 Task: Open a blank google sheet and write heading  Customer order data  Add 10 people name:-  'David White, Emily Green, Andrew Baker, Madison Evans, Logan King, Grace Hill, Gabriel Young, Elizabeth Flores, Samuel Reed, Avery Nelson. ' in January Last week sales are  10020 to 20050. customer order name:-  Nike shoe, Adidas shoe, Gucci T-shirt, Louis Vuitton bag, Zara Shirt, H&M jeans, Chanel perfume, Versace perfume, Ralph Lauren, Prada Shirtcustomer order price in between:-  10000 to 15000. Save page auditingWeeklySales_Report
Action: Mouse moved to (15, 53)
Screenshot: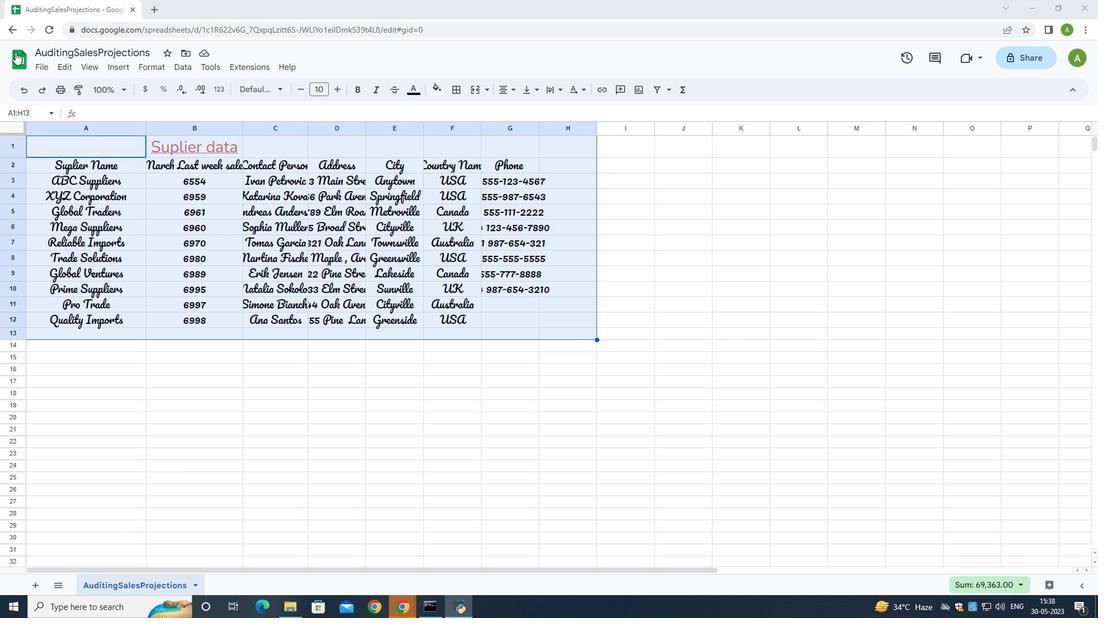 
Action: Mouse pressed left at (15, 53)
Screenshot: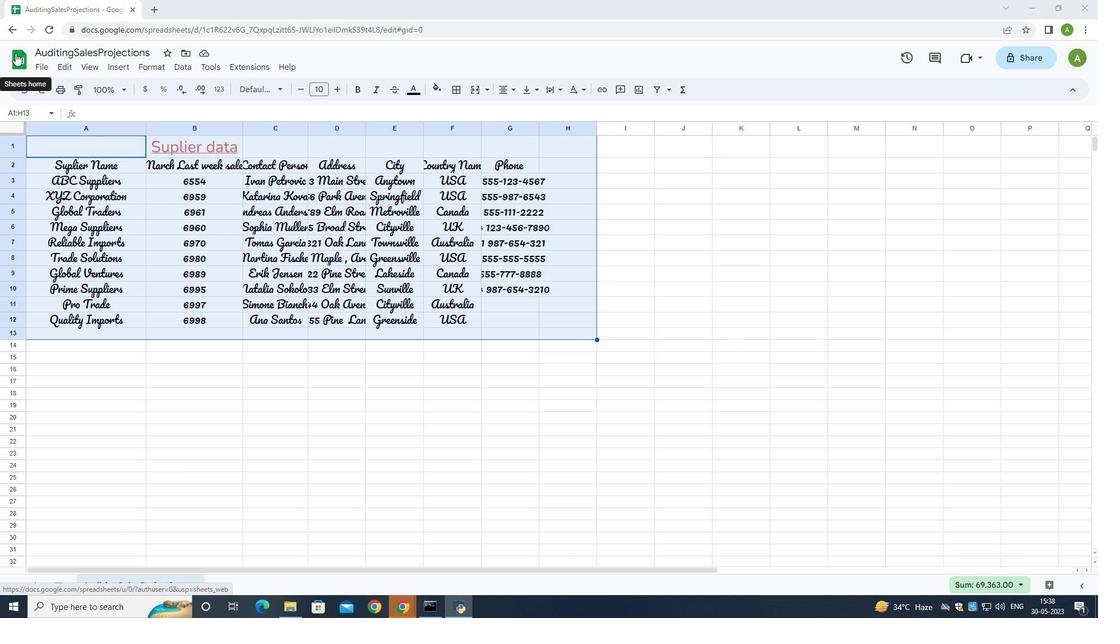 
Action: Mouse moved to (286, 152)
Screenshot: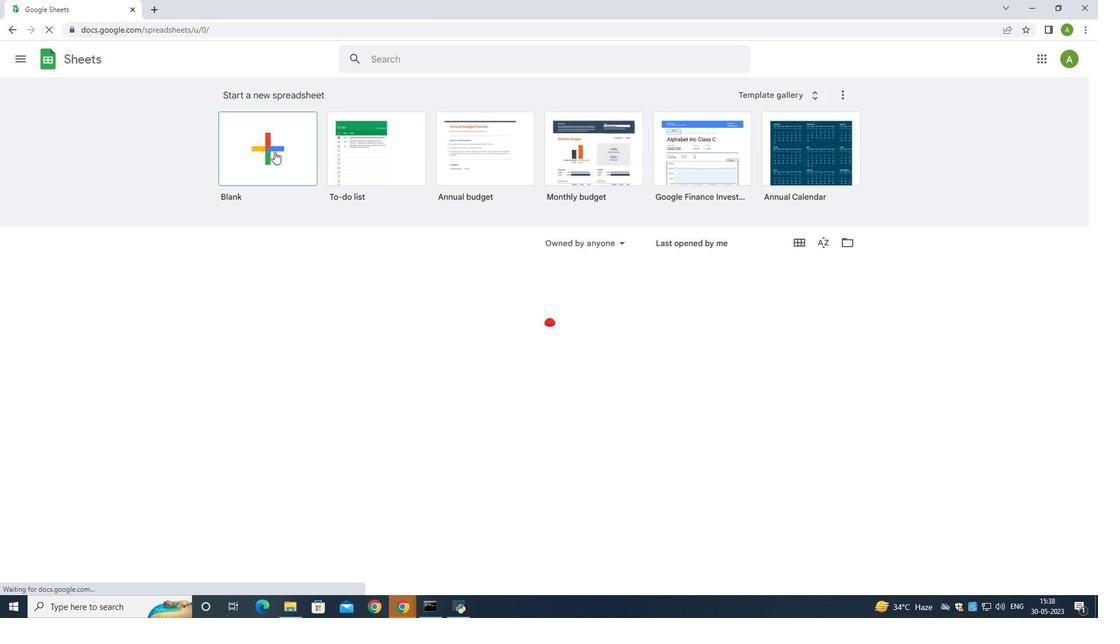 
Action: Mouse pressed left at (286, 152)
Screenshot: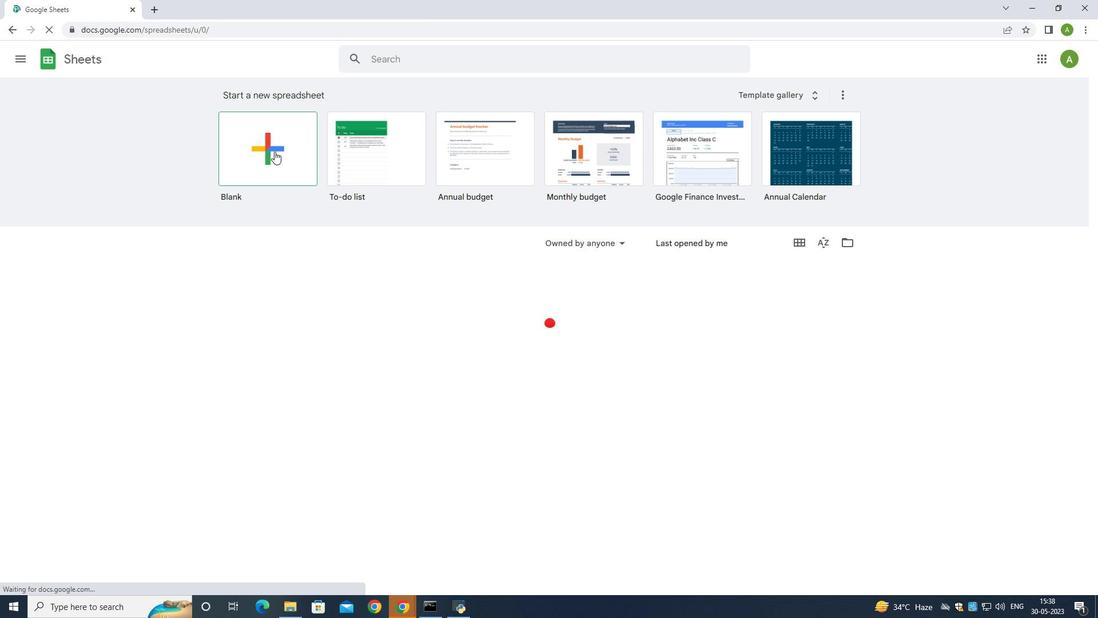 
Action: Mouse moved to (121, 141)
Screenshot: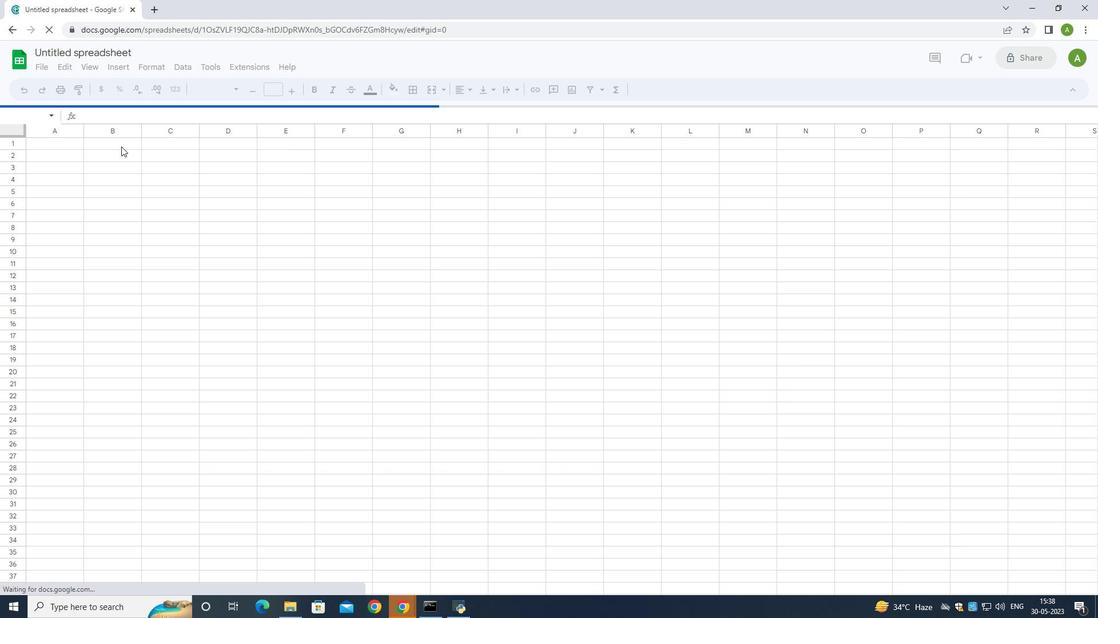 
Action: Mouse pressed left at (121, 141)
Screenshot: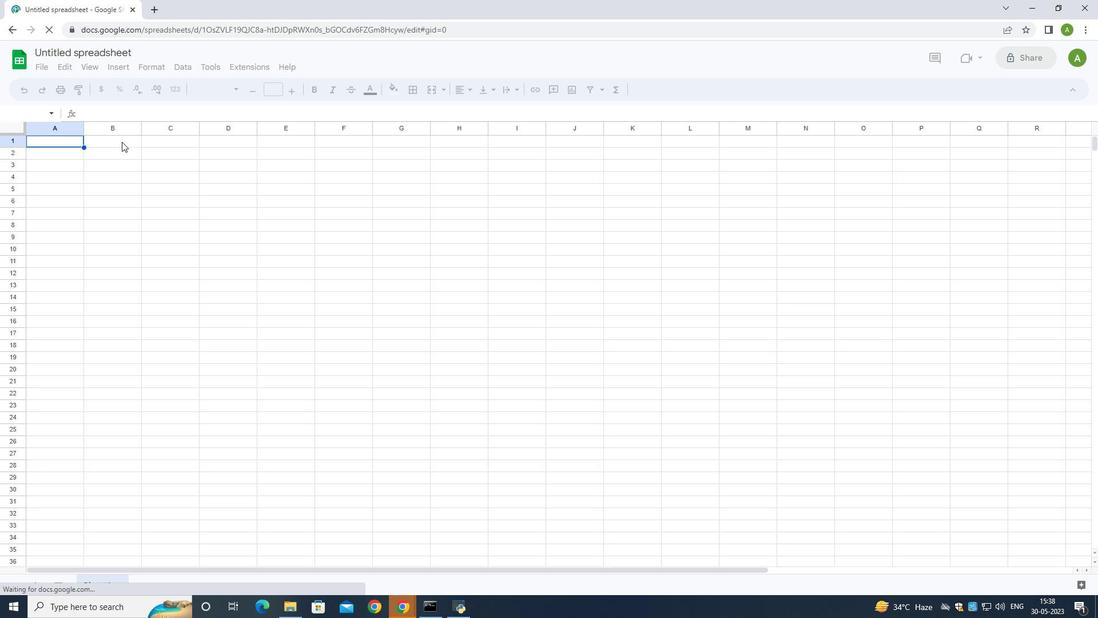 
Action: Key pressed <Key.shift>Customer<Key.space>order<Key.space>dar<Key.backspace>ta
Screenshot: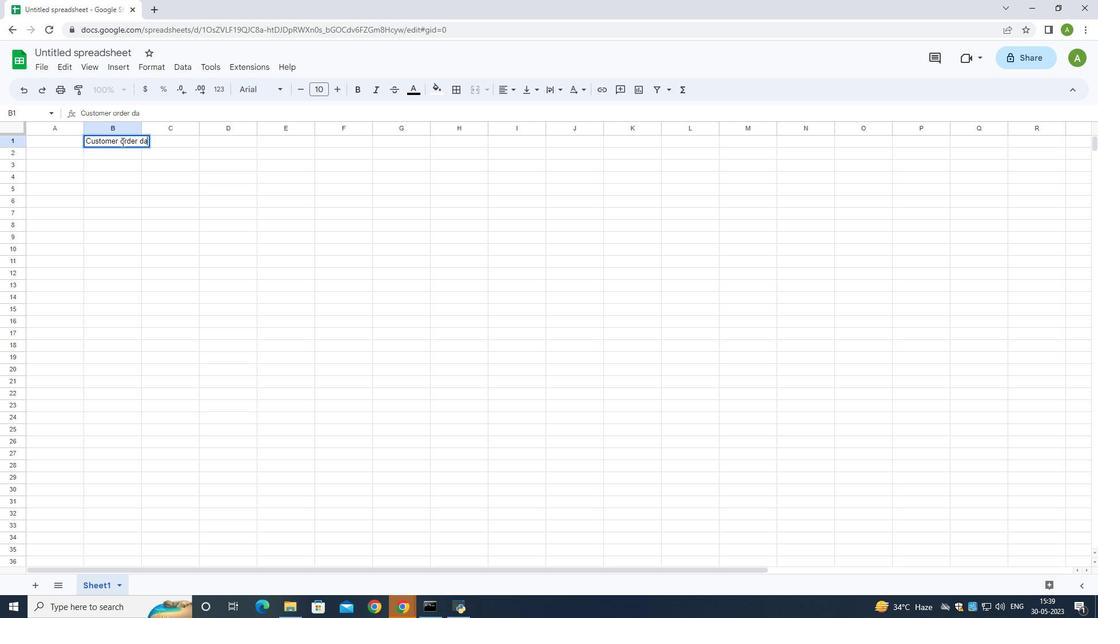 
Action: Mouse moved to (74, 155)
Screenshot: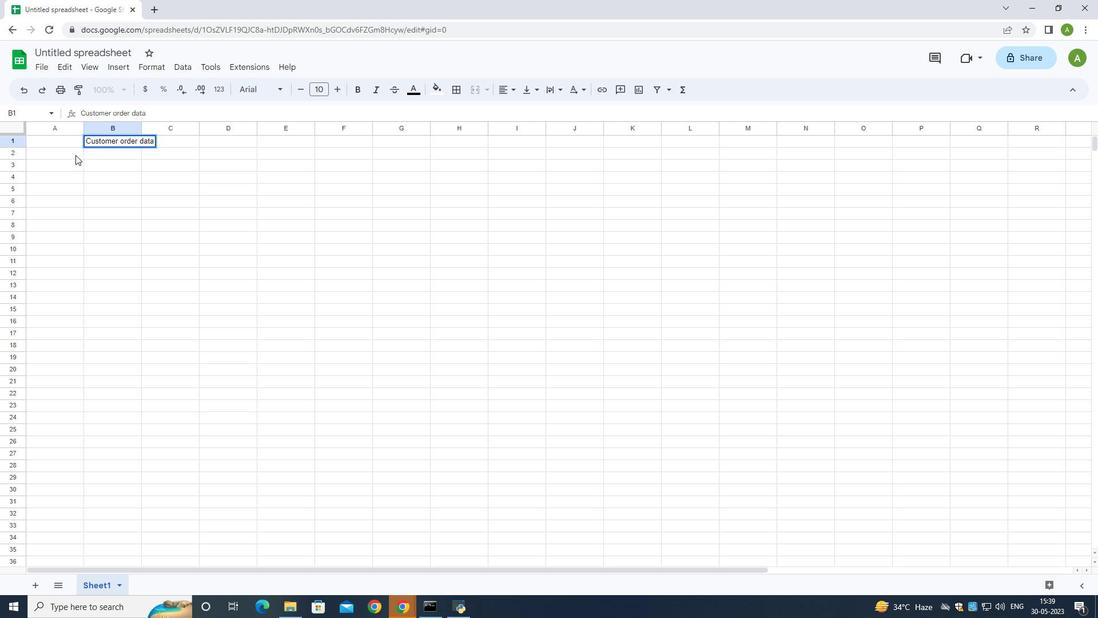 
Action: Mouse pressed left at (74, 155)
Screenshot: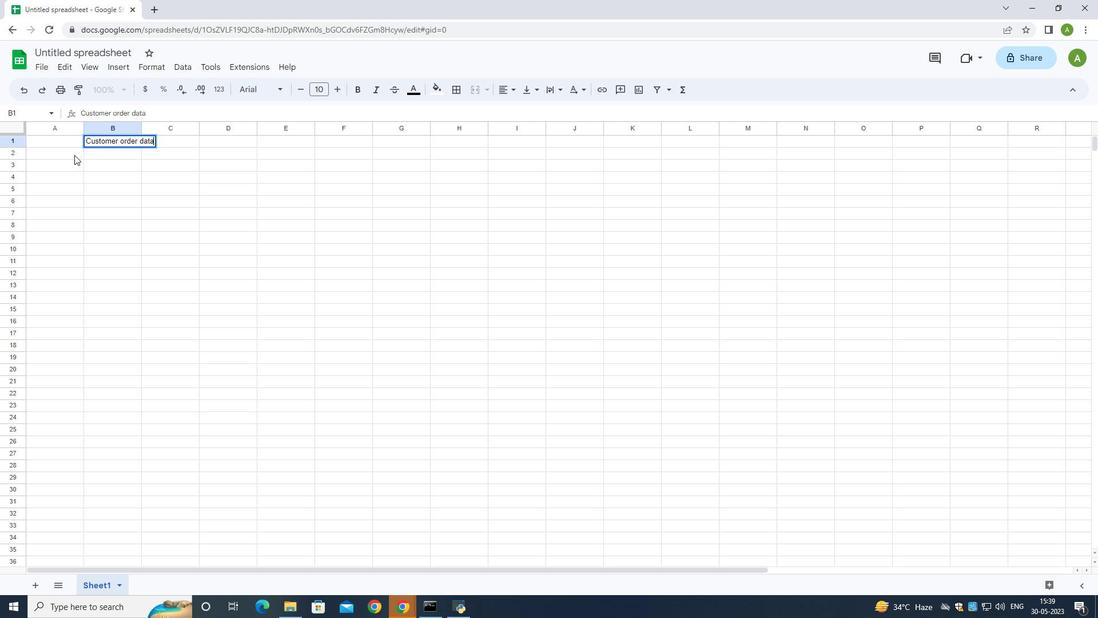
Action: Key pressed <Key.shift>Name
Screenshot: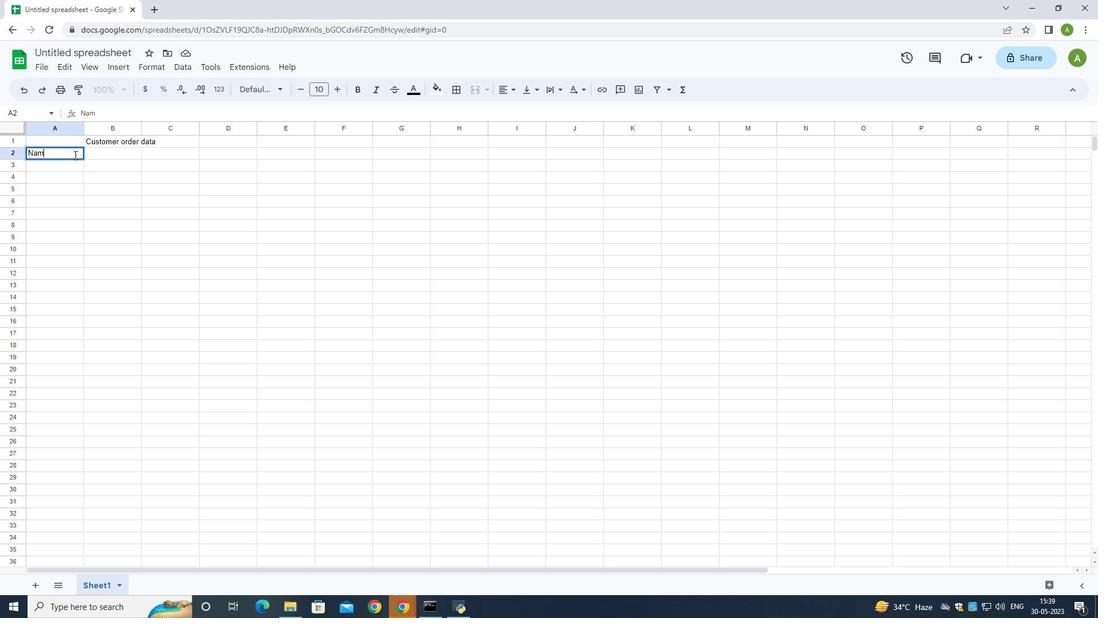 
Action: Mouse moved to (74, 155)
Screenshot: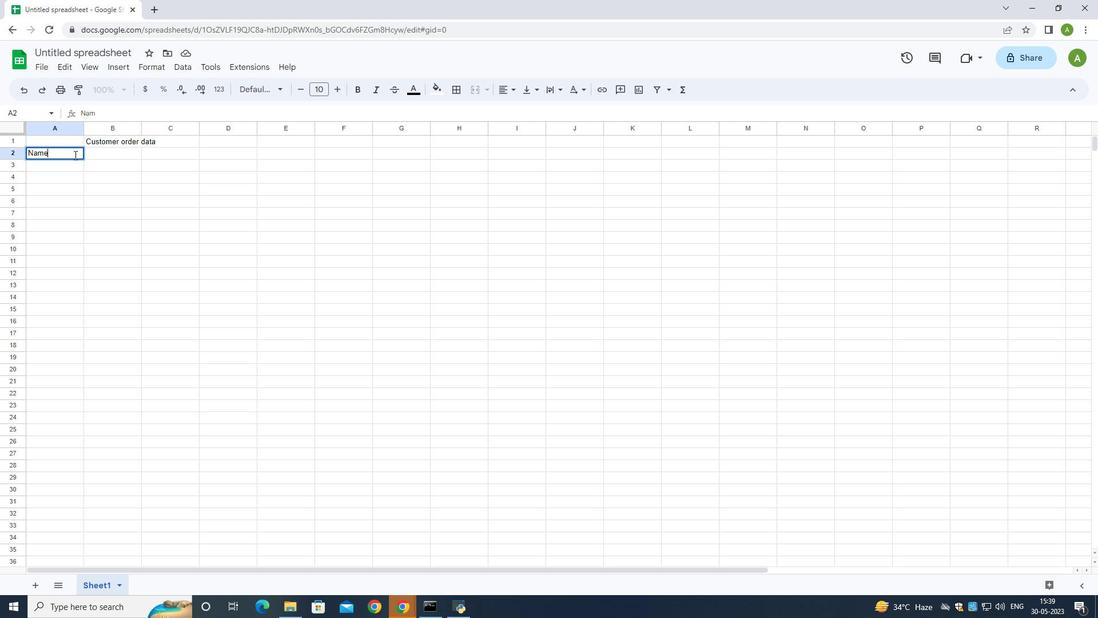 
Action: Key pressed <Key.down><Key.shift><Key.shift><Key.shift><Key.shift><Key.shift><Key.shift><Key.shift><Key.shift>David<Key.space><Key.shift>White<Key.down><Key.shift>Emily<Key.down><Key.up>
Screenshot: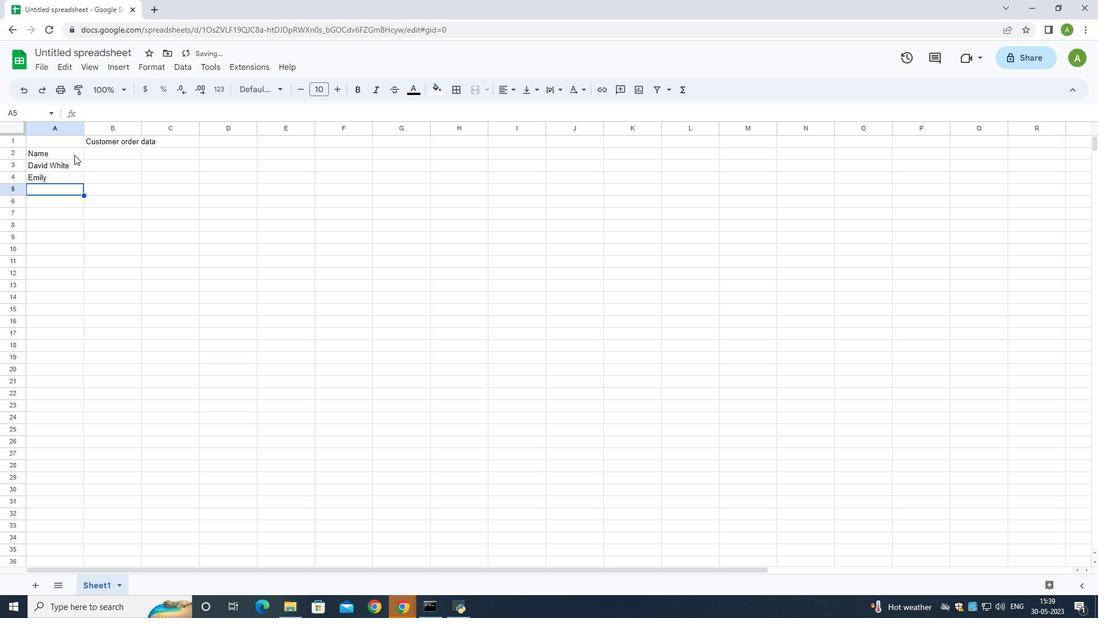 
Action: Mouse moved to (57, 176)
Screenshot: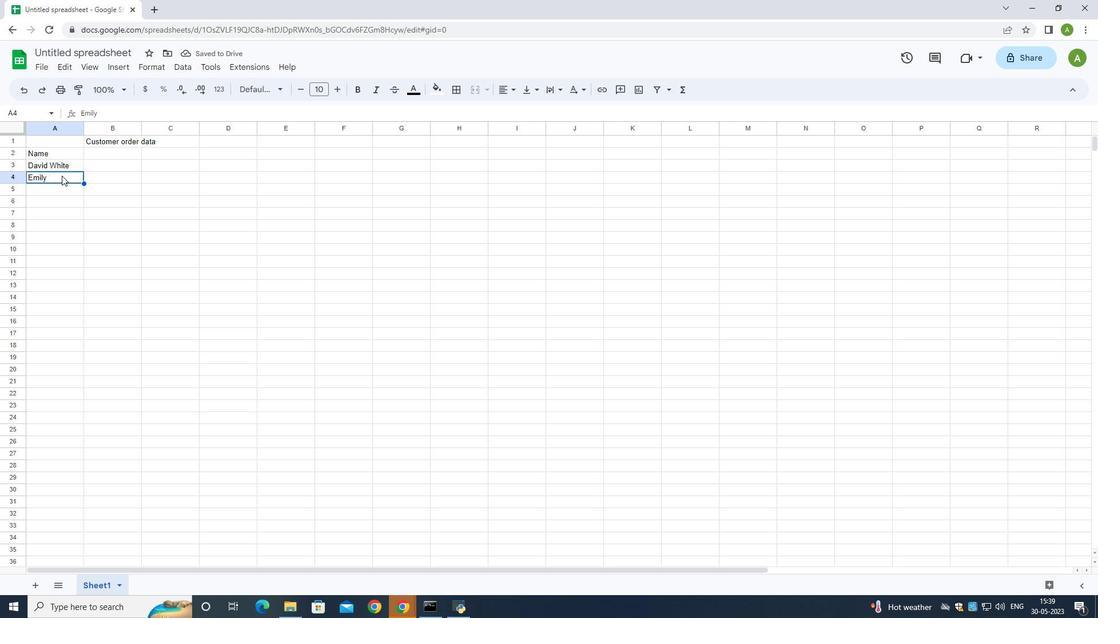 
Action: Mouse pressed left at (57, 176)
Screenshot: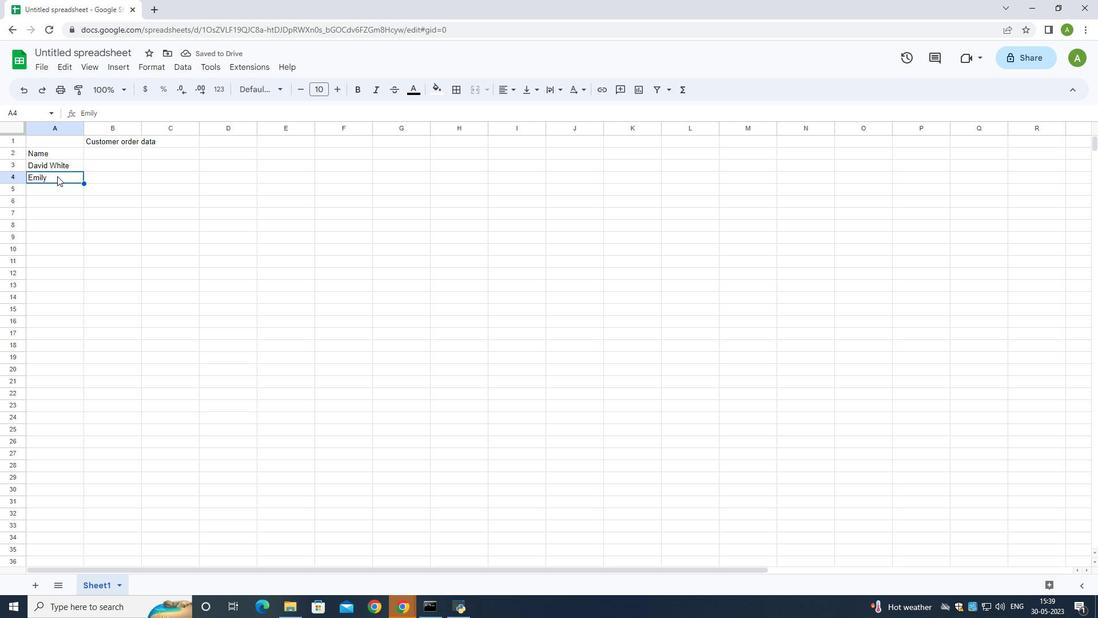 
Action: Mouse pressed left at (57, 176)
Screenshot: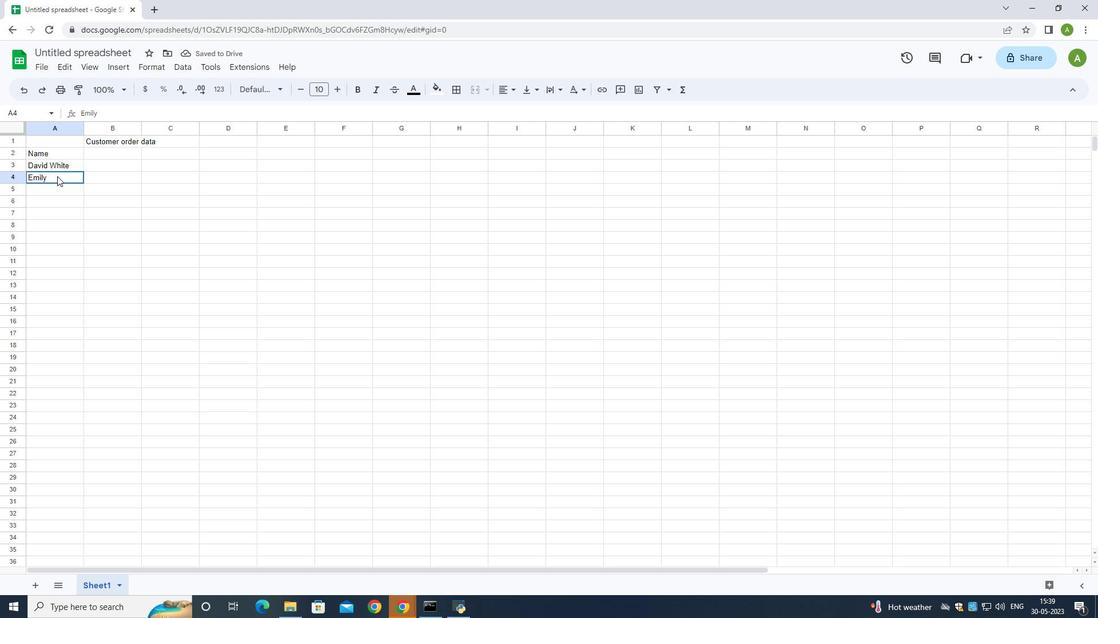
Action: Key pressed <Key.space><Key.shift>Green<Key.down><Key.down><Key.down>
Screenshot: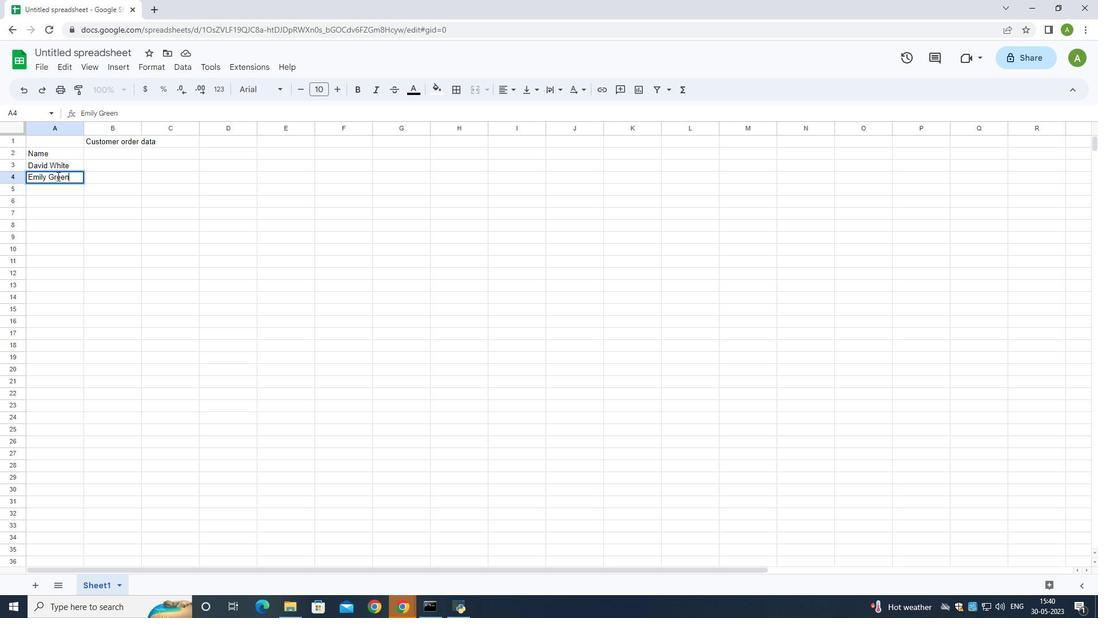
Action: Mouse moved to (60, 186)
Screenshot: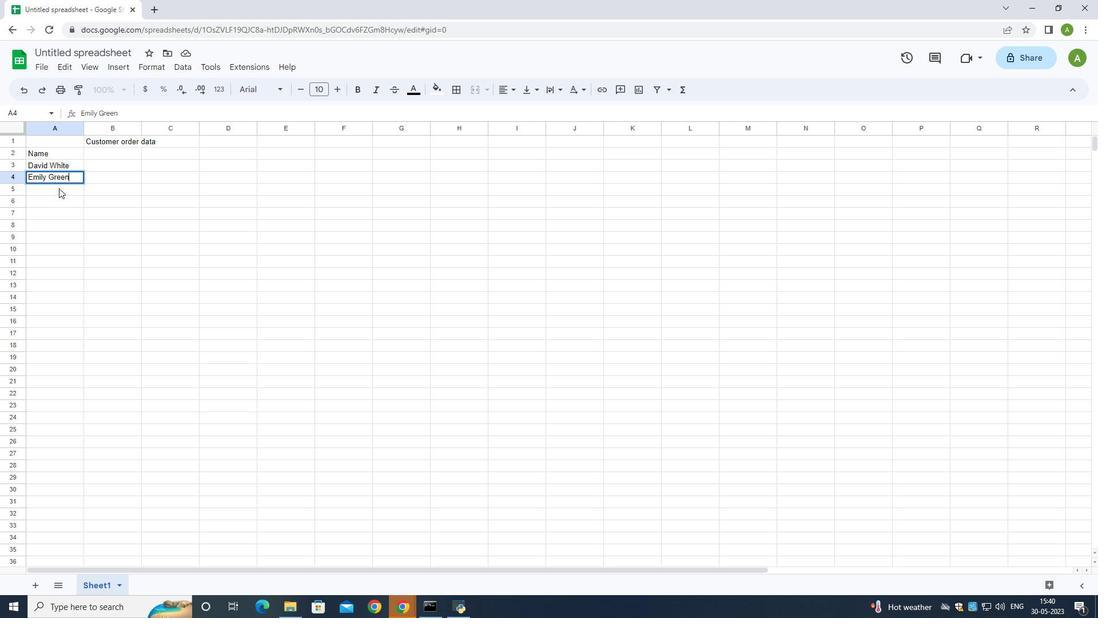 
Action: Mouse pressed left at (60, 186)
Screenshot: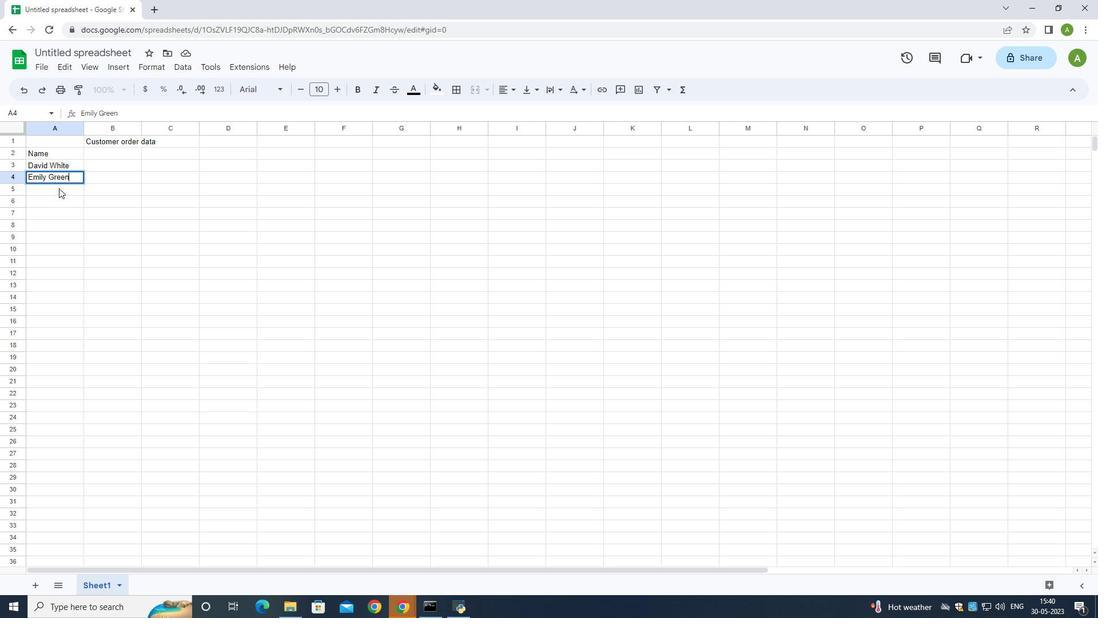 
Action: Key pressed <Key.shift>Andrew<Key.space><Key.shift>Baker<Key.down><Key.shift><Key.shift><Key.shift><Key.shift><Key.shift><Key.shift><Key.shift><Key.shift><Key.shift><Key.shift><Key.shift><Key.shift><Key.shift><Key.shift>Madison<Key.space><Key.shift>Evans<Key.down><Key.shift>Logan<Key.space><Key.shift>king<Key.space><Key.down><Key.shift>Grace<Key.space><Key.shift>Hill<Key.down><Key.shift>Gabrial<Key.backspace><Key.backspace>el<Key.space><Key.shift>Young<Key.down><Key.shift>Elizabeth<Key.down><Key.shift>Flores
Screenshot: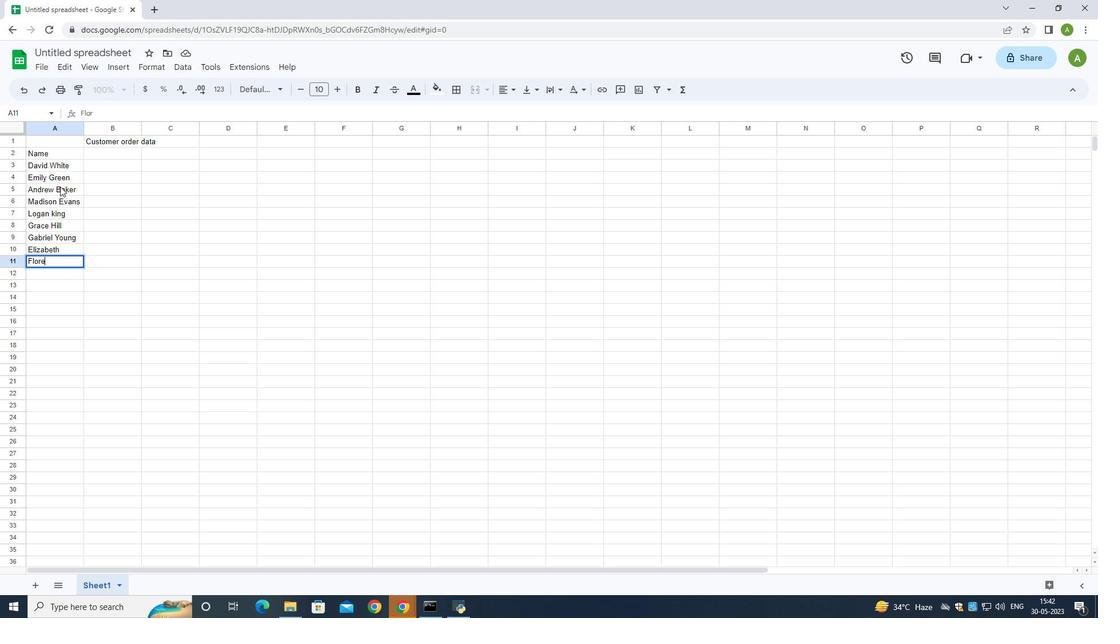 
Action: Mouse moved to (60, 186)
Screenshot: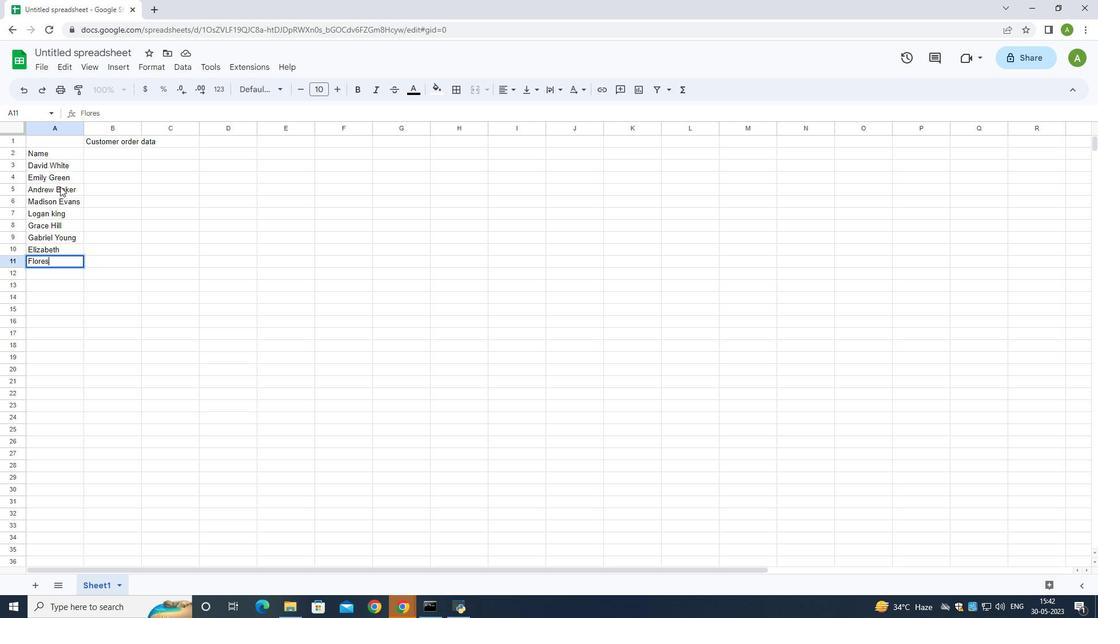 
Action: Key pressed <Key.backspace>
Screenshot: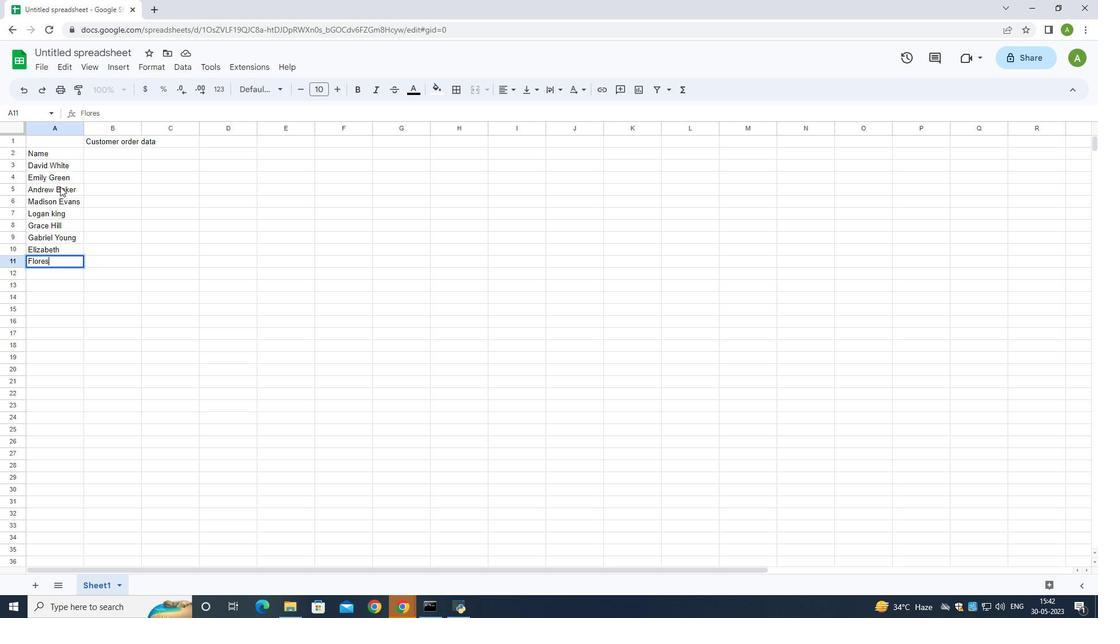 
Action: Mouse moved to (52, 253)
Screenshot: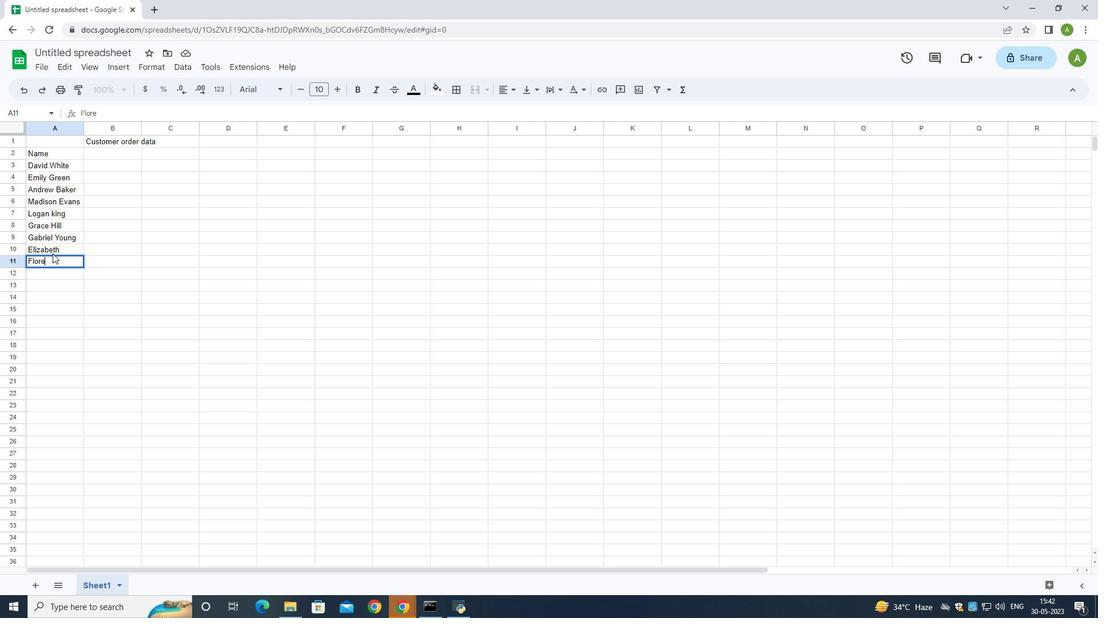 
Action: Key pressed <Key.backspace>
Screenshot: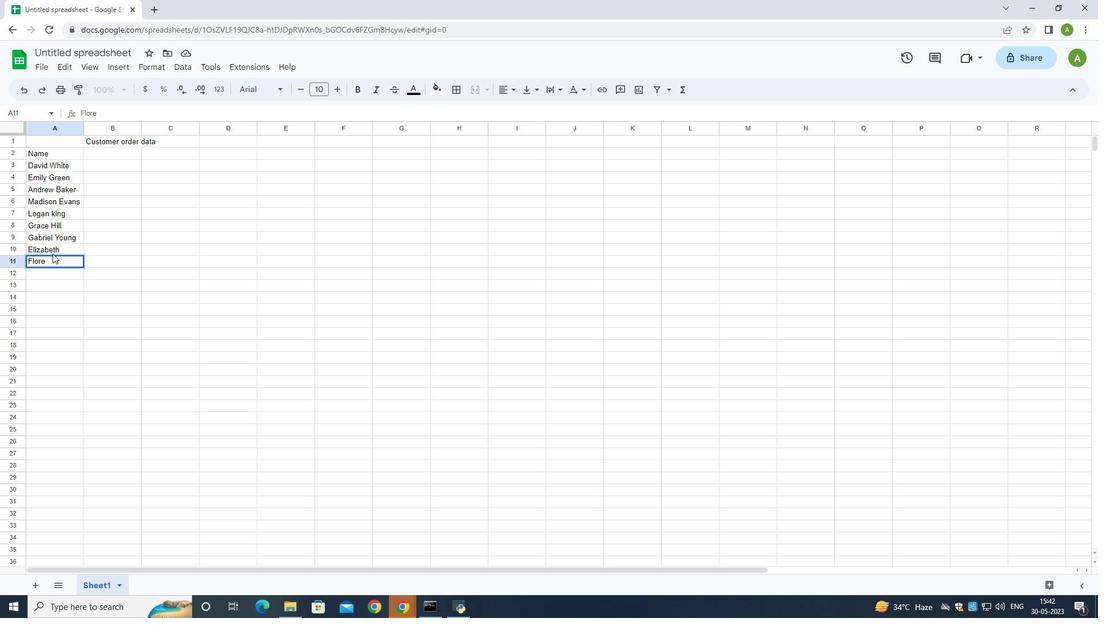 
Action: Mouse moved to (58, 241)
Screenshot: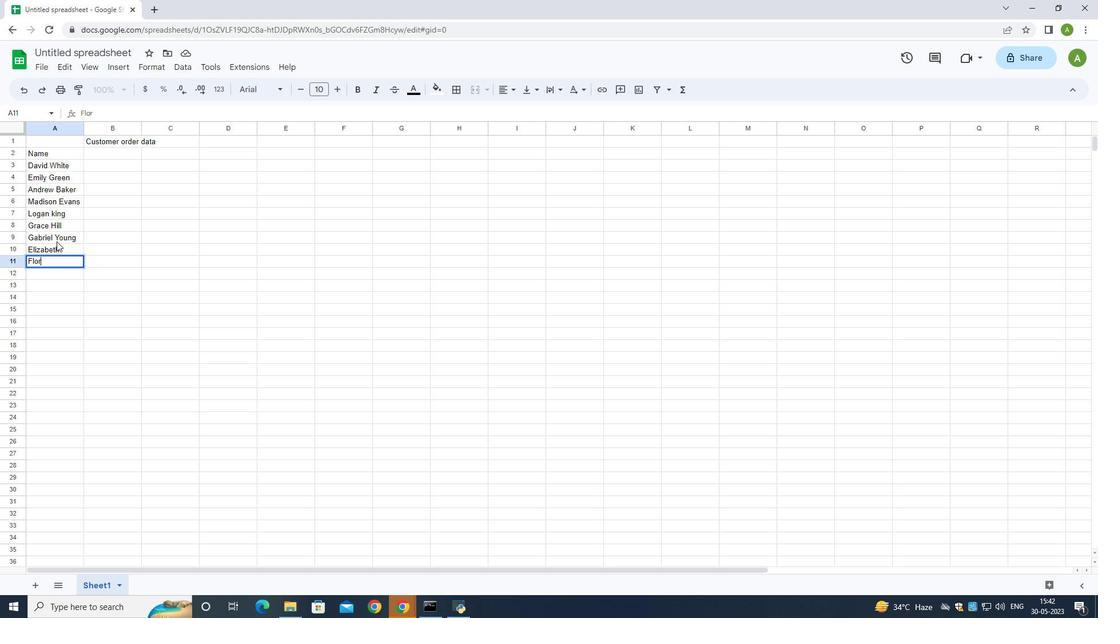 
Action: Key pressed <Key.backspace>
Screenshot: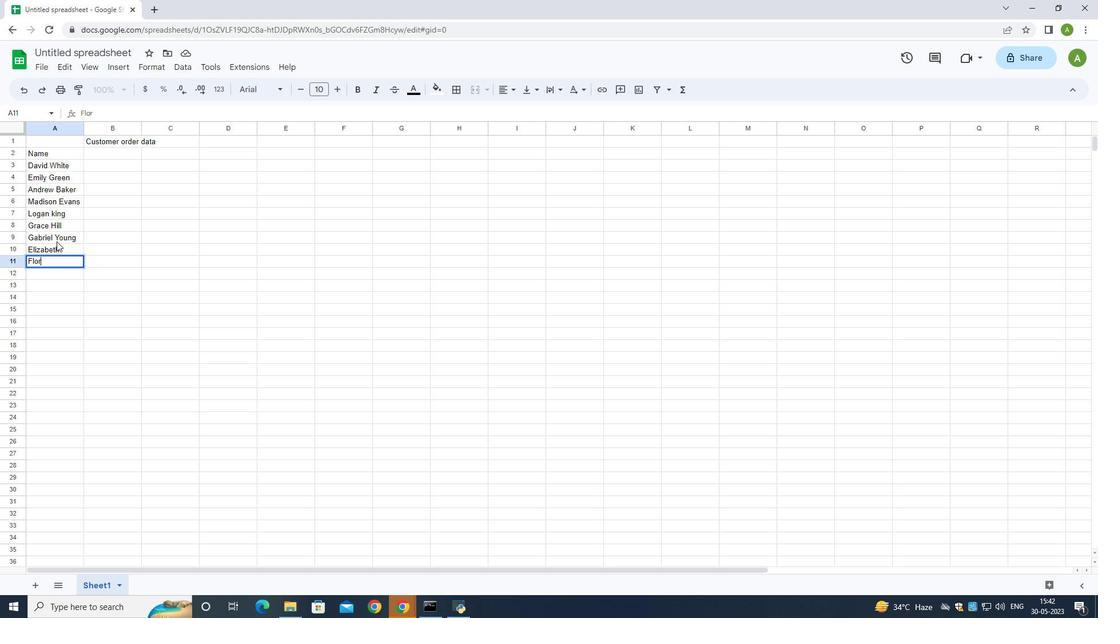 
Action: Mouse moved to (58, 243)
Screenshot: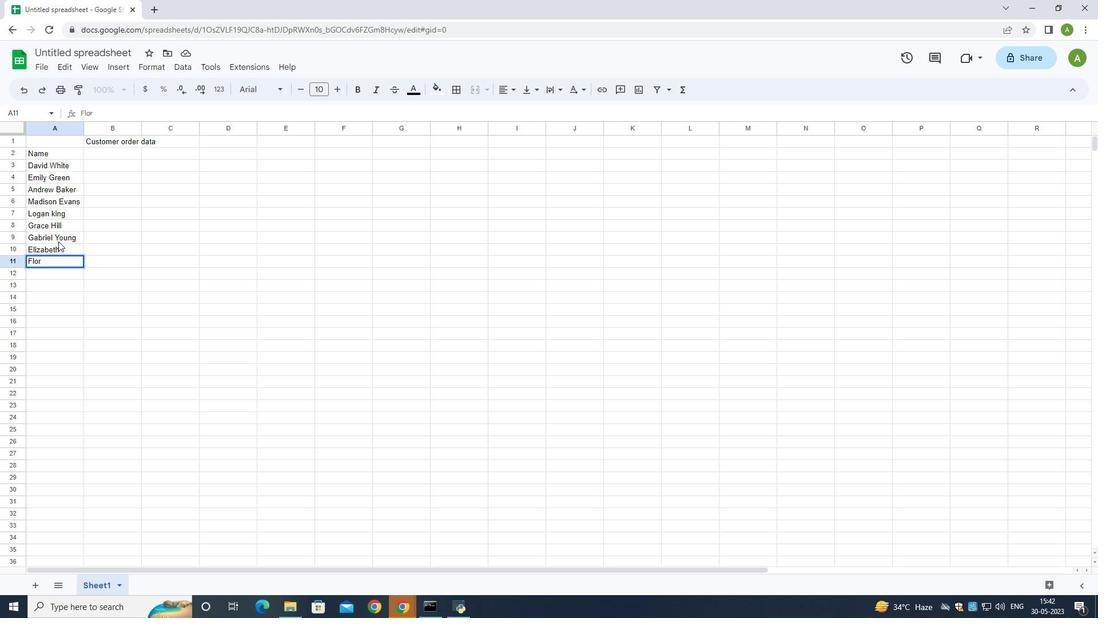 
Action: Key pressed <Key.backspace>
Screenshot: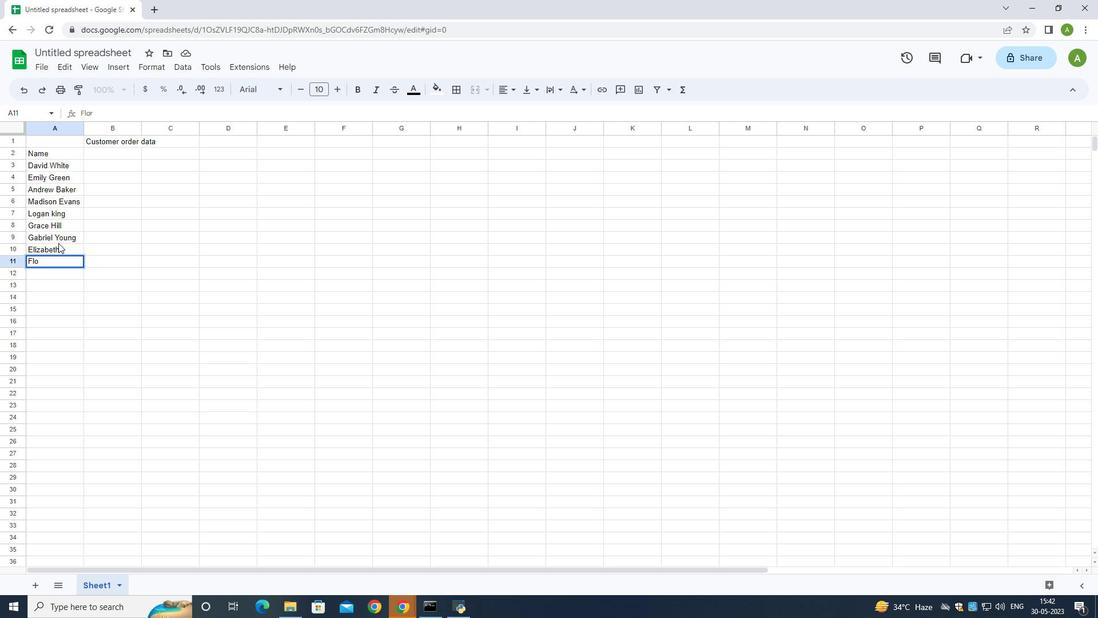 
Action: Mouse moved to (58, 244)
Screenshot: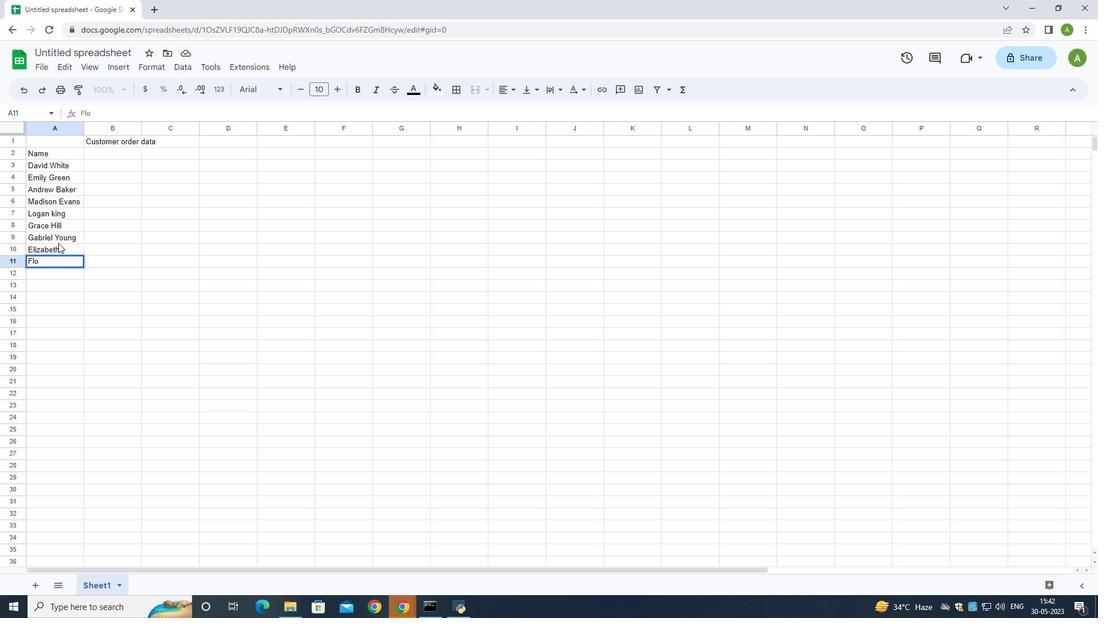
Action: Key pressed <Key.backspace>
Screenshot: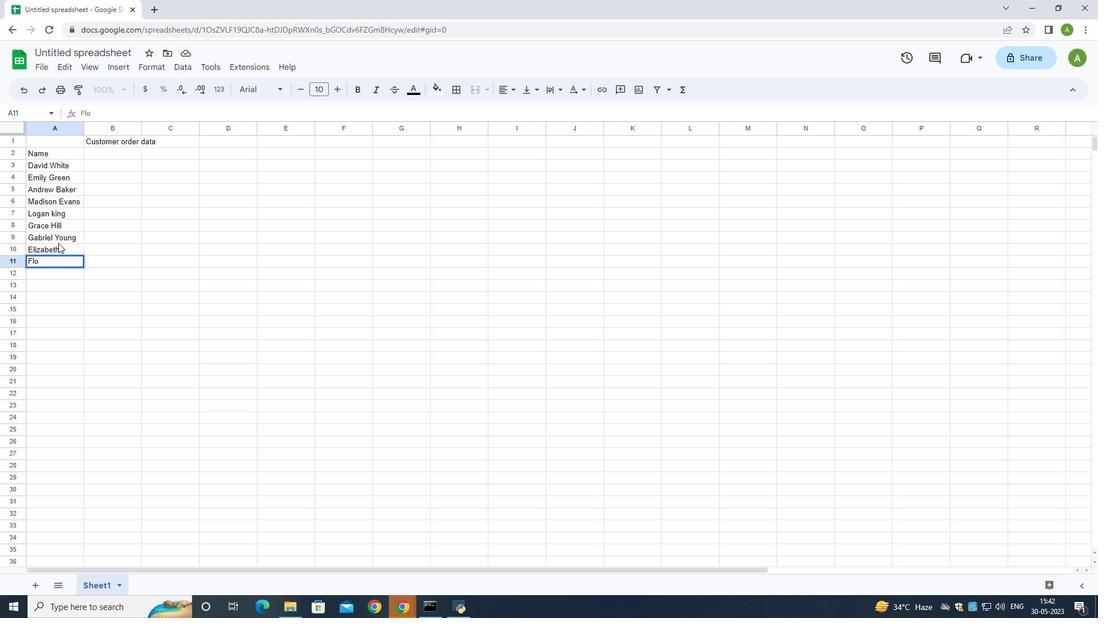 
Action: Mouse moved to (58, 247)
Screenshot: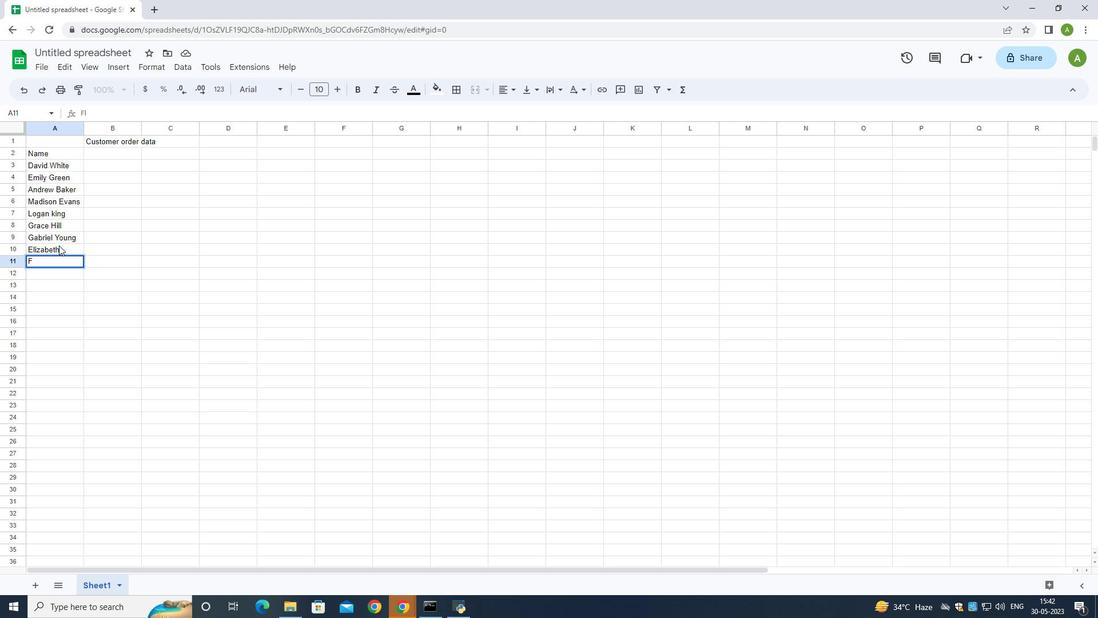 
Action: Key pressed <Key.backspace>
Screenshot: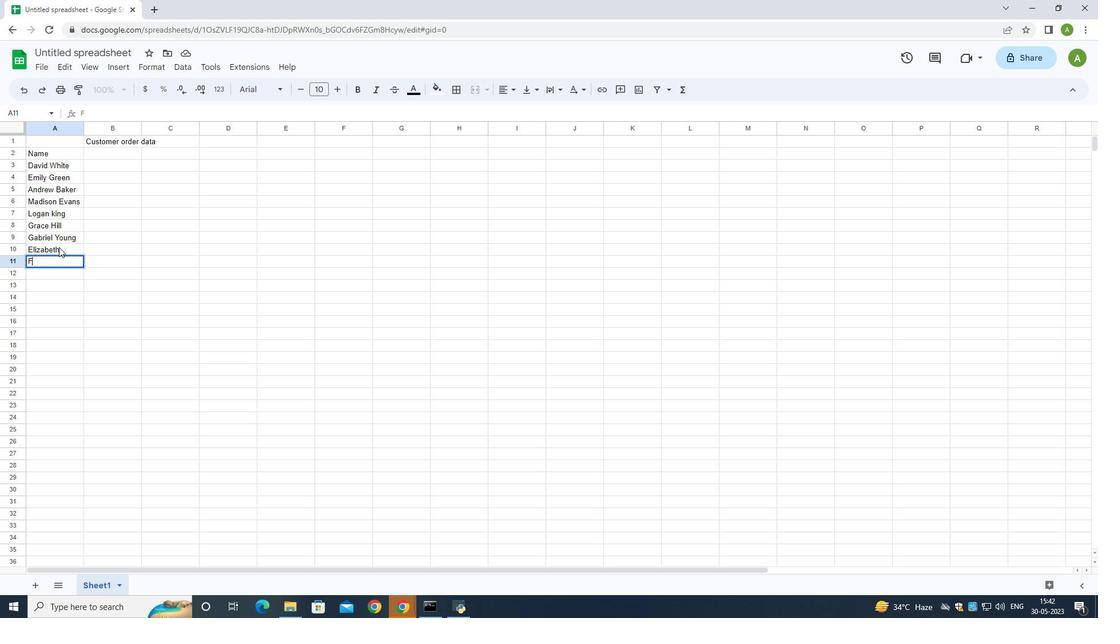 
Action: Mouse moved to (59, 247)
Screenshot: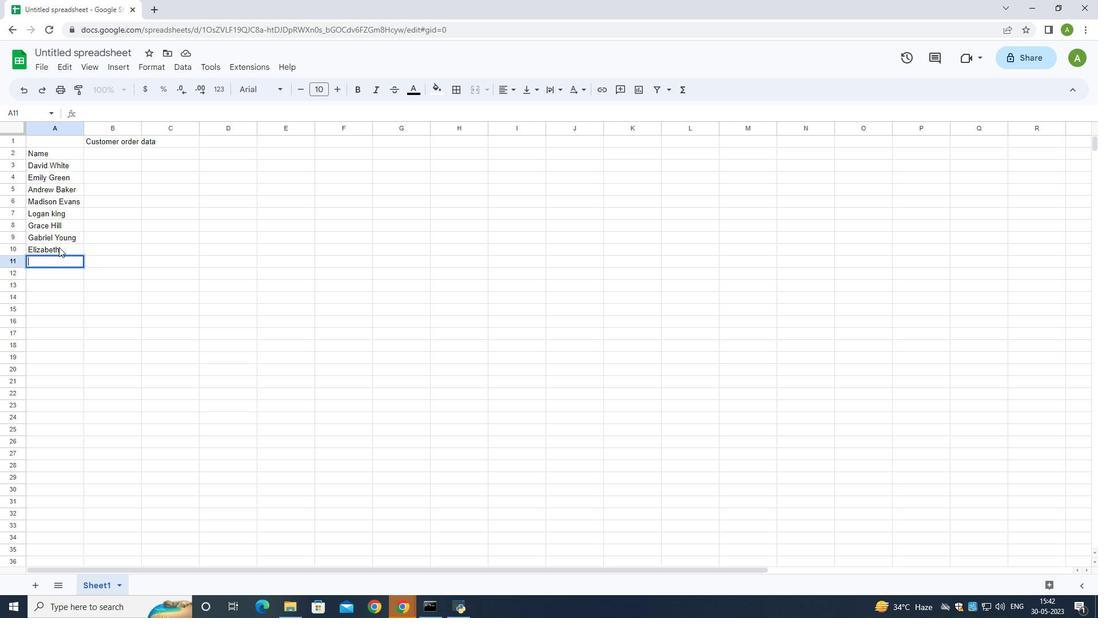 
Action: Key pressed <Key.backspace>
Screenshot: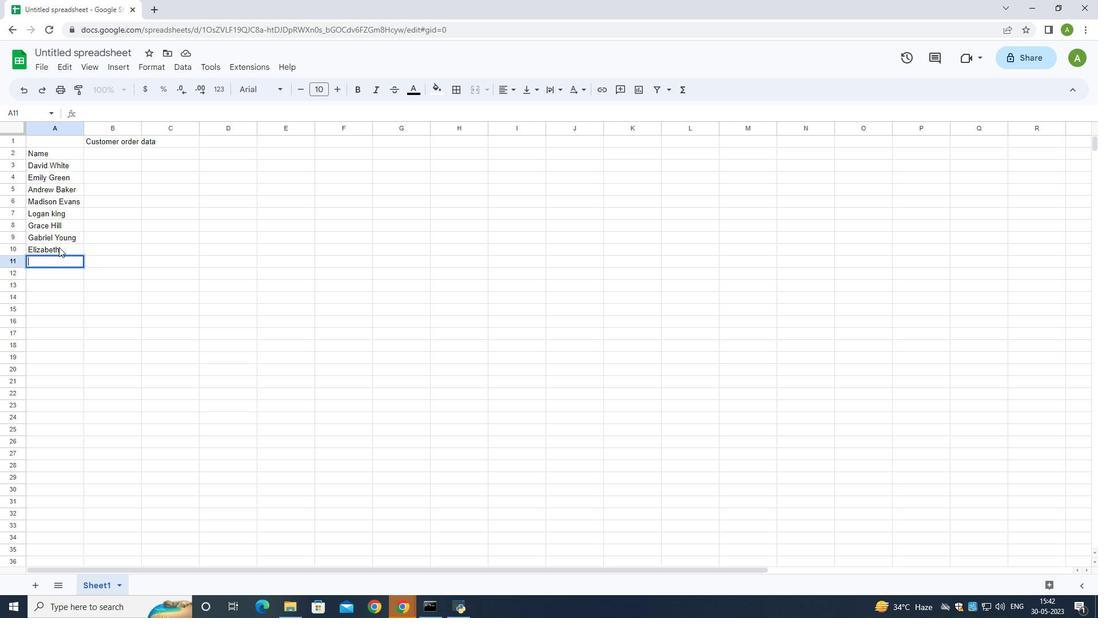 
Action: Mouse moved to (64, 246)
Screenshot: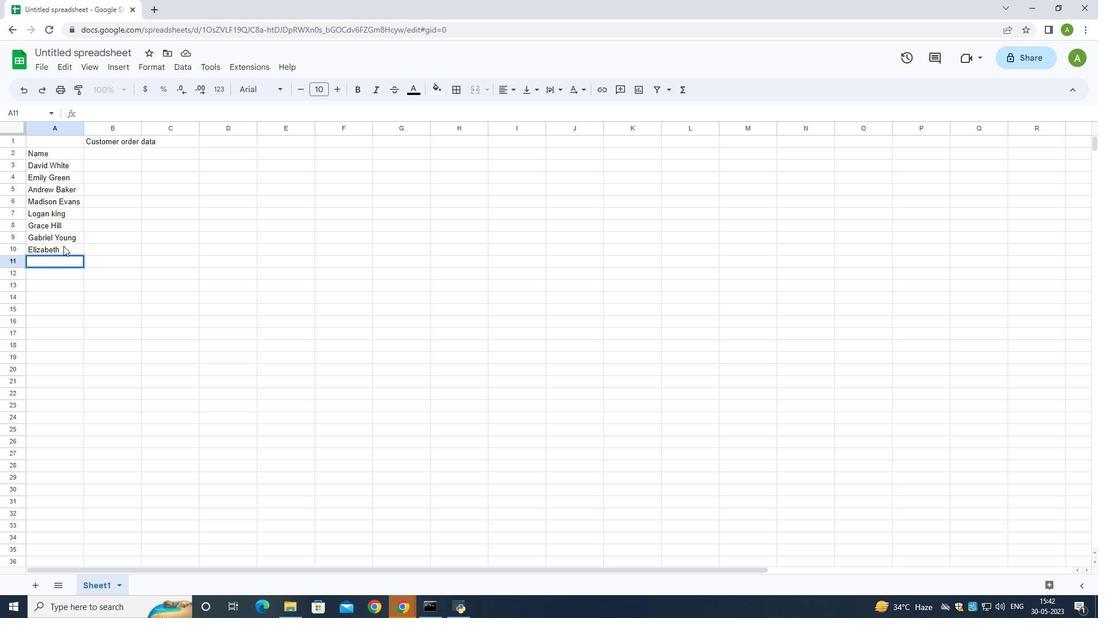 
Action: Key pressed <Key.backspace>
Screenshot: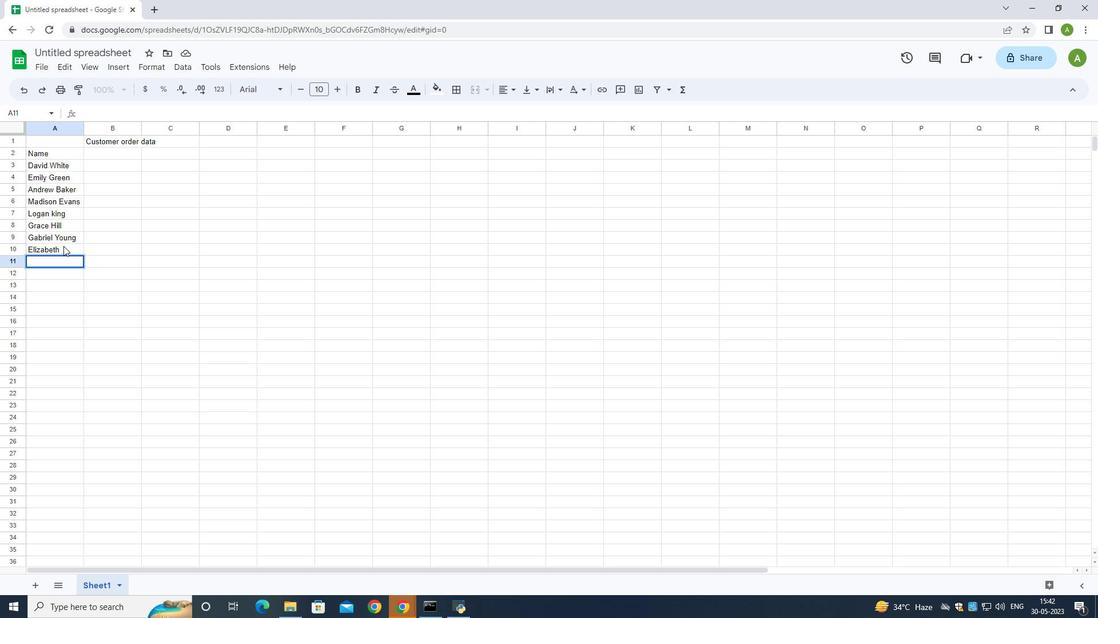 
Action: Mouse moved to (64, 246)
Screenshot: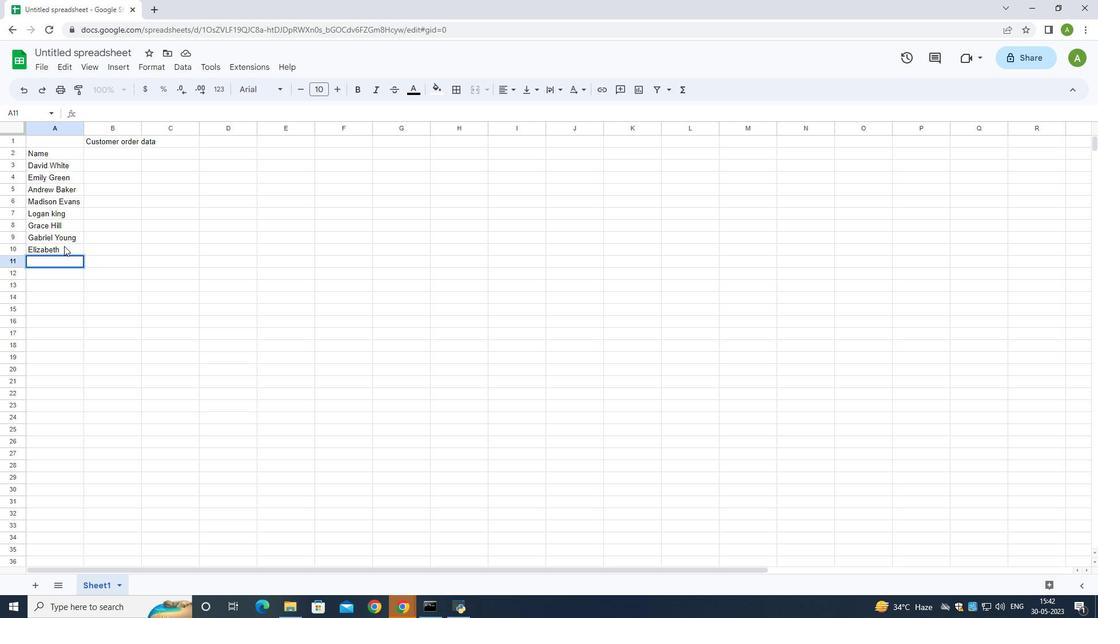 
Action: Mouse pressed left at (64, 246)
Screenshot: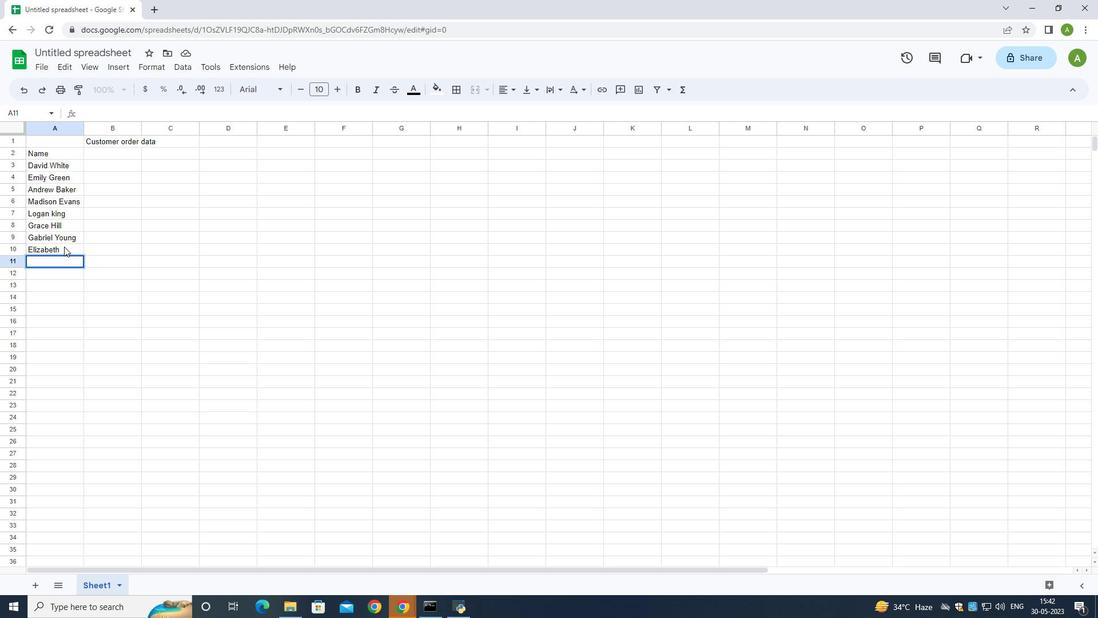 
Action: Mouse moved to (64, 247)
Screenshot: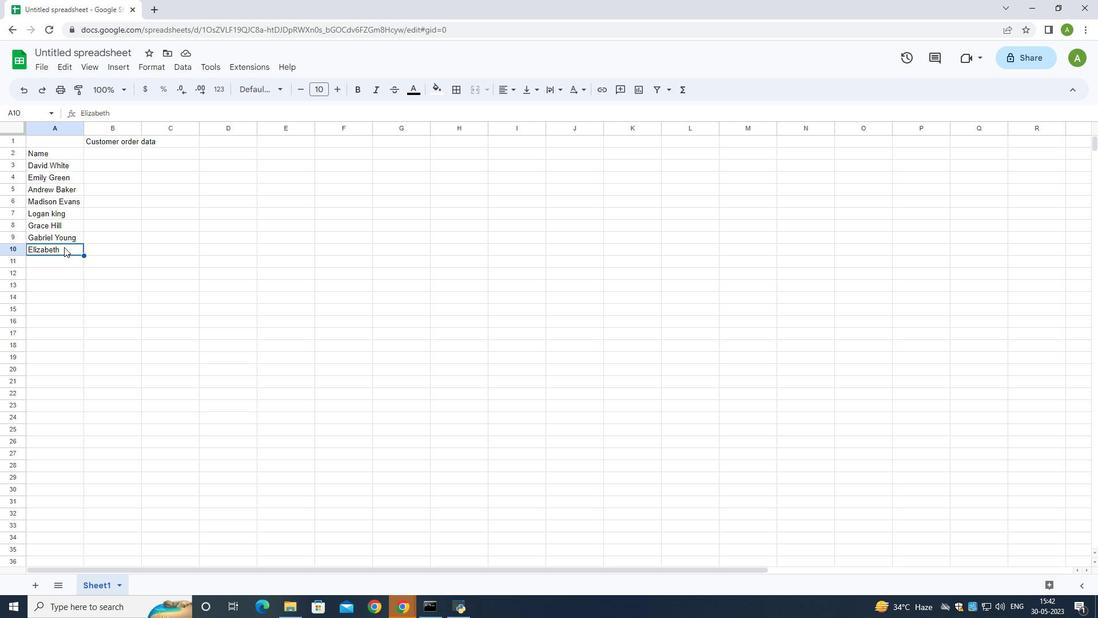
Action: Mouse pressed left at (64, 247)
Screenshot: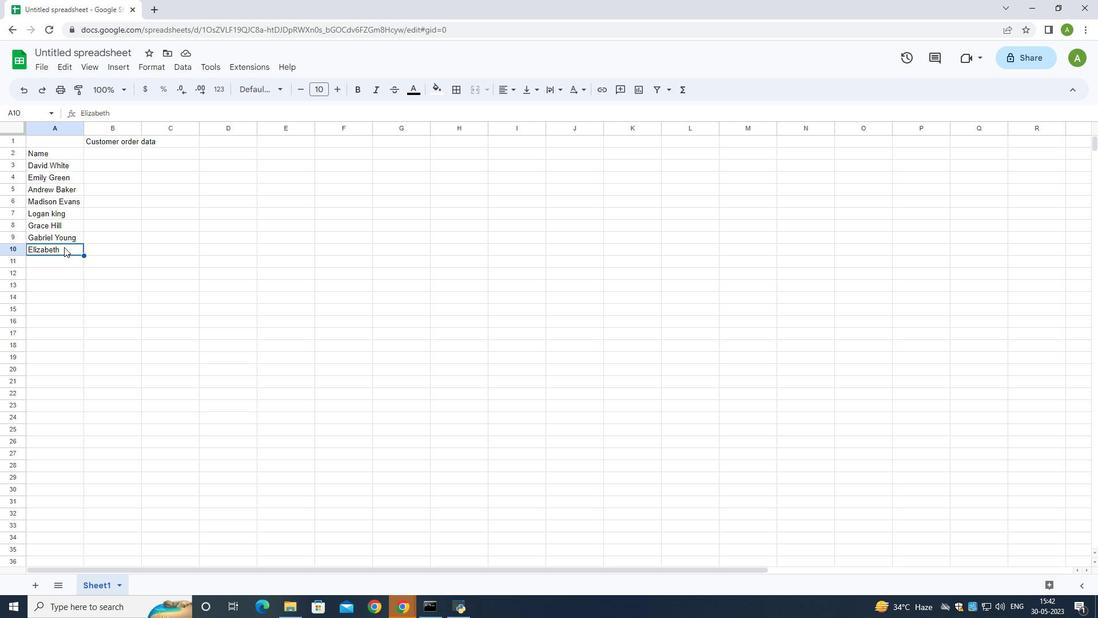 
Action: Mouse pressed left at (64, 247)
Screenshot: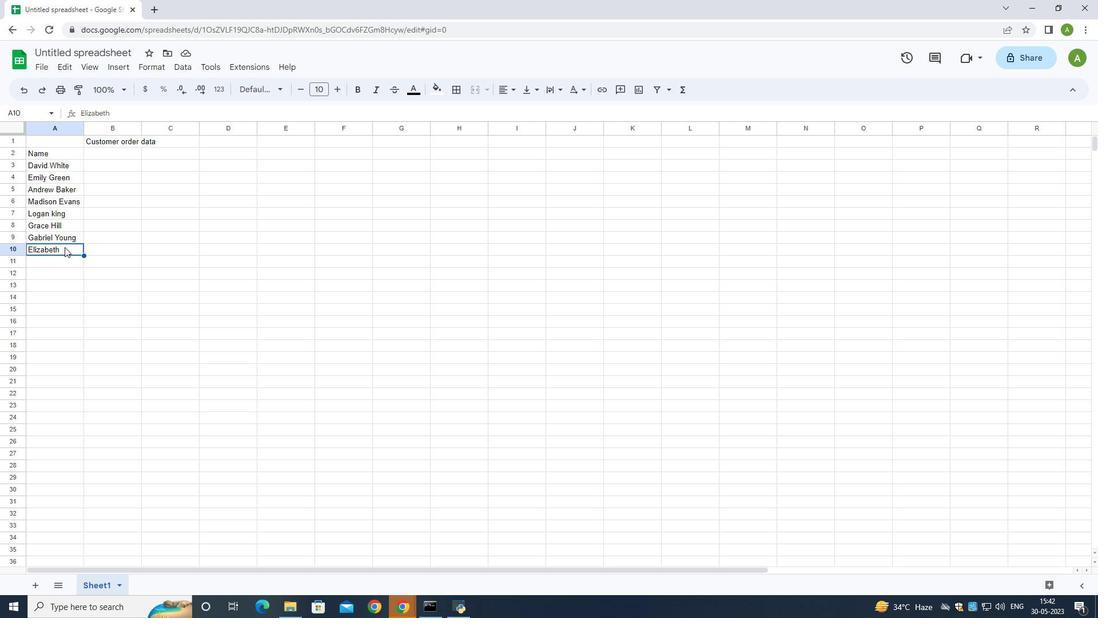 
Action: Key pressed <Key.space>
Screenshot: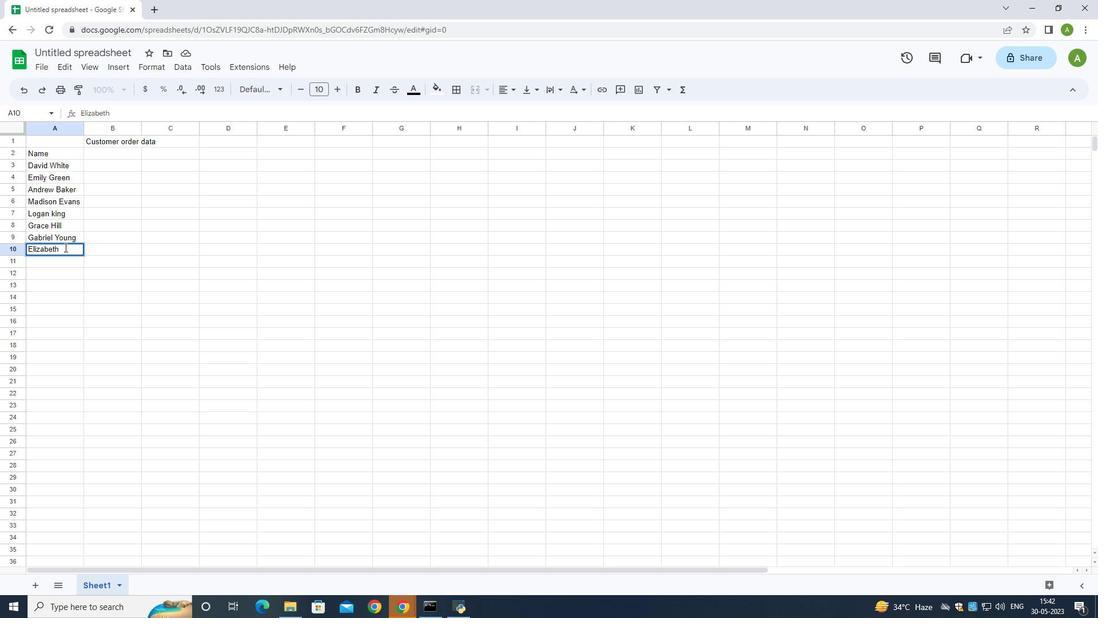 
Action: Mouse moved to (64, 247)
Screenshot: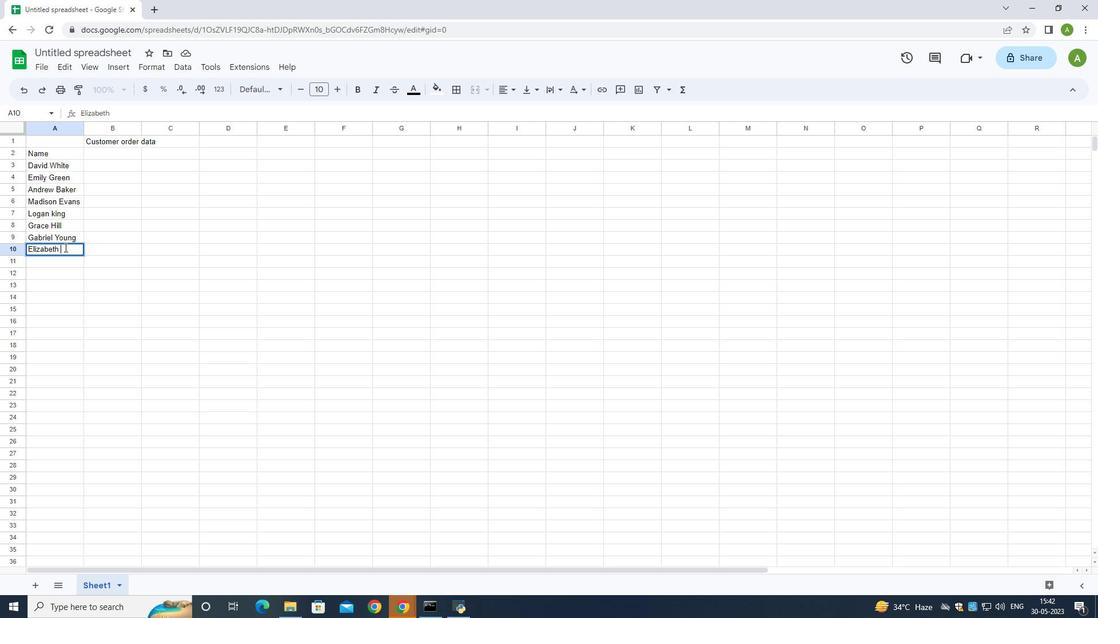 
Action: Key pressed <Key.shift>Flores
Screenshot: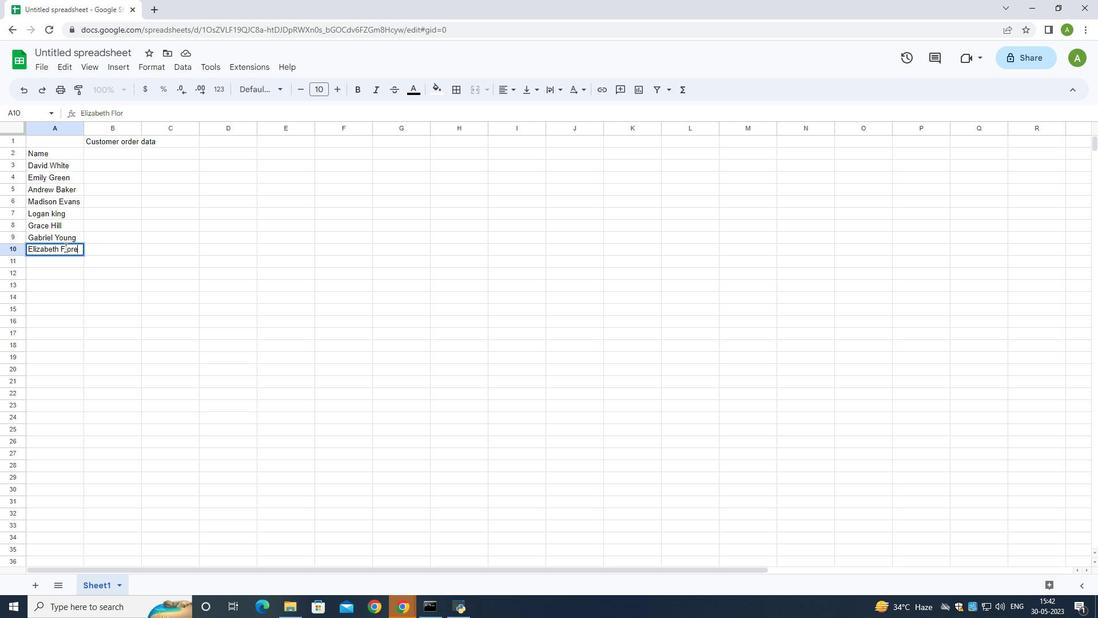 
Action: Mouse moved to (50, 259)
Screenshot: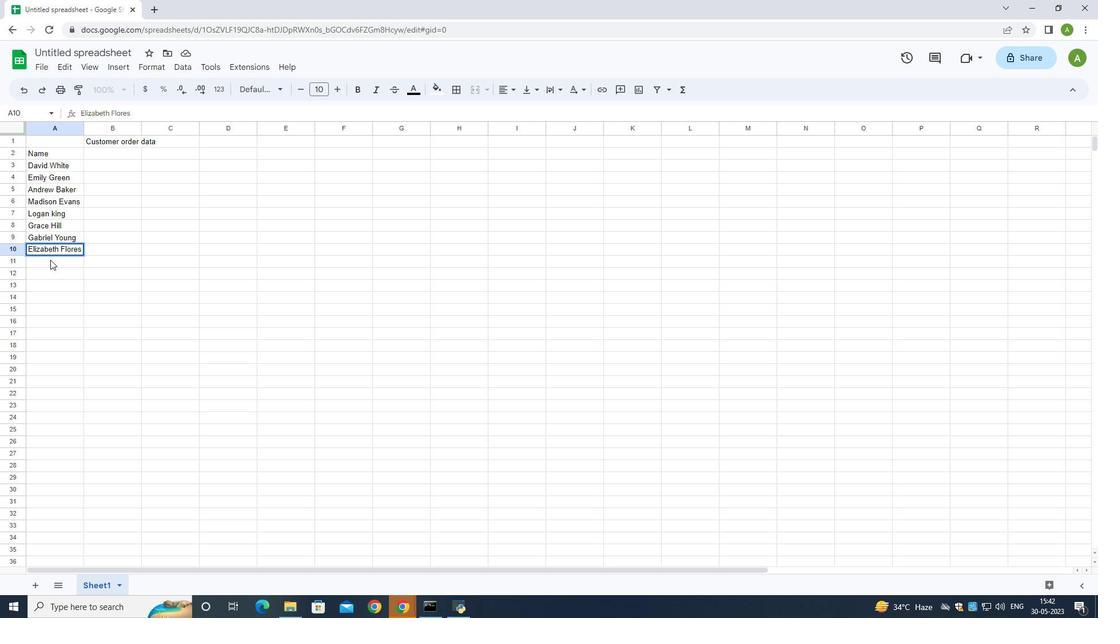 
Action: Mouse pressed left at (50, 259)
Screenshot: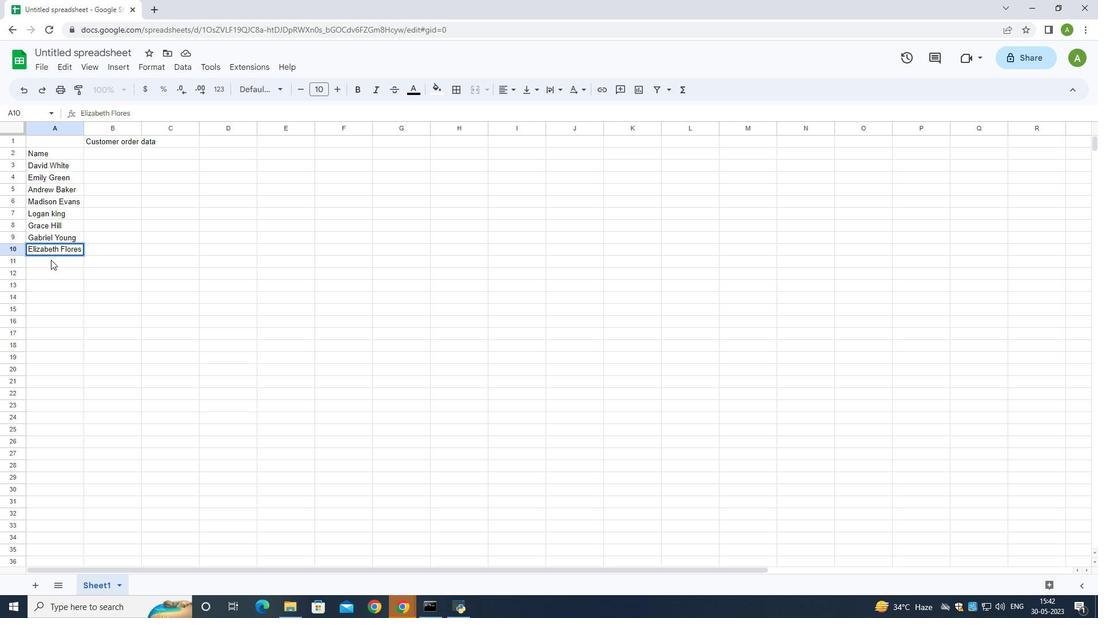 
Action: Key pressed <Key.shift>Samuel<Key.space><Key.shift>Reed<Key.down><Key.shift>Avery<Key.space><Key.shift>Nelson
Screenshot: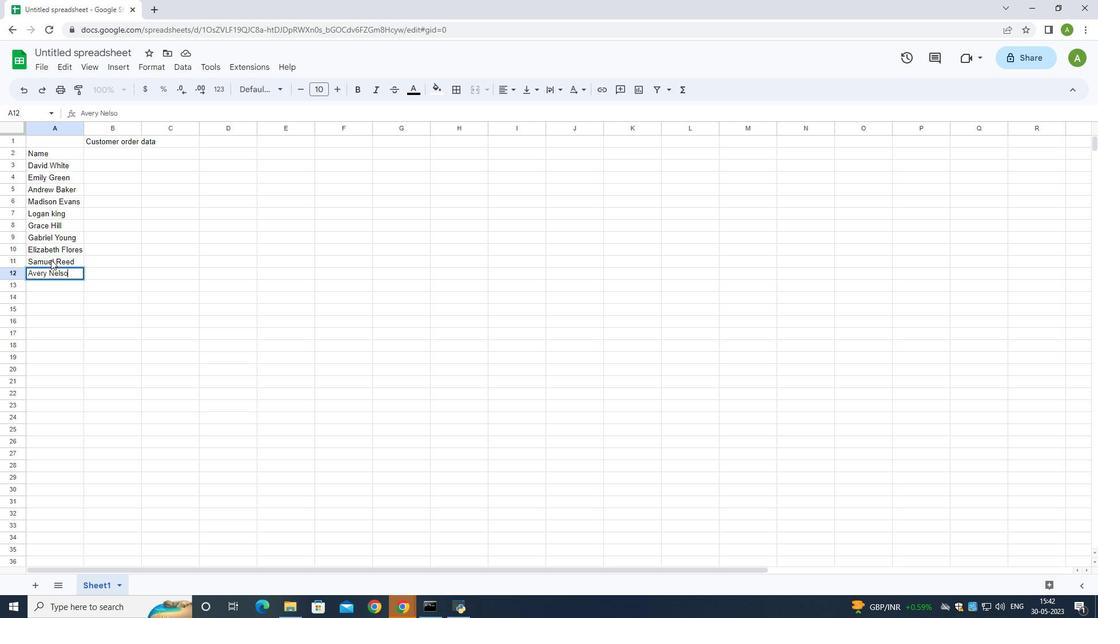 
Action: Mouse moved to (100, 155)
Screenshot: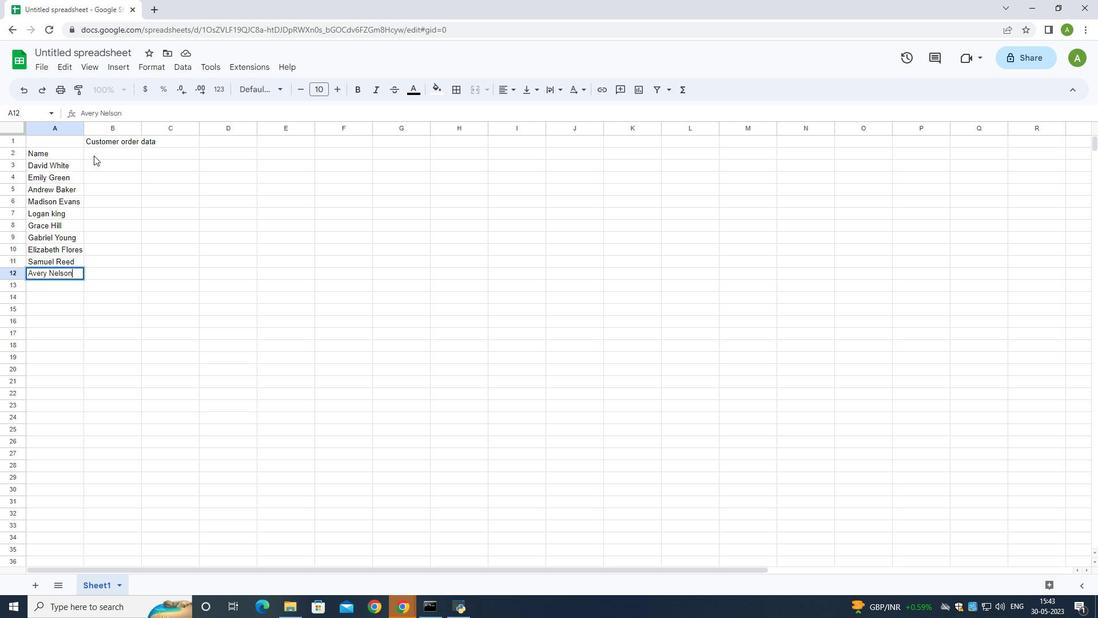 
Action: Mouse pressed left at (100, 155)
Screenshot: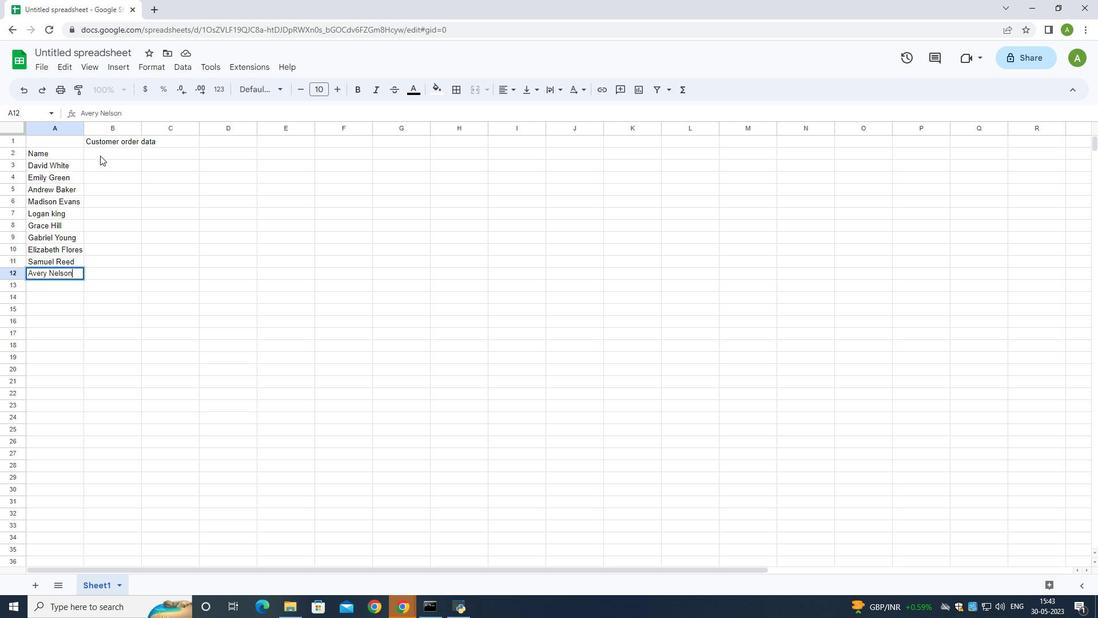 
Action: Mouse moved to (100, 155)
Screenshot: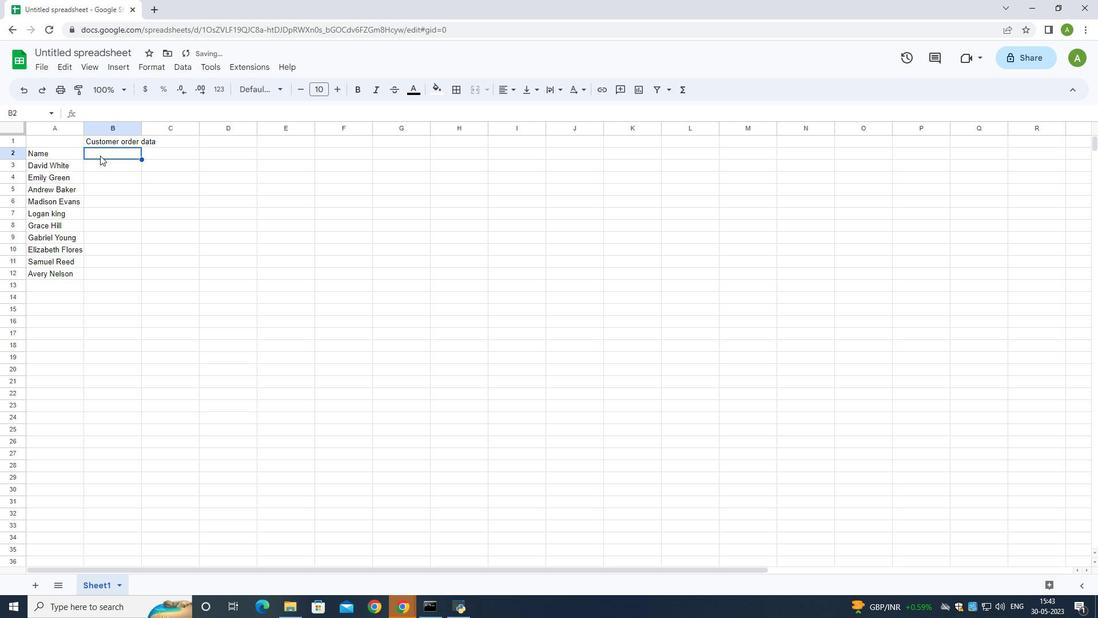
Action: Key pressed <Key.shift>January<Key.space><Key.shift>Last<Key.space>week<Key.space><Key.shift>S<Key.backspace><Key.backspace><Key.space>sales
Screenshot: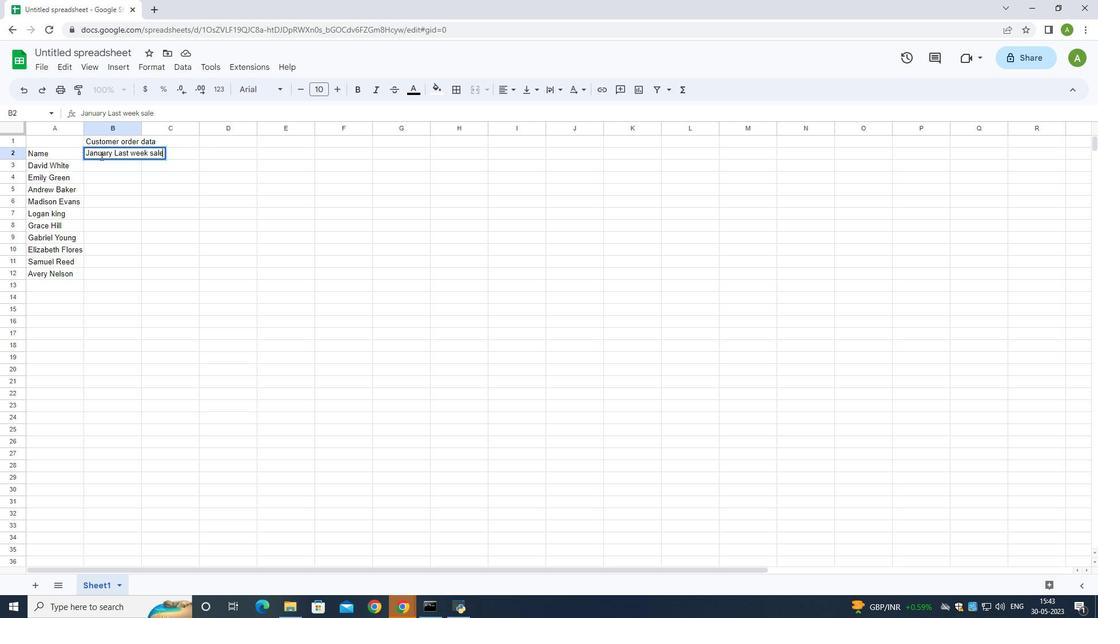 
Action: Mouse moved to (143, 124)
Screenshot: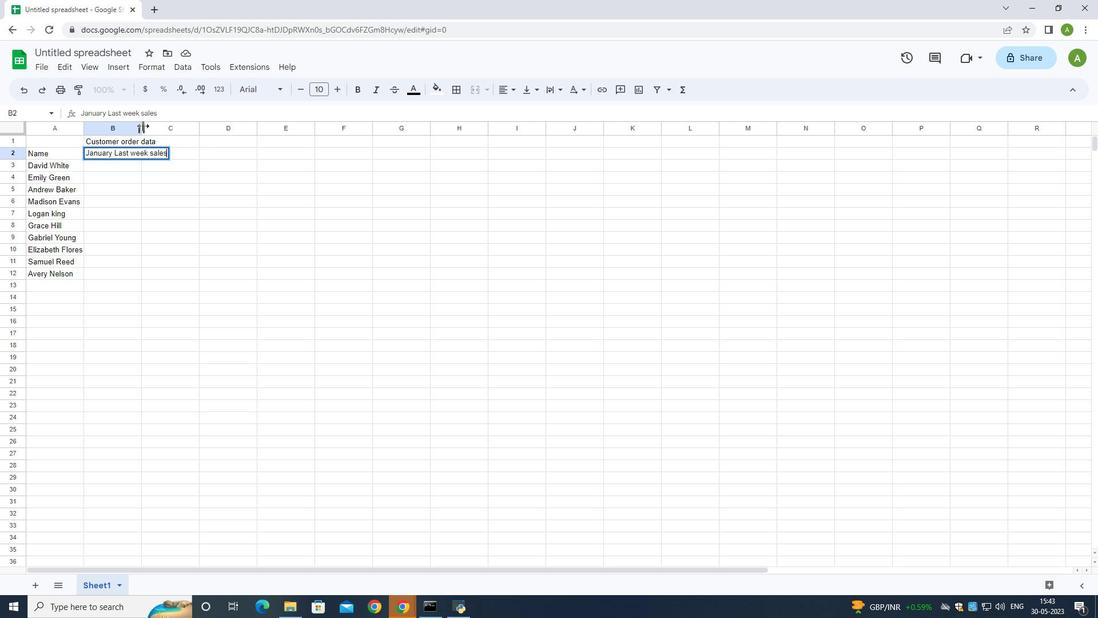 
Action: Mouse pressed left at (143, 124)
Screenshot: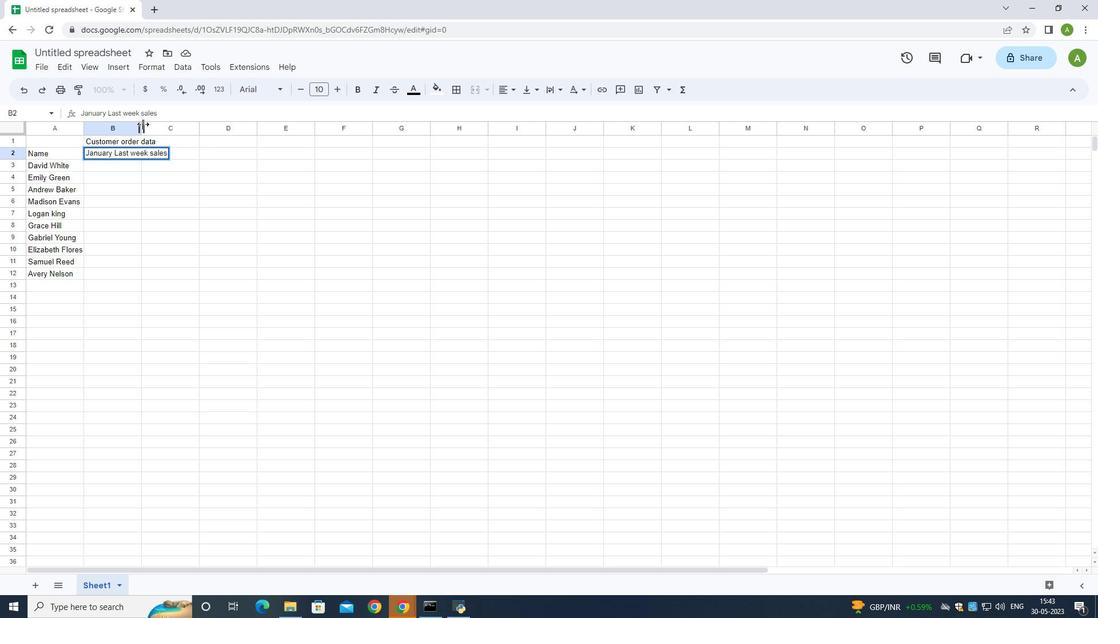 
Action: Mouse moved to (146, 167)
Screenshot: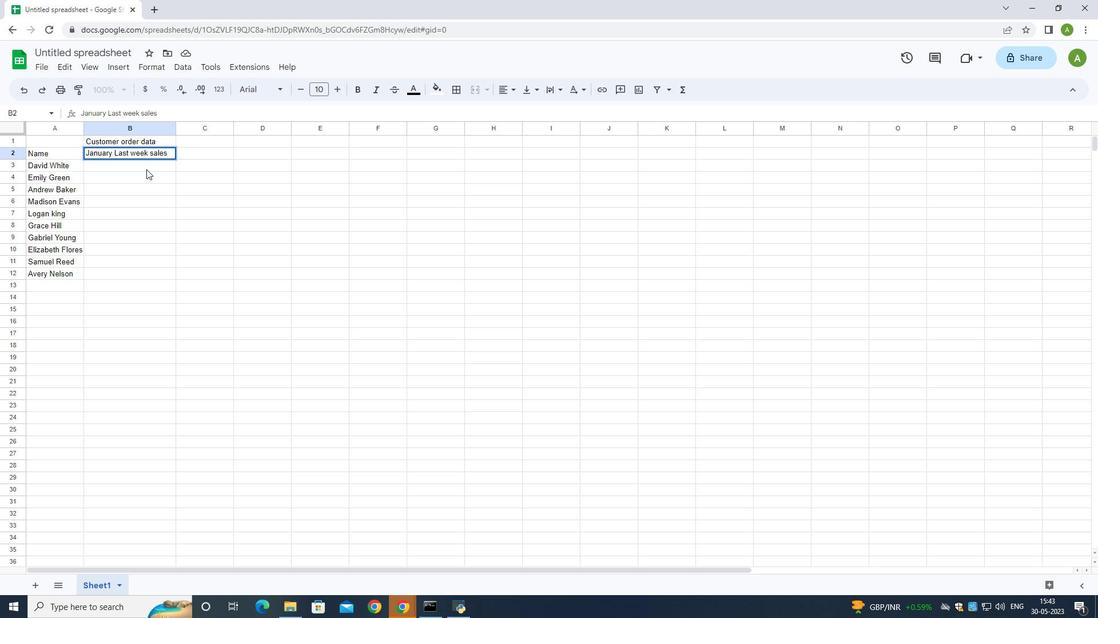 
Action: Mouse pressed left at (146, 167)
Screenshot: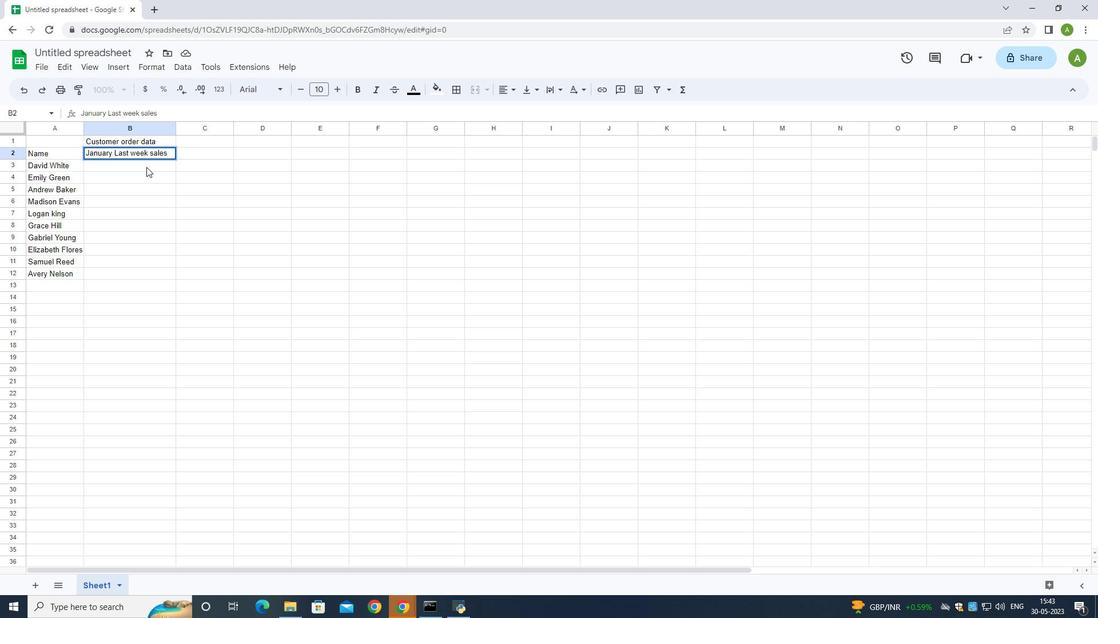 
Action: Mouse moved to (147, 164)
Screenshot: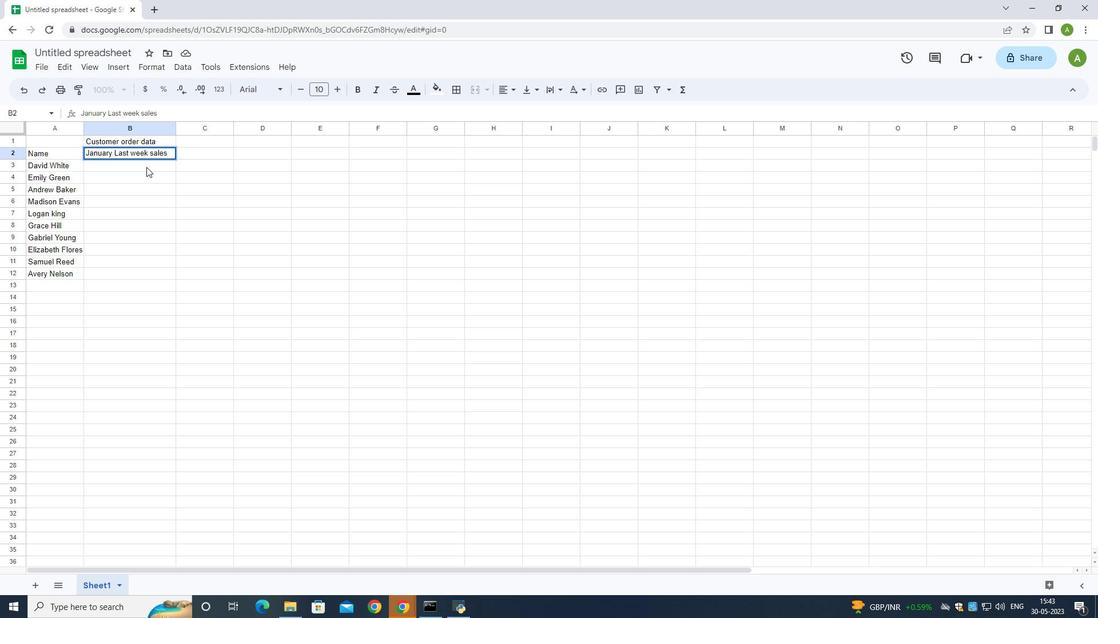 
Action: Mouse pressed left at (147, 164)
Screenshot: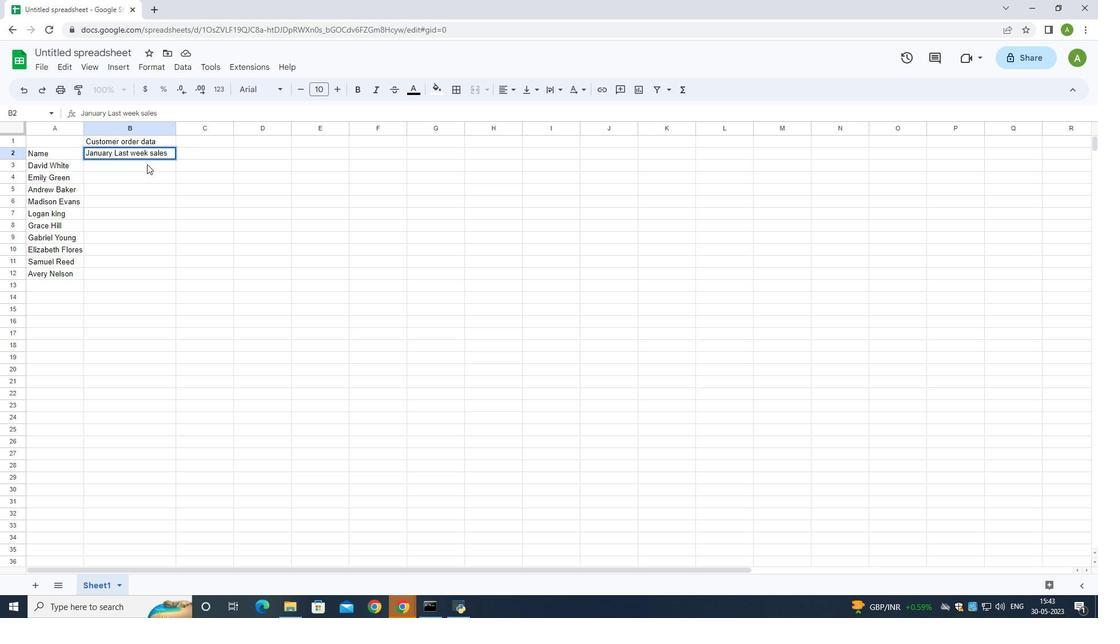 
Action: Mouse moved to (147, 163)
Screenshot: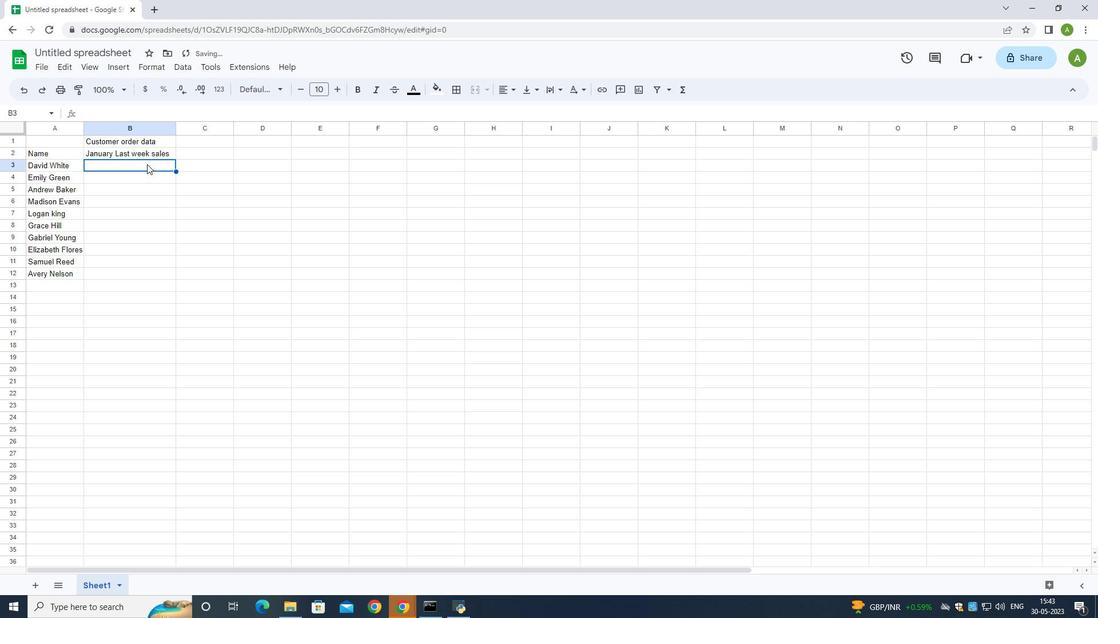 
Action: Mouse pressed left at (147, 163)
Screenshot: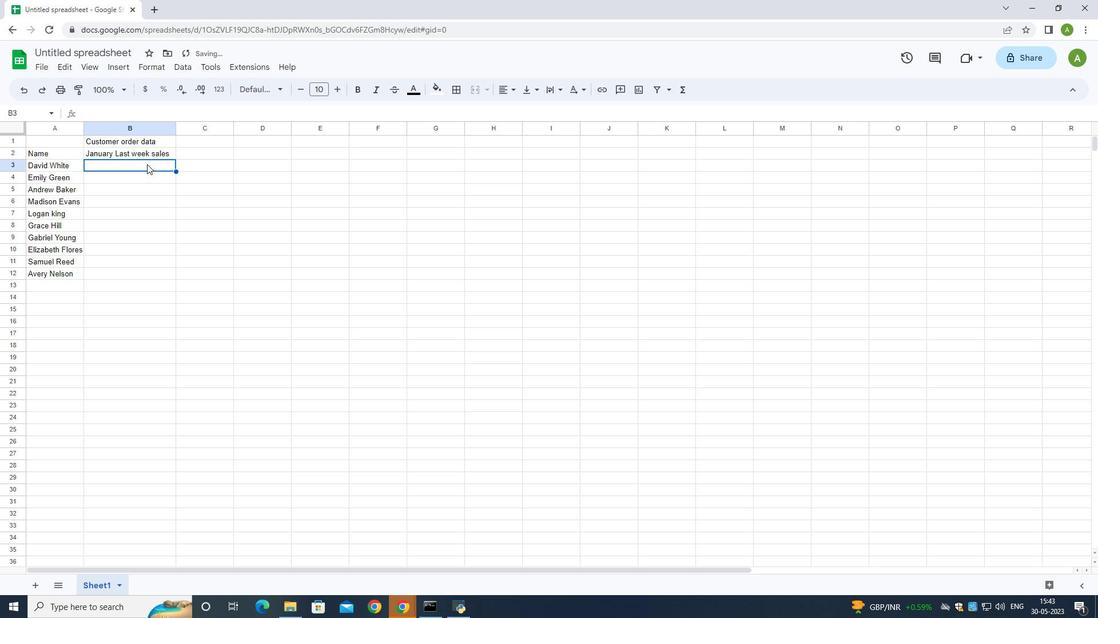 
Action: Mouse pressed left at (147, 163)
Screenshot: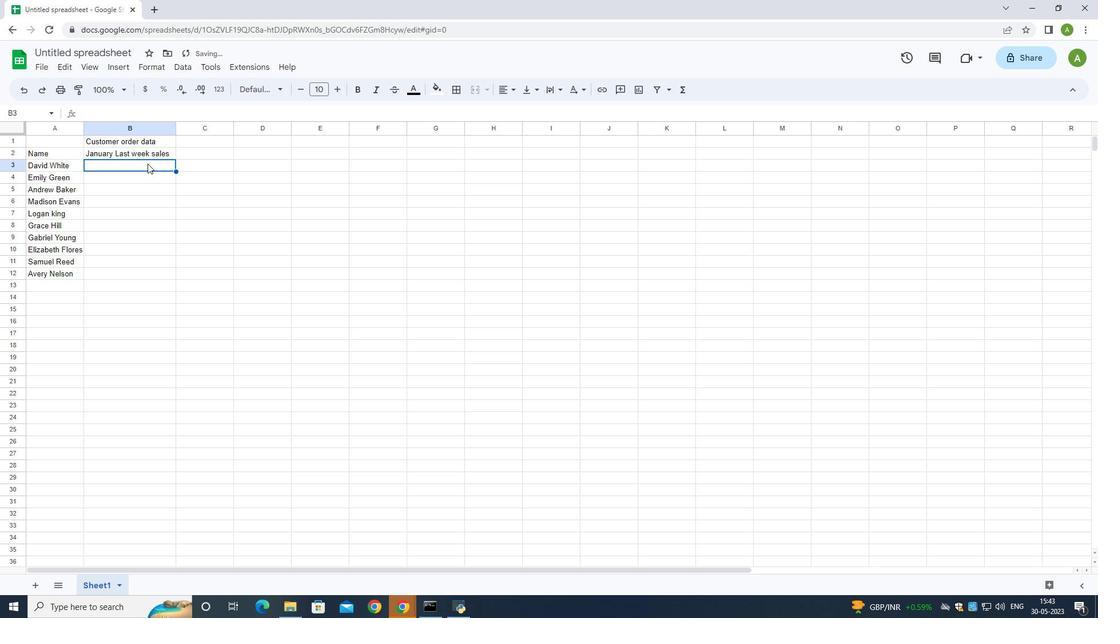 
Action: Key pressed 10020
Screenshot: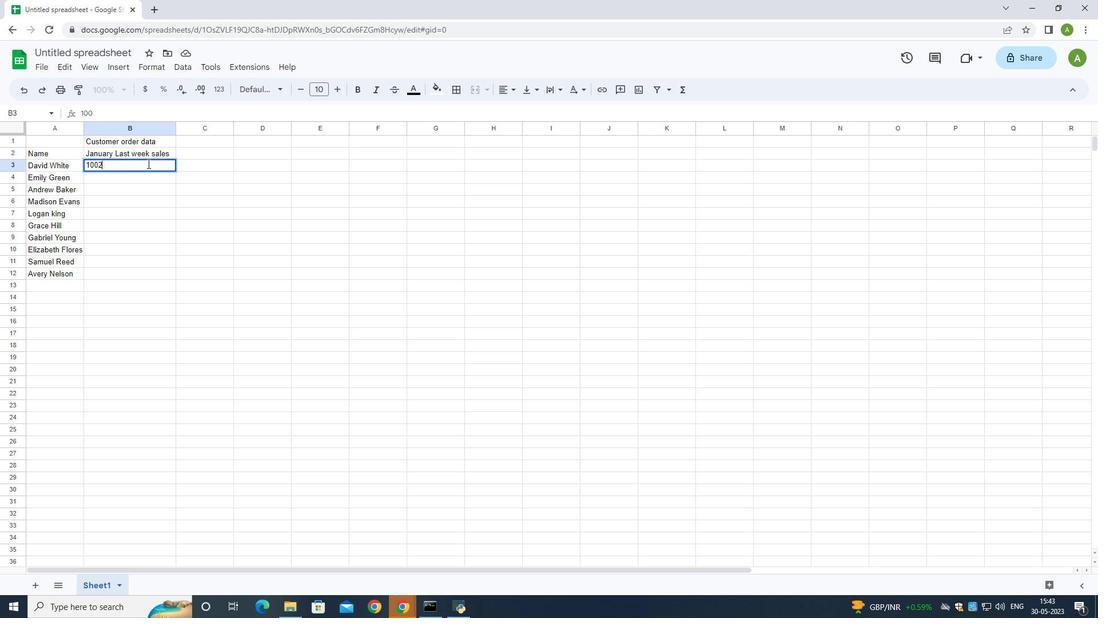 
Action: Mouse moved to (93, 268)
Screenshot: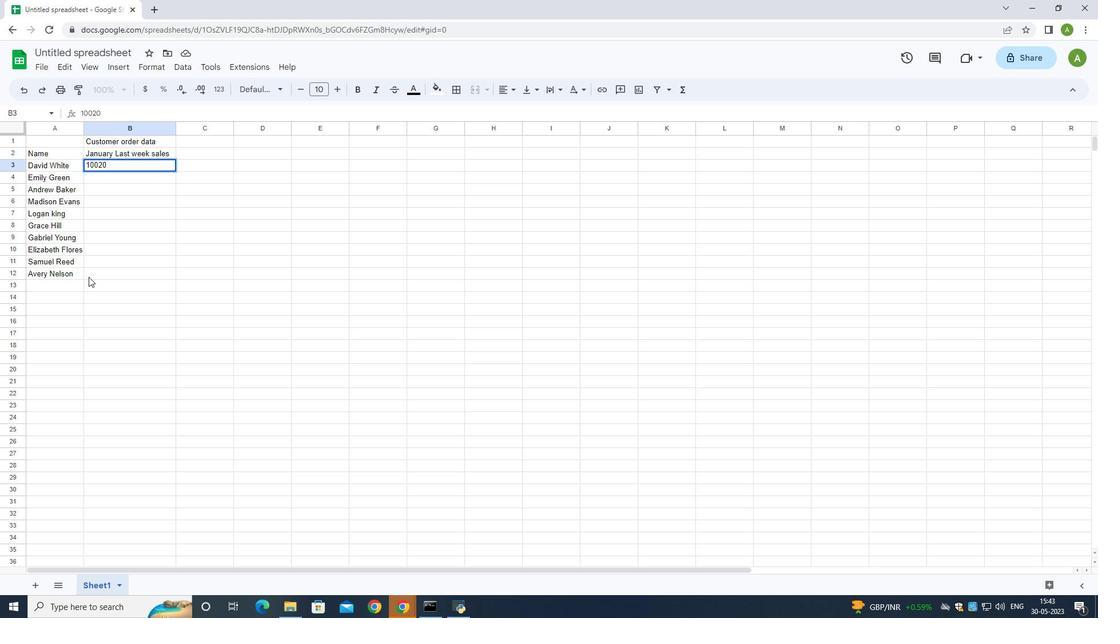 
Action: Mouse pressed left at (93, 268)
Screenshot: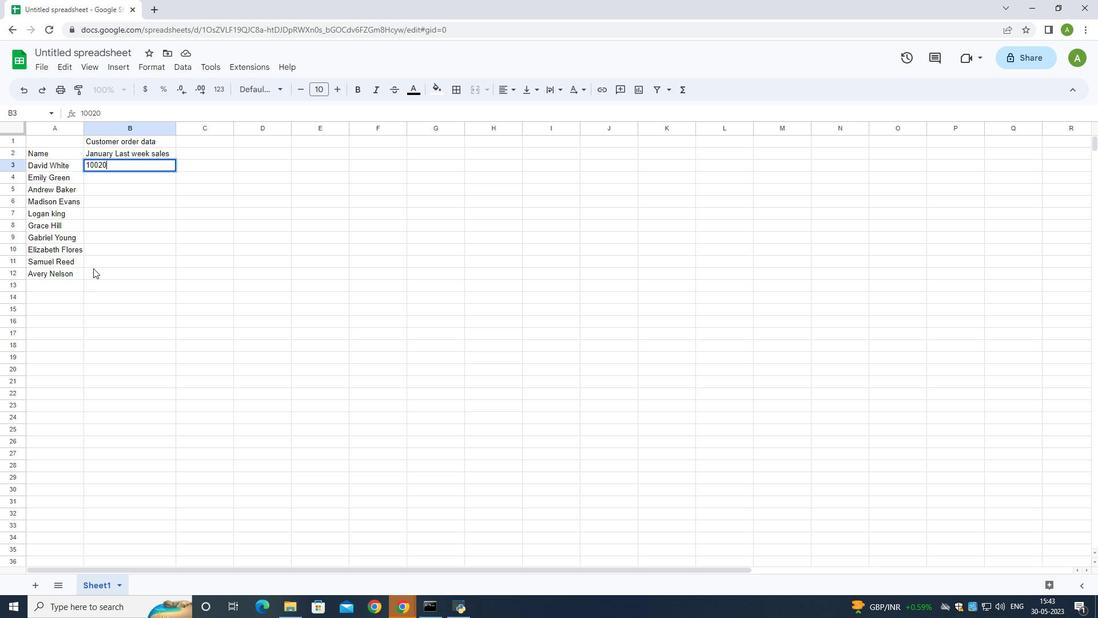 
Action: Mouse moved to (93, 270)
Screenshot: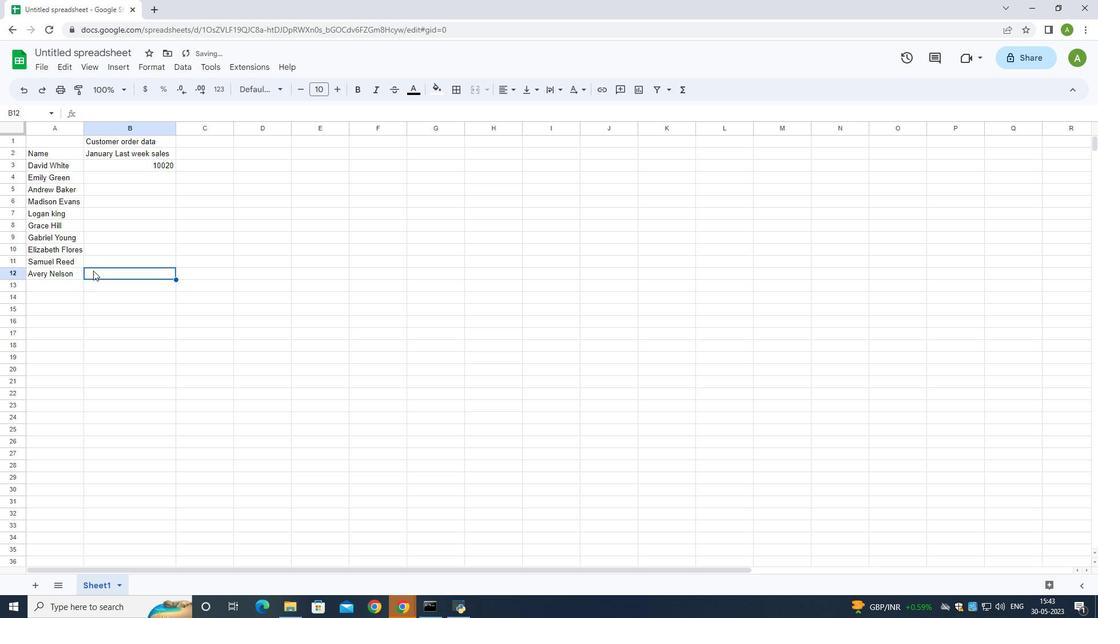 
Action: Mouse pressed left at (93, 270)
Screenshot: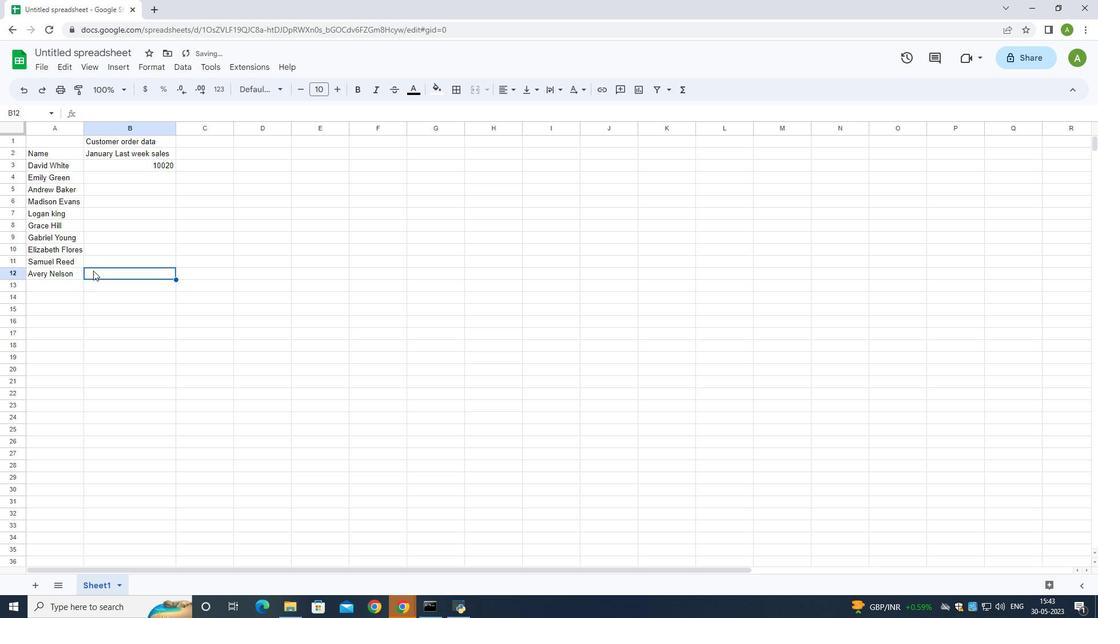 
Action: Mouse pressed left at (93, 270)
Screenshot: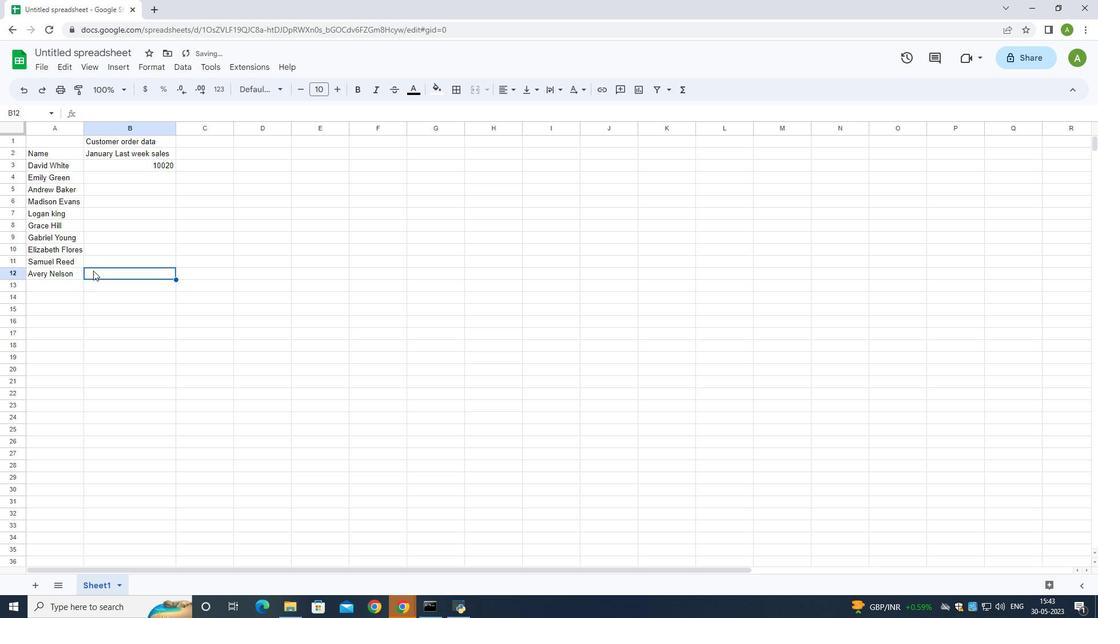 
Action: Key pressed 20050
Screenshot: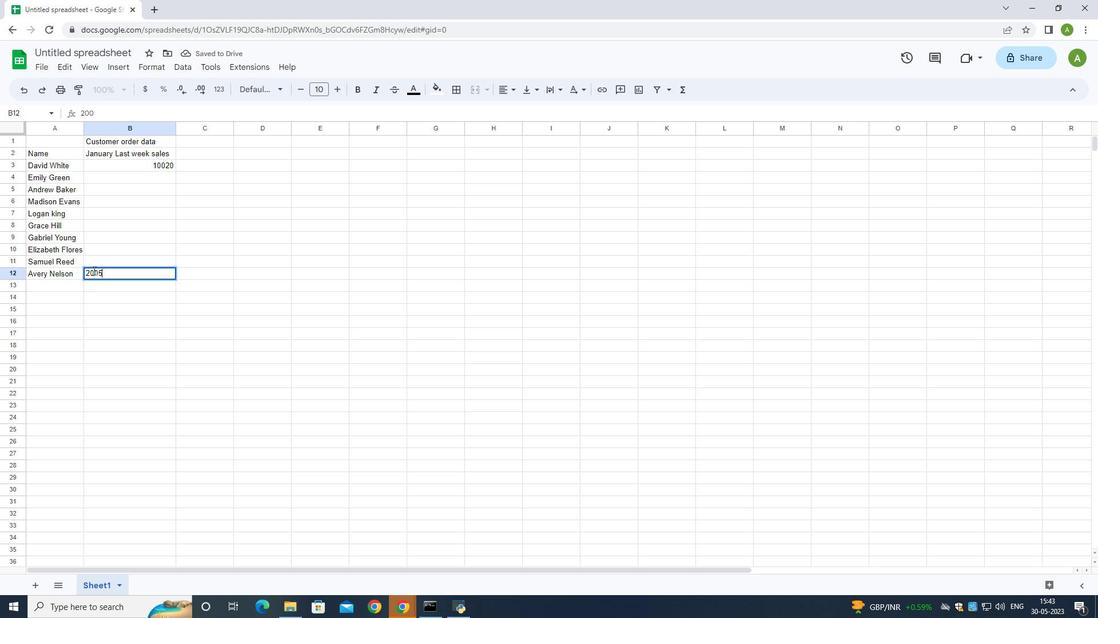 
Action: Mouse moved to (139, 177)
Screenshot: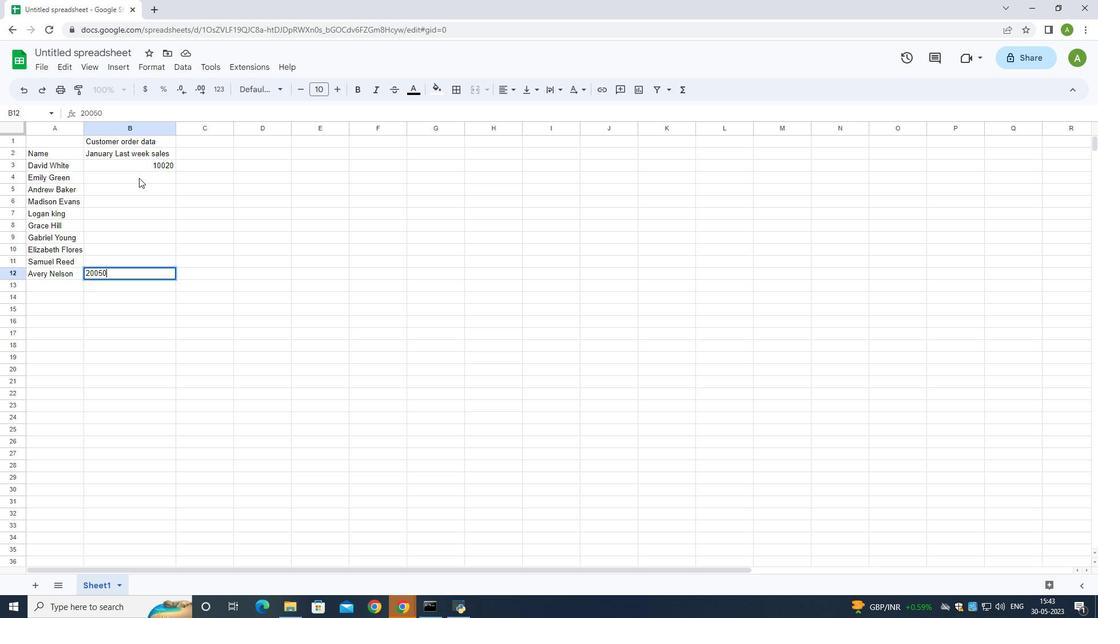 
Action: Mouse pressed left at (139, 177)
Screenshot: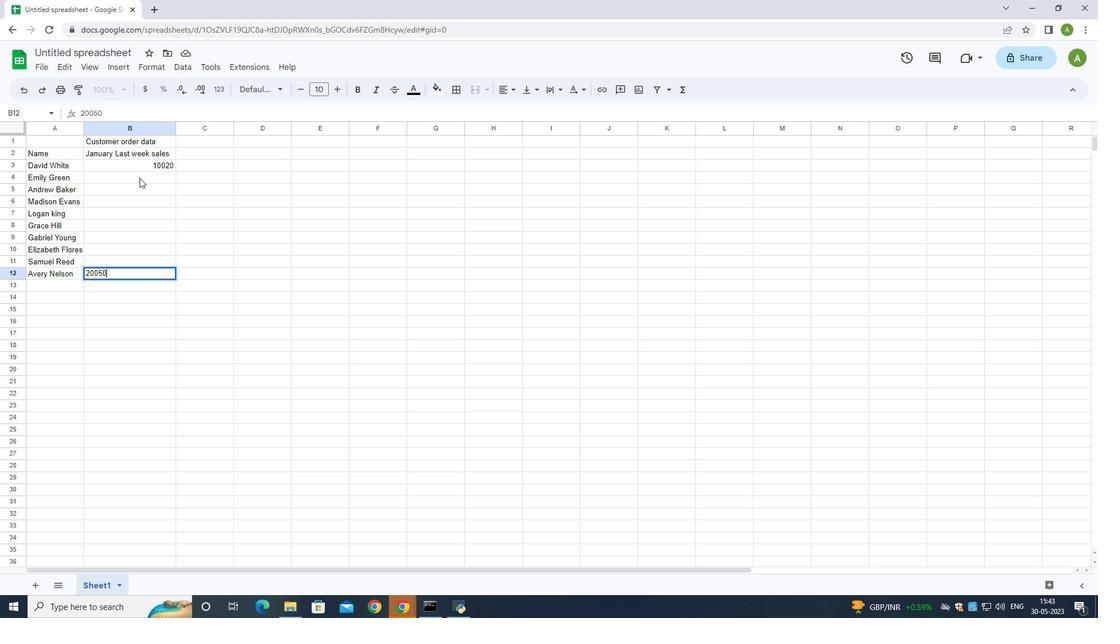 
Action: Mouse pressed left at (139, 177)
Screenshot: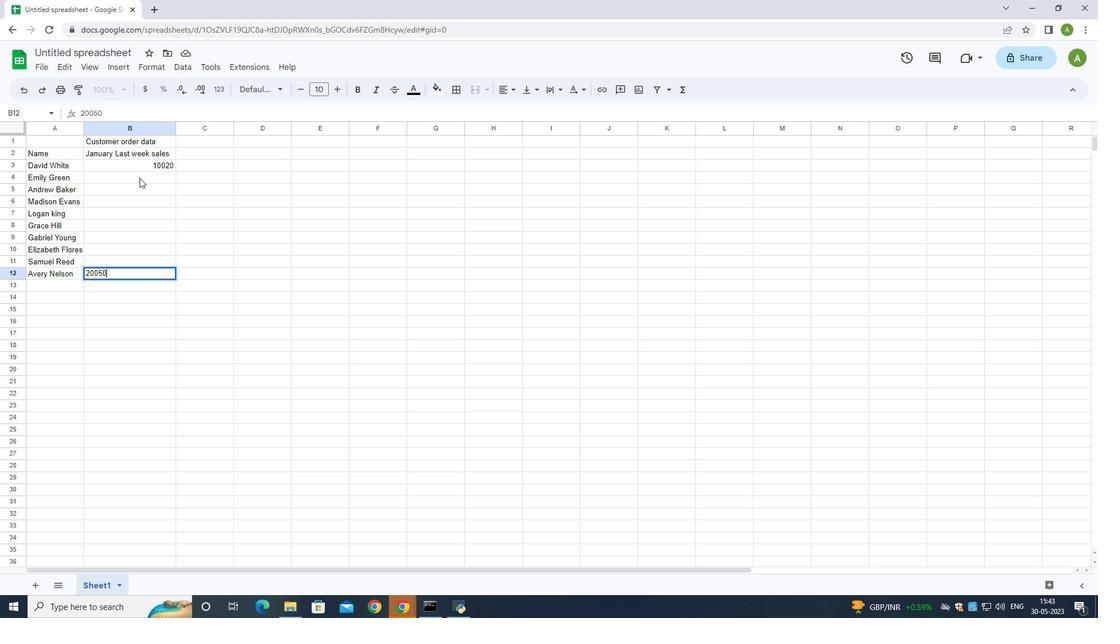 
Action: Key pressed 10052<Key.backspace><Key.backspace>25
Screenshot: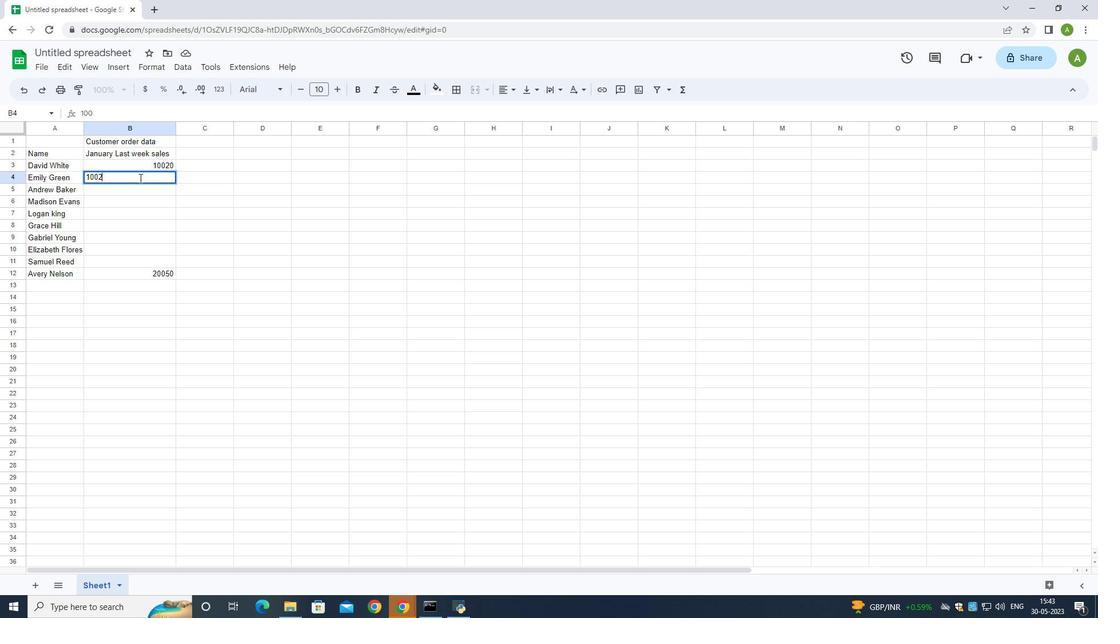 
Action: Mouse moved to (140, 185)
Screenshot: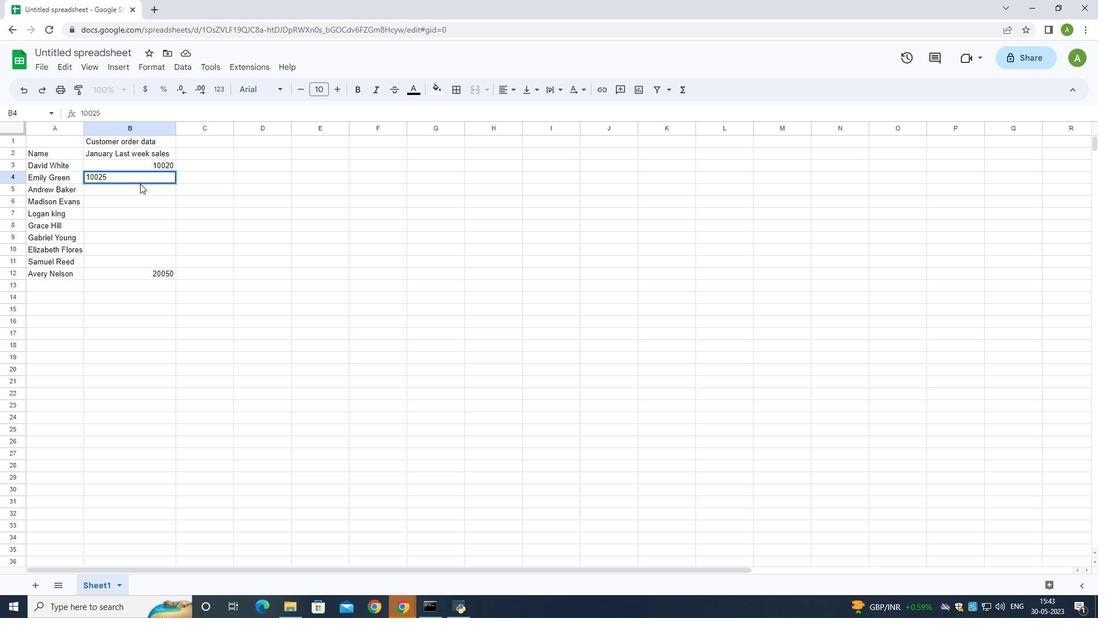 
Action: Mouse pressed left at (140, 185)
Screenshot: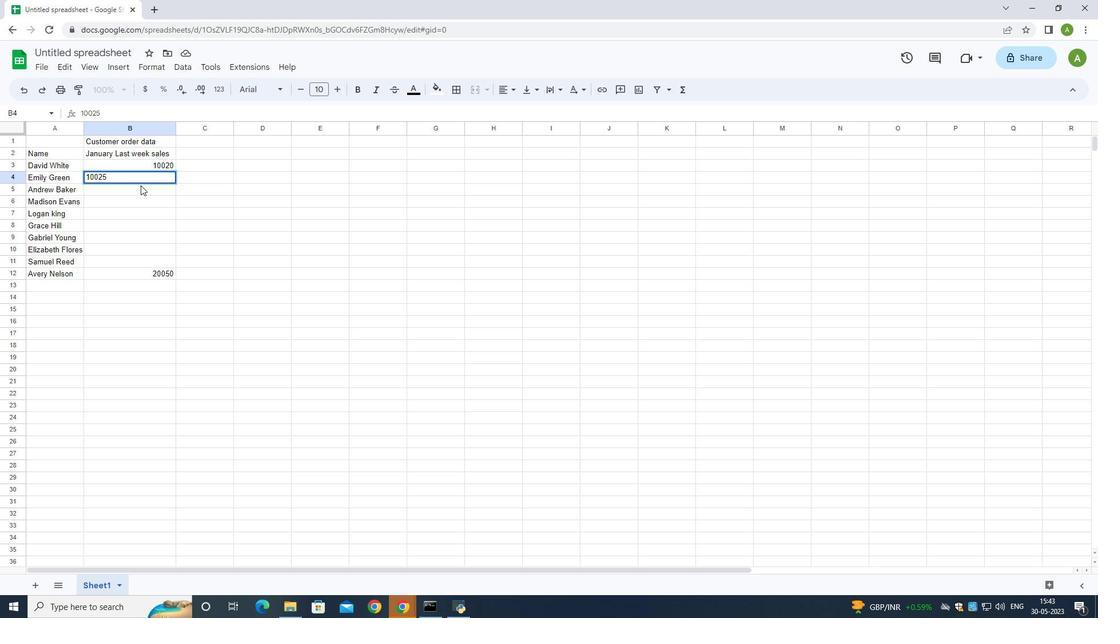 
Action: Key pressed 10050
Screenshot: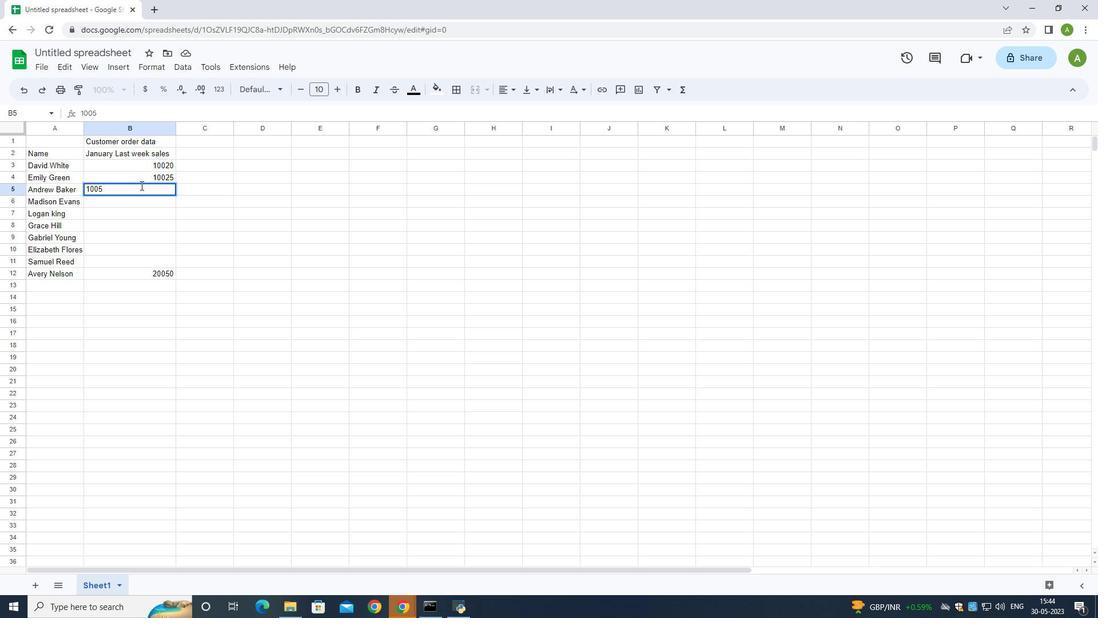 
Action: Mouse moved to (136, 201)
Screenshot: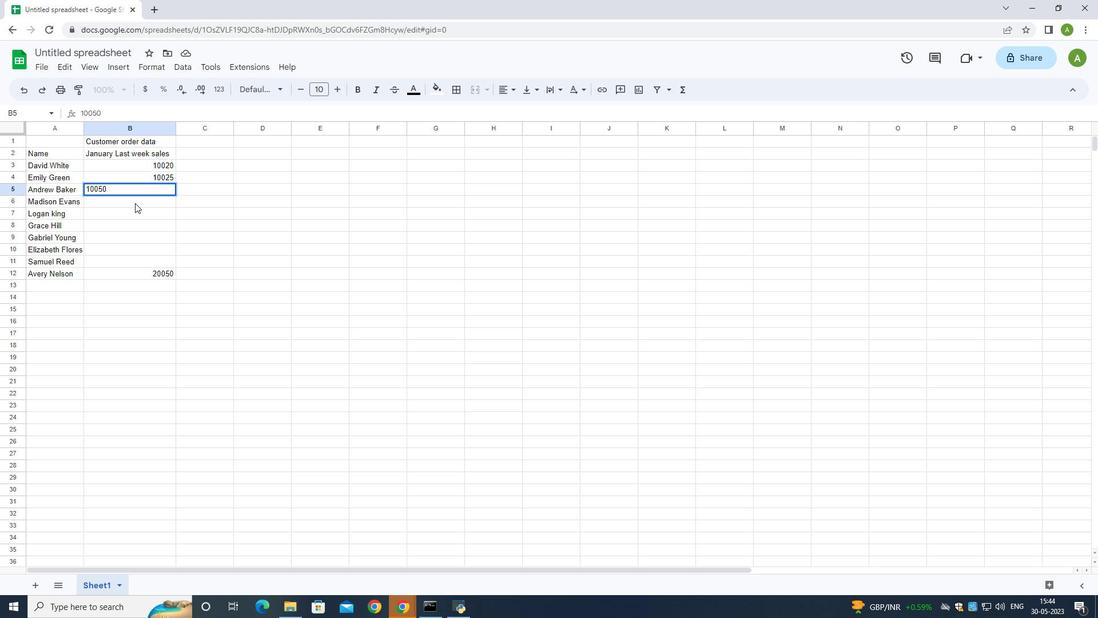
Action: Mouse pressed left at (136, 201)
Screenshot: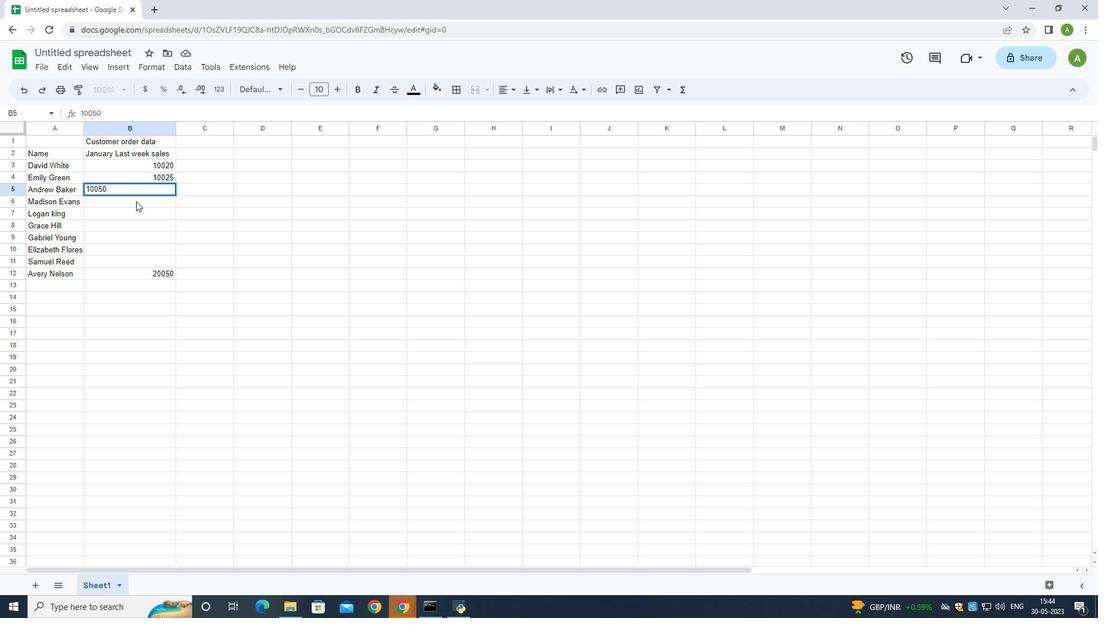 
Action: Mouse moved to (136, 200)
Screenshot: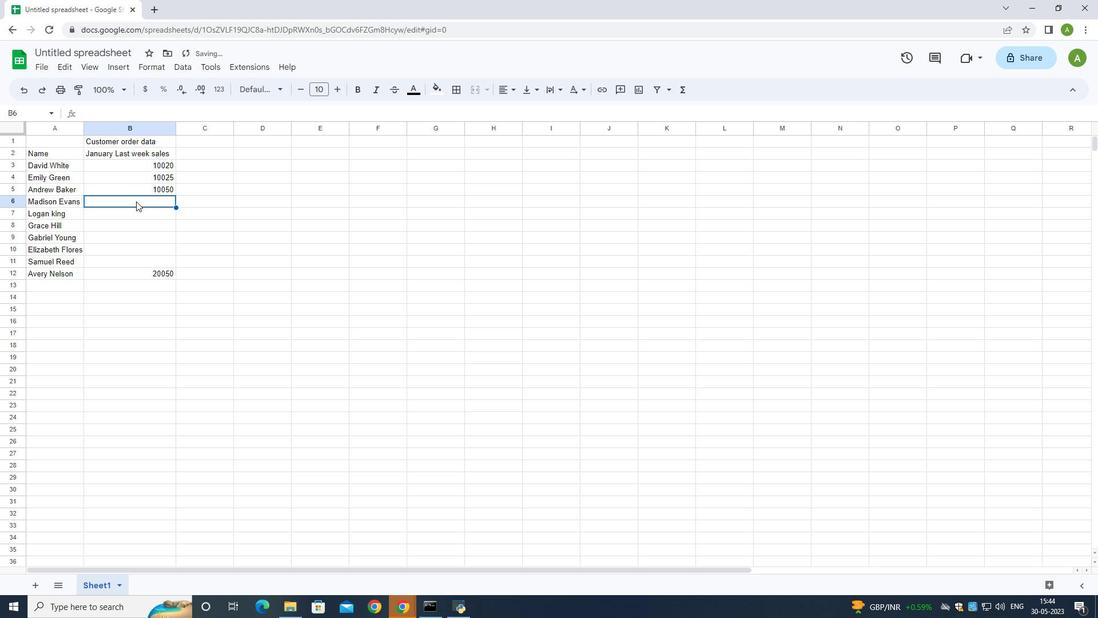 
Action: Key pressed 10075
Screenshot: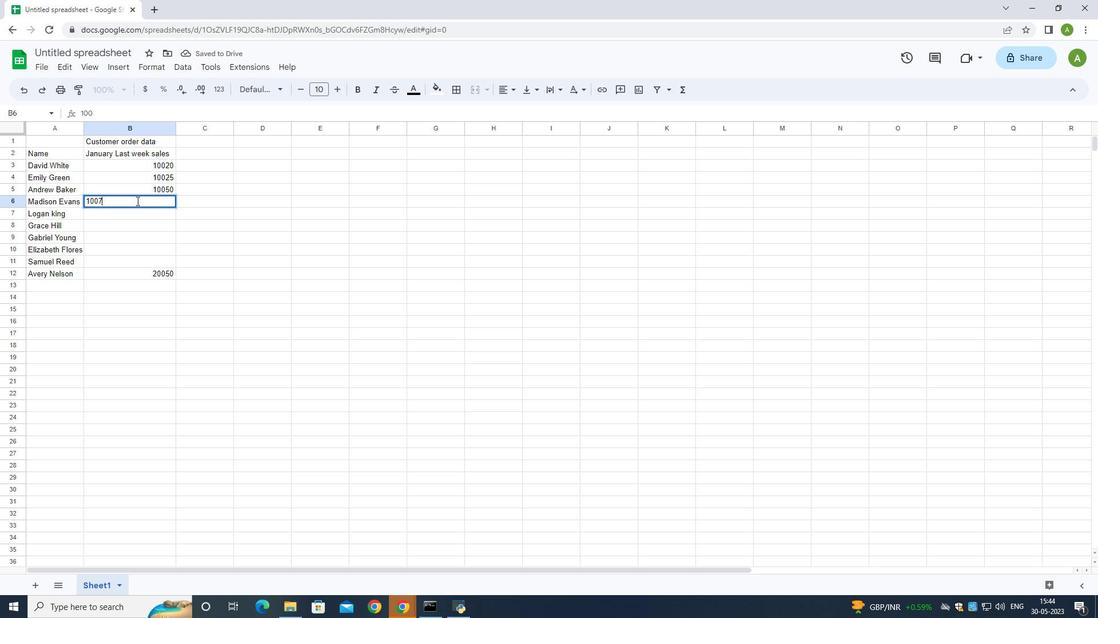 
Action: Mouse moved to (124, 210)
Screenshot: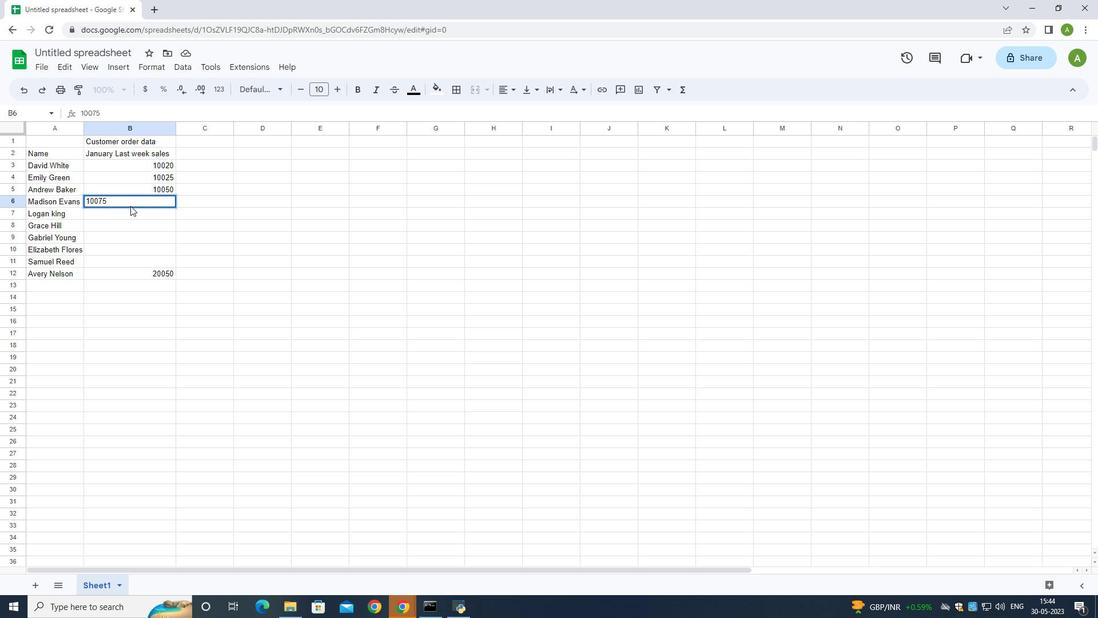
Action: Mouse pressed left at (124, 210)
Screenshot: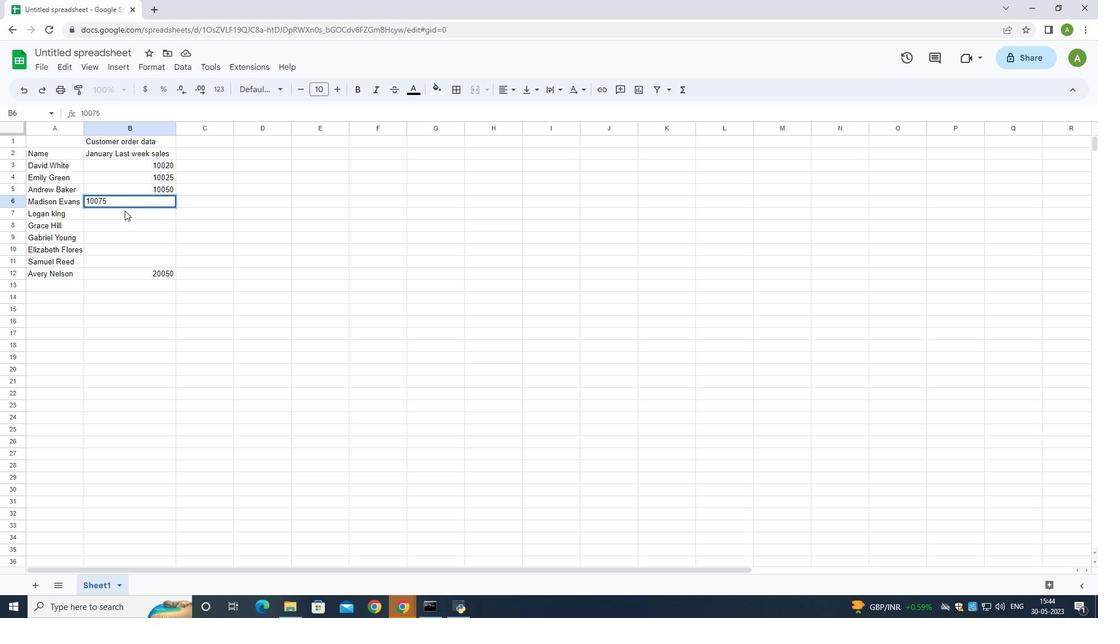 
Action: Key pressed 10095
Screenshot: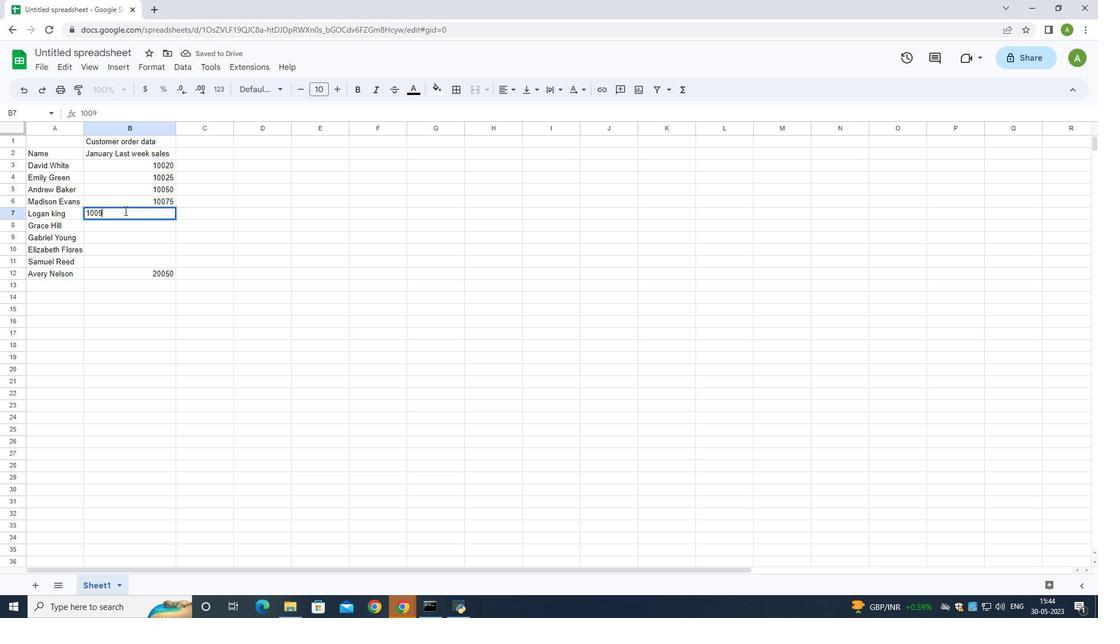 
Action: Mouse moved to (120, 227)
Screenshot: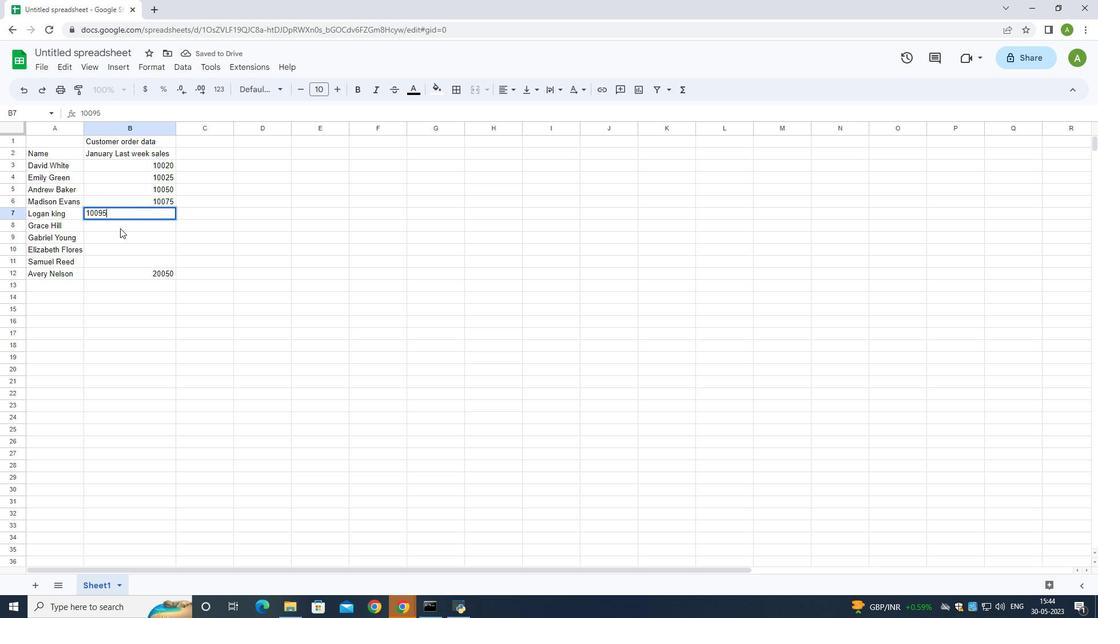 
Action: Mouse pressed left at (120, 227)
Screenshot: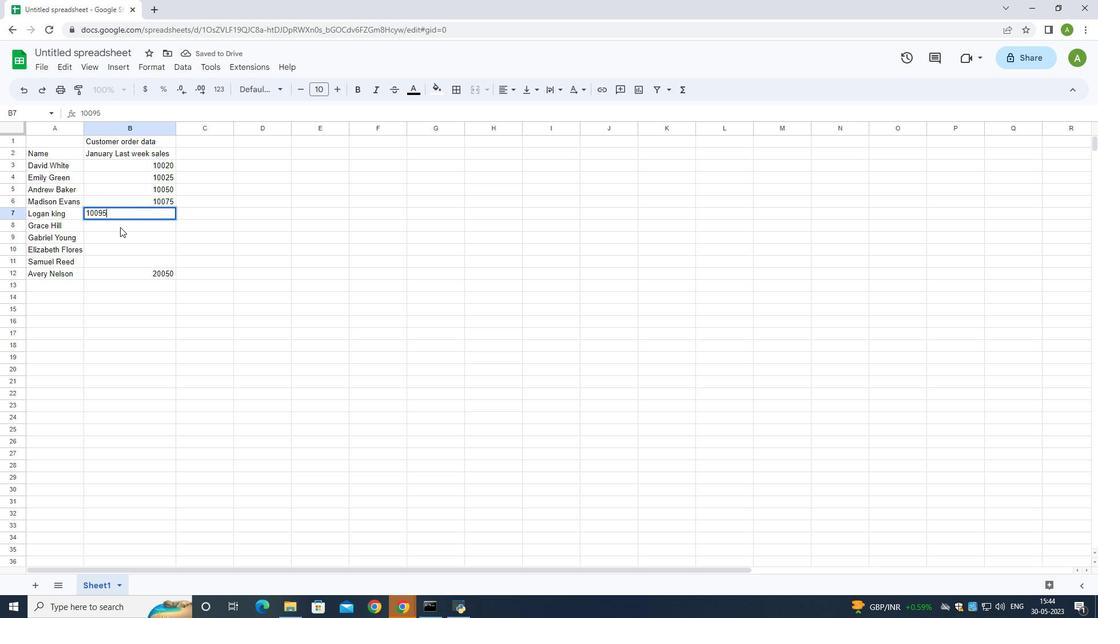 
Action: Key pressed 2001
Screenshot: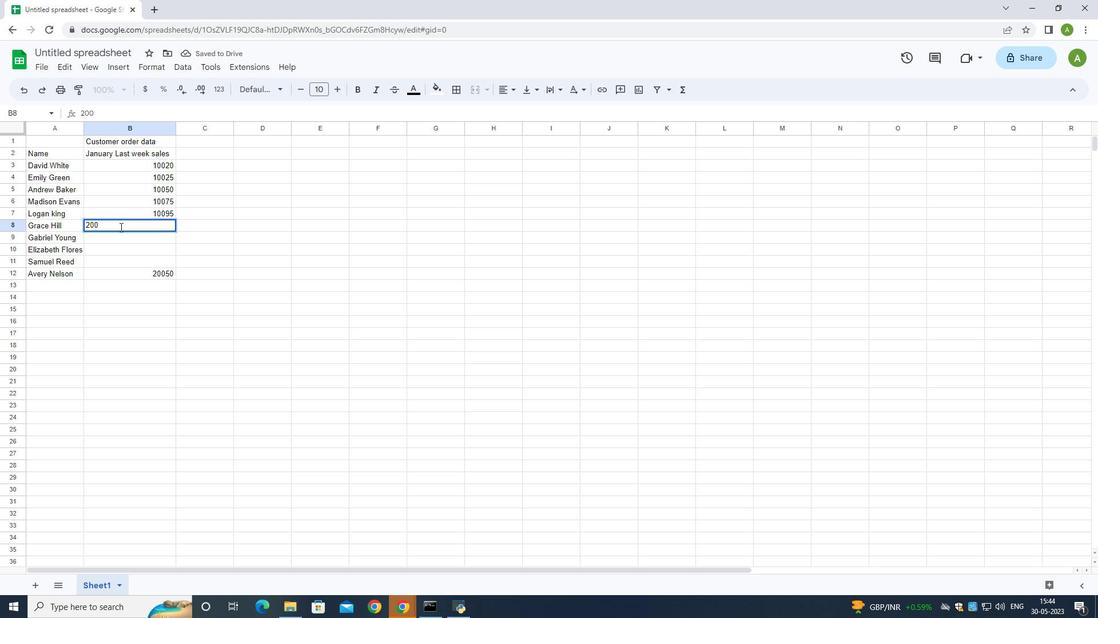 
Action: Mouse moved to (117, 238)
Screenshot: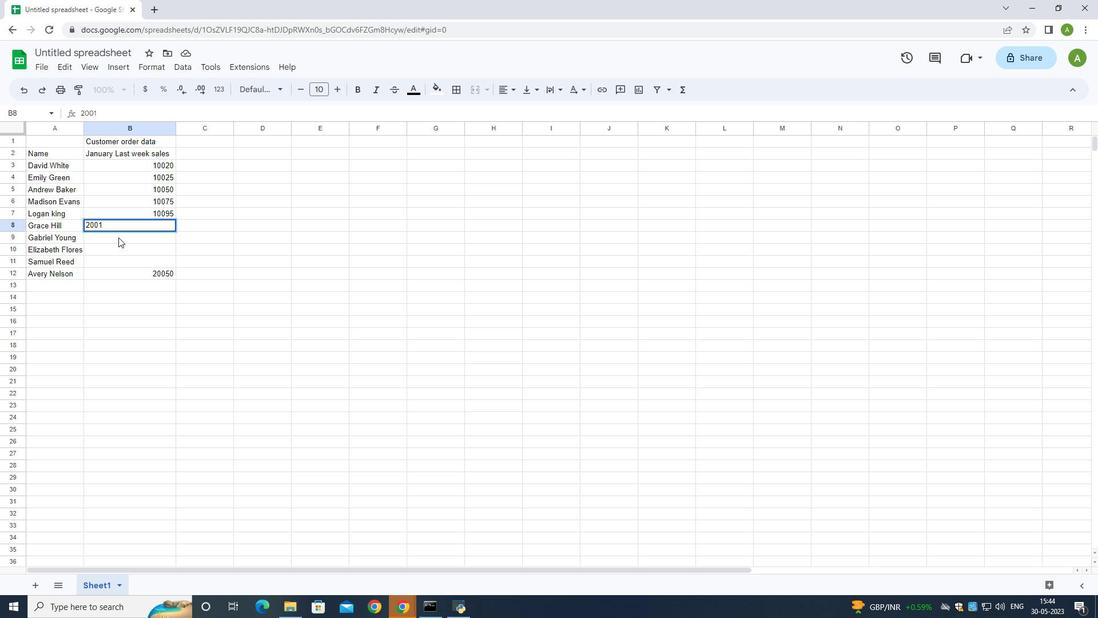 
Action: Mouse pressed left at (117, 238)
Screenshot: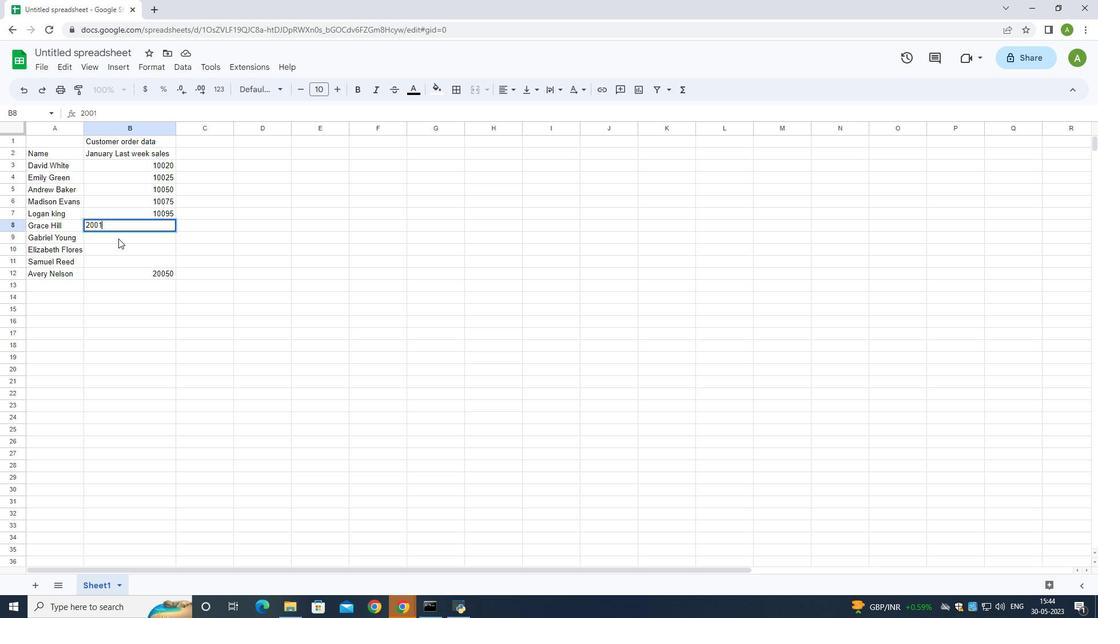 
Action: Key pressed 2
Screenshot: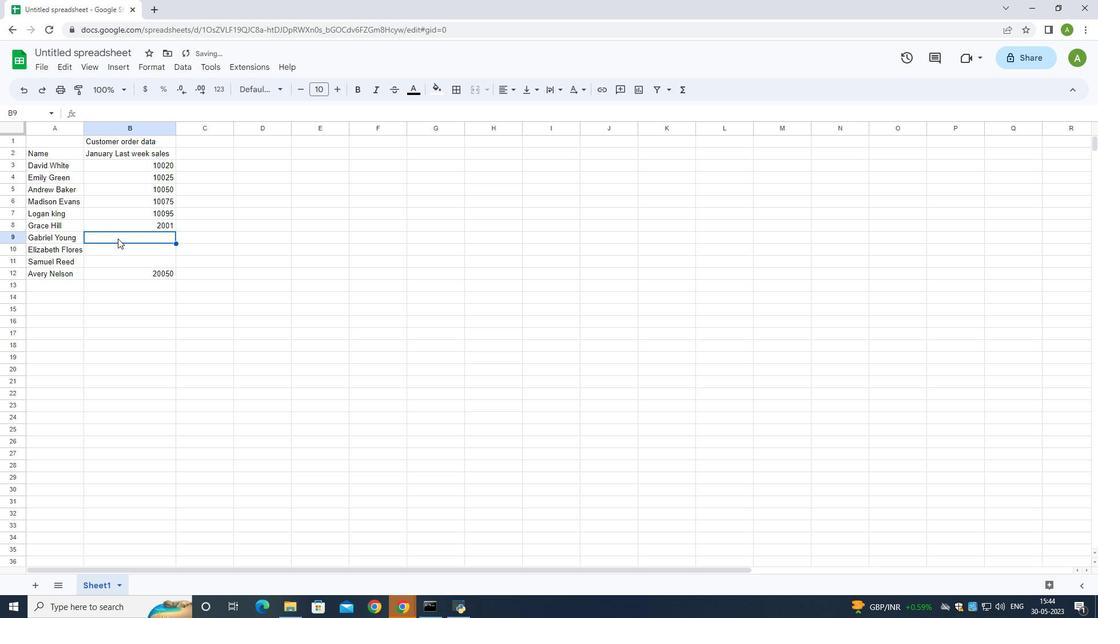
Action: Mouse moved to (169, 224)
Screenshot: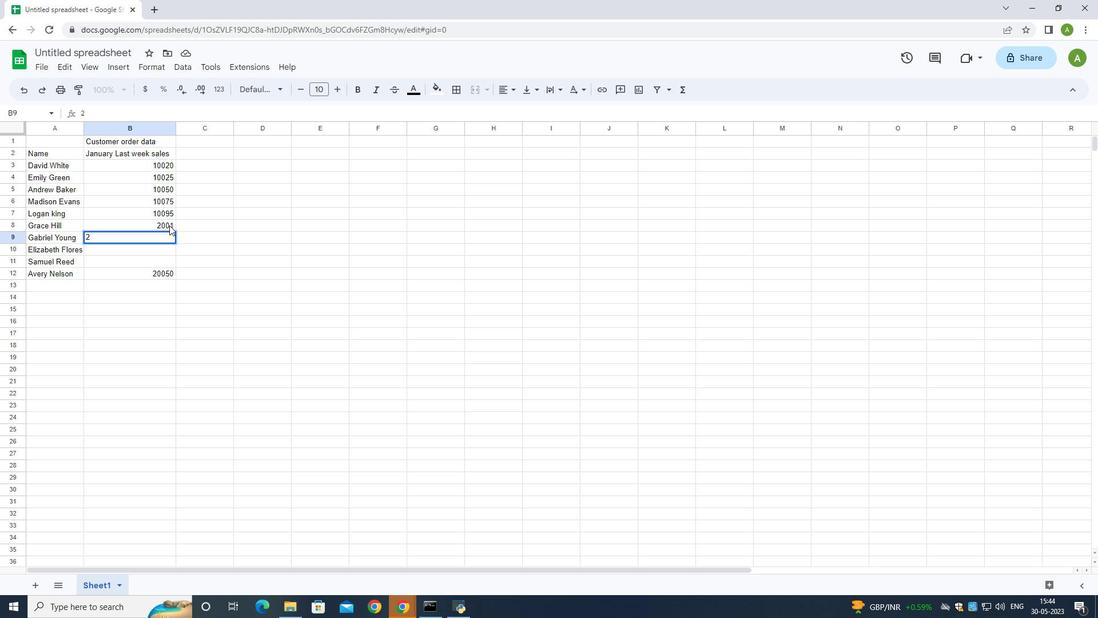 
Action: Mouse pressed left at (169, 224)
Screenshot: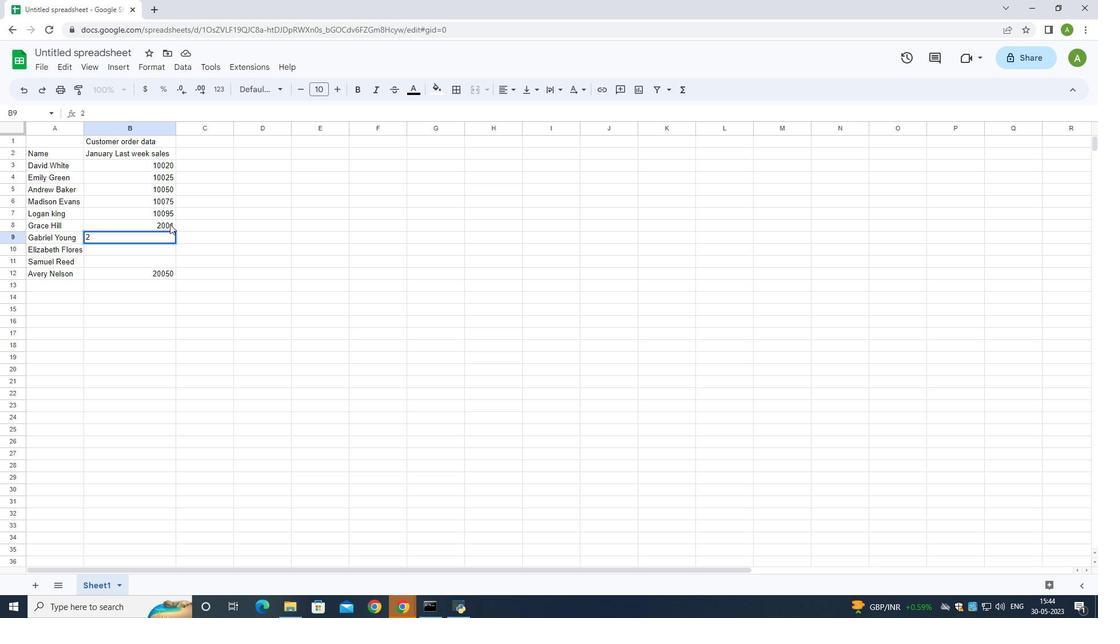 
Action: Mouse pressed left at (169, 224)
Screenshot: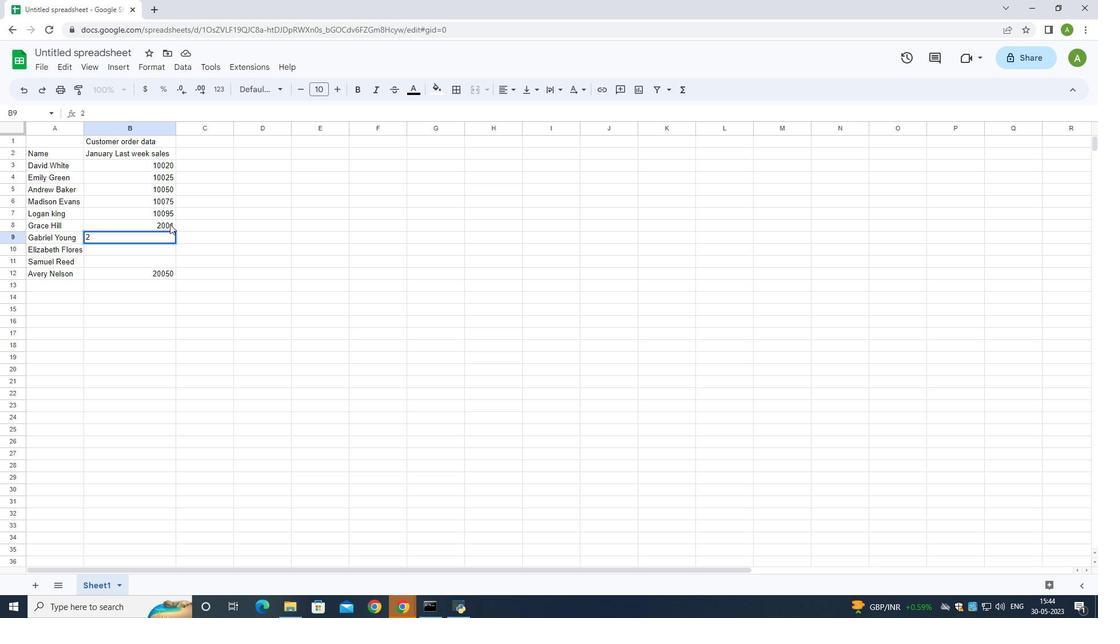 
Action: Mouse pressed left at (169, 224)
Screenshot: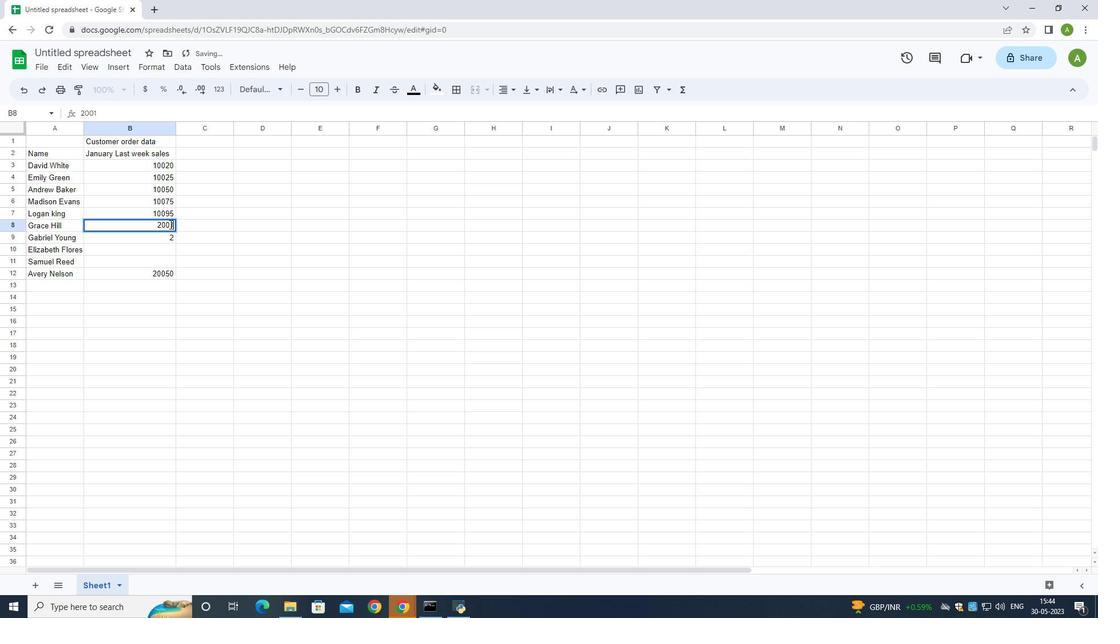 
Action: Mouse moved to (67, 341)
Screenshot: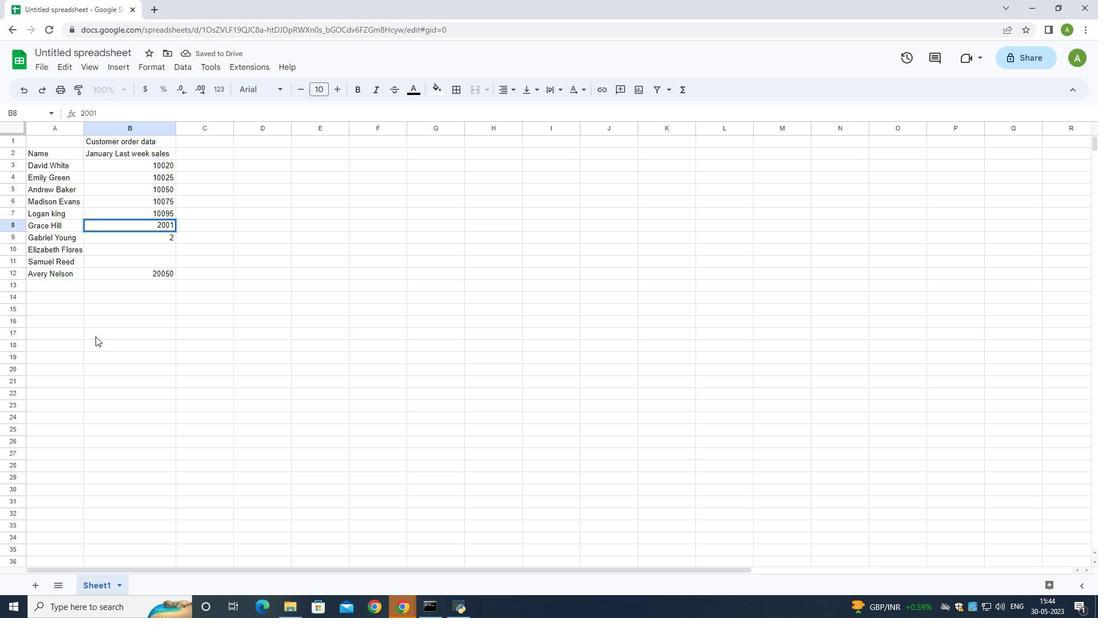 
Action: Key pressed 0
Screenshot: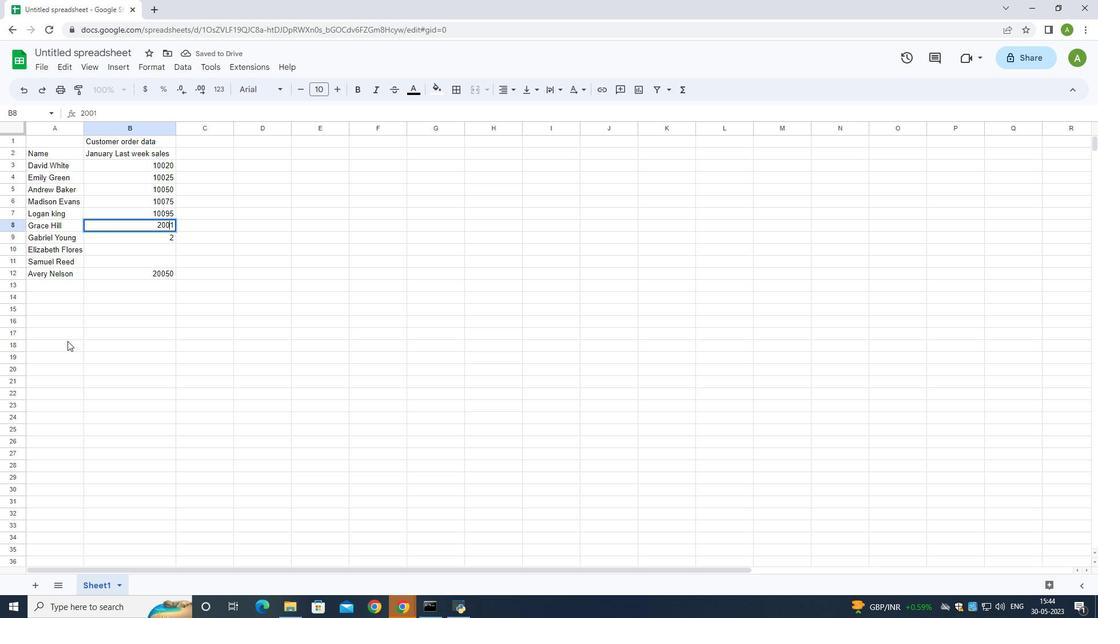 
Action: Mouse moved to (172, 235)
Screenshot: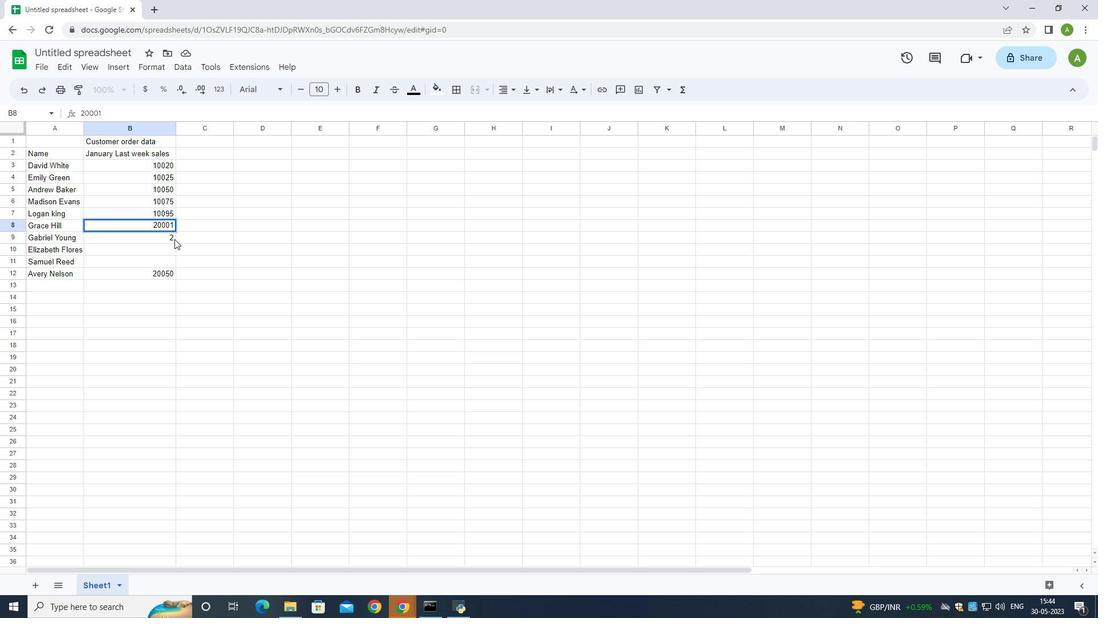 
Action: Mouse pressed left at (172, 235)
Screenshot: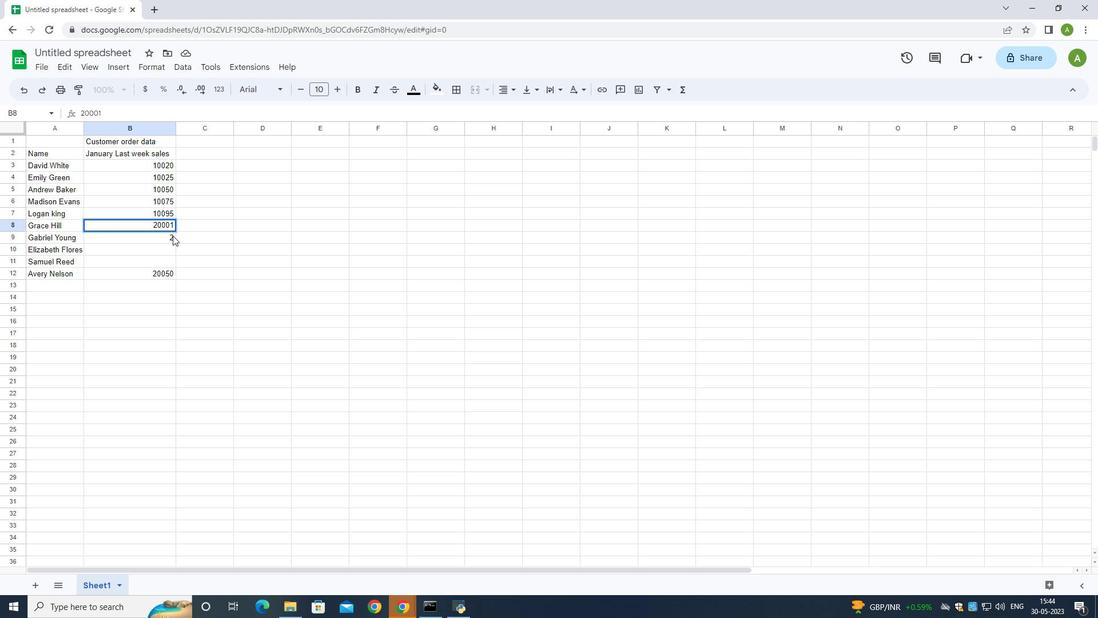 
Action: Mouse pressed left at (172, 235)
Screenshot: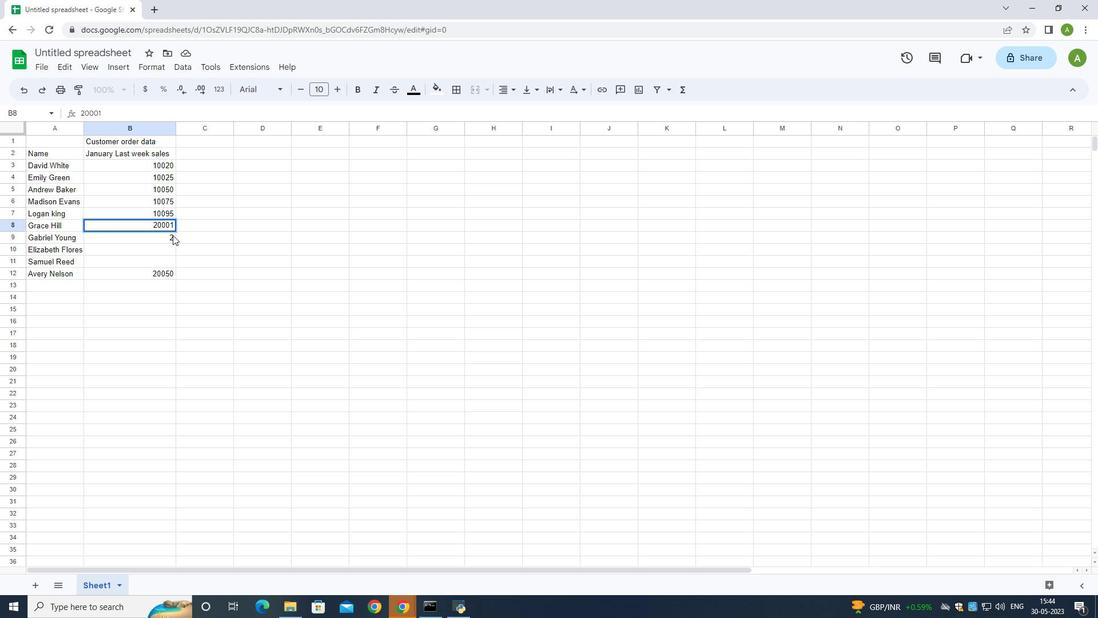 
Action: Mouse moved to (275, 293)
Screenshot: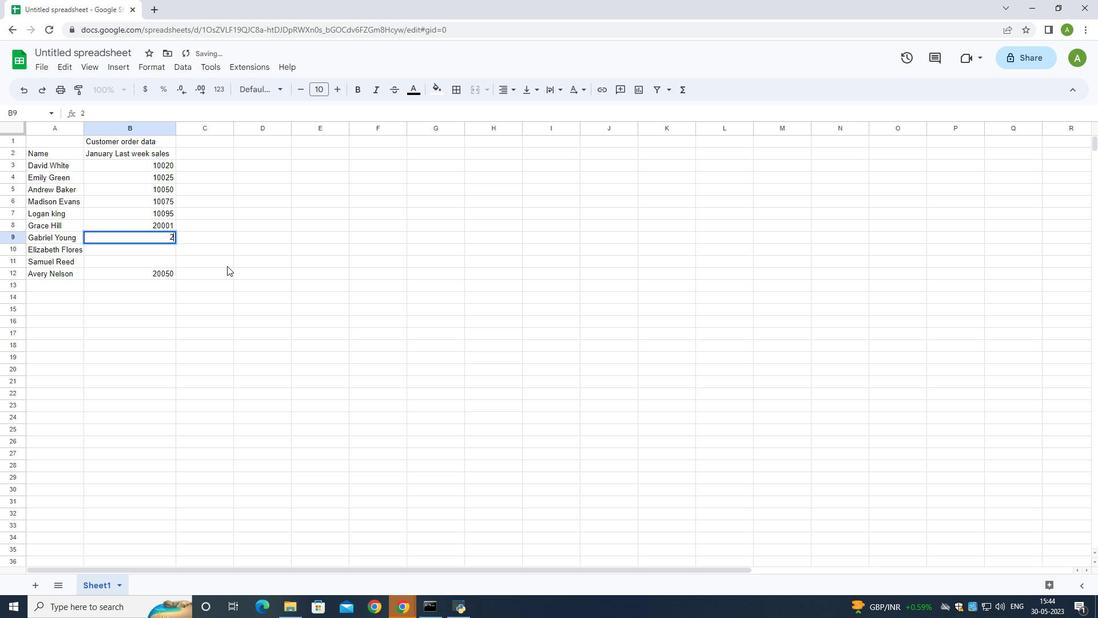 
Action: Key pressed 0010
Screenshot: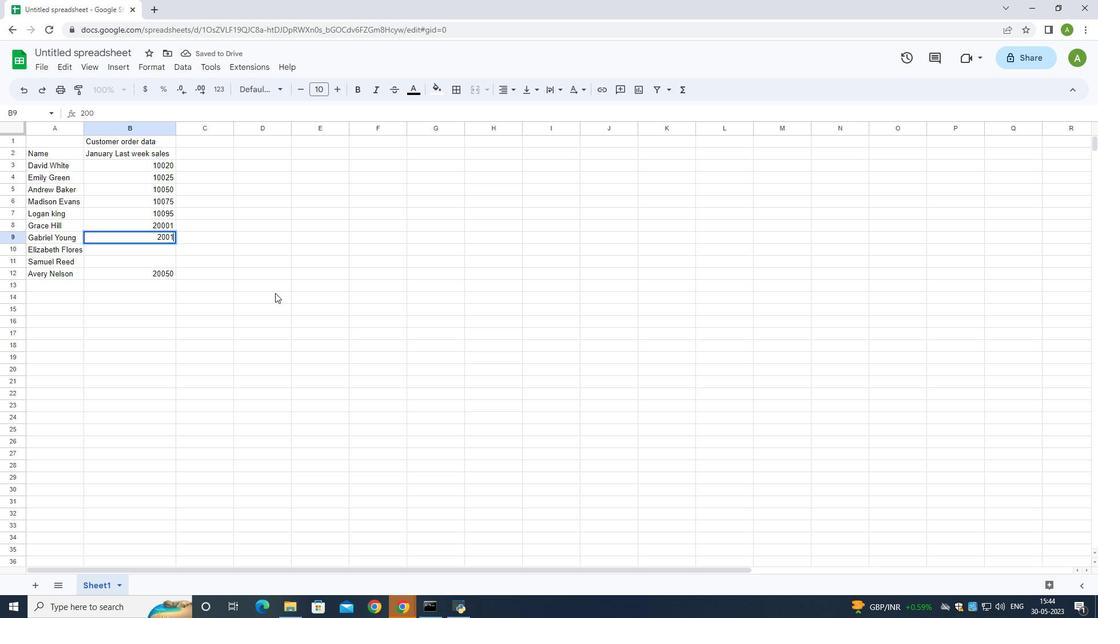 
Action: Mouse moved to (167, 247)
Screenshot: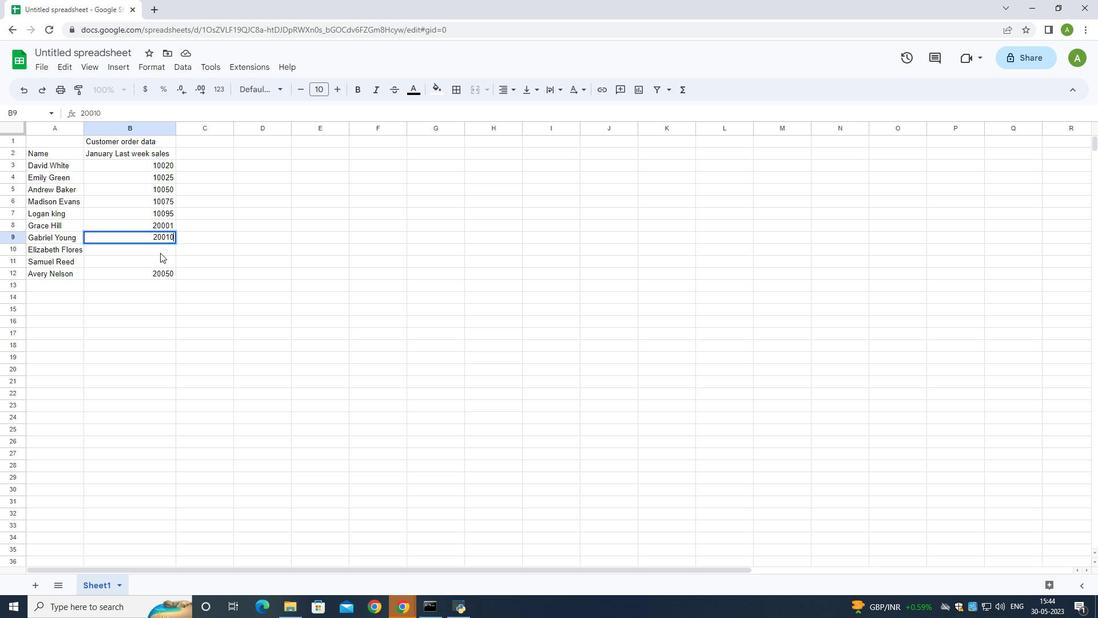 
Action: Mouse pressed left at (167, 247)
Screenshot: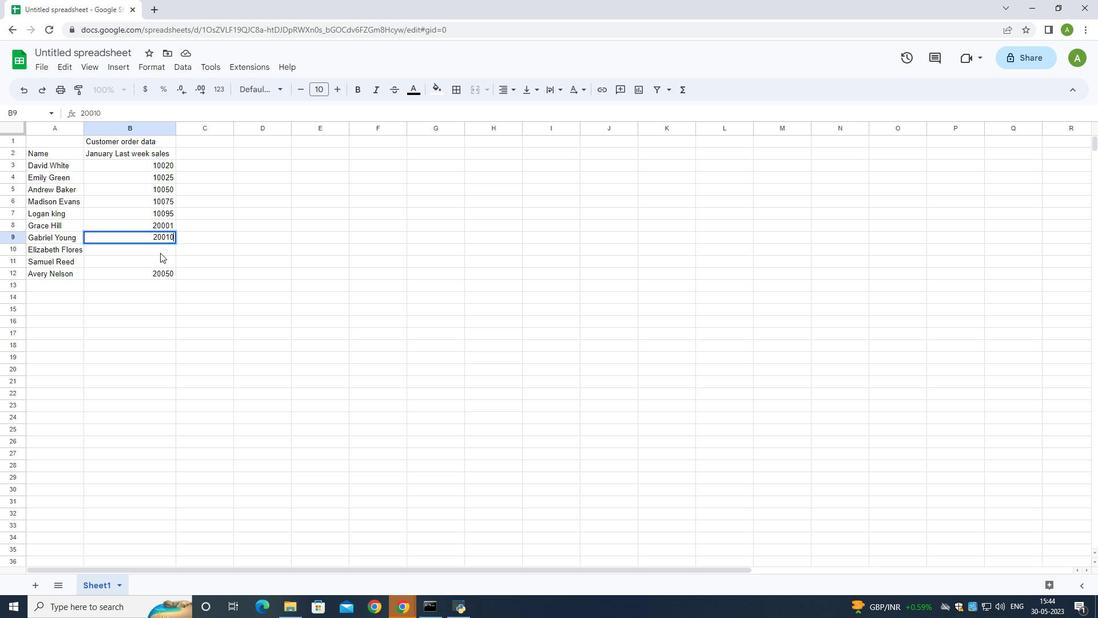 
Action: Key pressed 20030
Screenshot: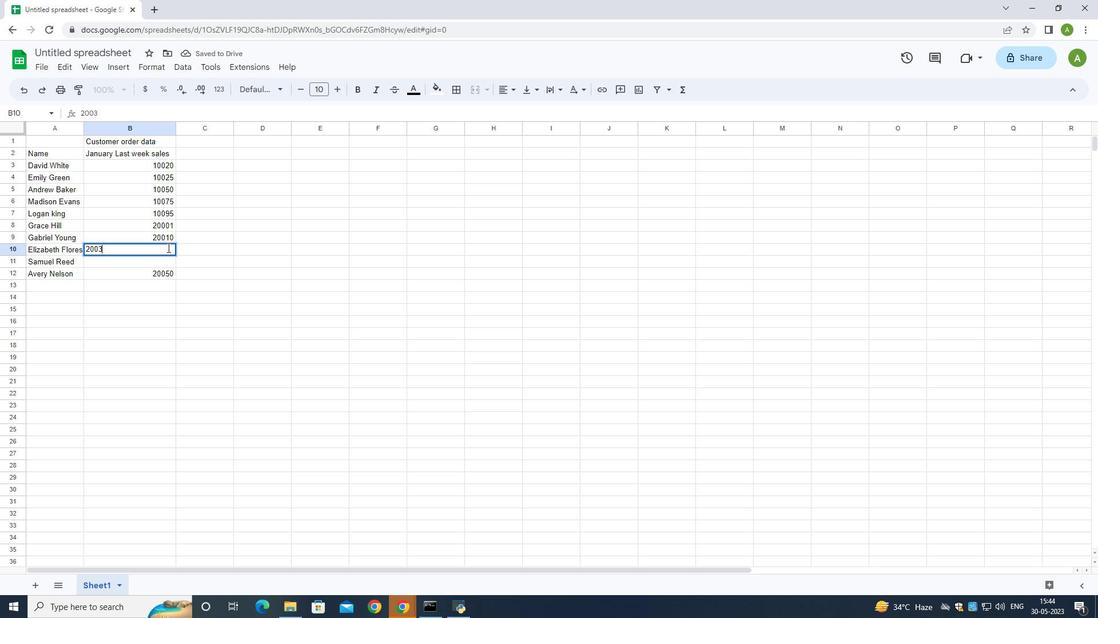 
Action: Mouse moved to (160, 260)
Screenshot: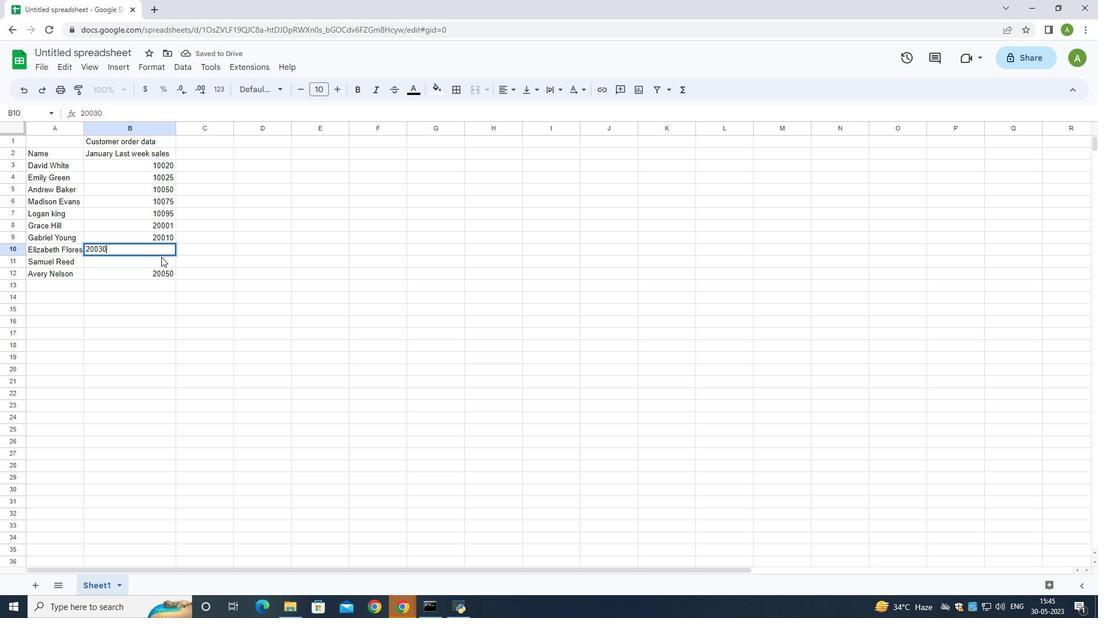 
Action: Mouse pressed left at (160, 260)
Screenshot: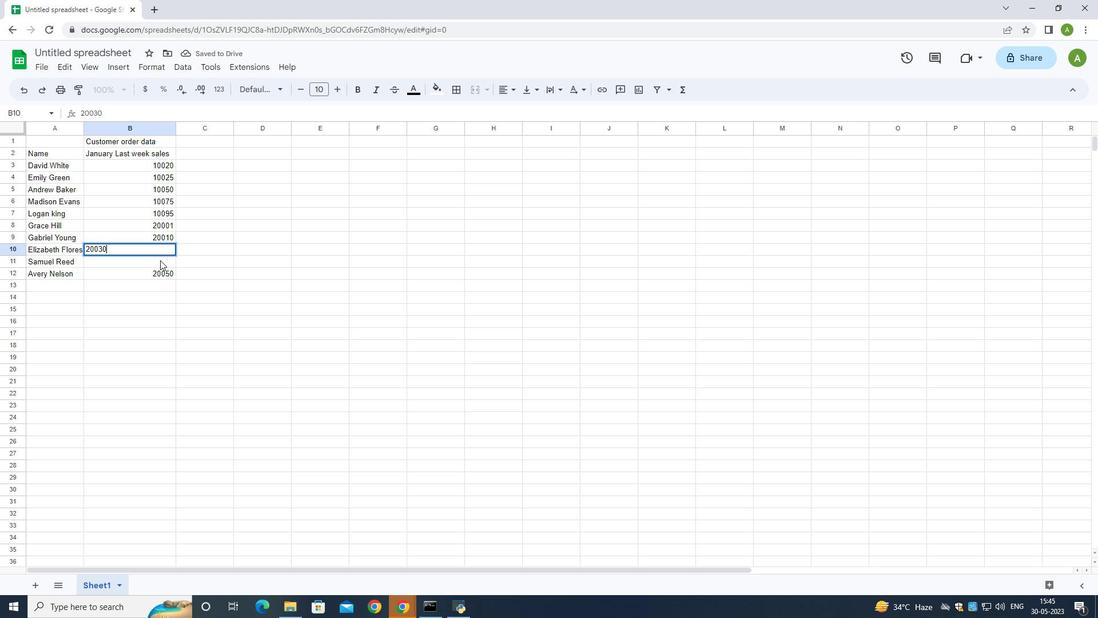 
Action: Mouse pressed left at (160, 260)
Screenshot: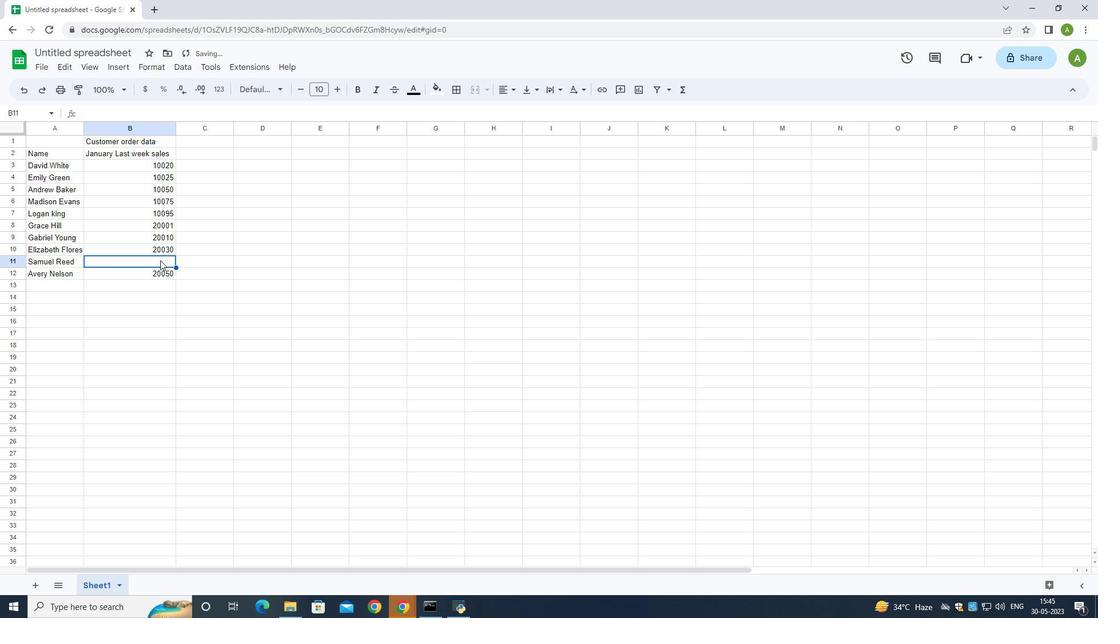 
Action: Mouse pressed left at (160, 260)
Screenshot: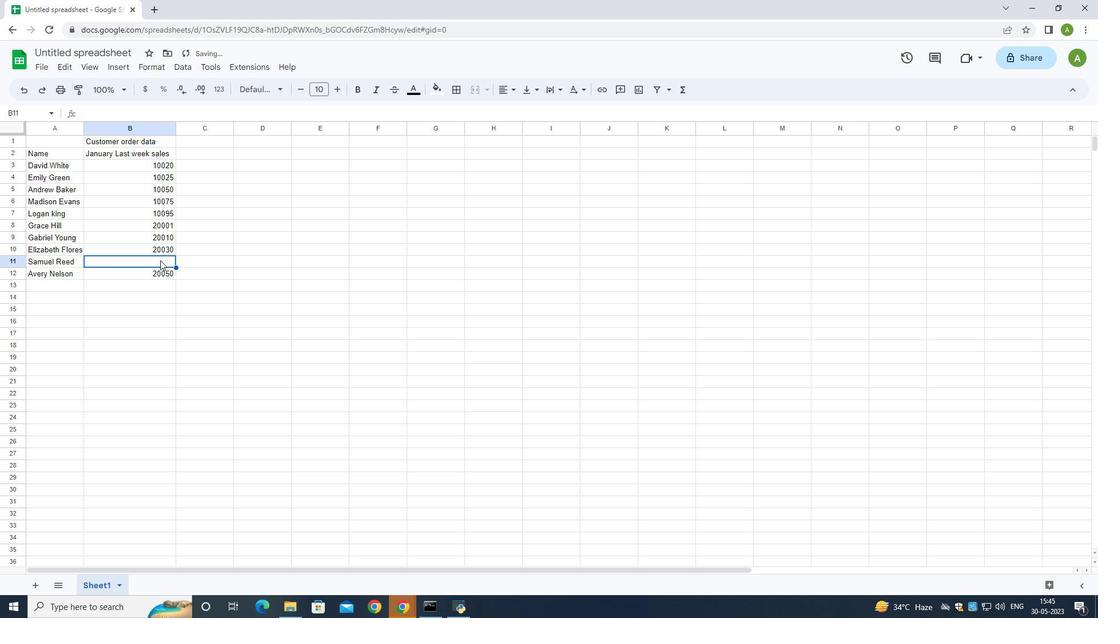 
Action: Key pressed 20040
Screenshot: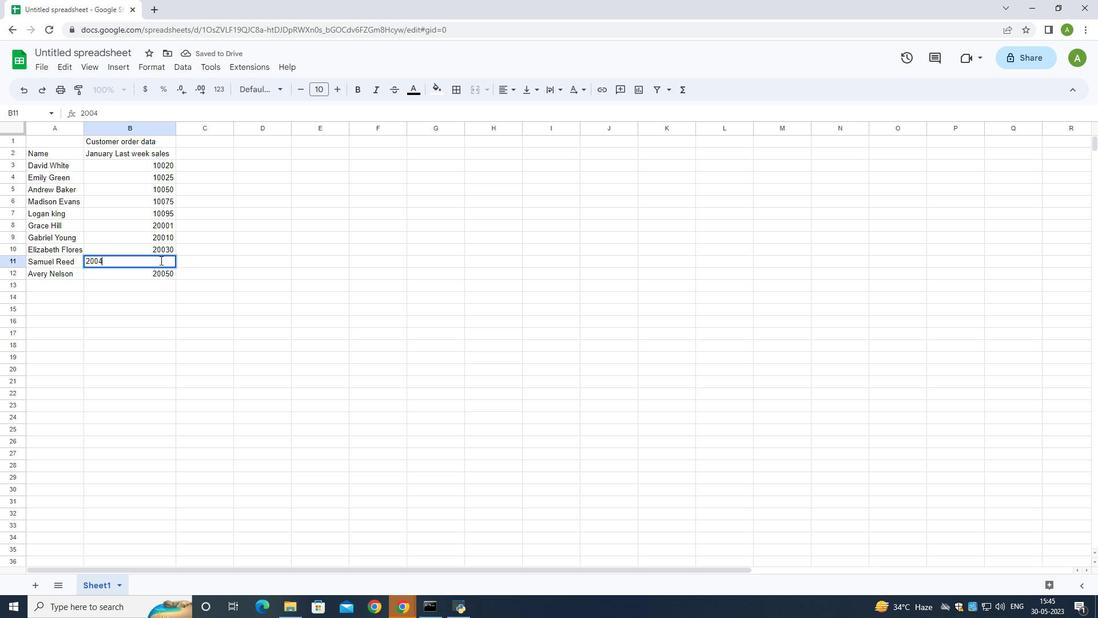 
Action: Mouse moved to (145, 288)
Screenshot: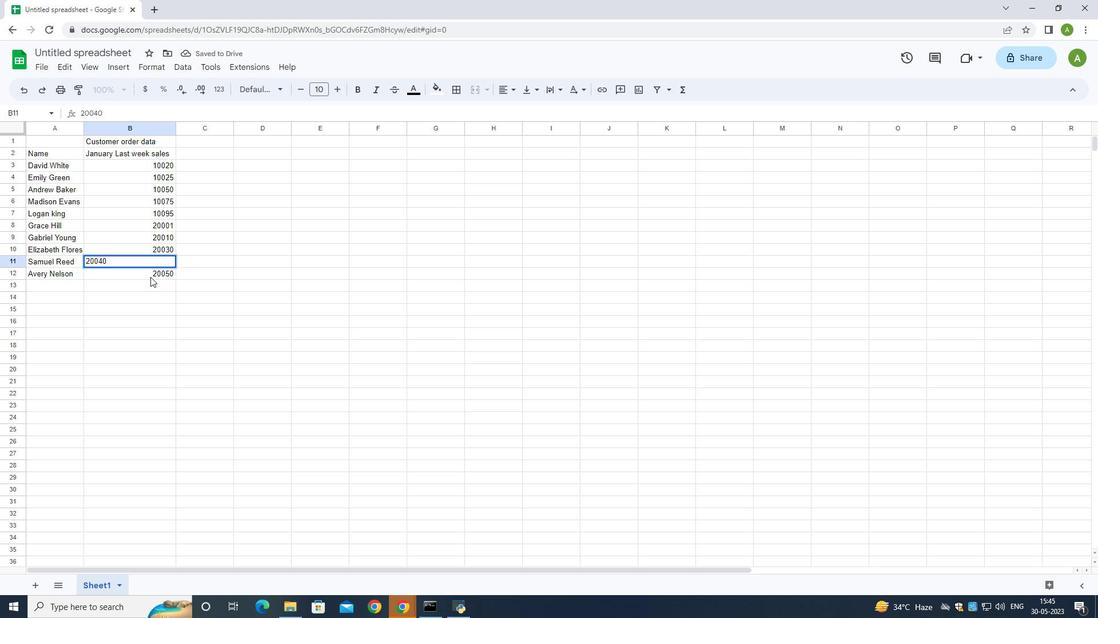 
Action: Mouse pressed left at (145, 288)
Screenshot: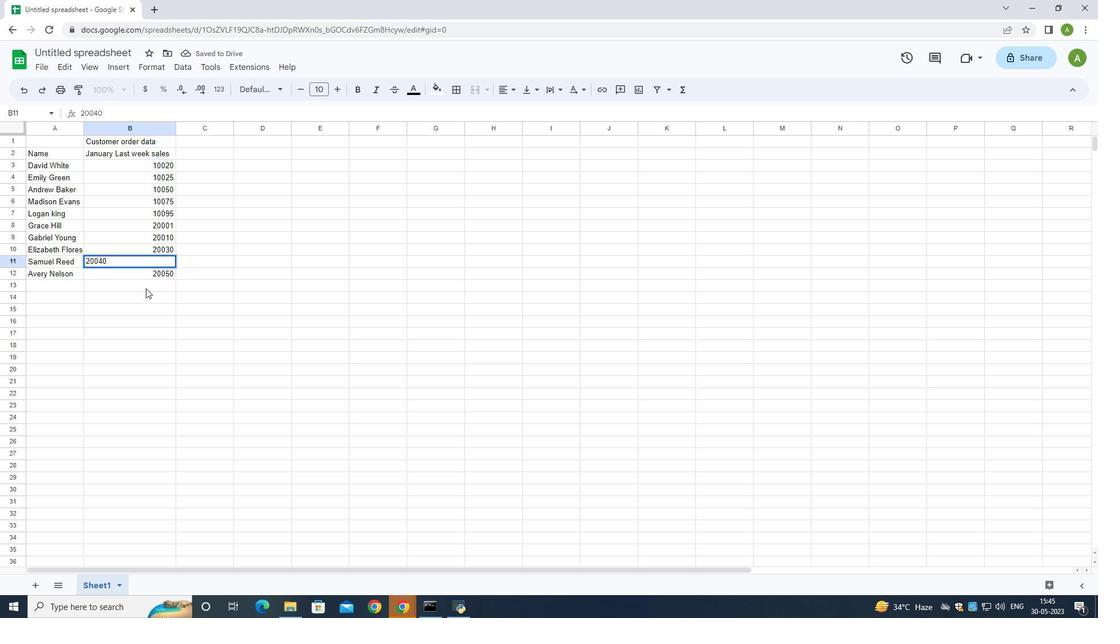 
Action: Mouse moved to (198, 146)
Screenshot: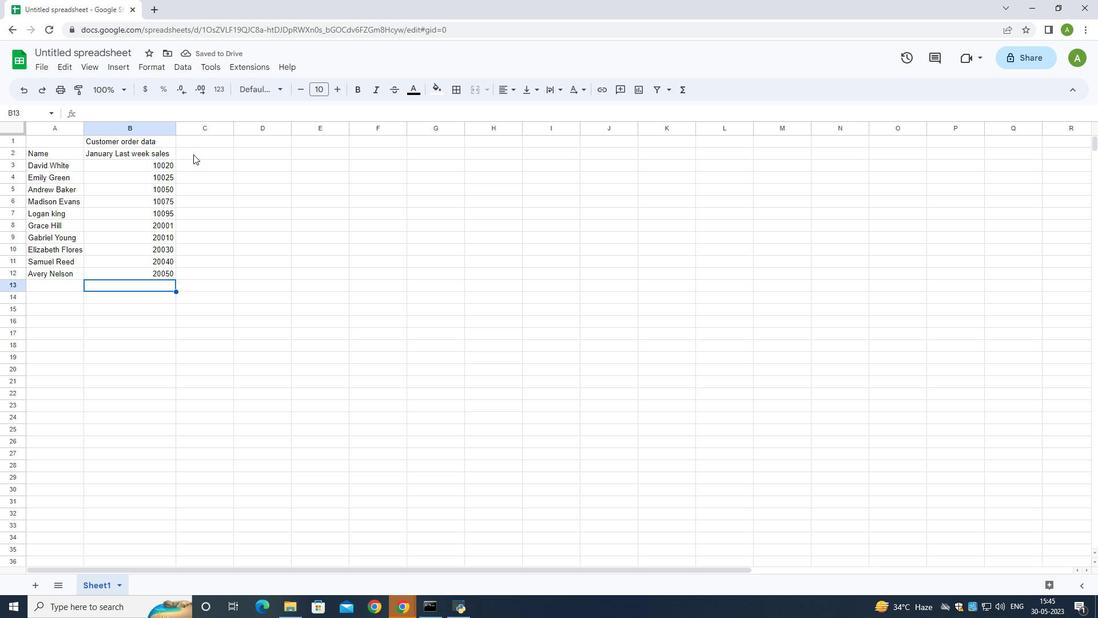 
Action: Mouse pressed left at (198, 146)
Screenshot: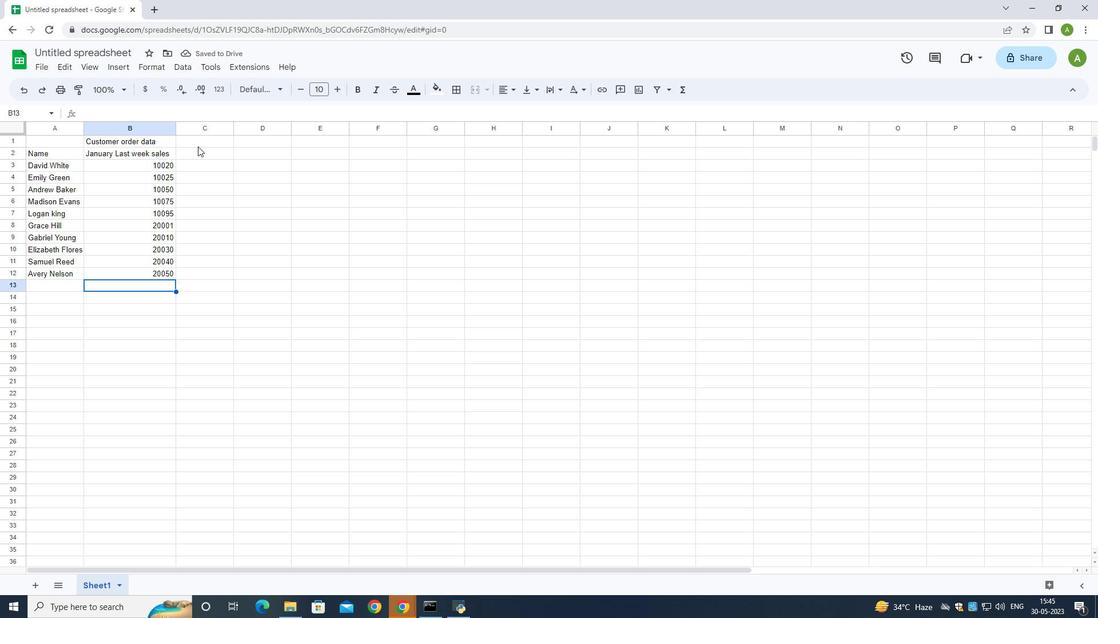 
Action: Mouse moved to (194, 152)
Screenshot: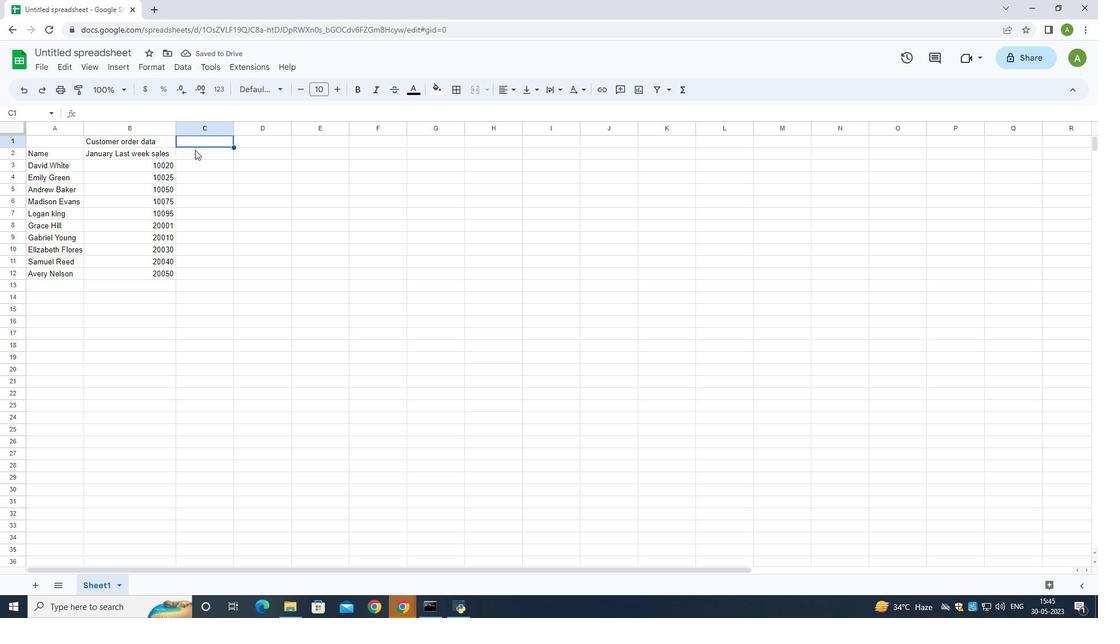 
Action: Mouse pressed left at (194, 152)
Screenshot: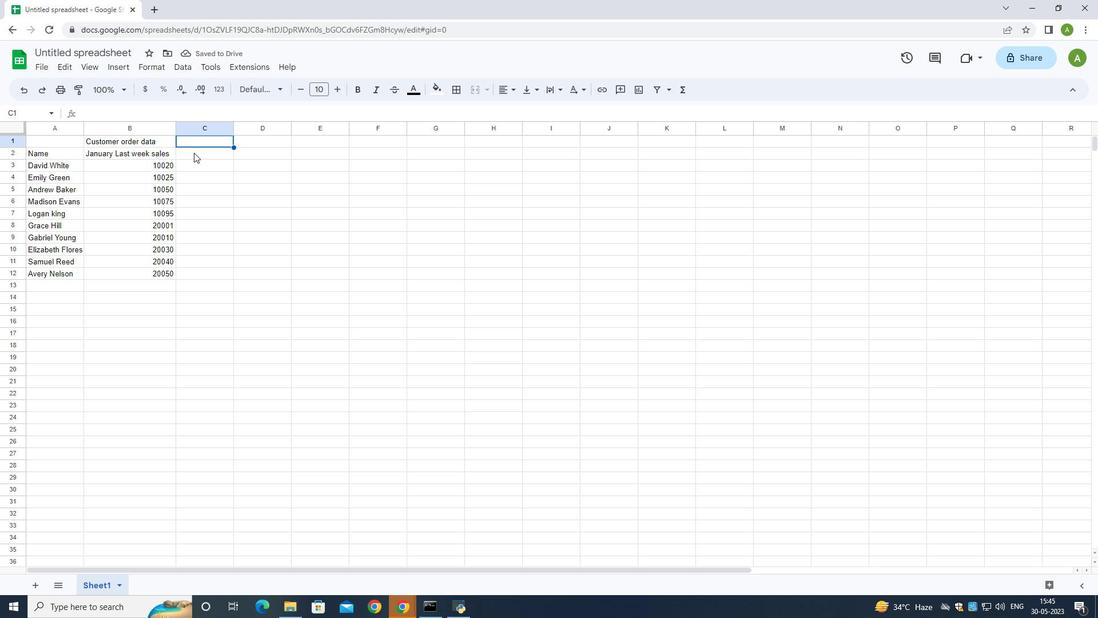 
Action: Mouse pressed left at (194, 152)
Screenshot: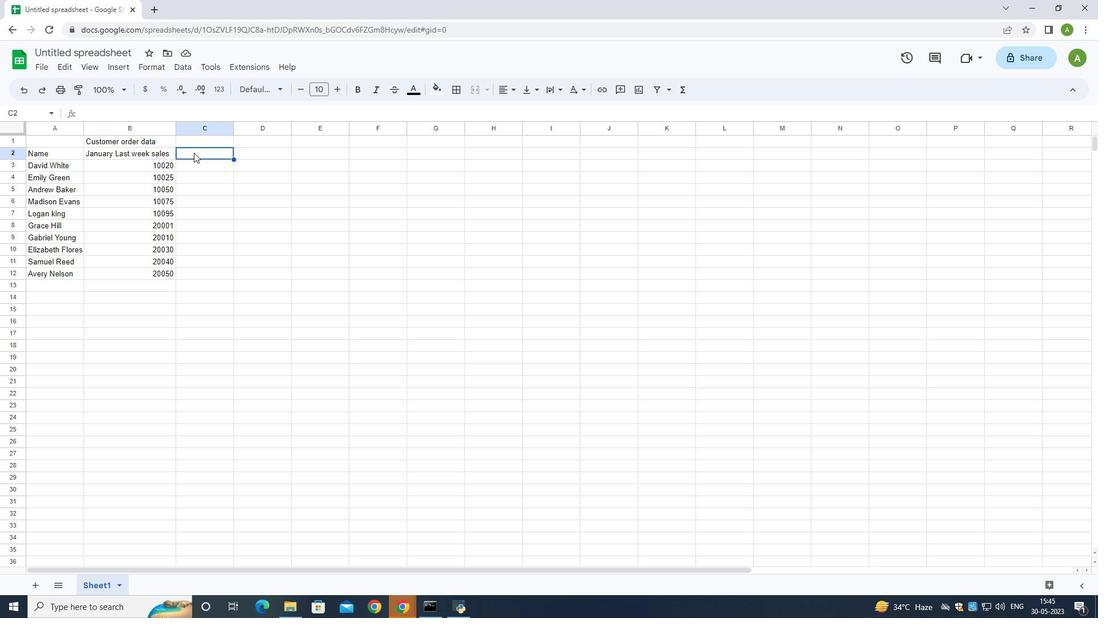 
Action: Mouse pressed left at (194, 152)
Screenshot: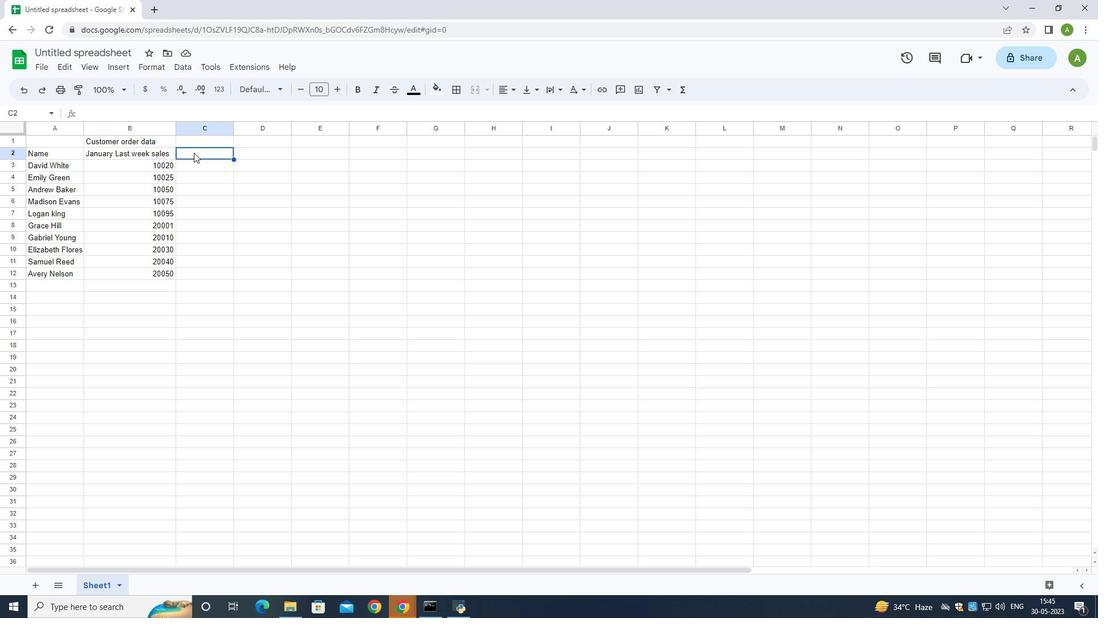 
Action: Key pressed <Key.shift>Customer<Key.space>order<Key.space><Key.shift>M<Key.backspace>Name
Screenshot: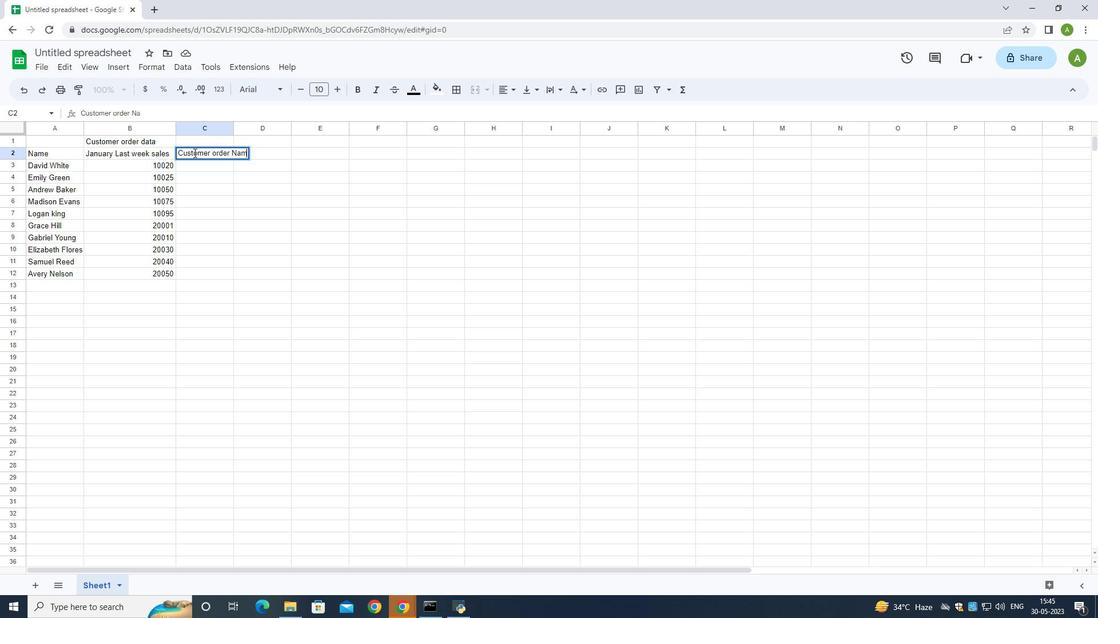 
Action: Mouse moved to (233, 127)
Screenshot: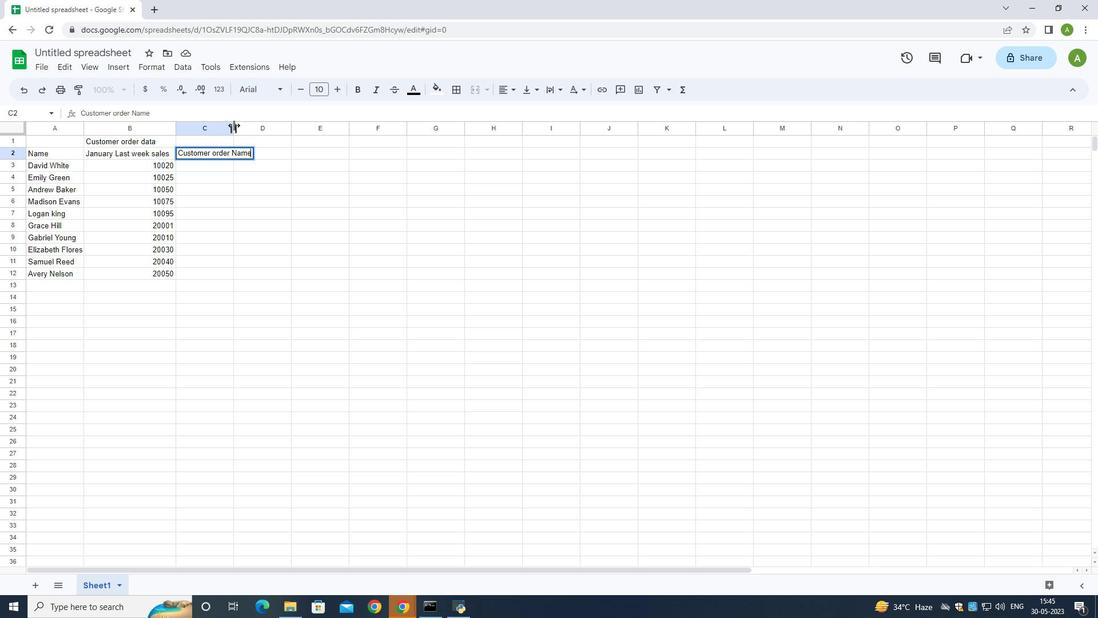 
Action: Mouse pressed left at (233, 127)
Screenshot: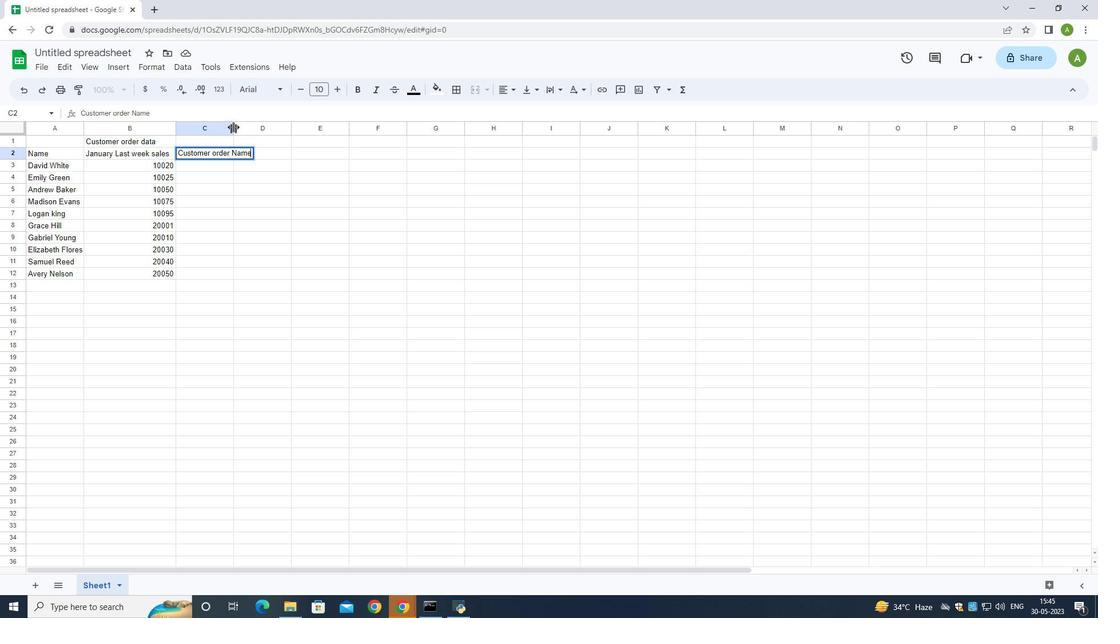 
Action: Mouse moved to (249, 165)
Screenshot: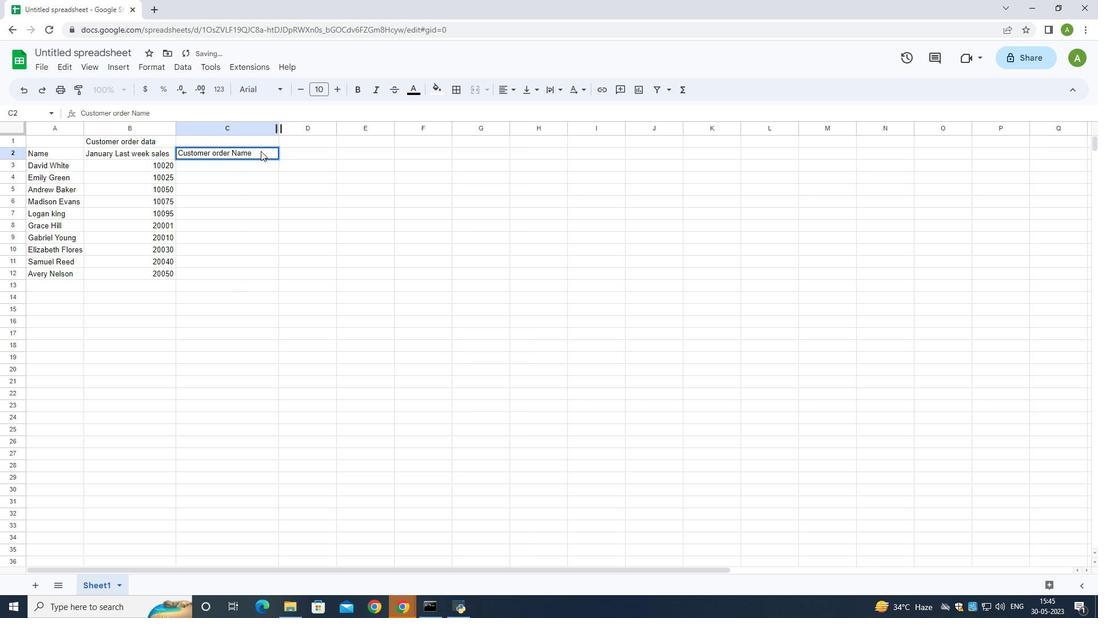 
Action: Mouse pressed left at (249, 165)
Screenshot: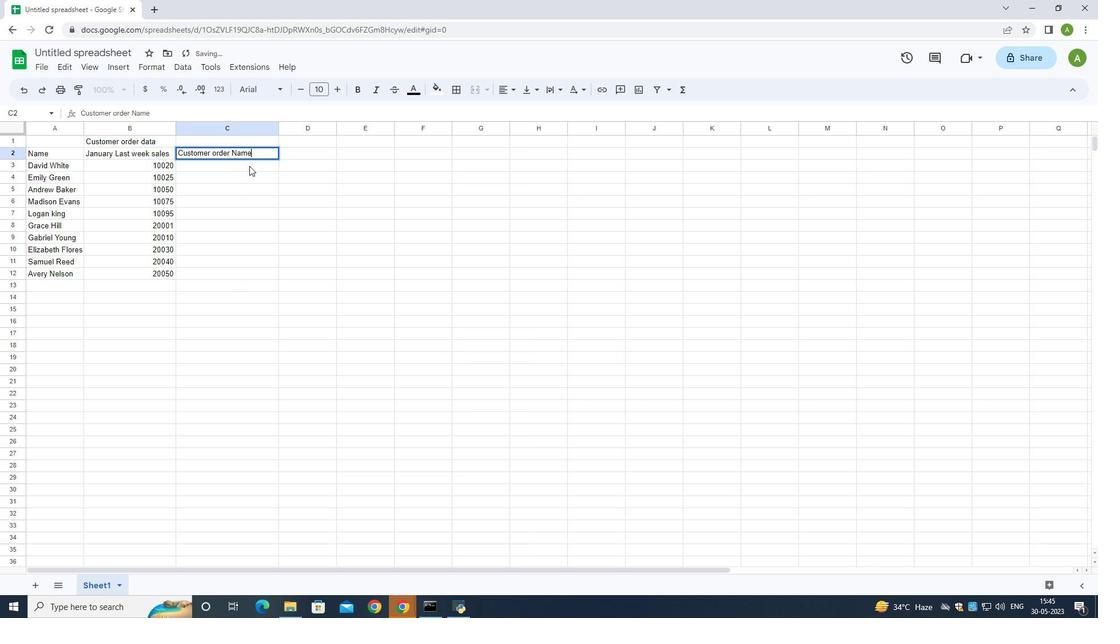 
Action: Mouse moved to (258, 162)
Screenshot: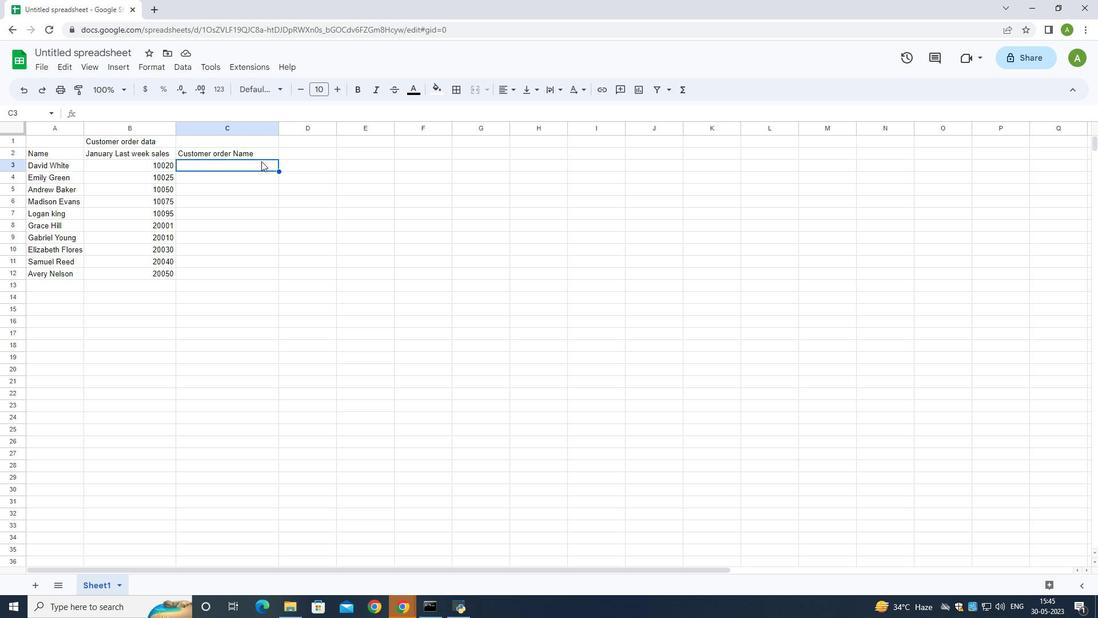 
Action: Mouse pressed left at (258, 162)
Screenshot: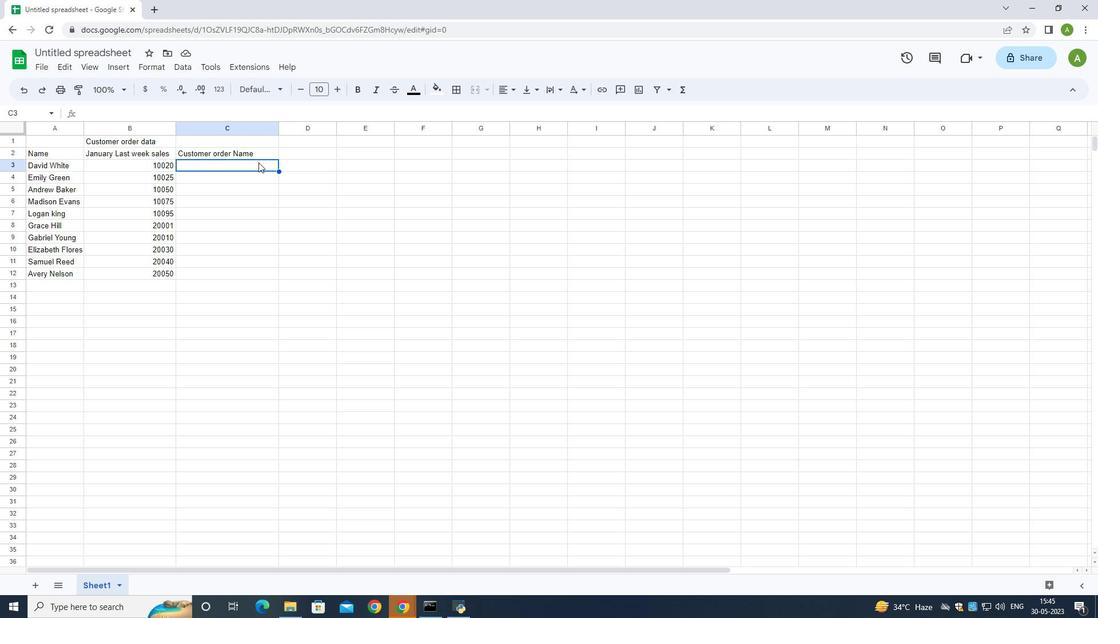 
Action: Mouse pressed left at (258, 162)
Screenshot: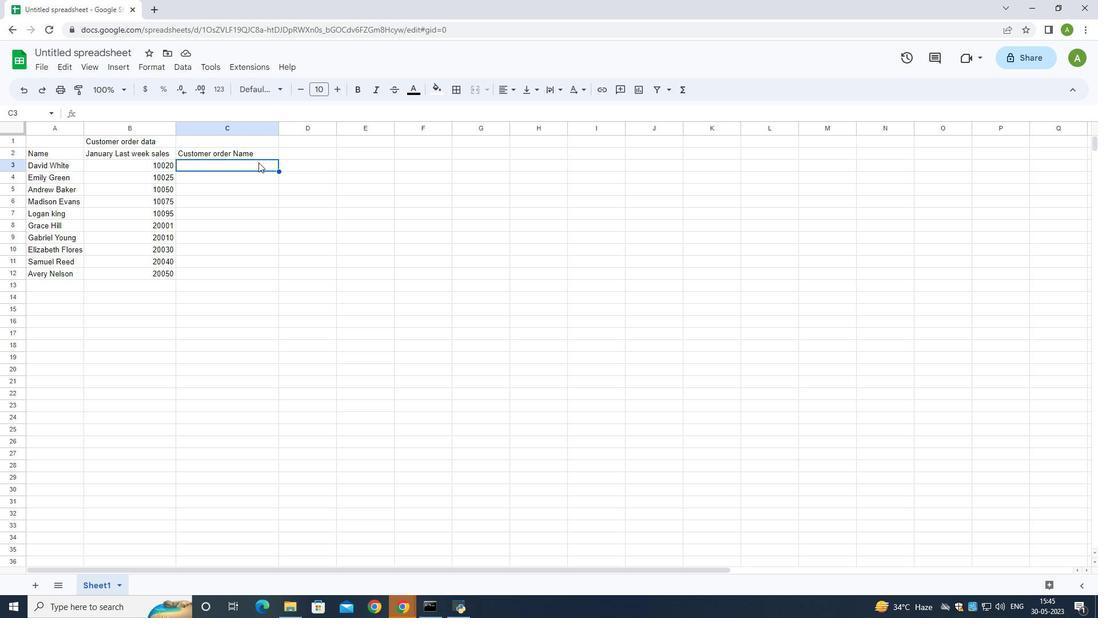
Action: Key pressed <Key.shift><Key.shift><Key.shift><Key.shift><Key.shift><Key.shift><Key.shift><Key.shift><Key.shift><Key.shift><Key.shift><Key.shift><Key.shift><Key.shift><Key.shift><Key.shift><Key.shift><Key.shift><Key.shift><Key.shift><Key.shift><Key.shift><Key.shift><Key.shift><Key.shift><Key.shift><Key.shift><Key.shift><Key.shift><Key.shift><Key.shift><Key.shift><Key.shift><Key.shift><Key.shift><Key.shift><Key.shift><Key.shift><Key.shift>Nike<Key.space>shoe<Key.down><Key.down>
Screenshot: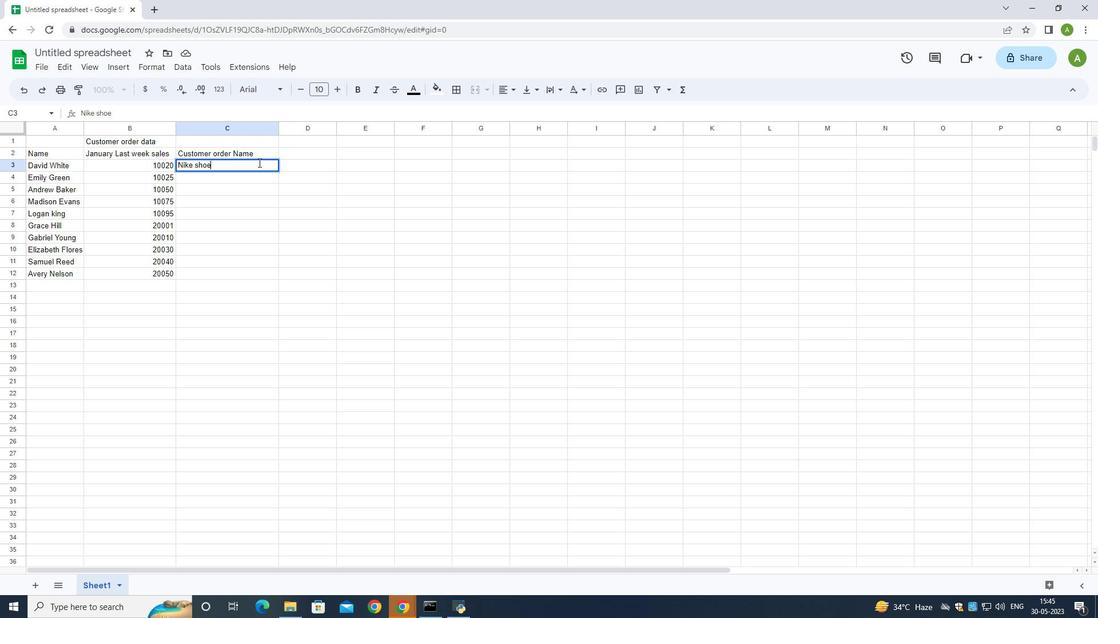 
Action: Mouse moved to (231, 179)
Screenshot: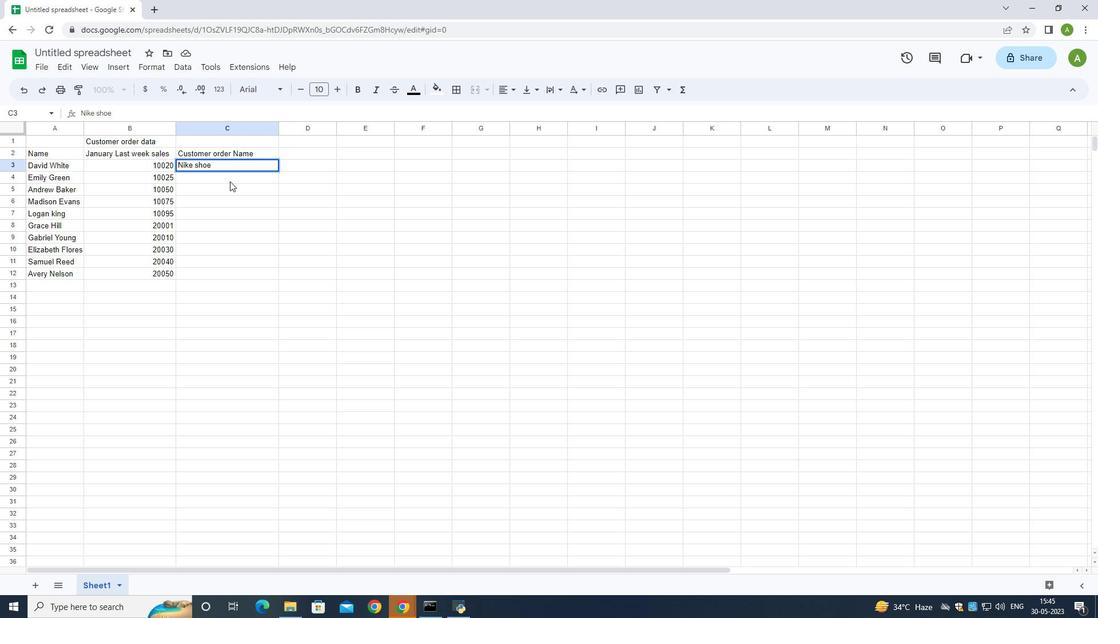 
Action: Mouse pressed left at (231, 179)
Screenshot: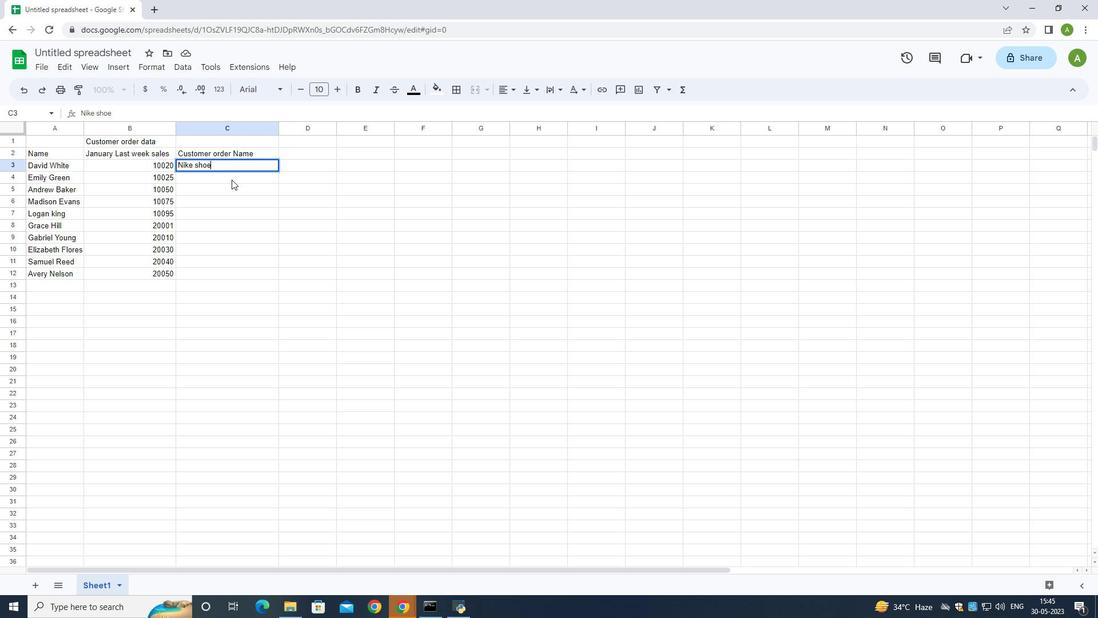 
Action: Key pressed <Key.shift>Adidas<Key.space><Key.shift>Shoe<Key.down><Key.shift><Key.shift><Key.shift><Key.shift><Key.shift><Key.shift><Key.shift><Key.shift><Key.shift><Key.shift><Key.shift><Key.shift><Key.shift><Key.shift><Key.shift><Key.shift><Key.shift><Key.shift><Key.shift><Key.shift>Gucci<Key.space><Key.shift><Key.shift><Key.shift><Key.shift><Key.shift>T-shirt<Key.down><Key.shift_r>Louis<Key.space><Key.shift><Key.shift><Key.shift><Key.shift><Key.shift>Vuitton<Key.space>bag<Key.down><Key.shift>Zara<Key.space><Key.shift>Shirt<Key.down>
Screenshot: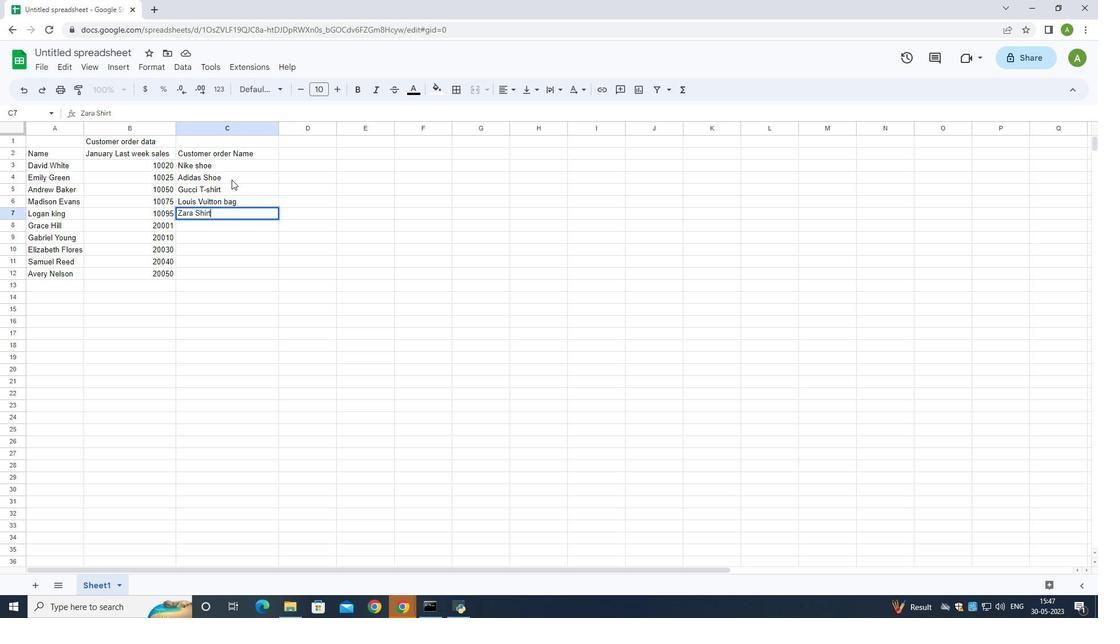 
Action: Mouse moved to (197, 223)
Screenshot: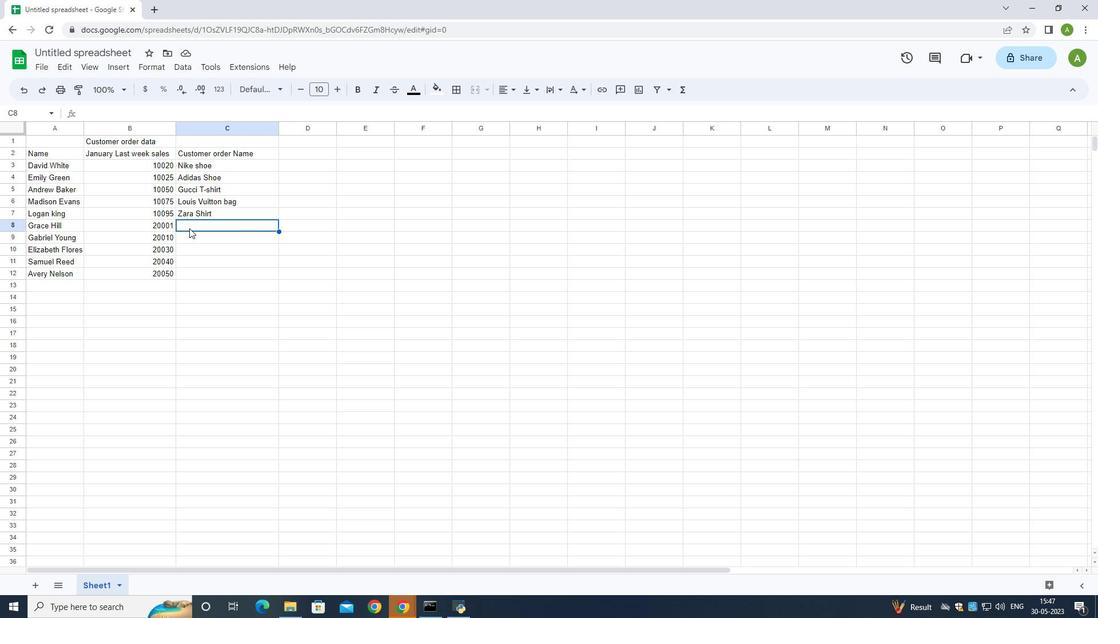 
Action: Mouse pressed left at (197, 223)
Screenshot: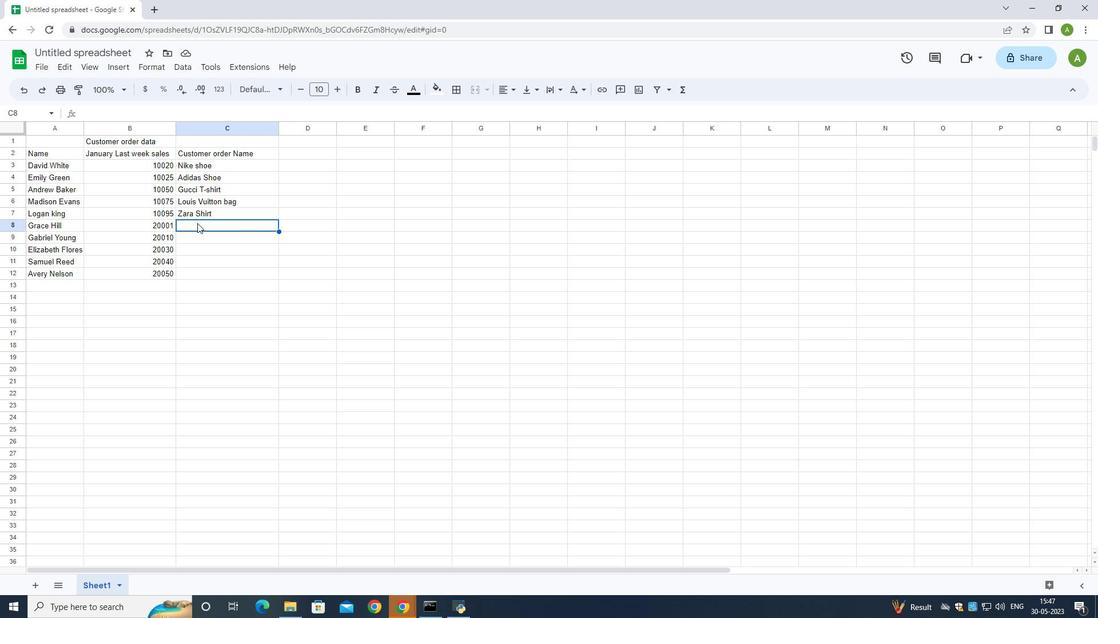 
Action: Mouse pressed left at (197, 223)
Screenshot: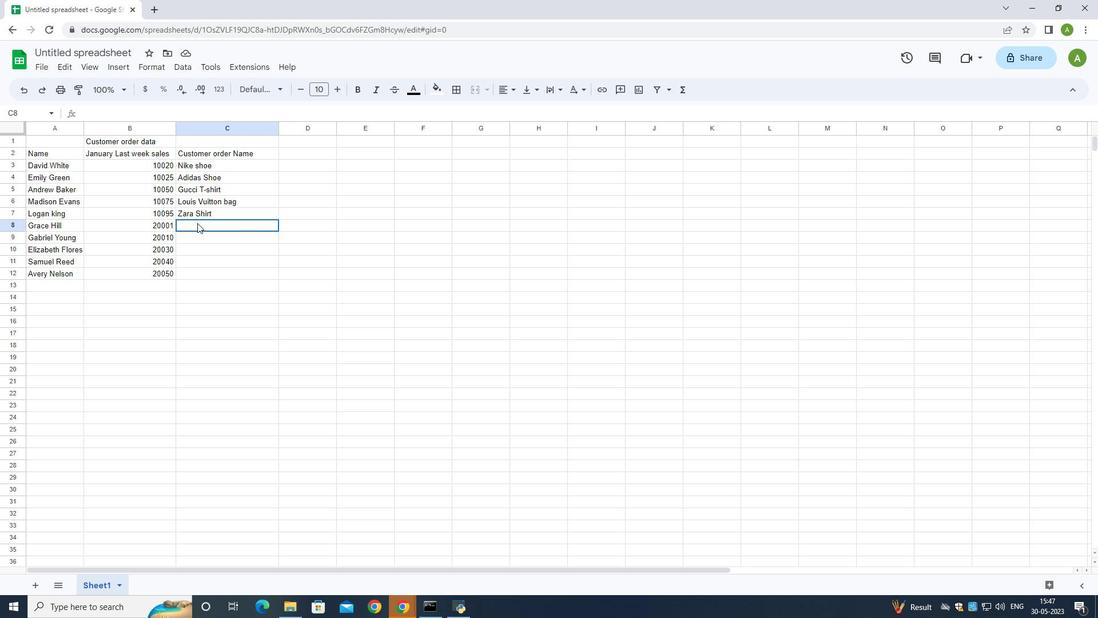 
Action: Key pressed <Key.shift>H<Key.space><Key.shift><Key.shift><Key.shift><Key.shift><Key.shift><Key.shift><Key.shift><Key.shift><Key.shift><Key.shift><Key.shift><Key.shift><Key.shift><Key.shift><Key.shift><Key.shift><Key.shift><Key.shift><Key.shift><Key.shift><Key.shift><Key.shift><Key.shift><Key.shift><Key.shift><Key.shift><Key.shift><Key.shift><Key.shift><Key.shift><Key.shift><Key.shift><Key.shift><Key.shift><Key.shift><Key.shift><Key.shift><Key.shift><Key.shift><Key.shift><Key.shift><Key.shift><Key.shift>&<Key.space><Key.shift>M
Screenshot: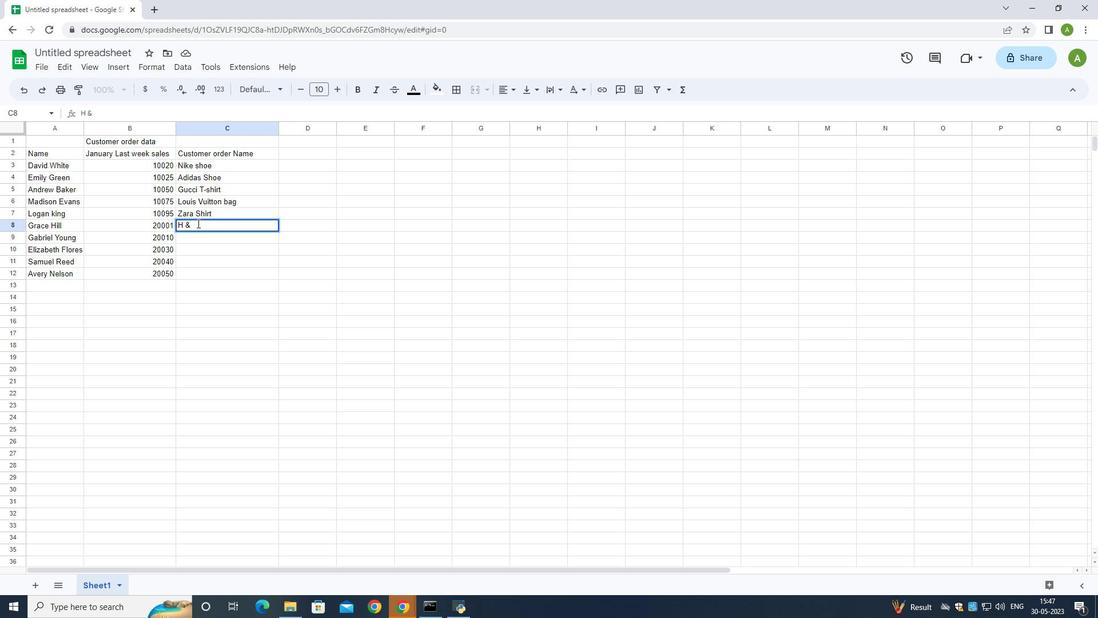 
Action: Mouse moved to (926, 95)
Screenshot: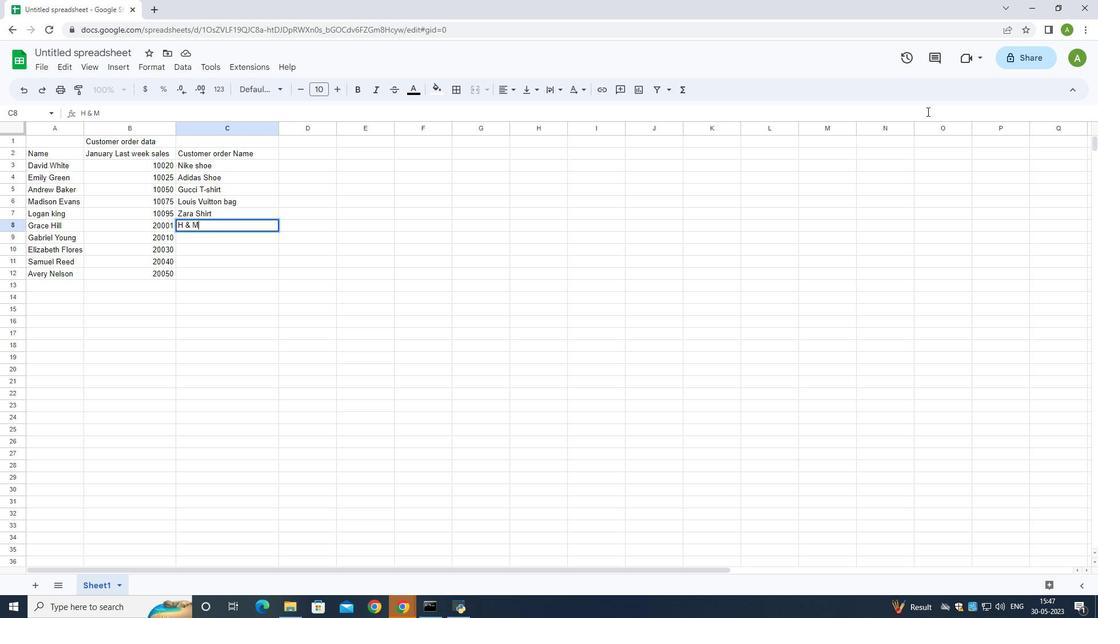 
Action: Key pressed <Key.space>jeans<Key.down>
Screenshot: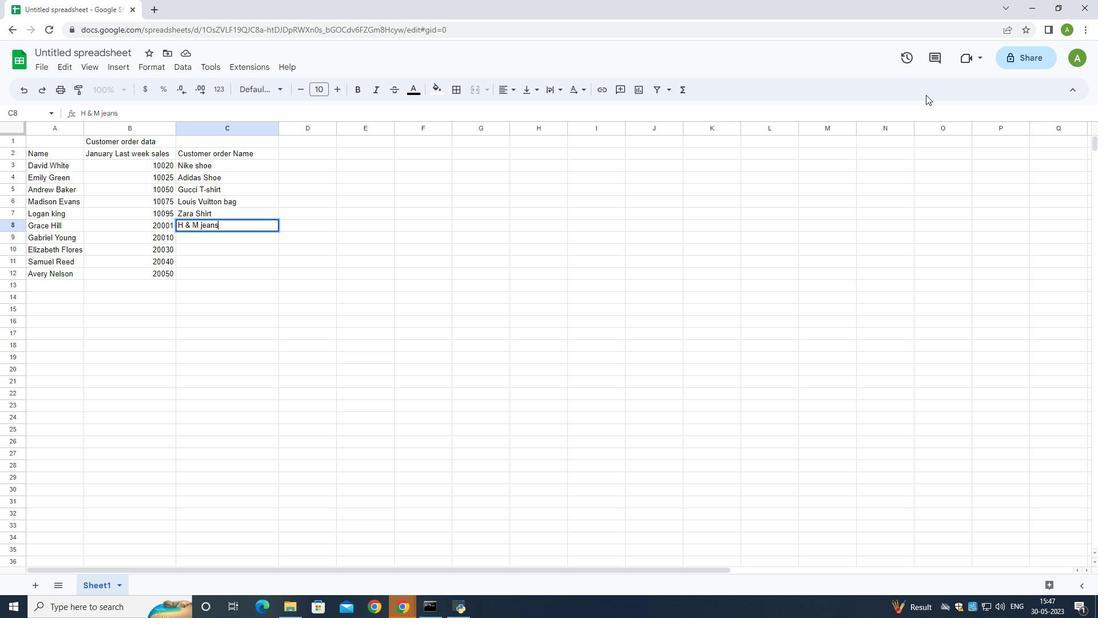 
Action: Mouse moved to (235, 240)
Screenshot: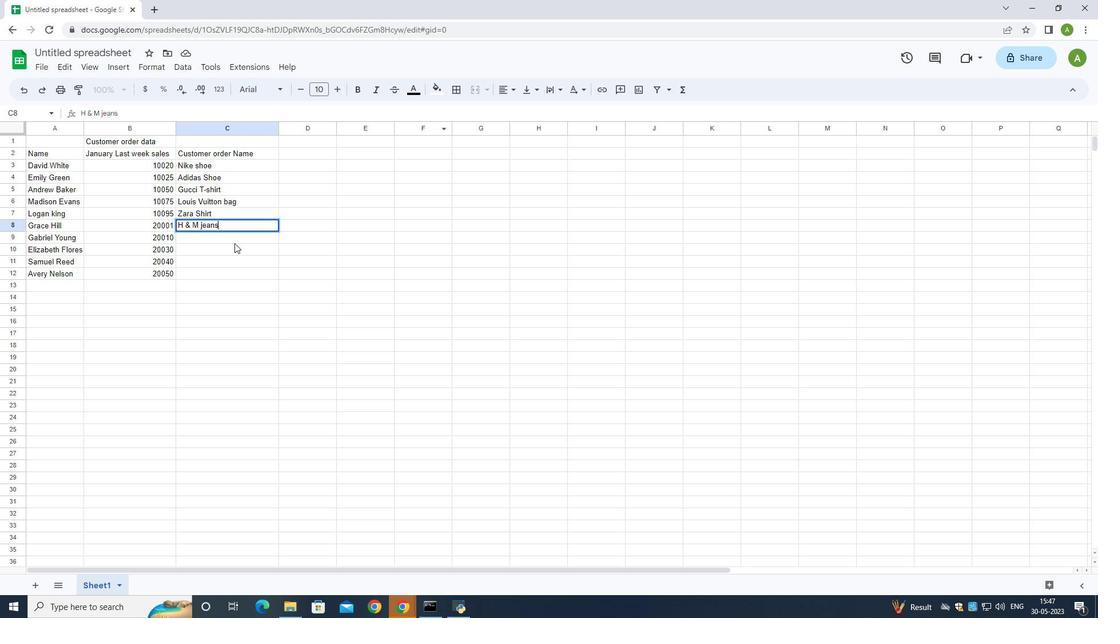
Action: Mouse pressed left at (235, 240)
Screenshot: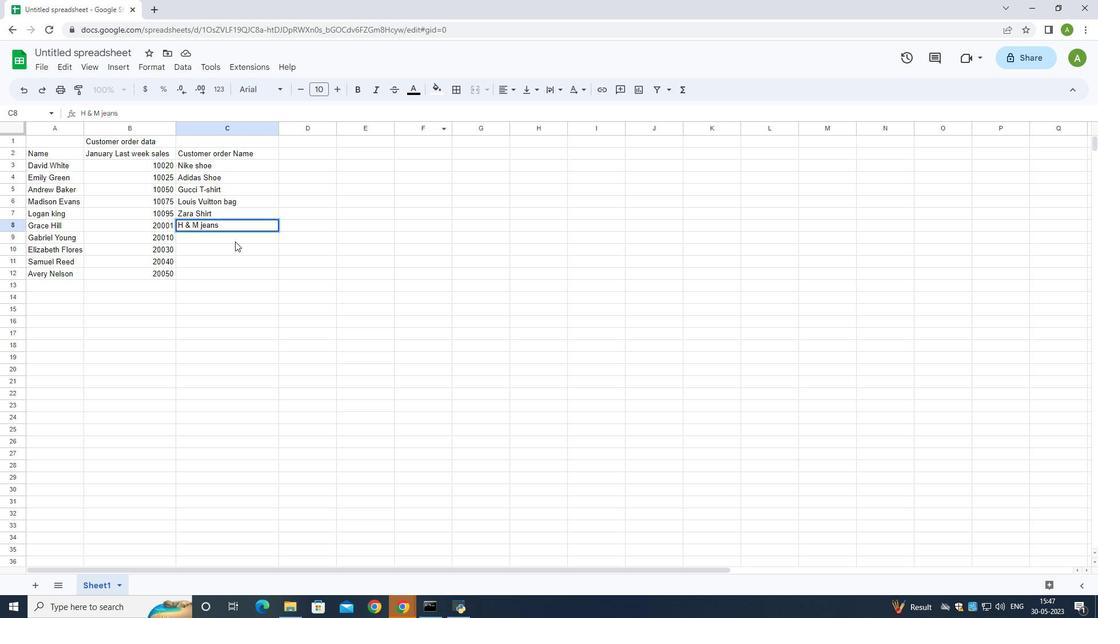 
Action: Key pressed <Key.shift>Chanel<Key.space>perfume<Key.down><Key.shift>Versace<Key.space><Key.shift>Perfume
Screenshot: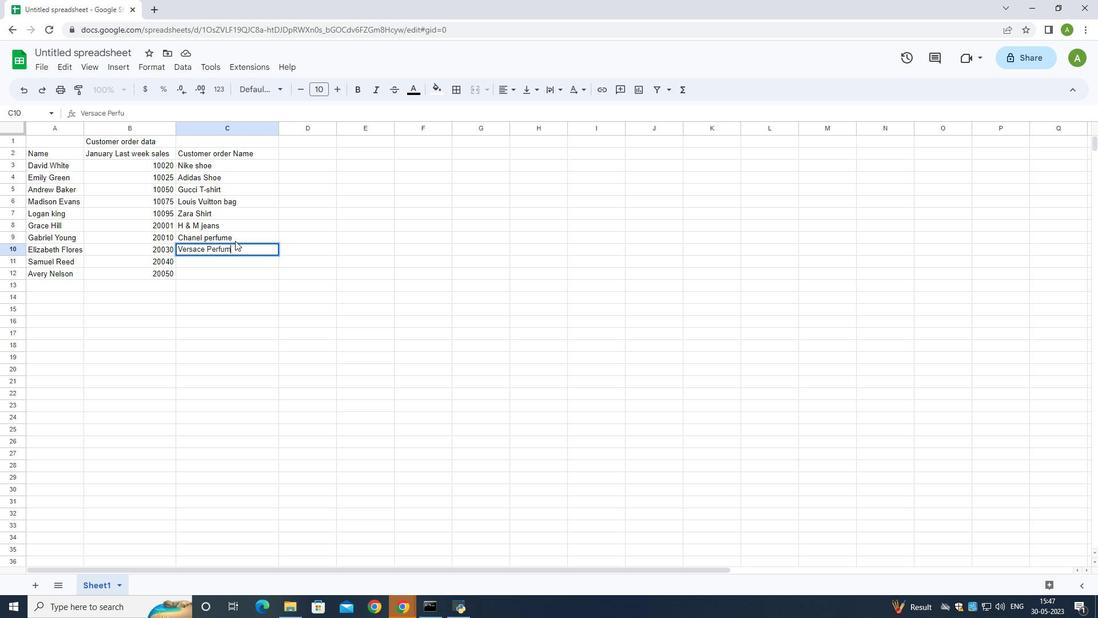 
Action: Mouse moved to (216, 260)
Screenshot: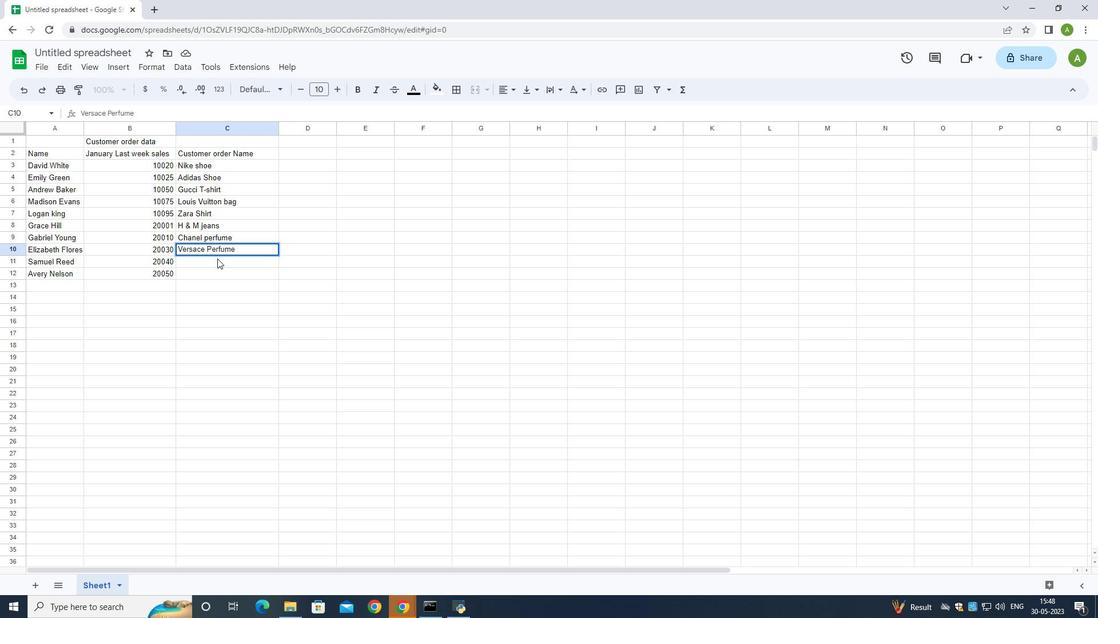 
Action: Mouse pressed left at (216, 260)
Screenshot: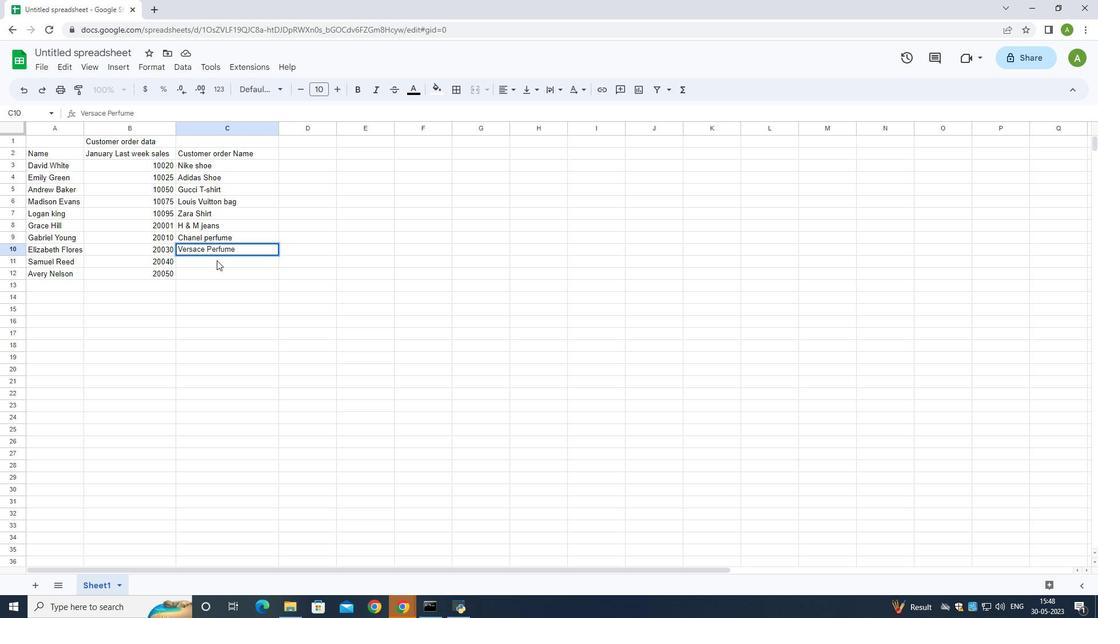 
Action: Key pressed <Key.shift>Ralph<Key.space><Key.shift><Key.shift>Lauren<Key.down><Key.shift>prada<Key.space><Key.shift>Shitt
Screenshot: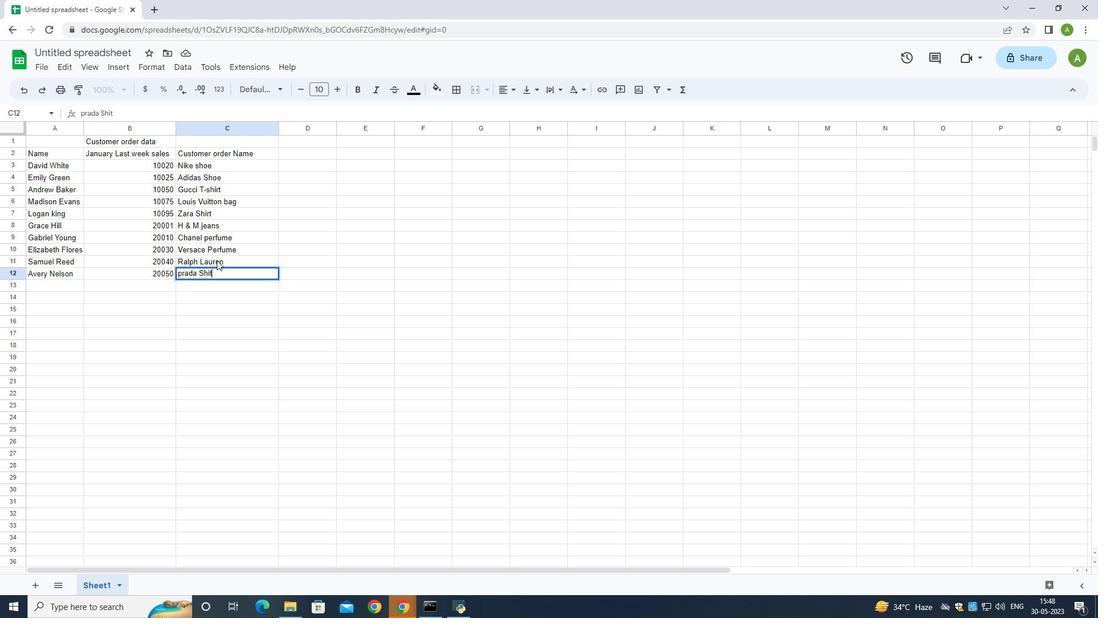 
Action: Mouse moved to (214, 273)
Screenshot: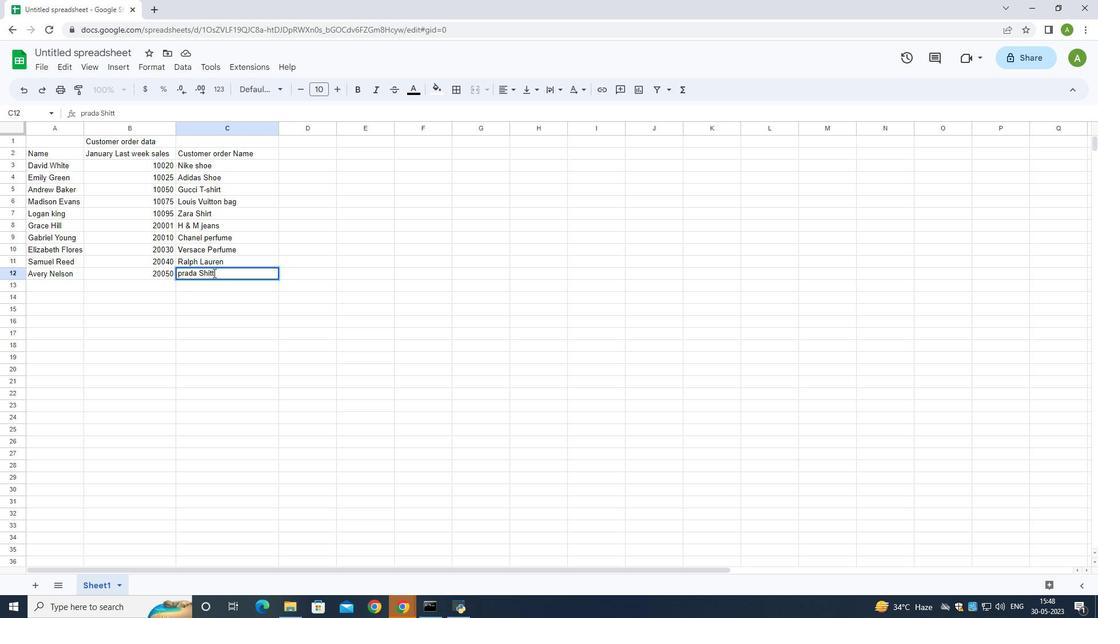 
Action: Mouse pressed left at (214, 273)
Screenshot: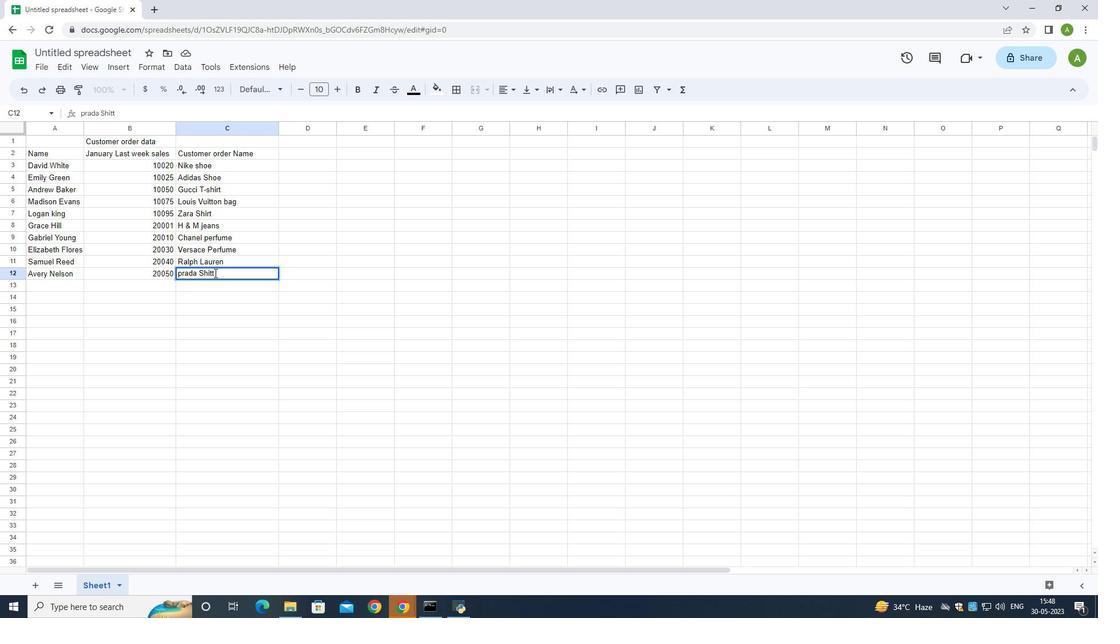 
Action: Key pressed <Key.backspace><Key.backspace>rtcustomer<Key.backspace><Key.backspace><Key.backspace><Key.backspace>
Screenshot: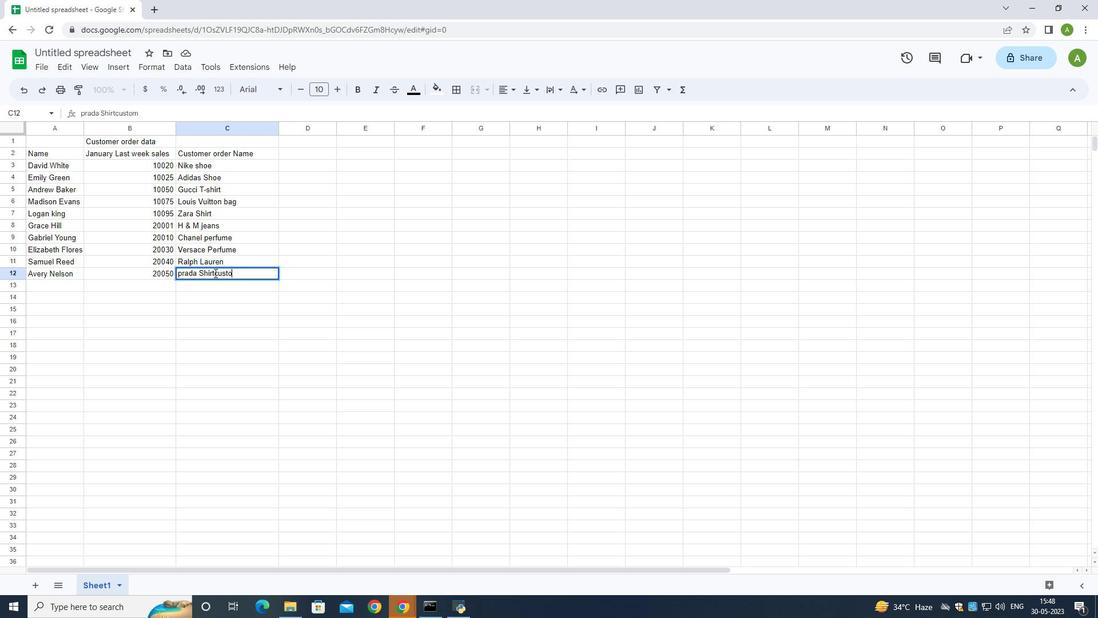 
Action: Mouse moved to (690, 480)
Screenshot: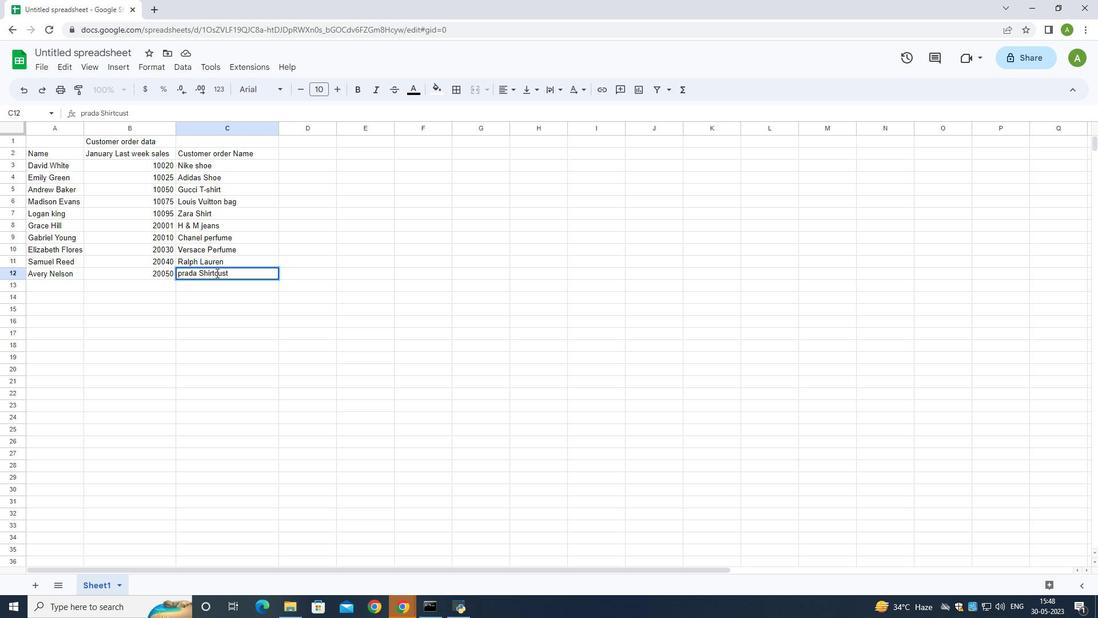 
Action: Key pressed <Key.backspace>
Screenshot: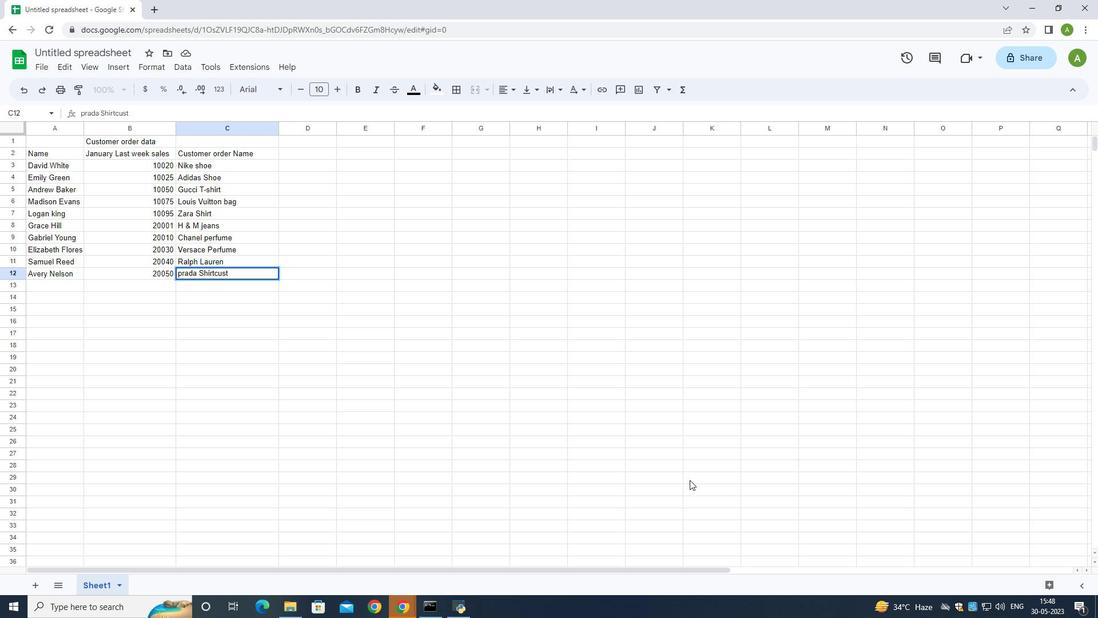 
Action: Mouse moved to (687, 480)
Screenshot: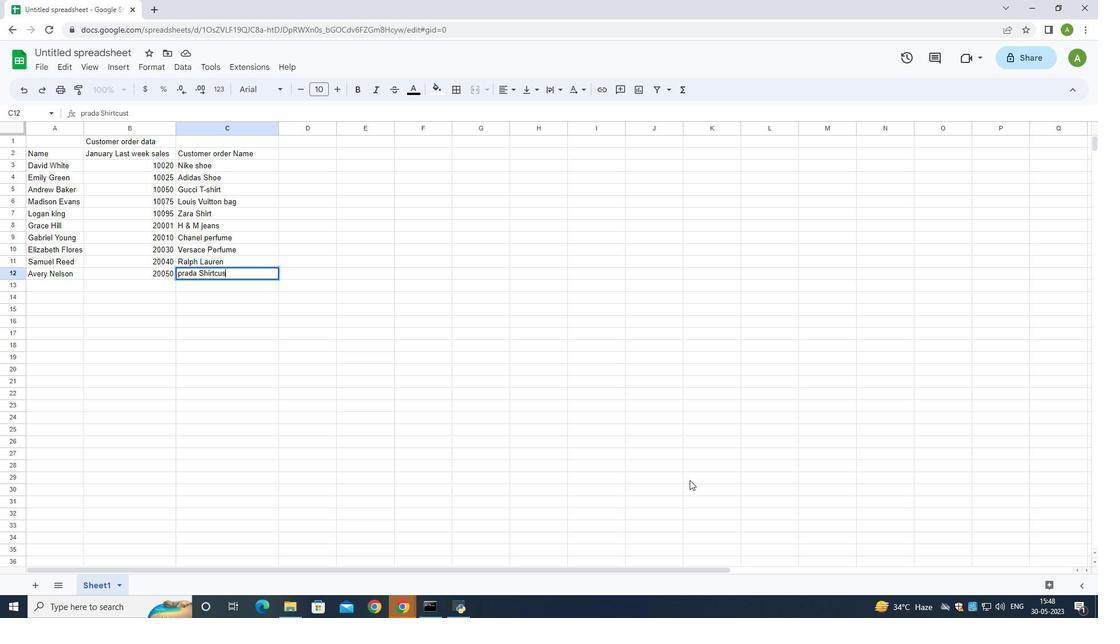 
Action: Key pressed <Key.backspace><Key.backspace><Key.backspace>
Screenshot: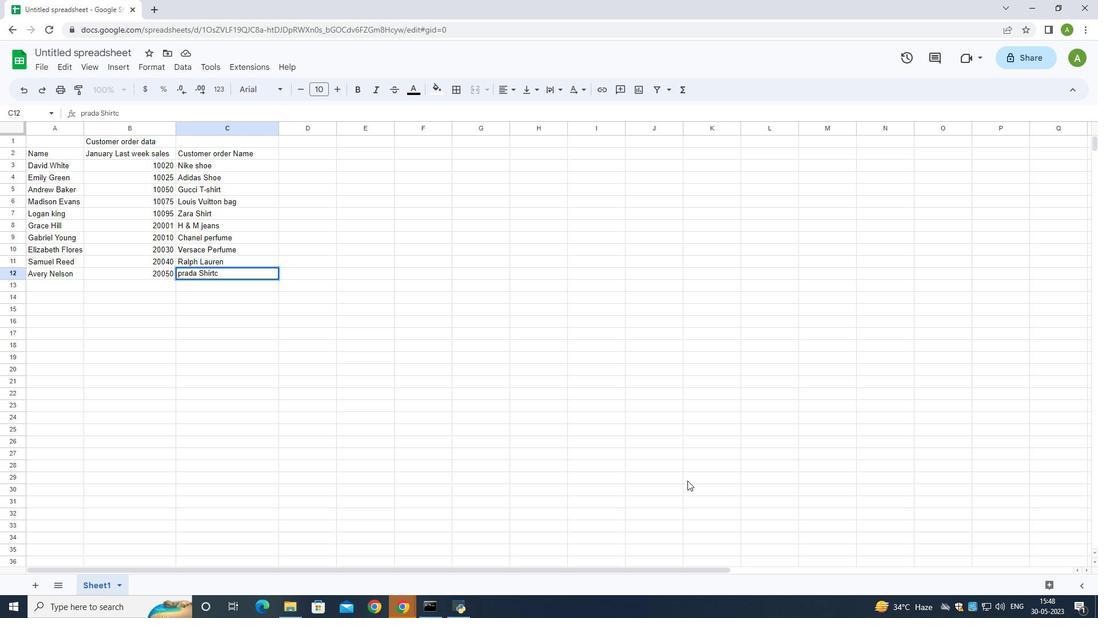 
Action: Mouse moved to (305, 149)
Screenshot: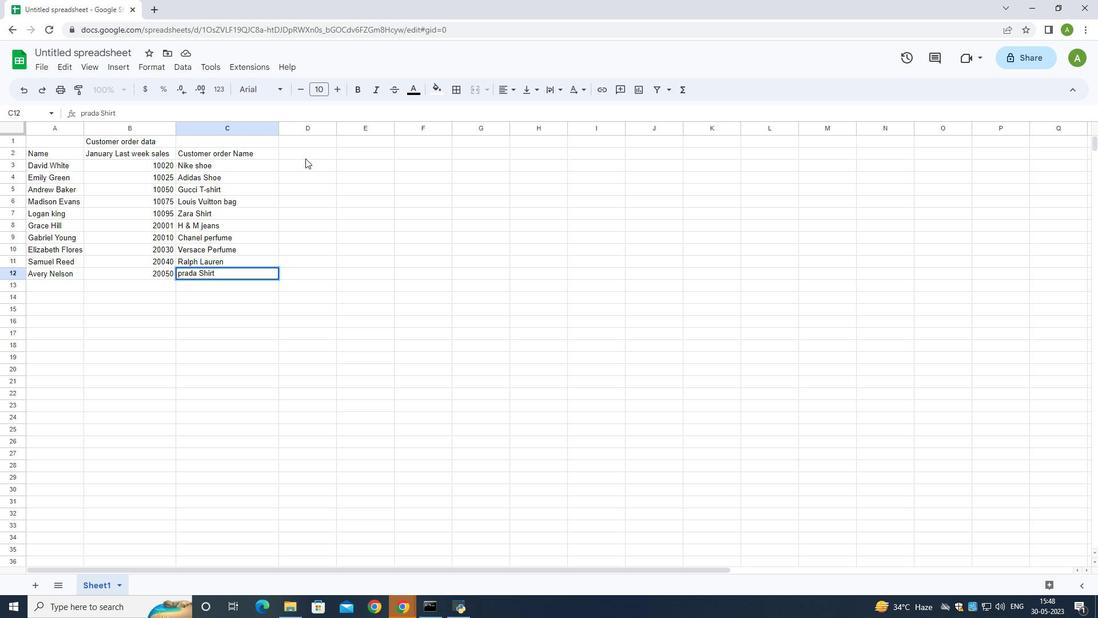 
Action: Mouse pressed left at (305, 149)
Screenshot: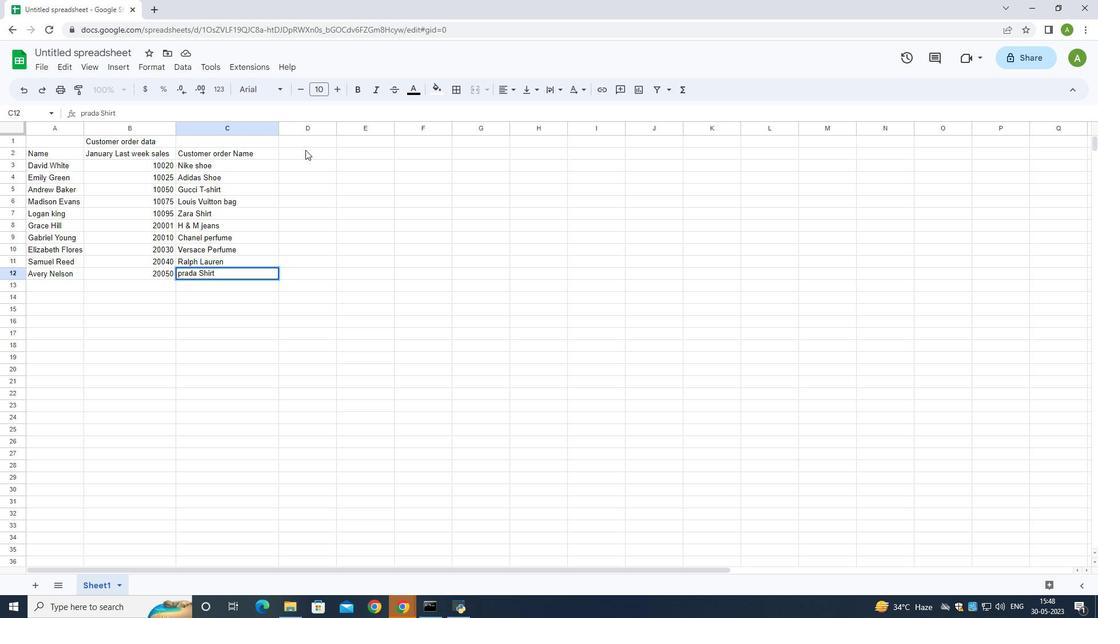 
Action: Key pressed <Key.shift>Customer<Key.space>order<Key.space>price
Screenshot: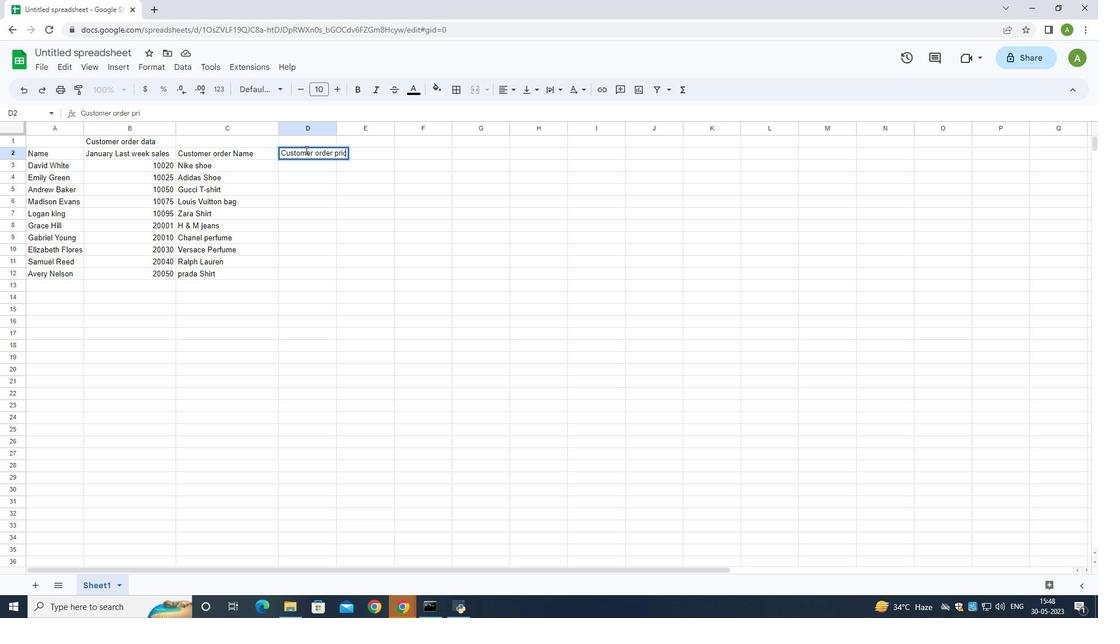 
Action: Mouse moved to (334, 131)
Screenshot: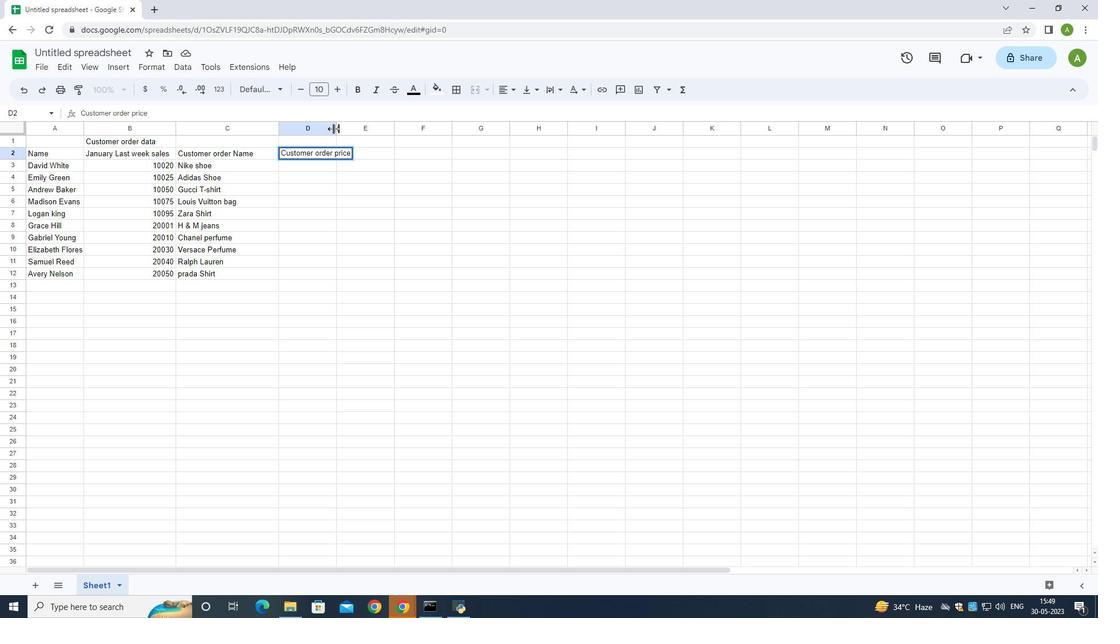 
Action: Mouse pressed left at (334, 131)
Screenshot: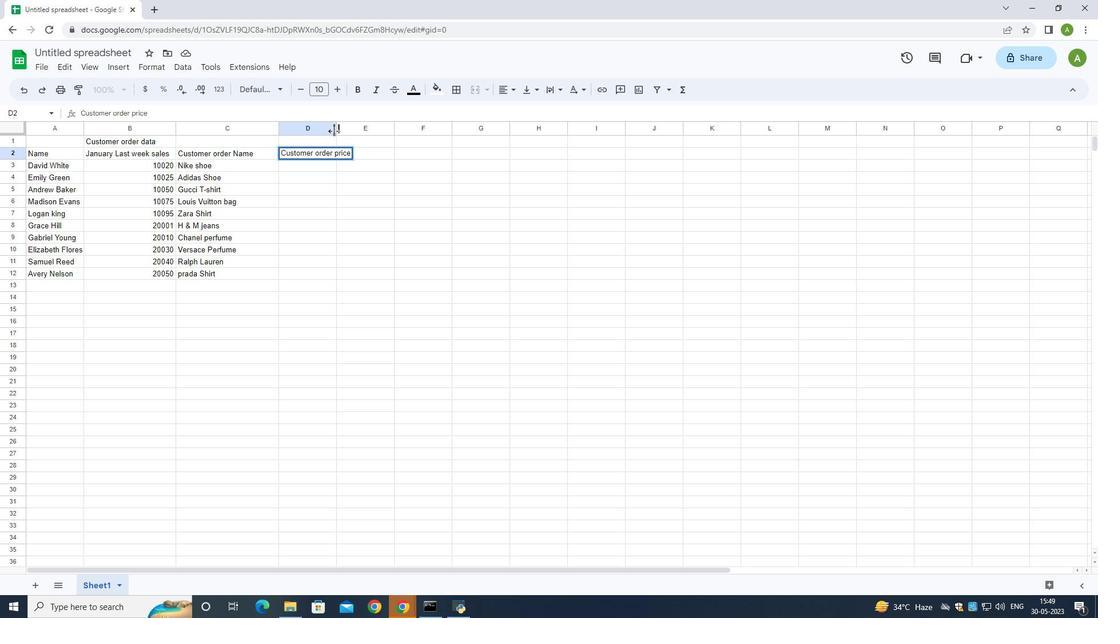 
Action: Mouse moved to (356, 167)
Screenshot: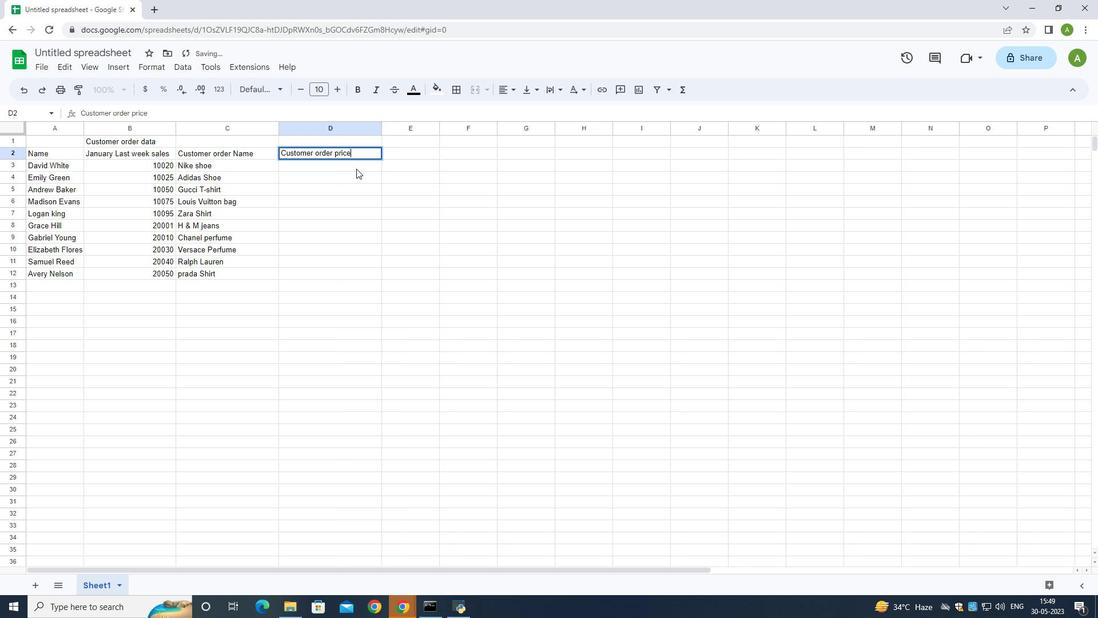 
Action: Mouse pressed left at (356, 167)
Screenshot: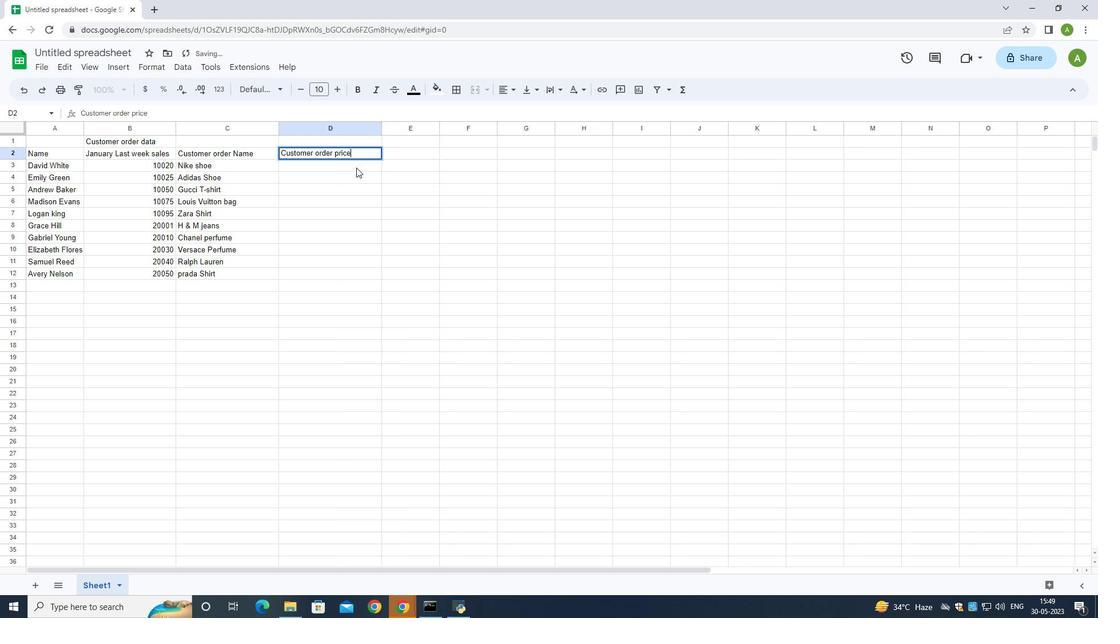 
Action: Mouse moved to (327, 168)
Screenshot: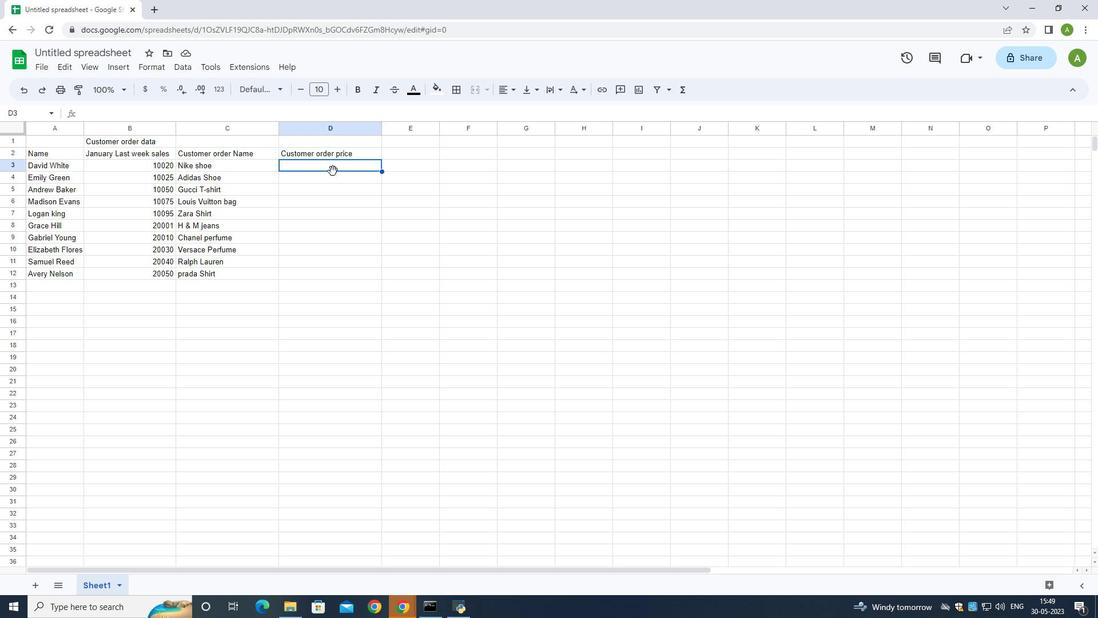 
Action: Mouse pressed left at (327, 168)
Screenshot: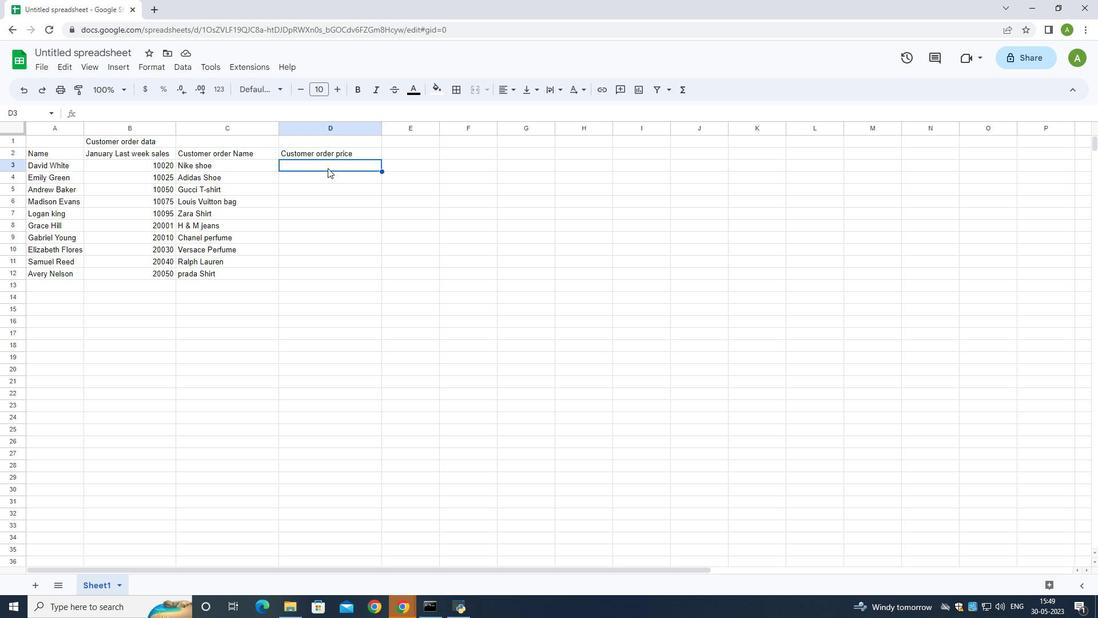 
Action: Mouse moved to (329, 164)
Screenshot: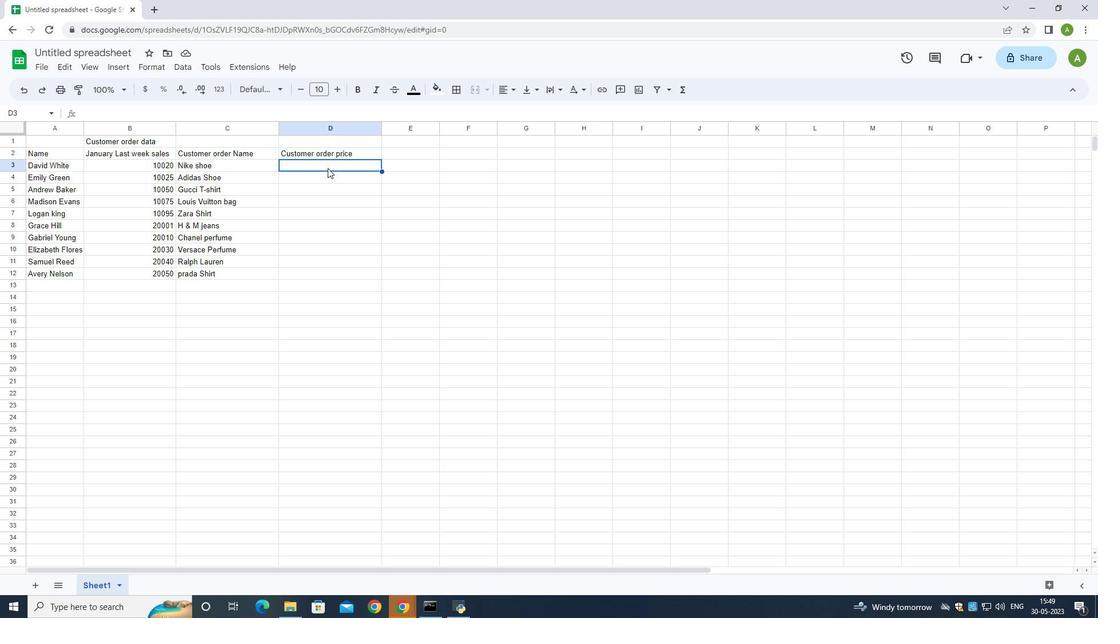
Action: Mouse pressed left at (329, 164)
Screenshot: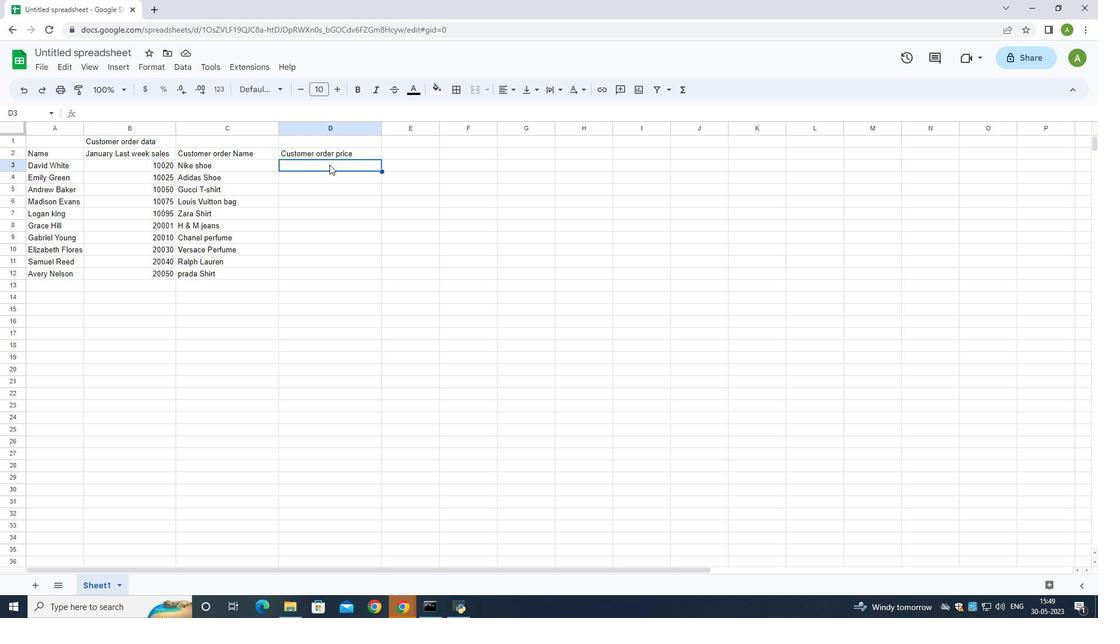 
Action: Mouse pressed left at (329, 164)
Screenshot: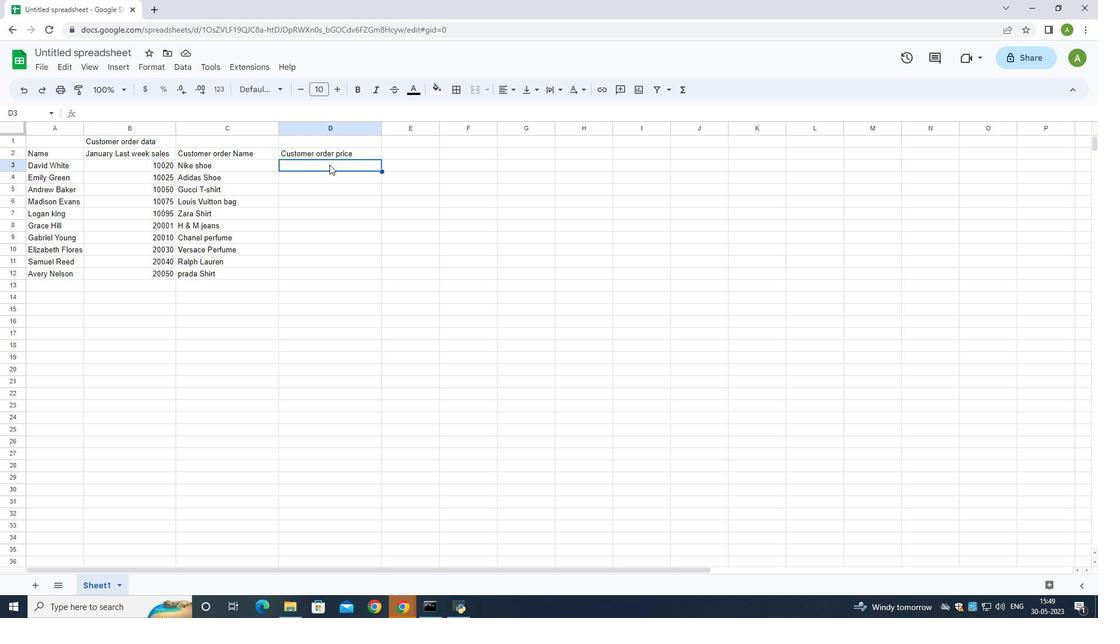 
Action: Key pressed 100000
Screenshot: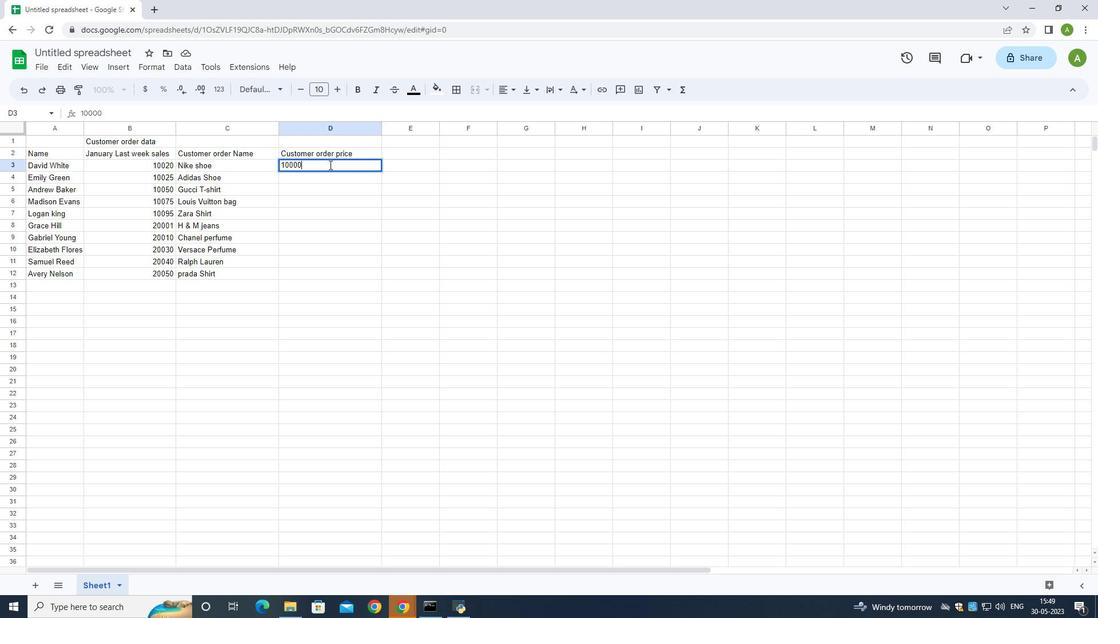 
Action: Mouse moved to (309, 268)
Screenshot: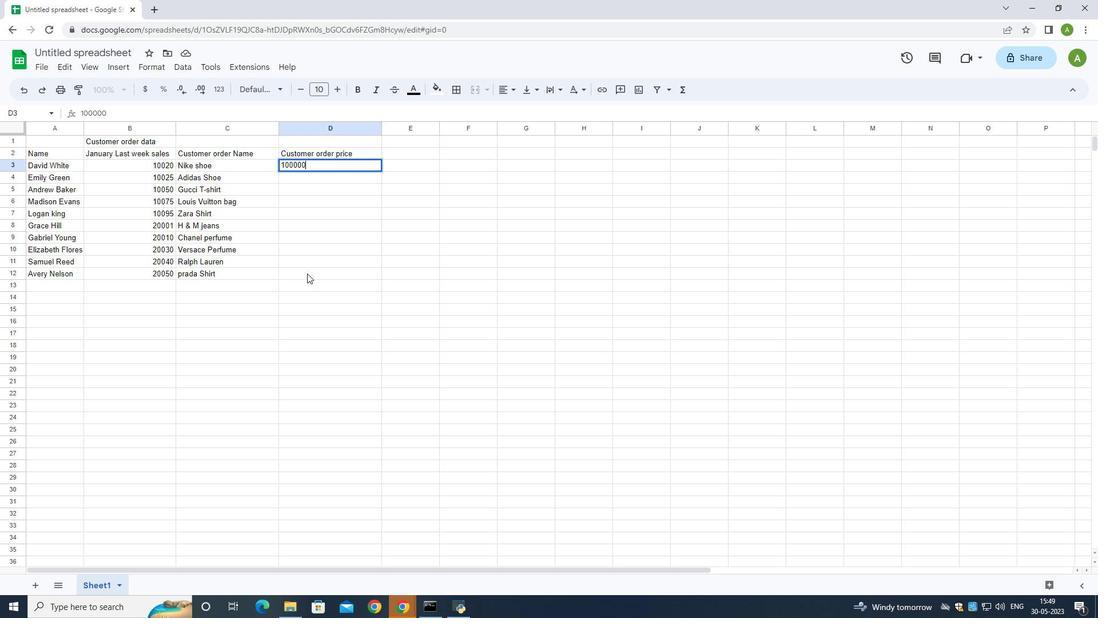 
Action: Mouse pressed left at (309, 268)
Screenshot: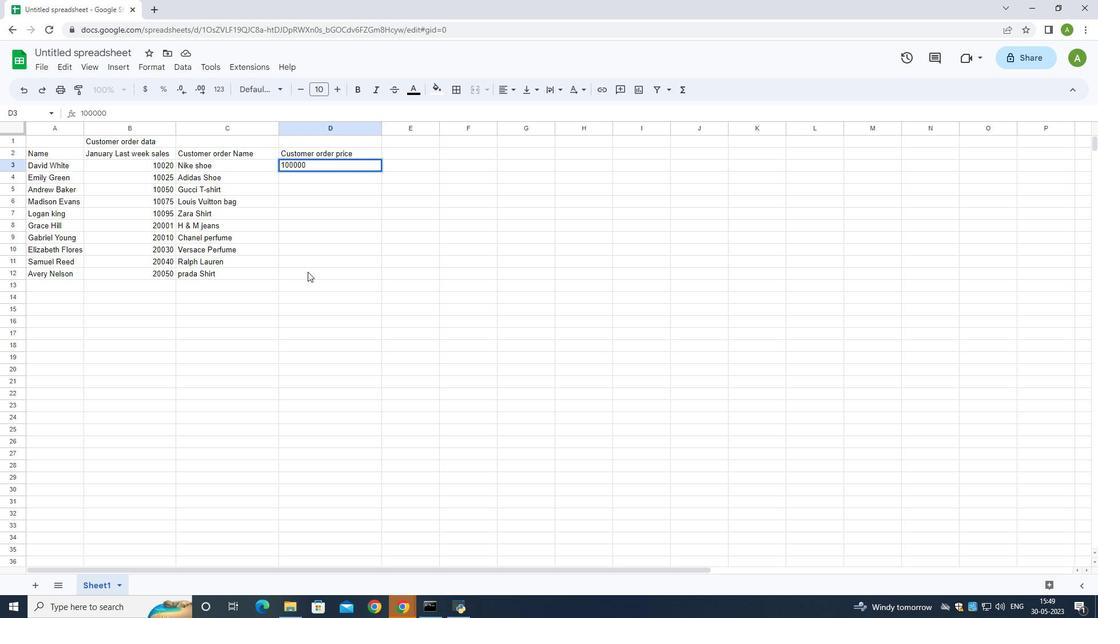 
Action: Mouse moved to (305, 273)
Screenshot: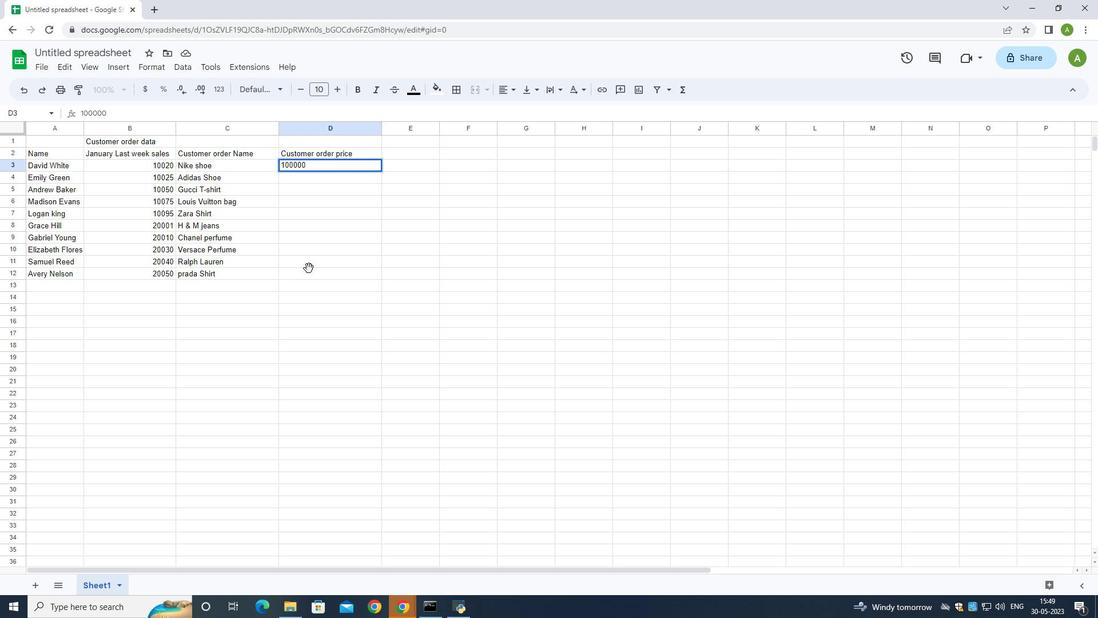 
Action: Mouse pressed left at (305, 273)
Screenshot: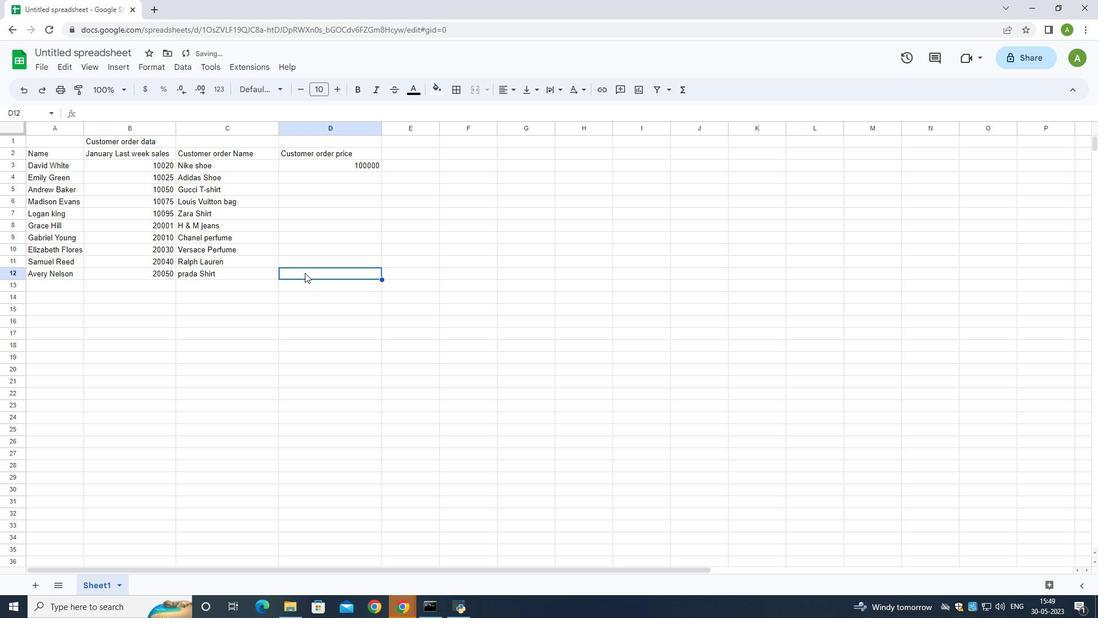 
Action: Mouse pressed left at (305, 273)
Screenshot: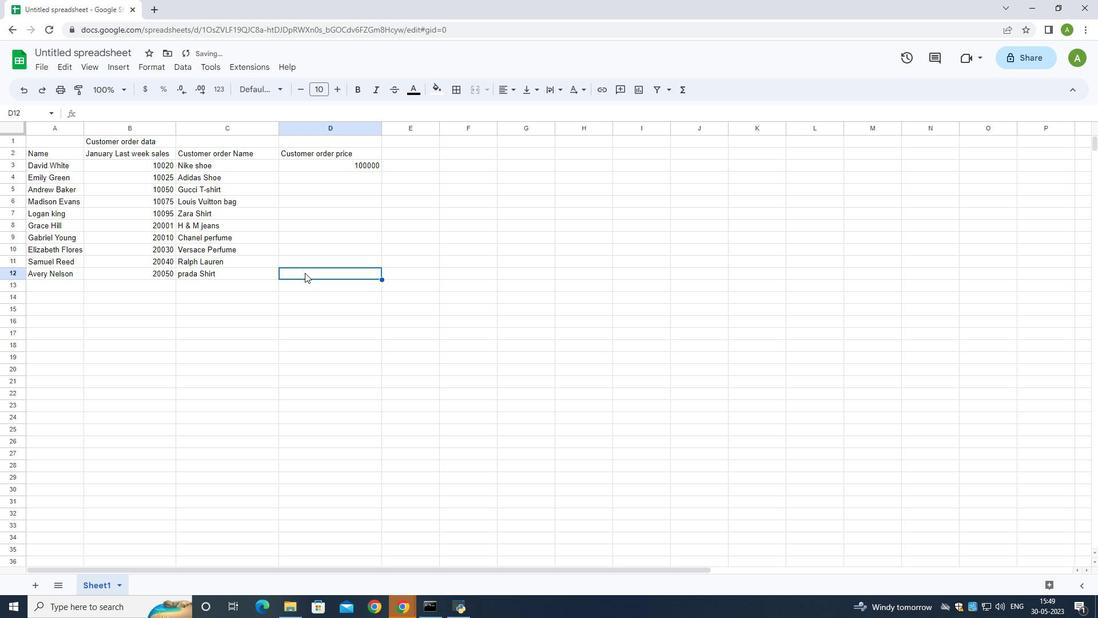 
Action: Key pressed 15000
Screenshot: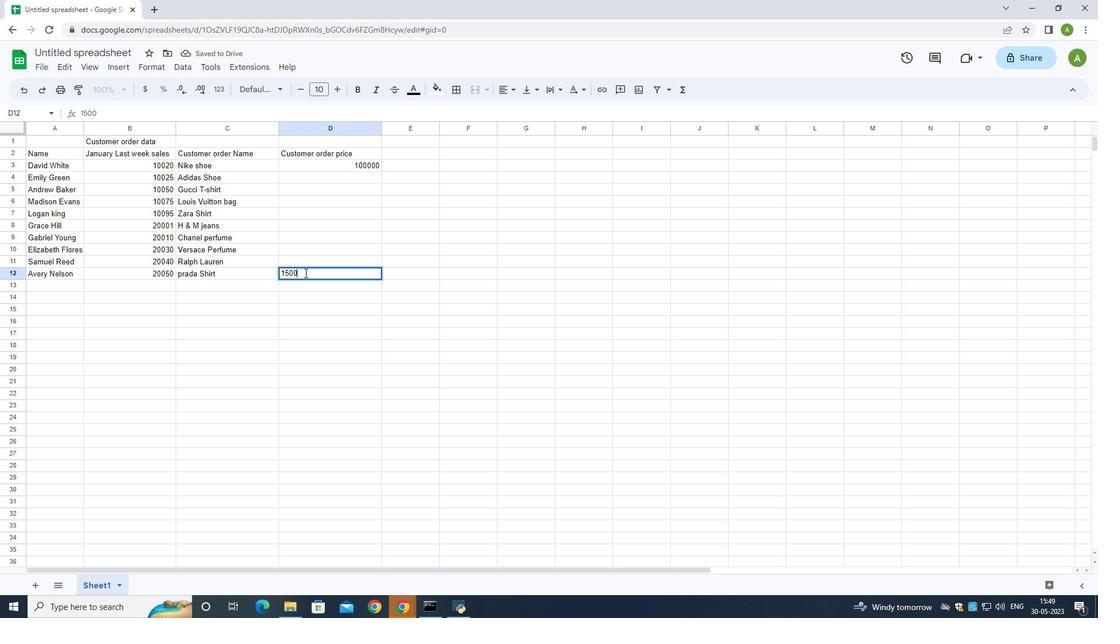 
Action: Mouse moved to (349, 175)
Screenshot: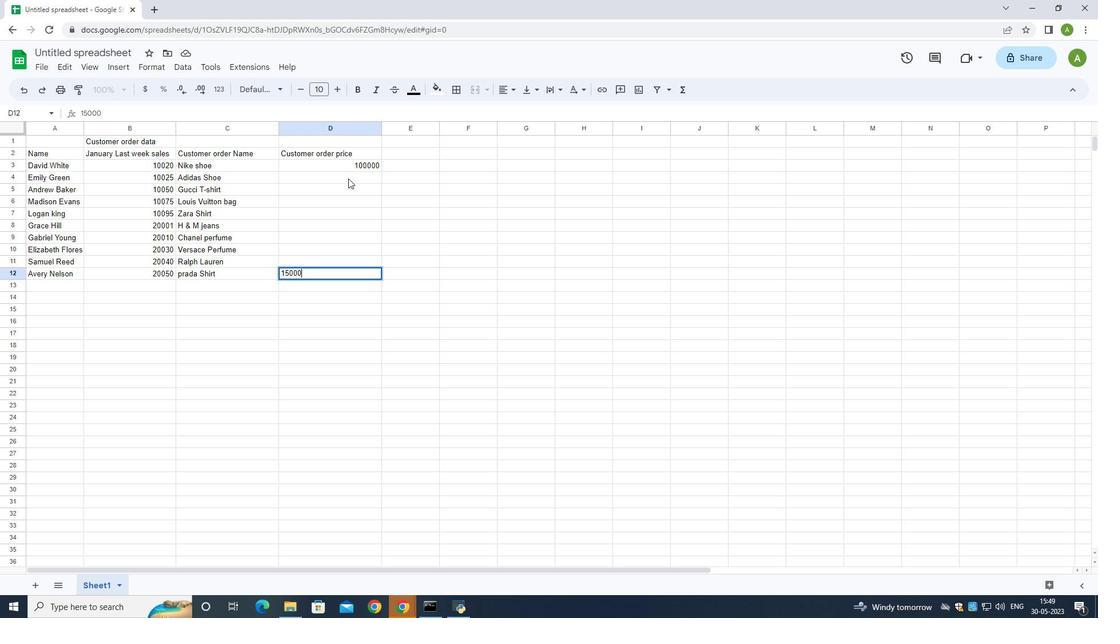 
Action: Mouse pressed left at (349, 175)
Screenshot: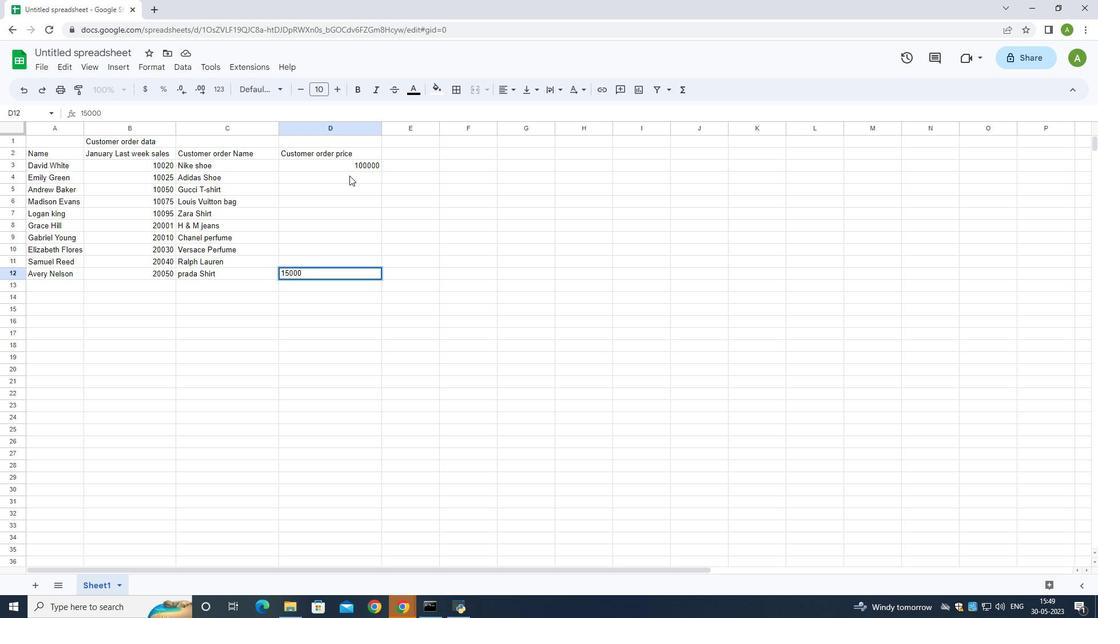 
Action: Mouse pressed left at (349, 175)
Screenshot: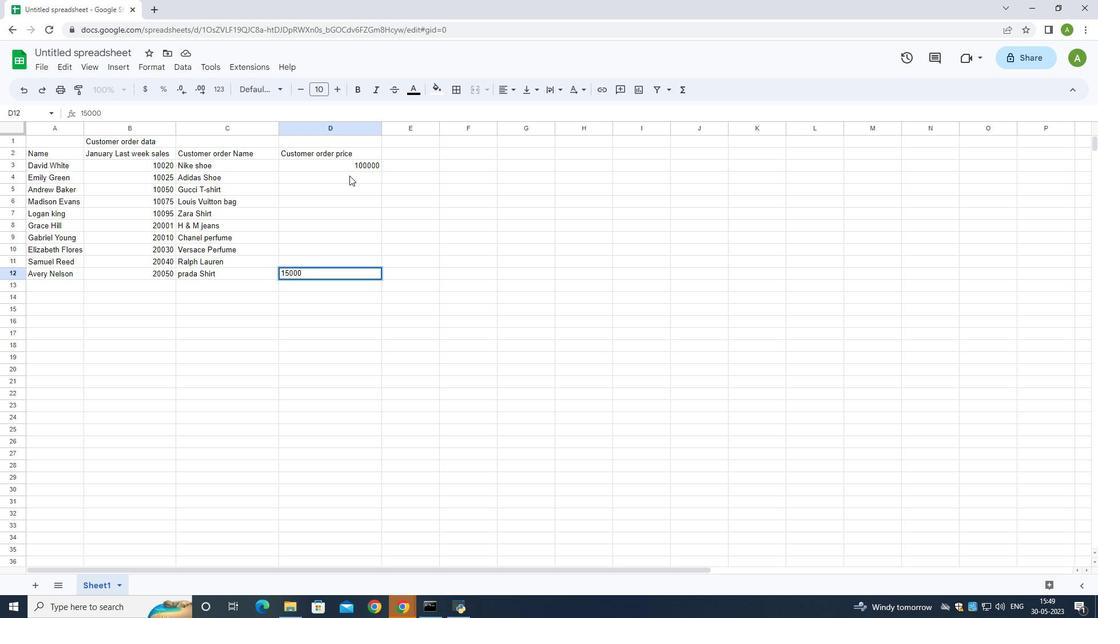 
Action: Key pressed 11000
Screenshot: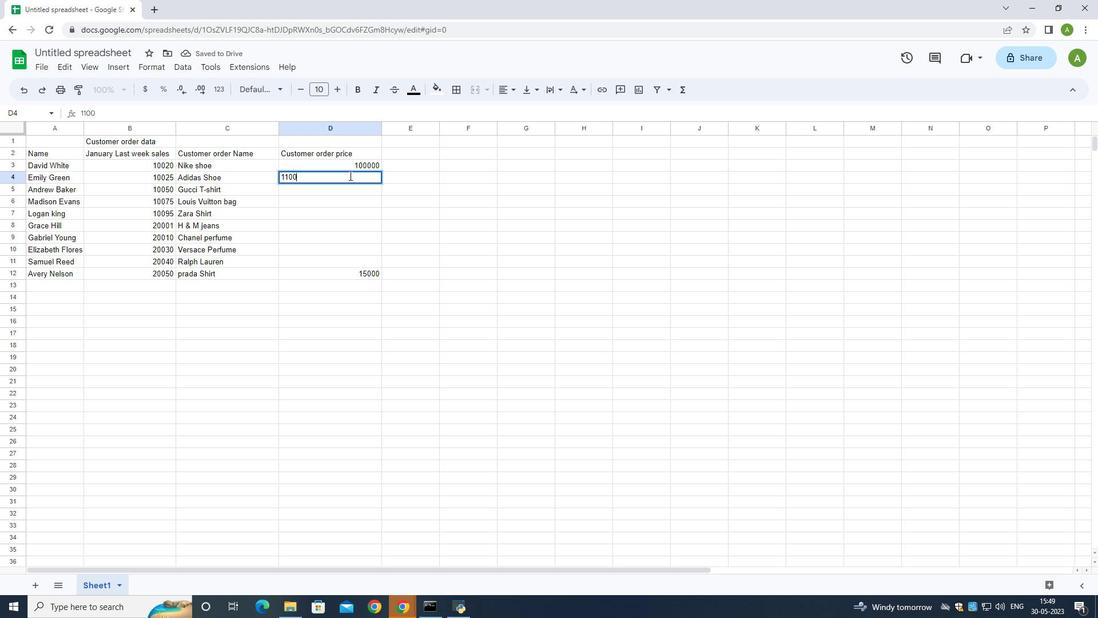 
Action: Mouse moved to (366, 184)
Screenshot: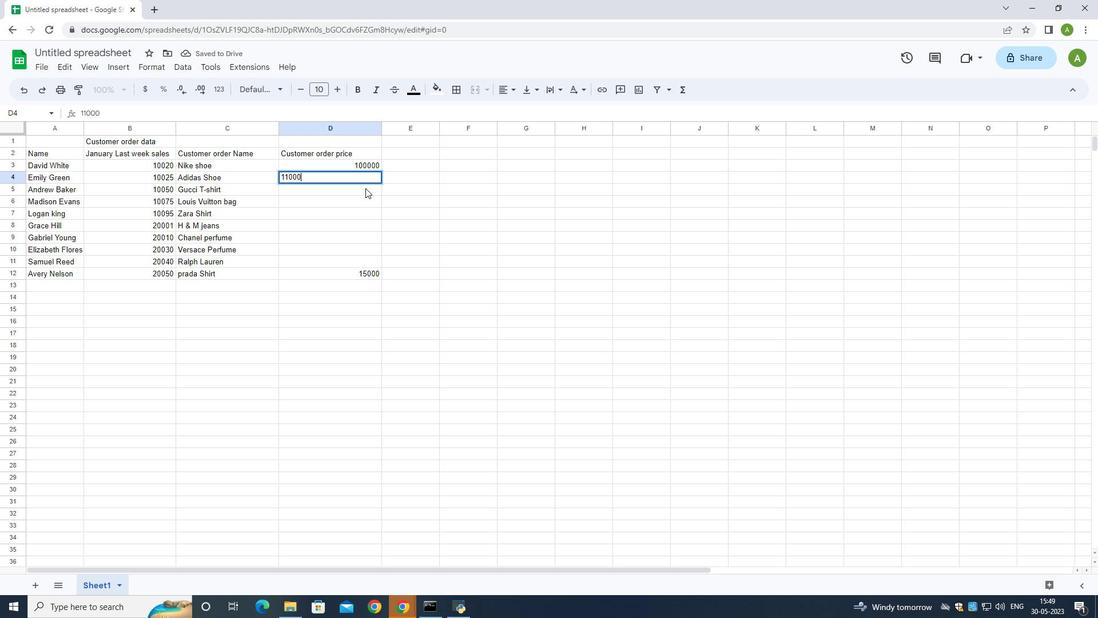 
Action: Mouse pressed left at (366, 184)
Screenshot: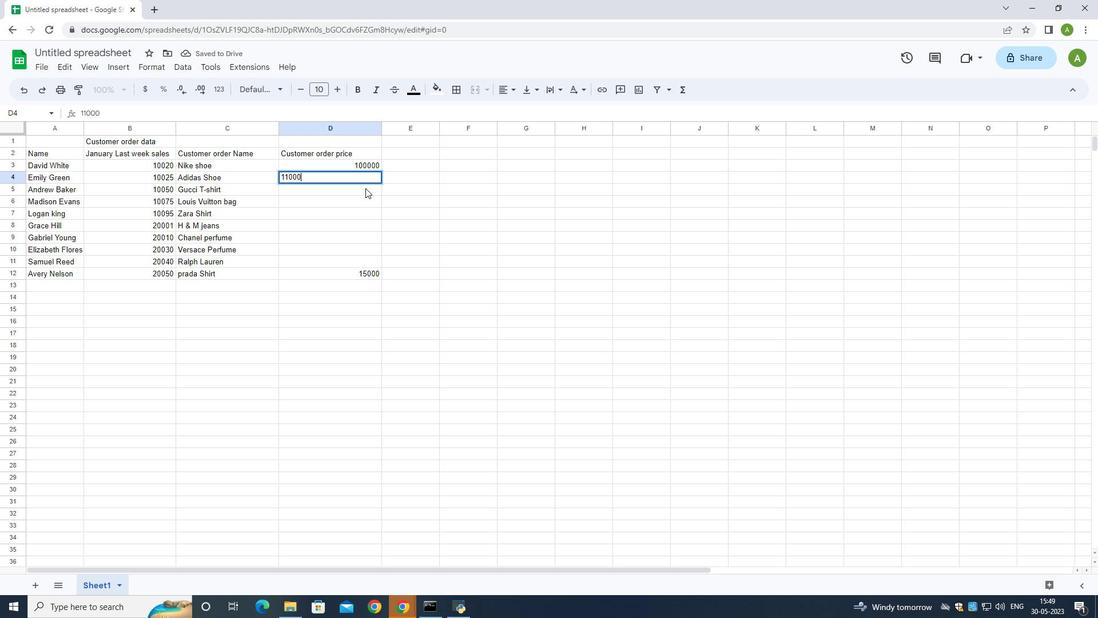 
Action: Key pressed 13000
Screenshot: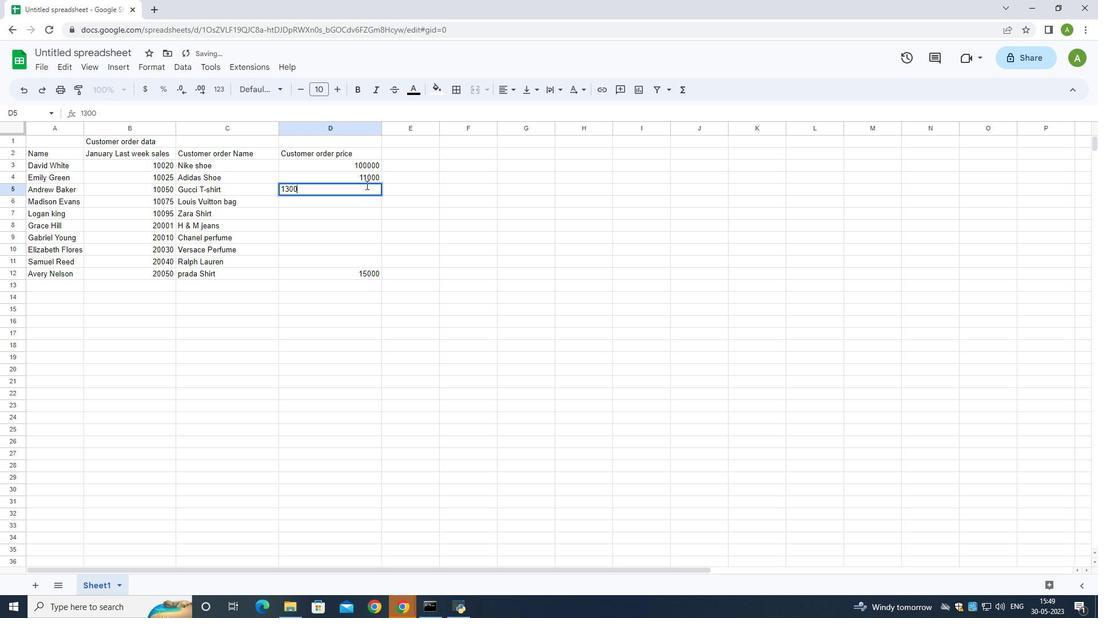 
Action: Mouse moved to (337, 204)
Screenshot: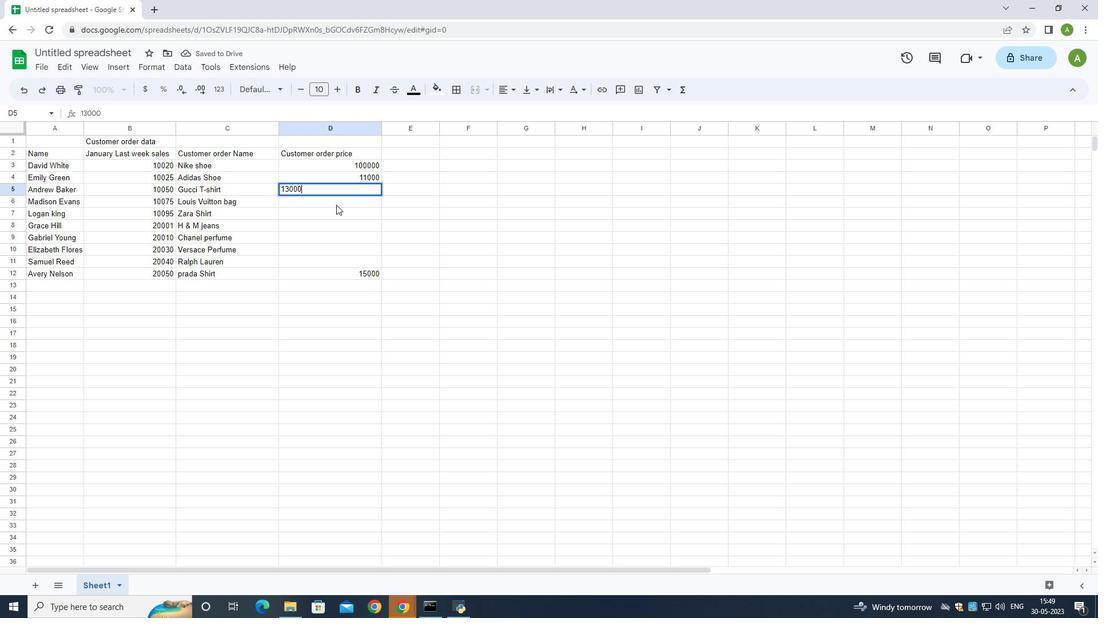 
Action: Mouse pressed left at (337, 204)
Screenshot: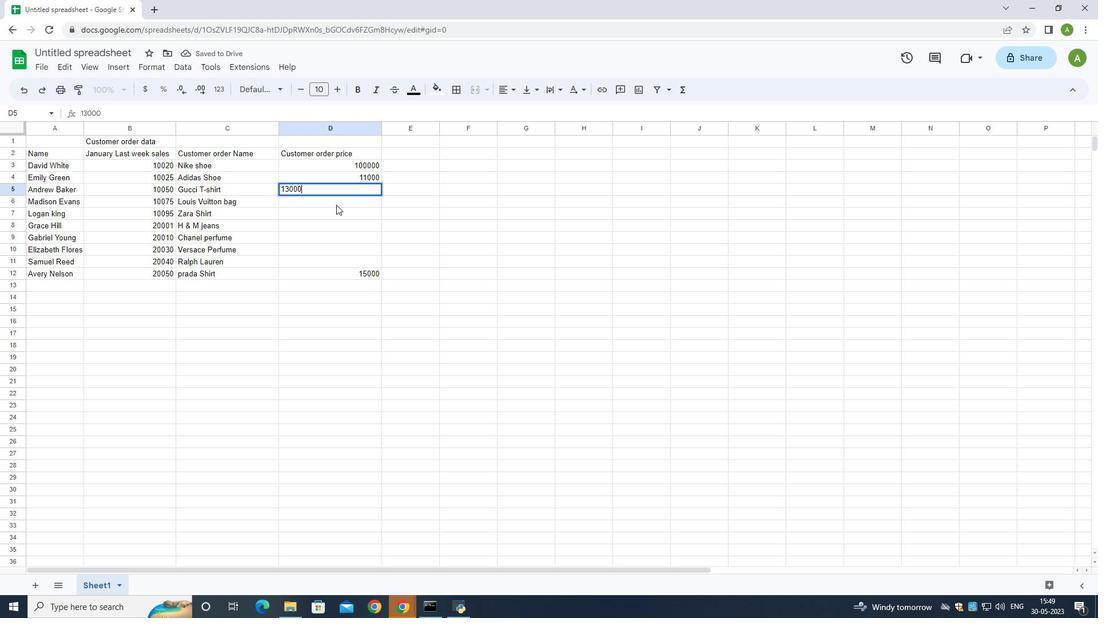 
Action: Key pressed 14000
Screenshot: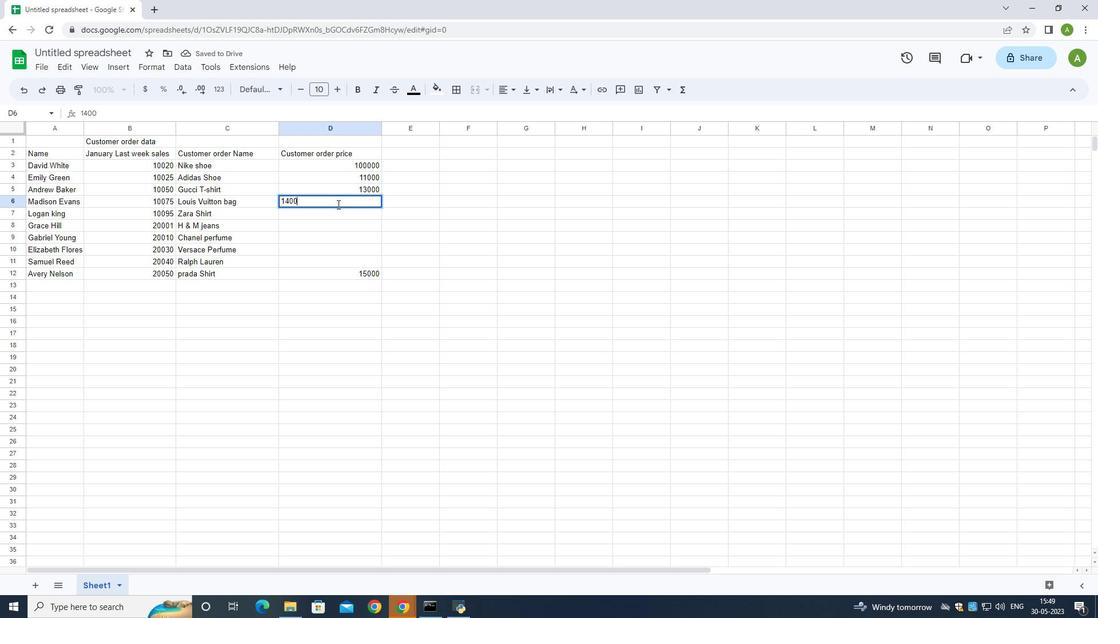 
Action: Mouse moved to (318, 225)
Screenshot: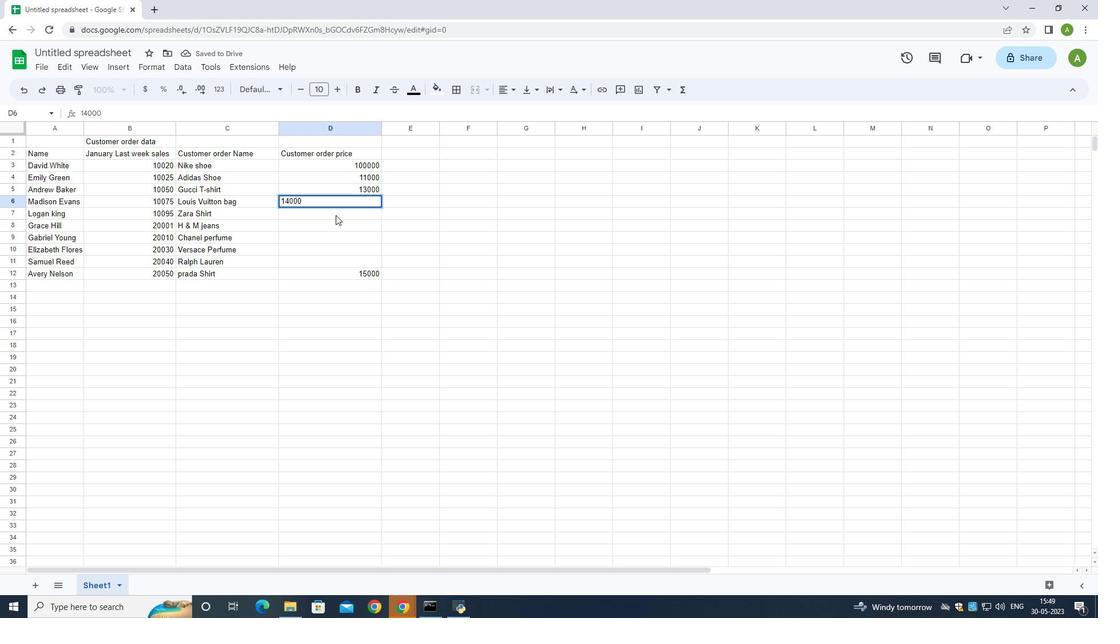 
Action: Mouse pressed left at (318, 225)
Screenshot: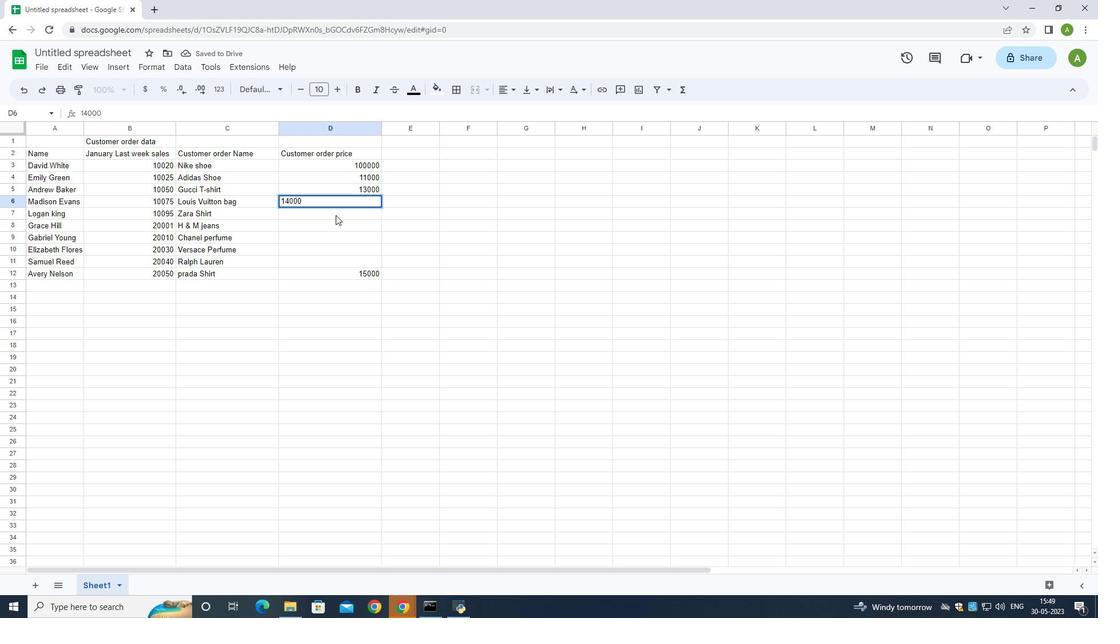 
Action: Mouse moved to (338, 211)
Screenshot: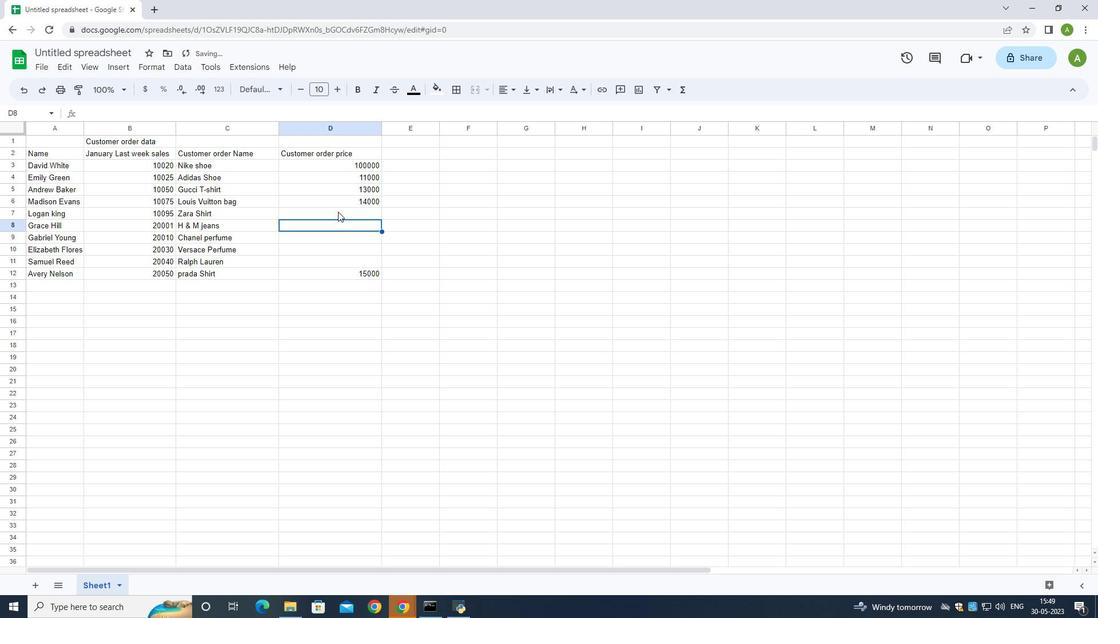 
Action: Mouse pressed left at (338, 211)
Screenshot: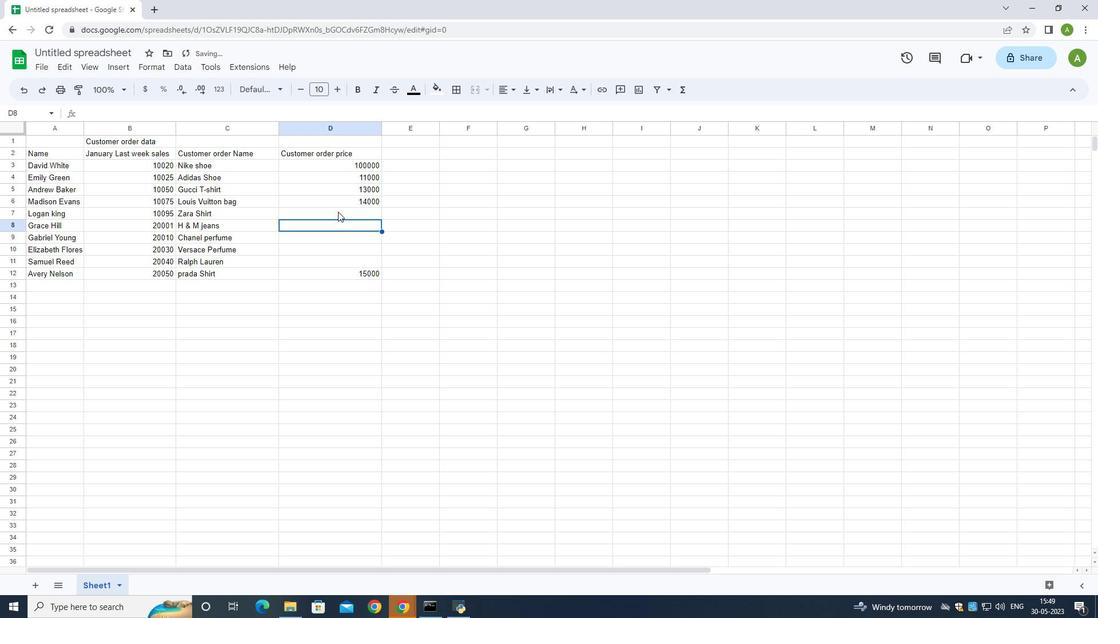 
Action: Key pressed 15000
Screenshot: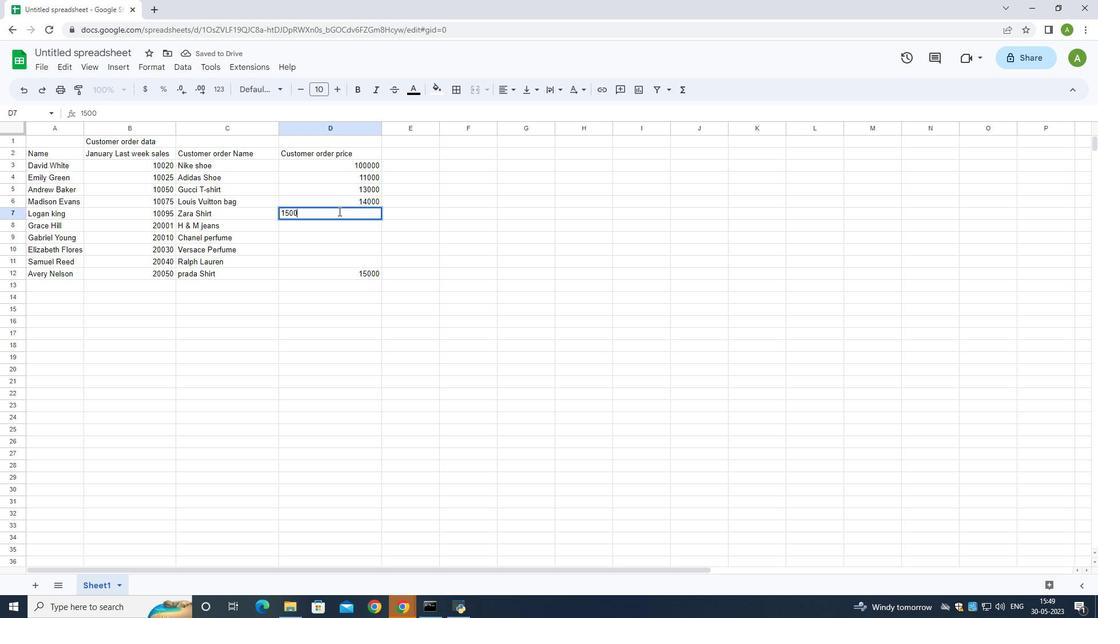 
Action: Mouse moved to (289, 227)
Screenshot: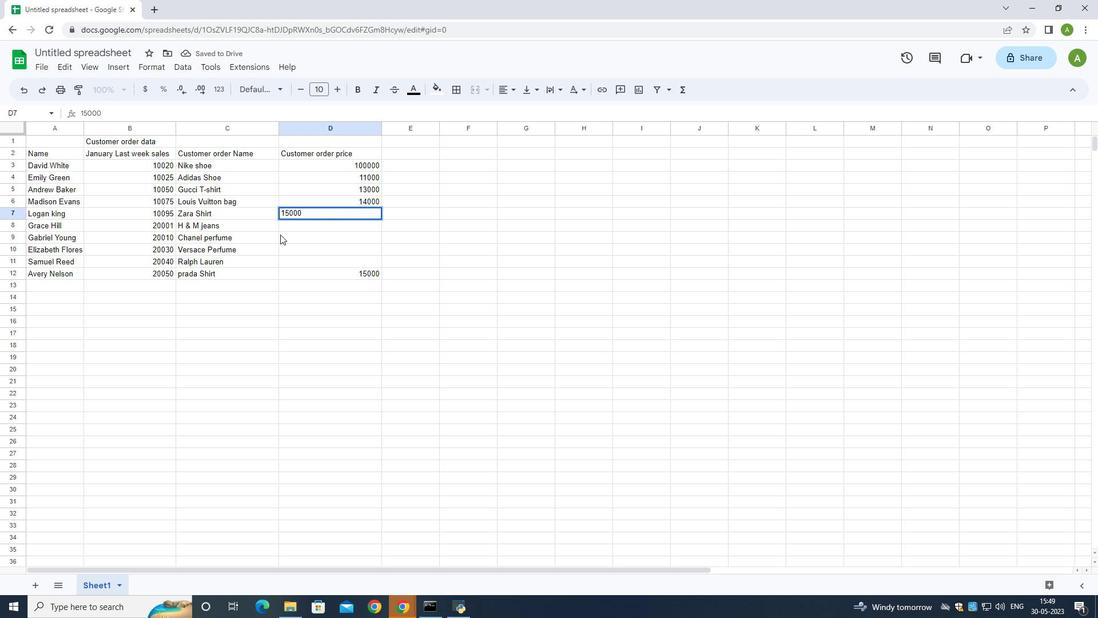 
Action: Mouse pressed left at (289, 227)
Screenshot: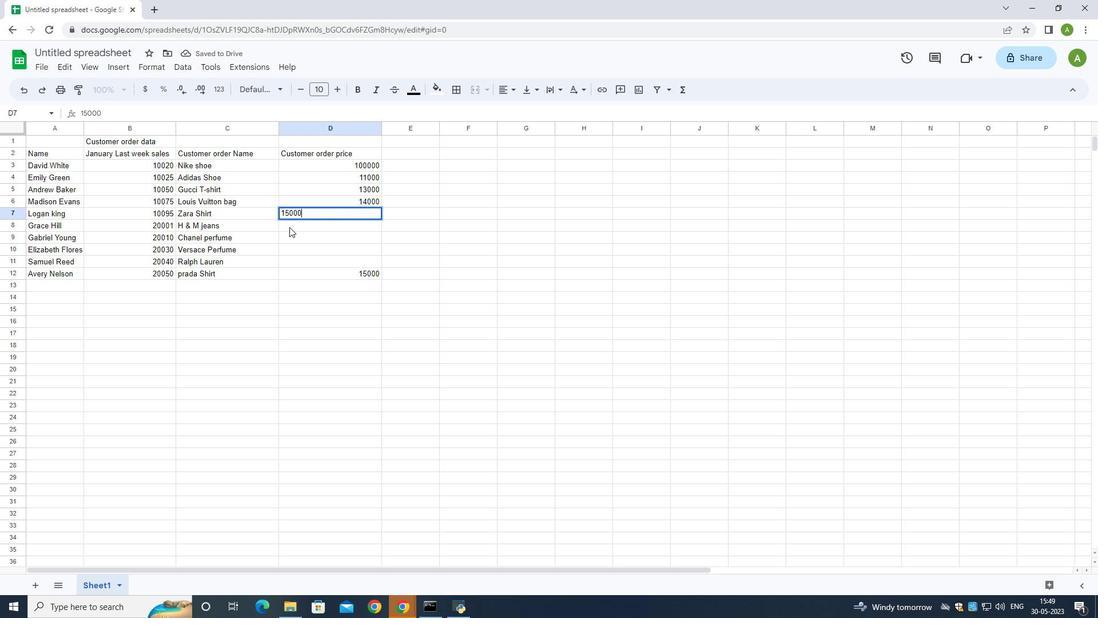 
Action: Key pressed 16000
Screenshot: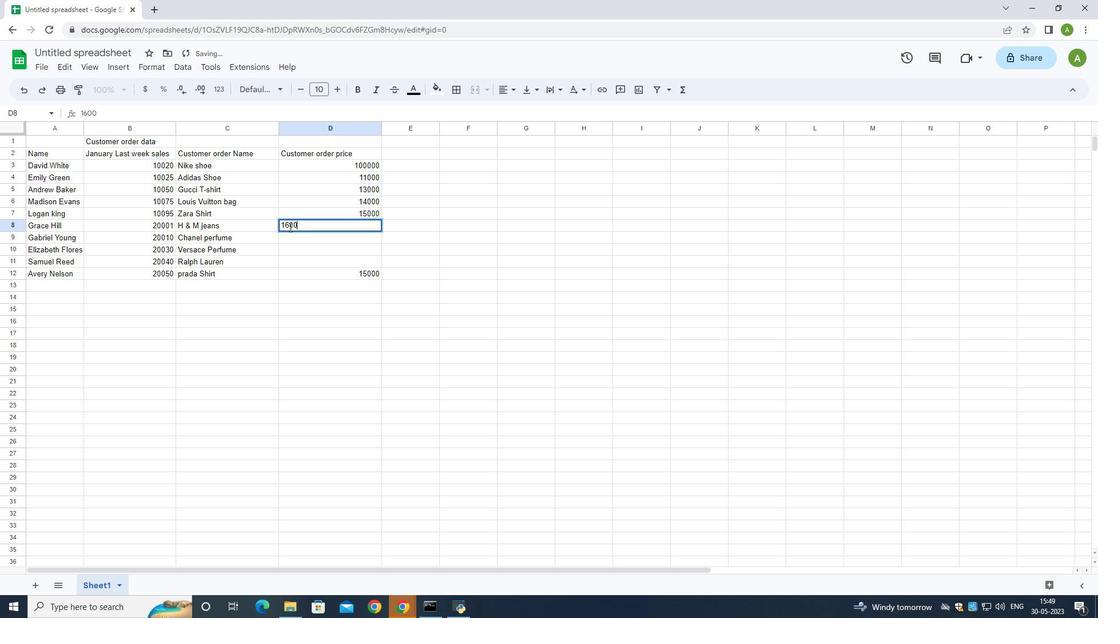 
Action: Mouse moved to (302, 239)
Screenshot: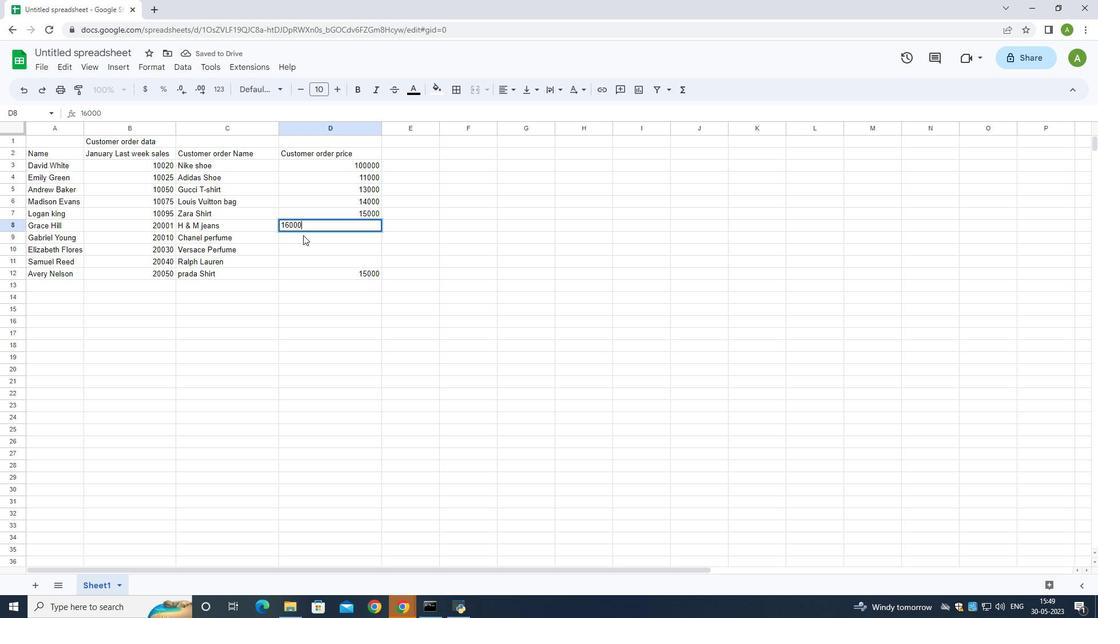 
Action: Mouse pressed left at (302, 239)
Screenshot: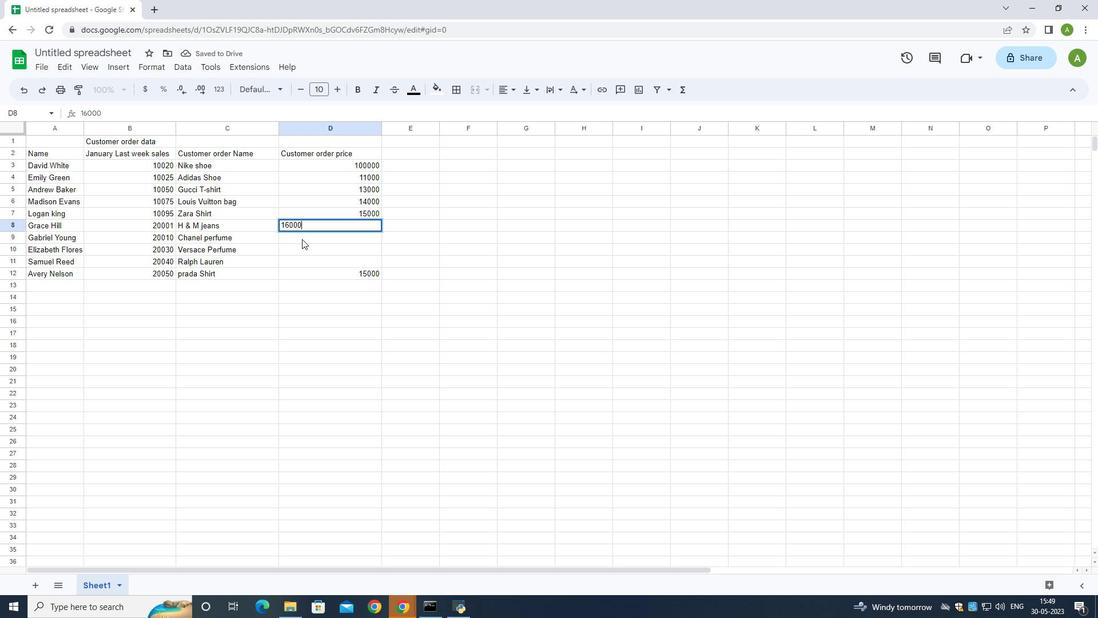 
Action: Key pressed 17000
Screenshot: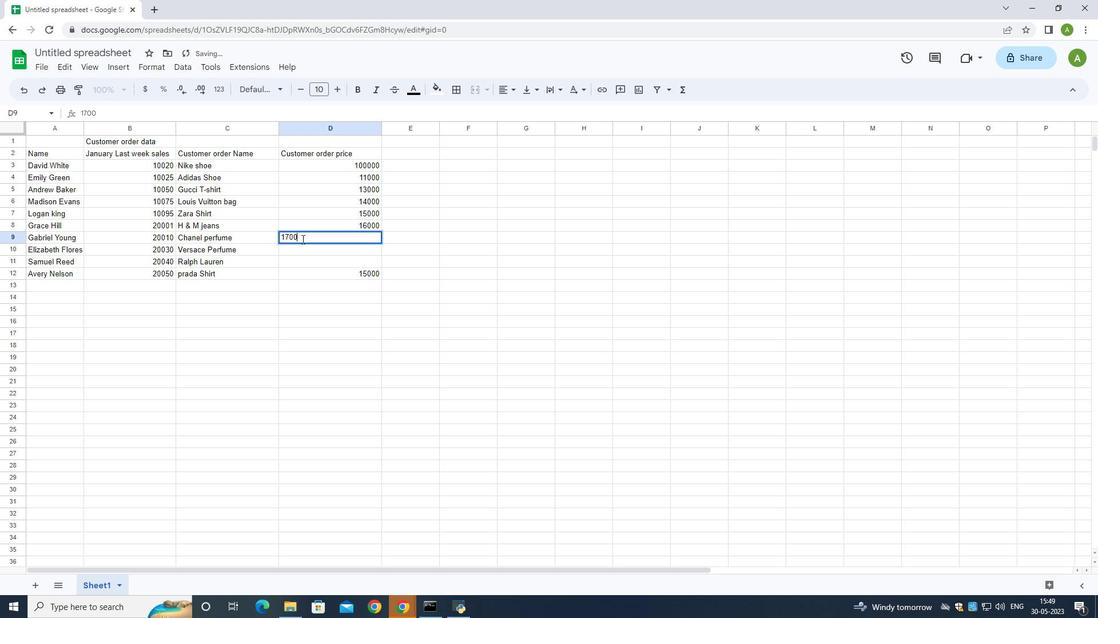 
Action: Mouse moved to (317, 248)
Screenshot: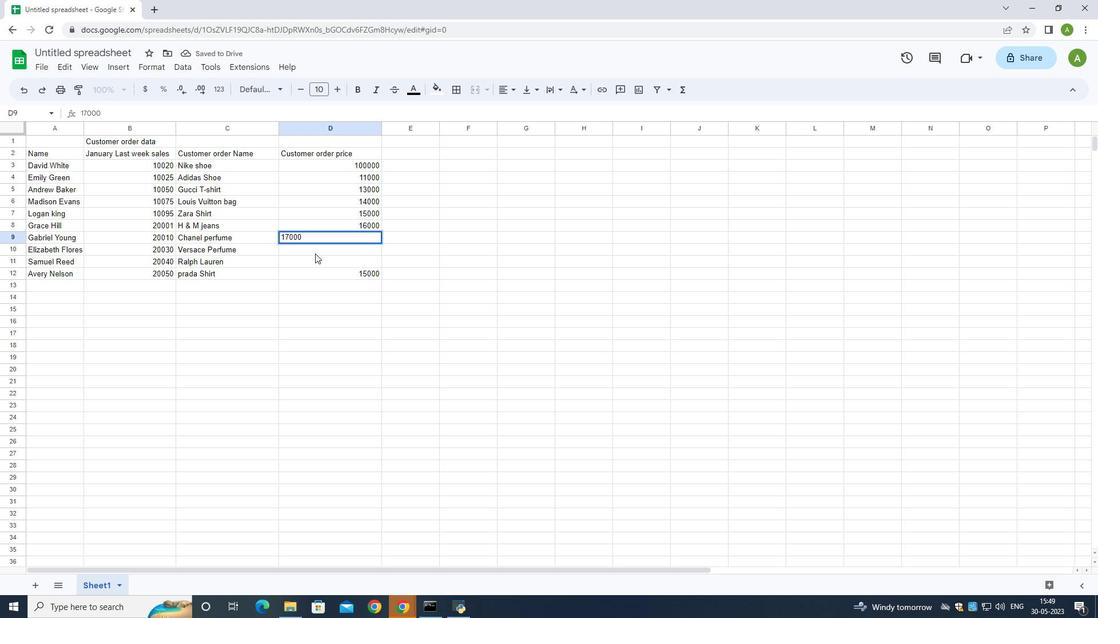 
Action: Mouse pressed left at (317, 248)
Screenshot: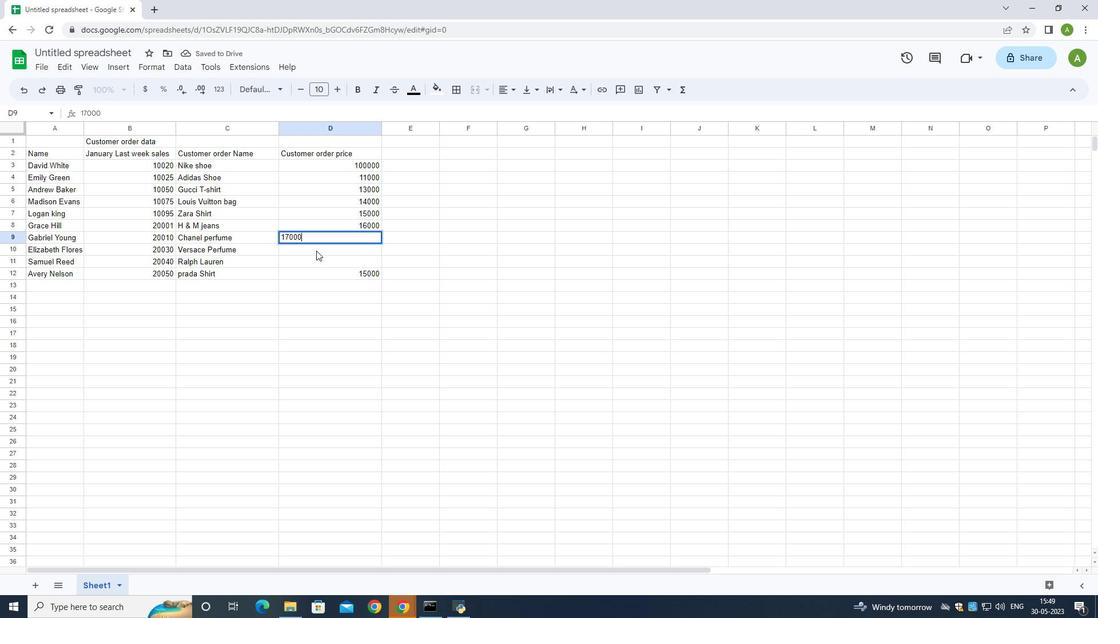 
Action: Key pressed 18000
Screenshot: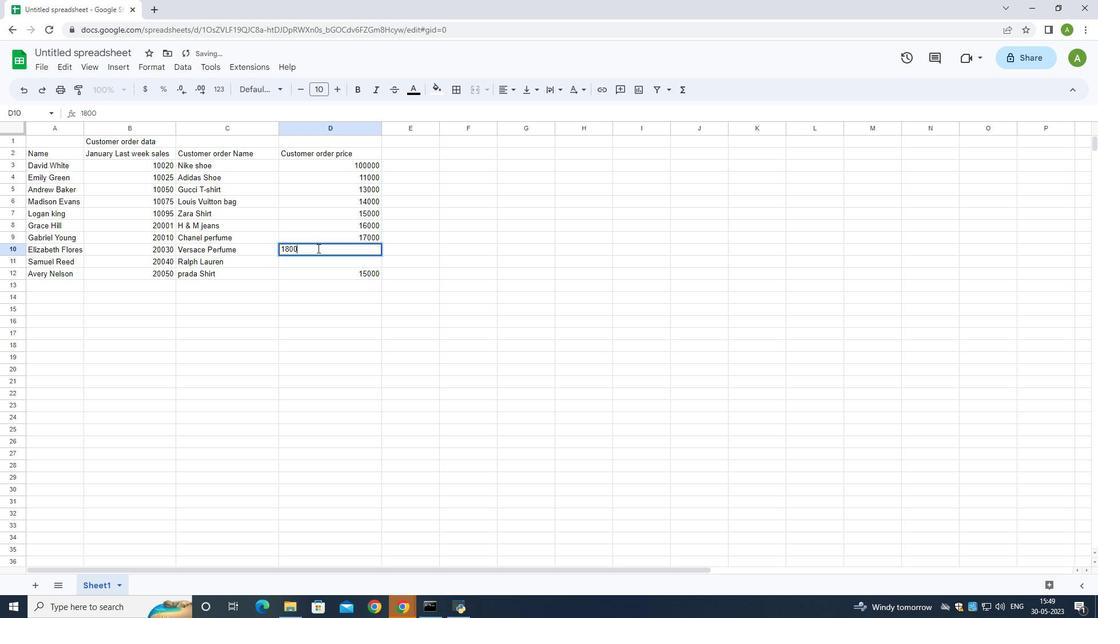 
Action: Mouse moved to (322, 260)
Screenshot: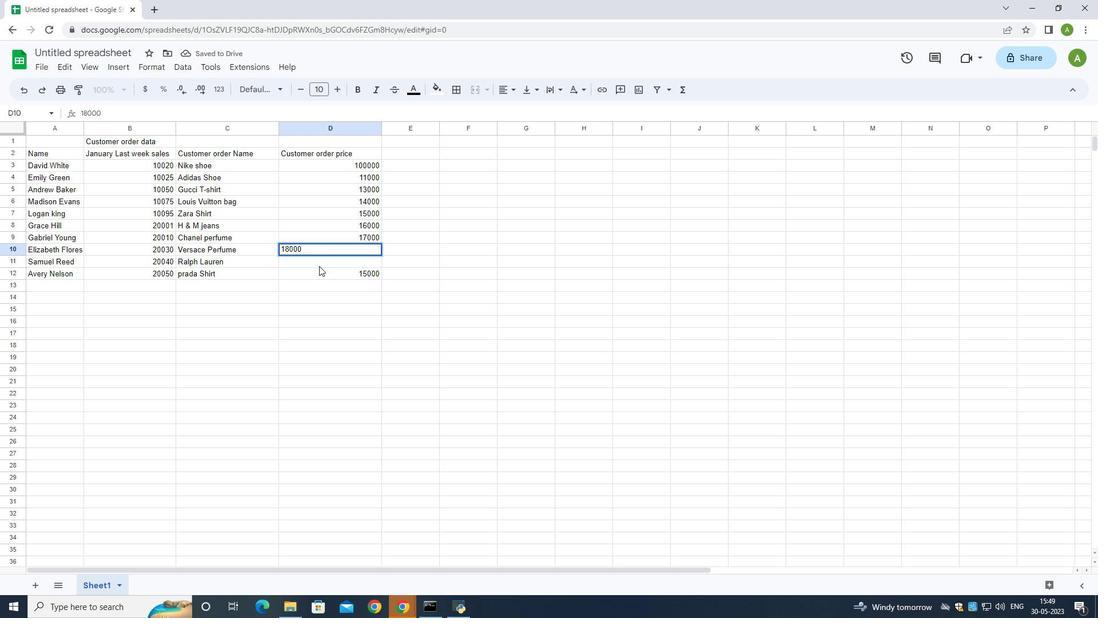 
Action: Mouse pressed left at (322, 260)
Screenshot: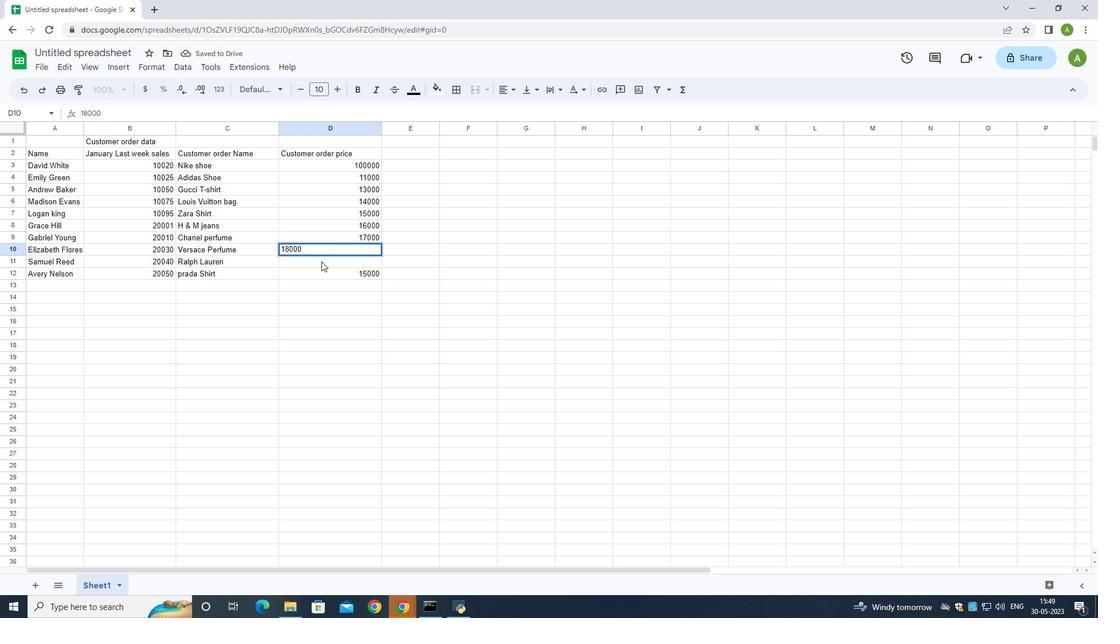
Action: Mouse moved to (365, 209)
Screenshot: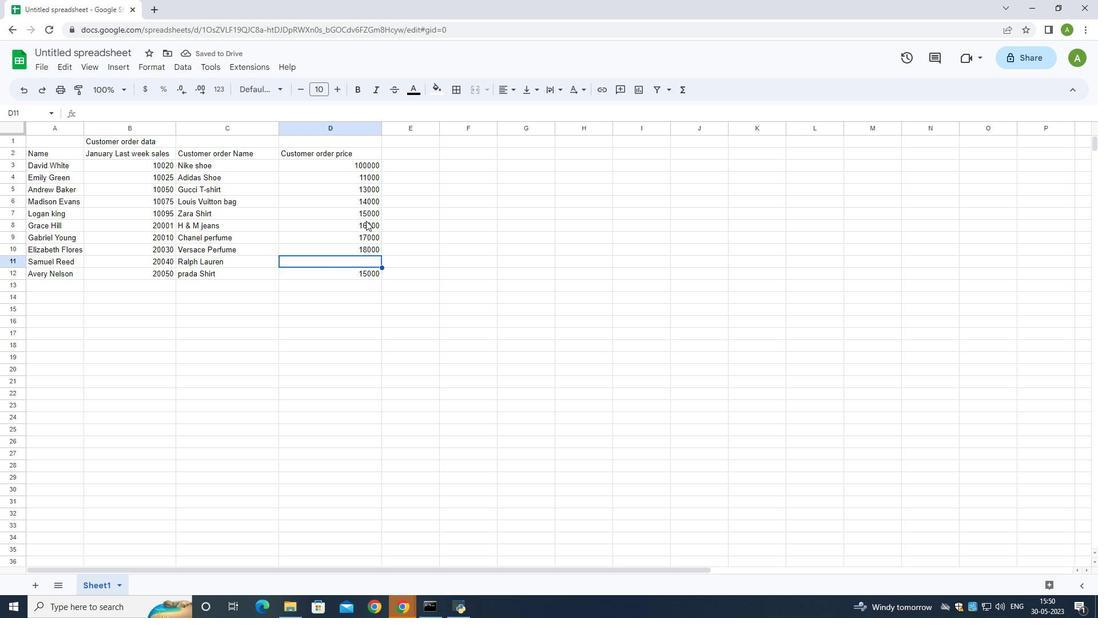 
Action: Mouse pressed left at (365, 209)
Screenshot: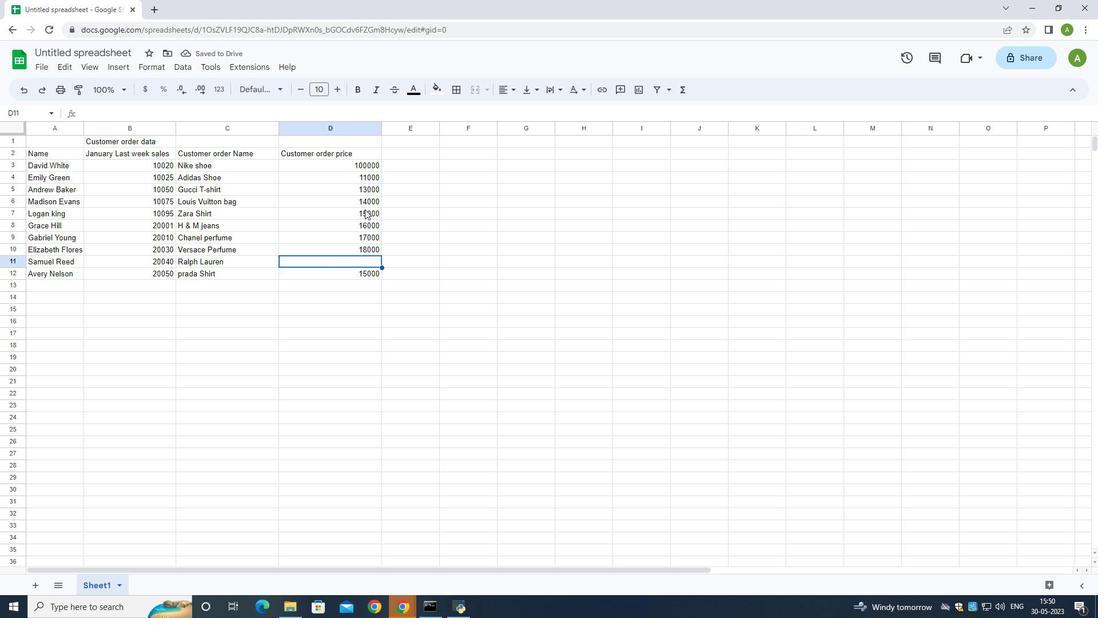 
Action: Key pressed <Key.backspace>
Screenshot: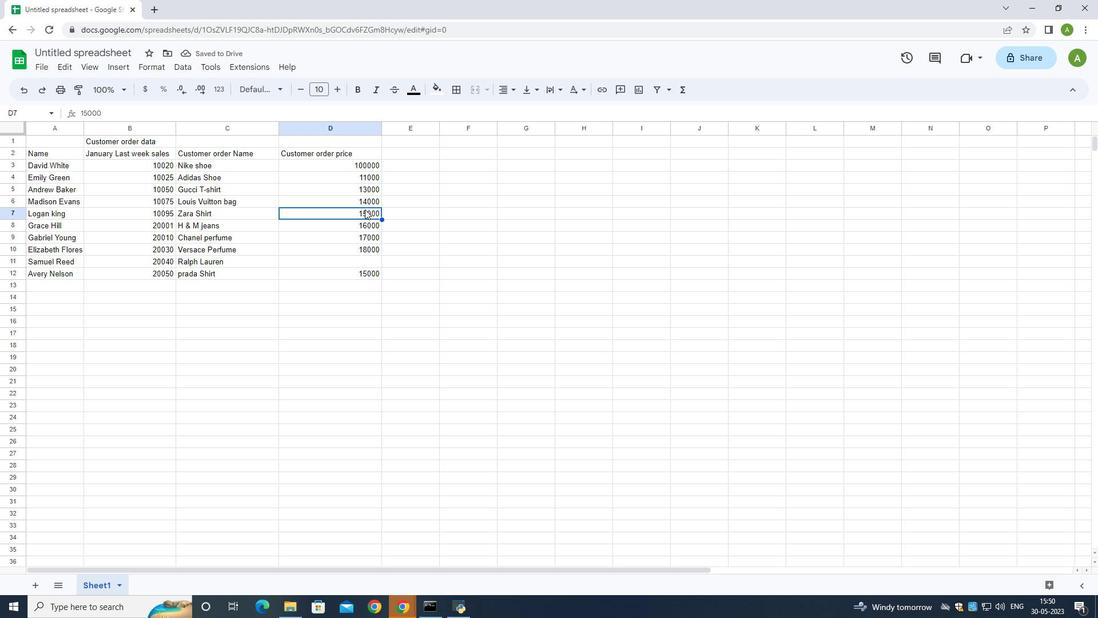 
Action: Mouse moved to (365, 224)
Screenshot: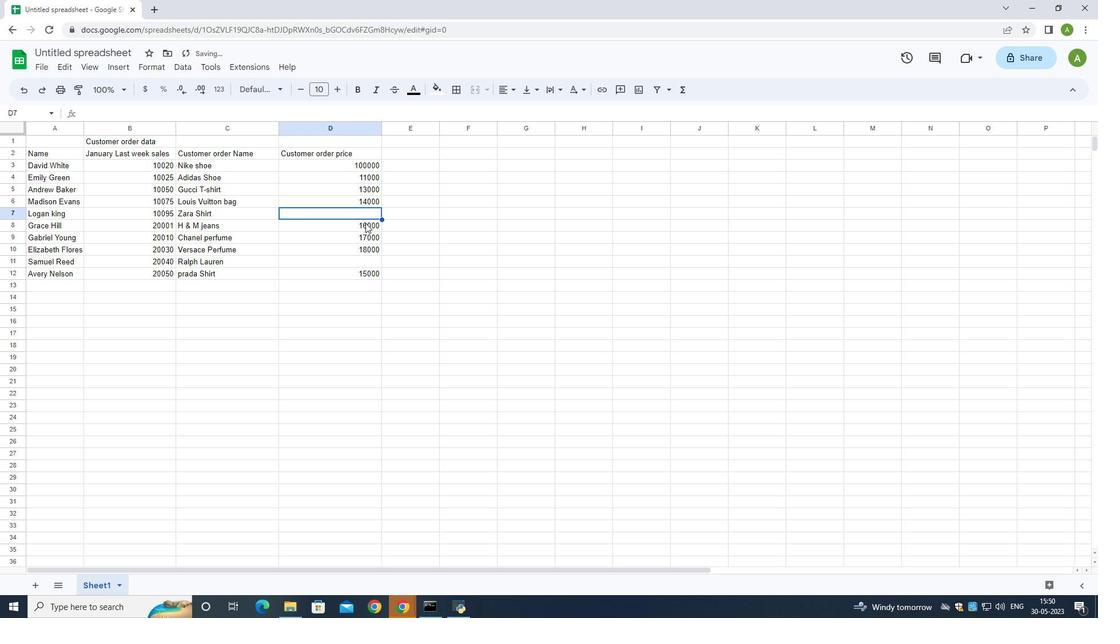 
Action: Mouse pressed left at (365, 224)
Screenshot: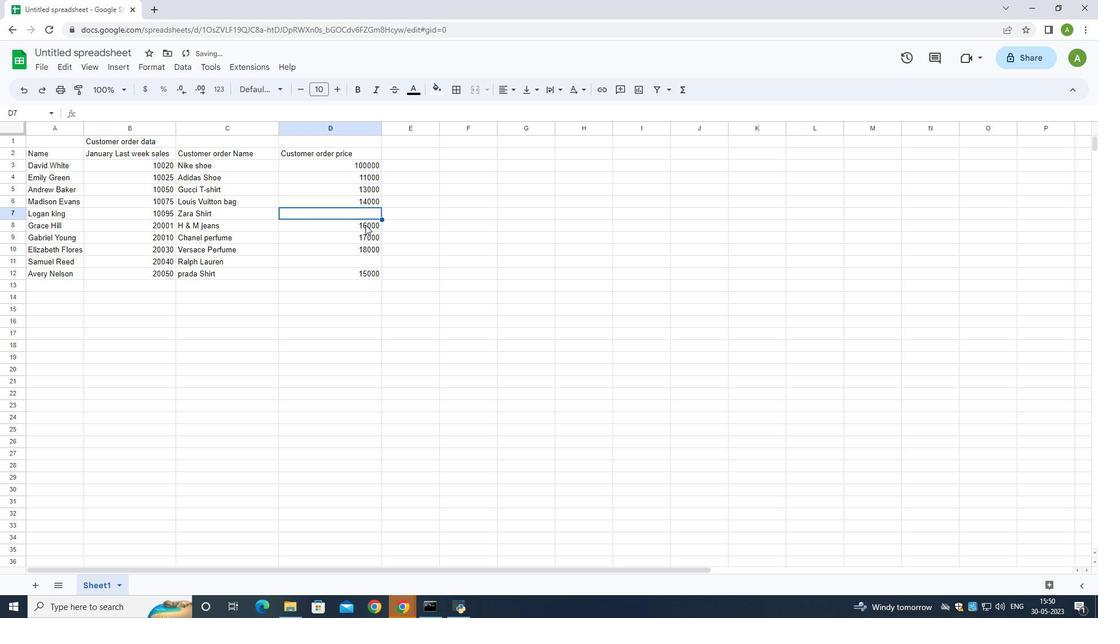 
Action: Key pressed <Key.backspace>
Screenshot: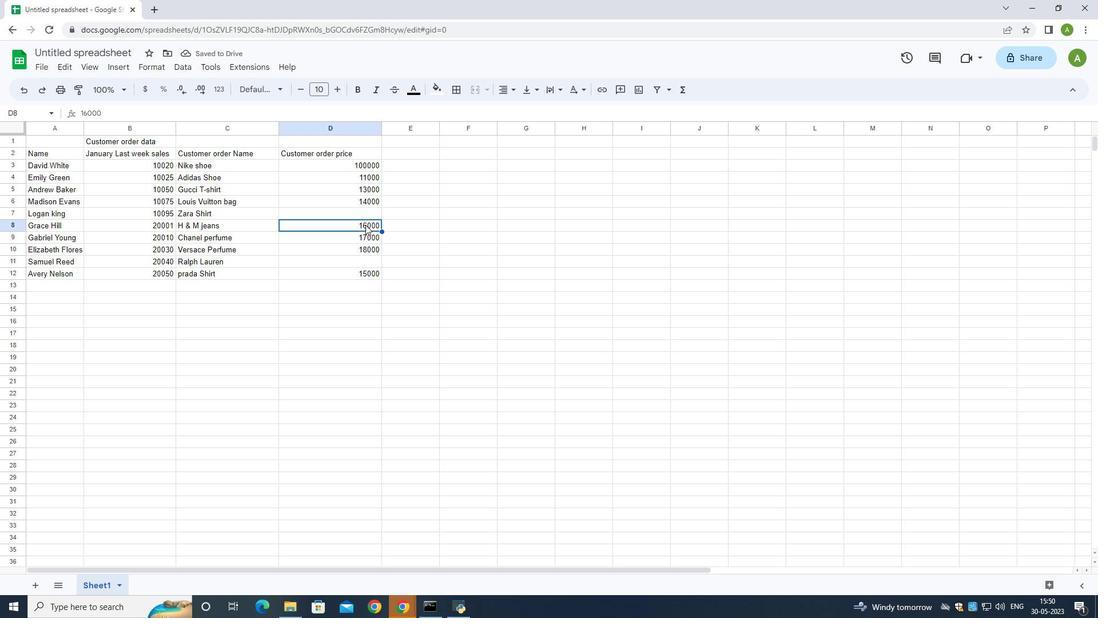 
Action: Mouse moved to (363, 238)
Screenshot: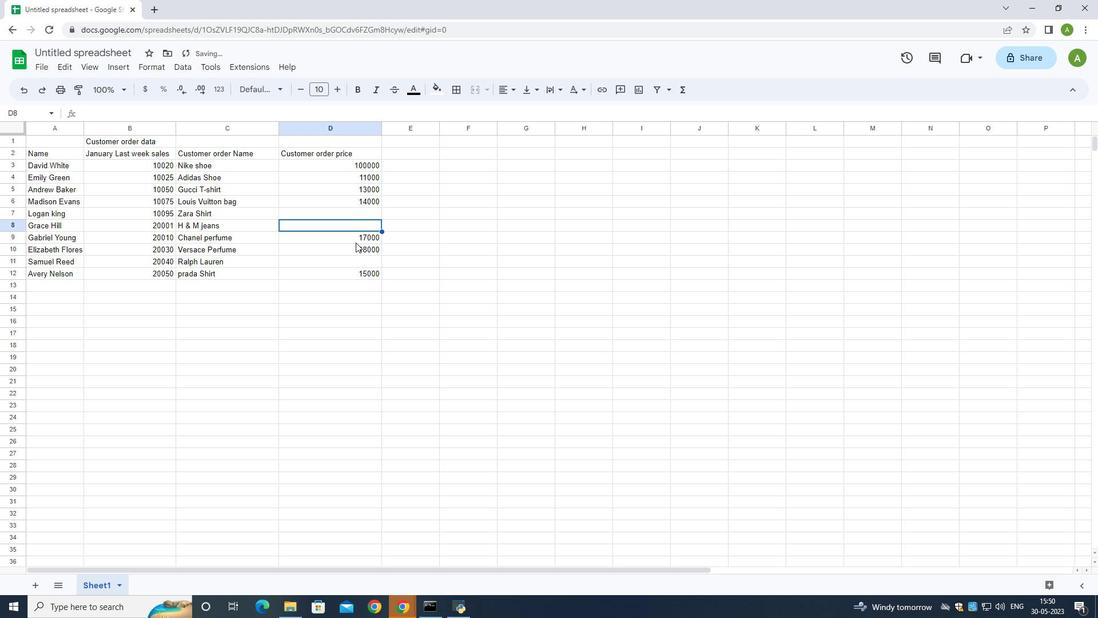 
Action: Mouse pressed left at (363, 238)
Screenshot: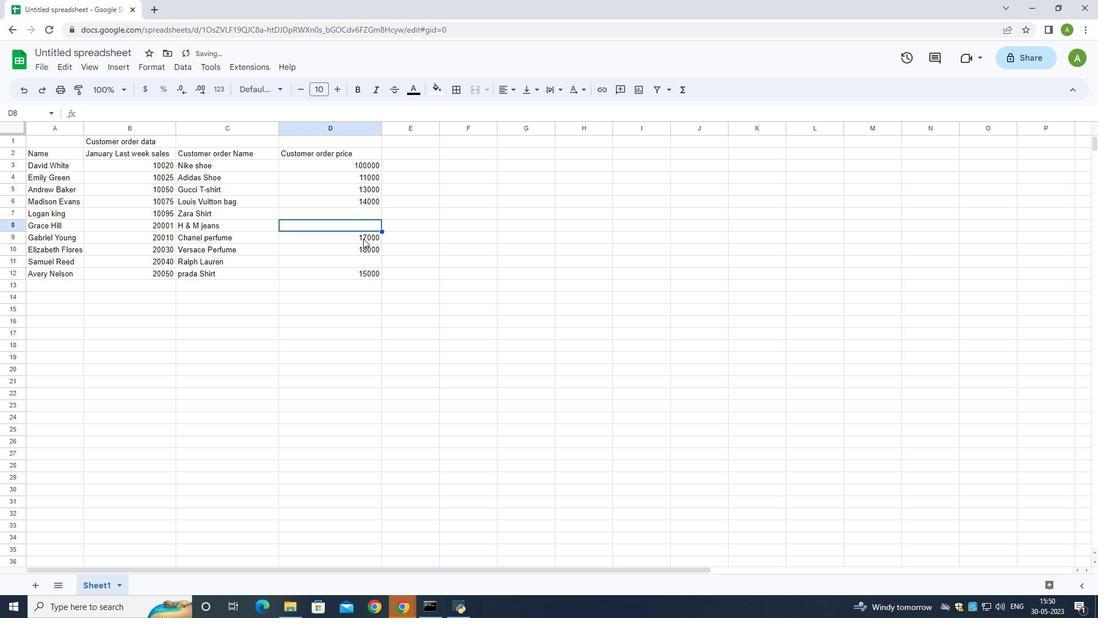 
Action: Key pressed <Key.backspace>
Screenshot: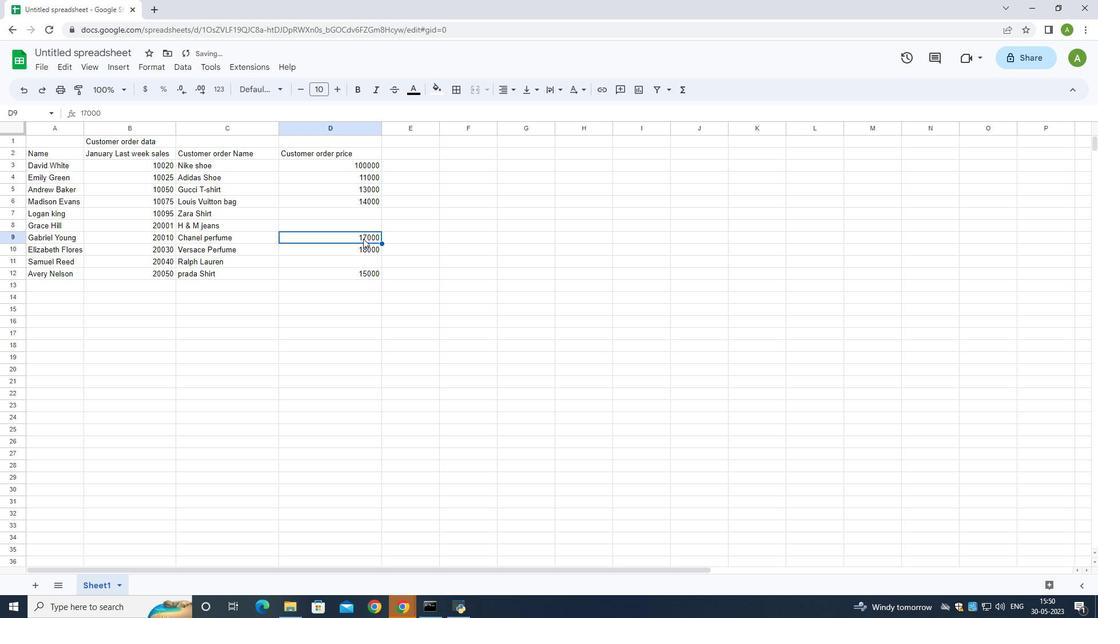 
Action: Mouse moved to (370, 245)
Screenshot: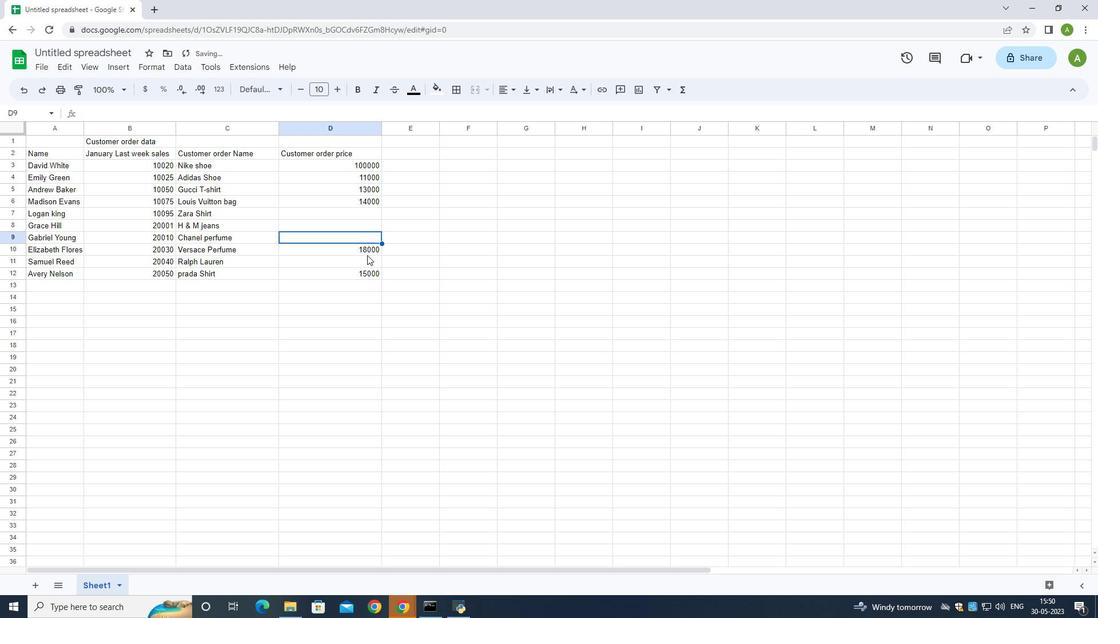 
Action: Mouse pressed left at (370, 245)
Screenshot: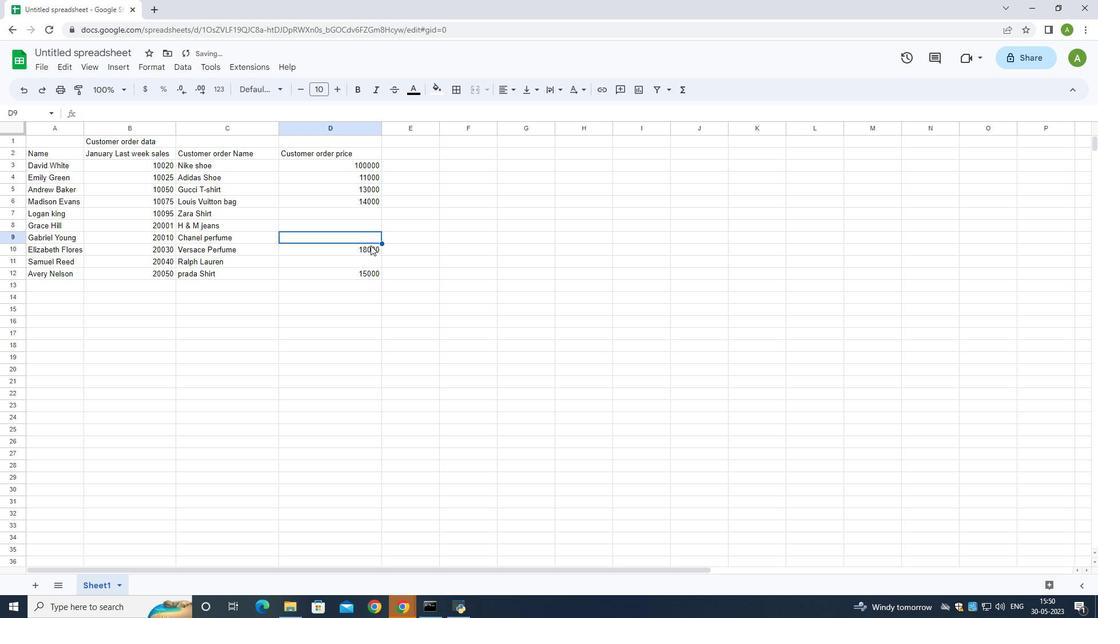 
Action: Key pressed <Key.backspace>
Screenshot: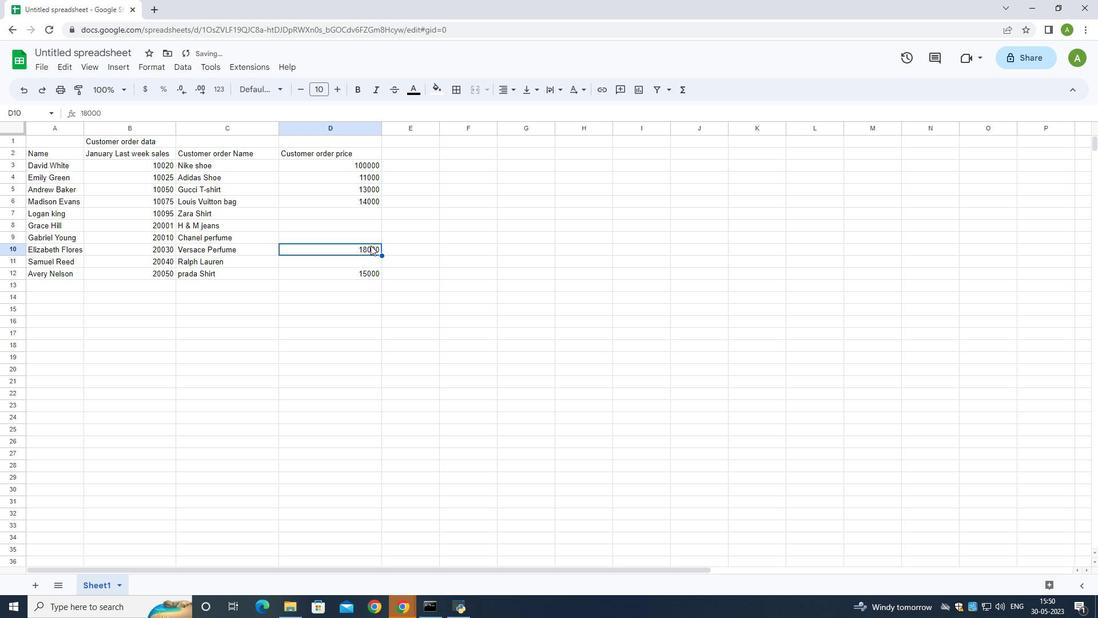 
Action: Mouse scrolled (370, 246) with delta (0, 0)
Screenshot: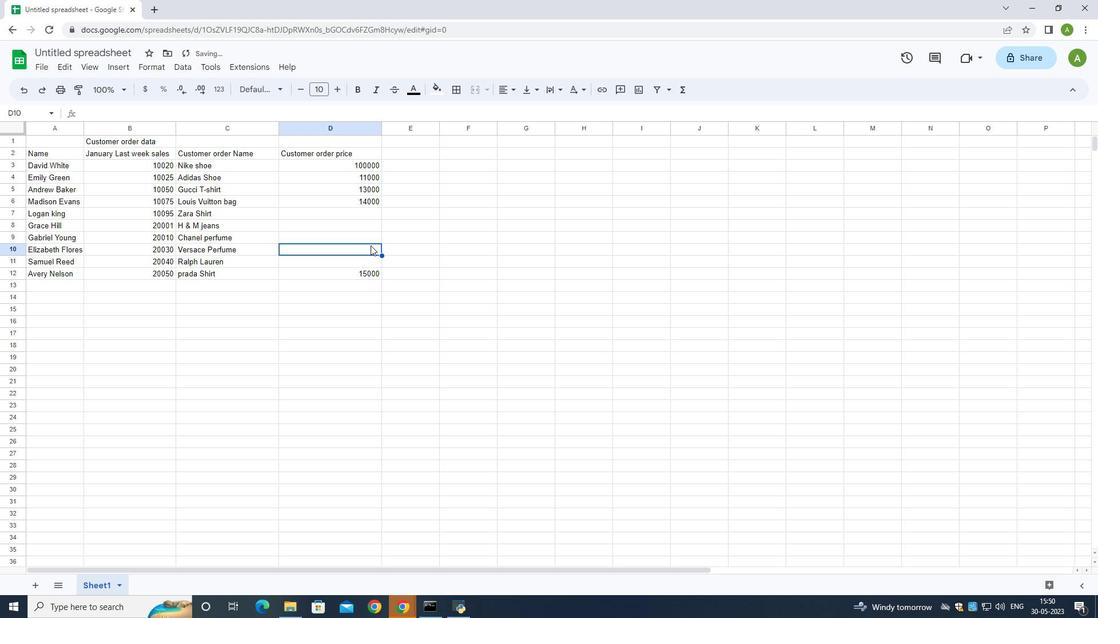 
Action: Mouse moved to (370, 262)
Screenshot: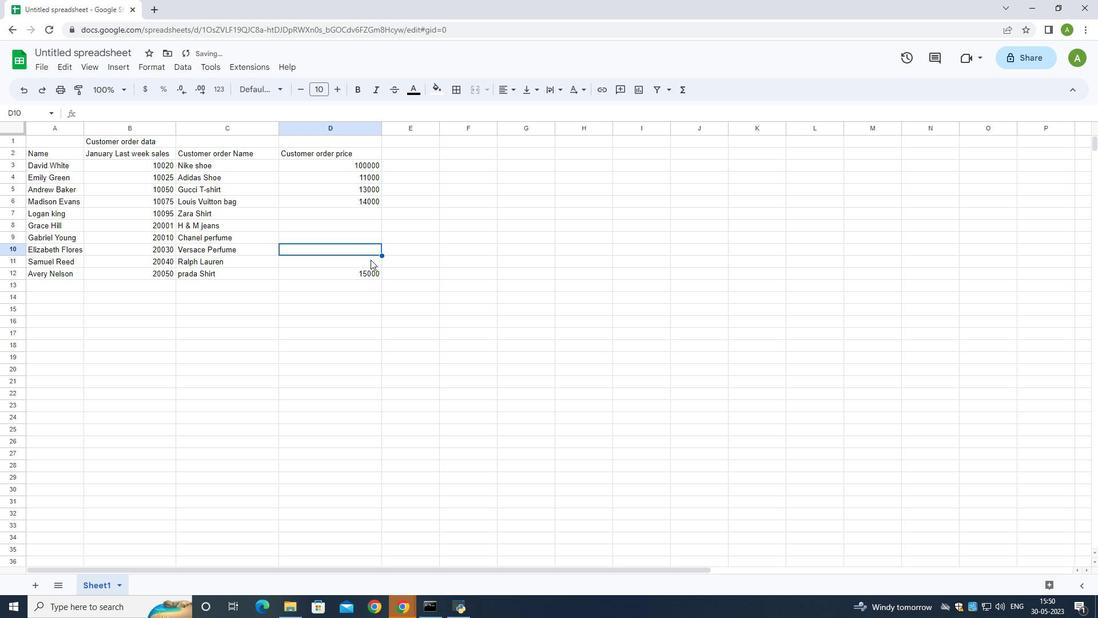 
Action: Mouse pressed left at (370, 262)
Screenshot: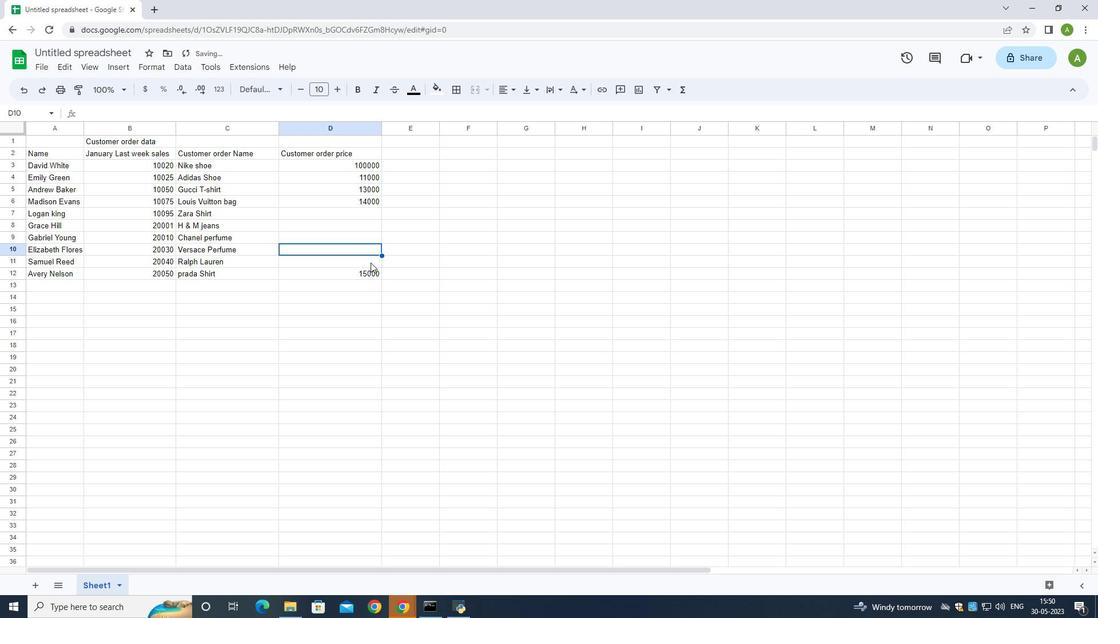 
Action: Mouse moved to (1026, 374)
Screenshot: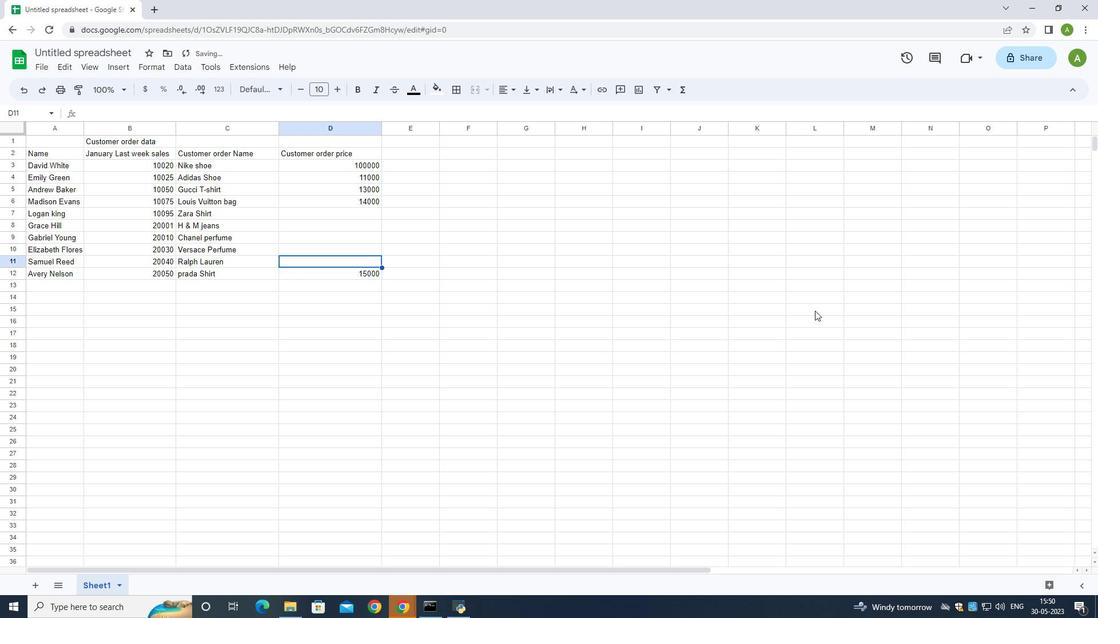 
Action: Key pressed 14500
Screenshot: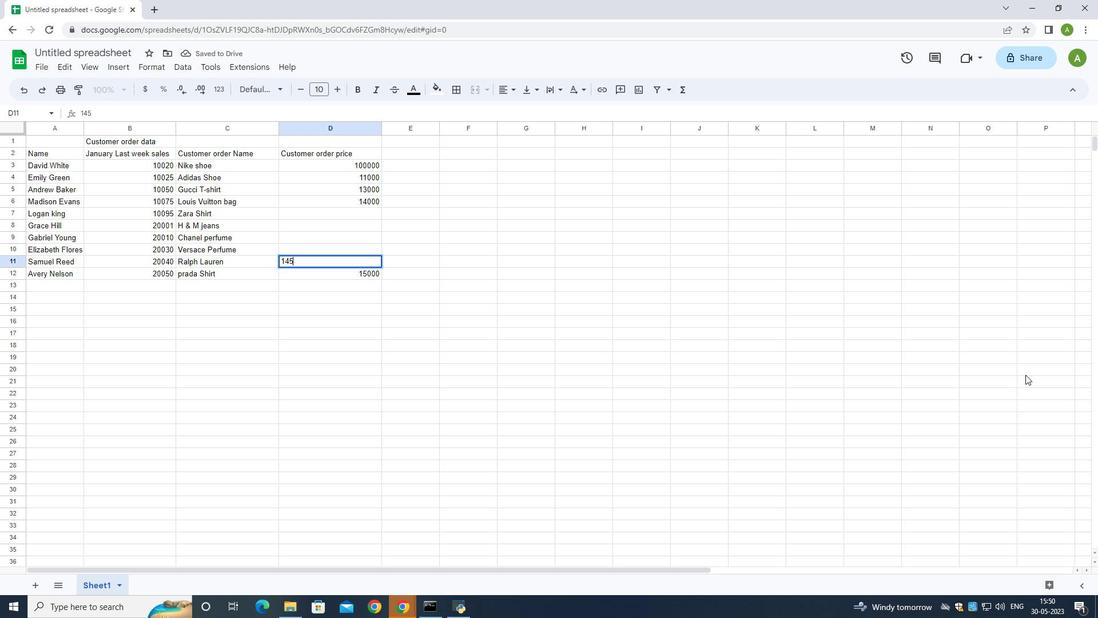 
Action: Mouse moved to (341, 244)
Screenshot: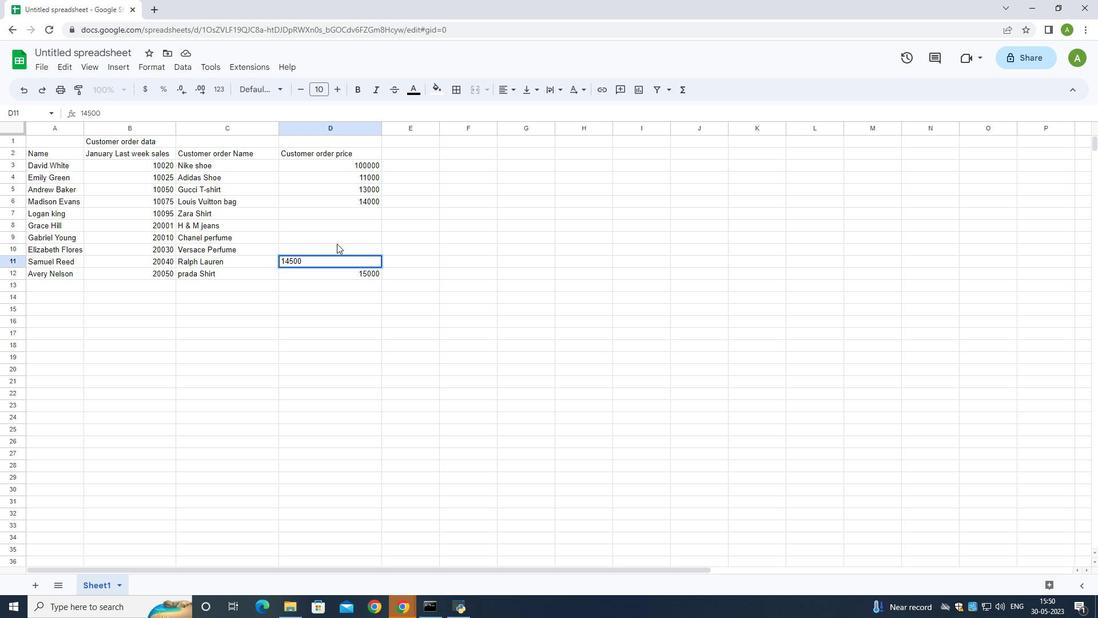 
Action: Mouse pressed left at (341, 244)
Screenshot: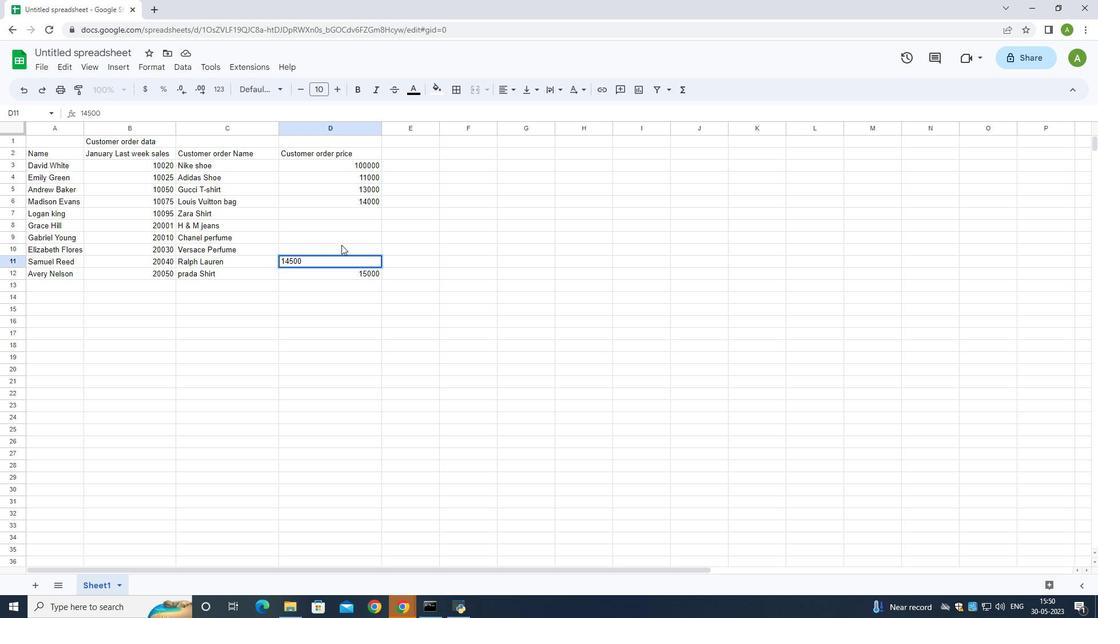 
Action: Key pressed 14000
Screenshot: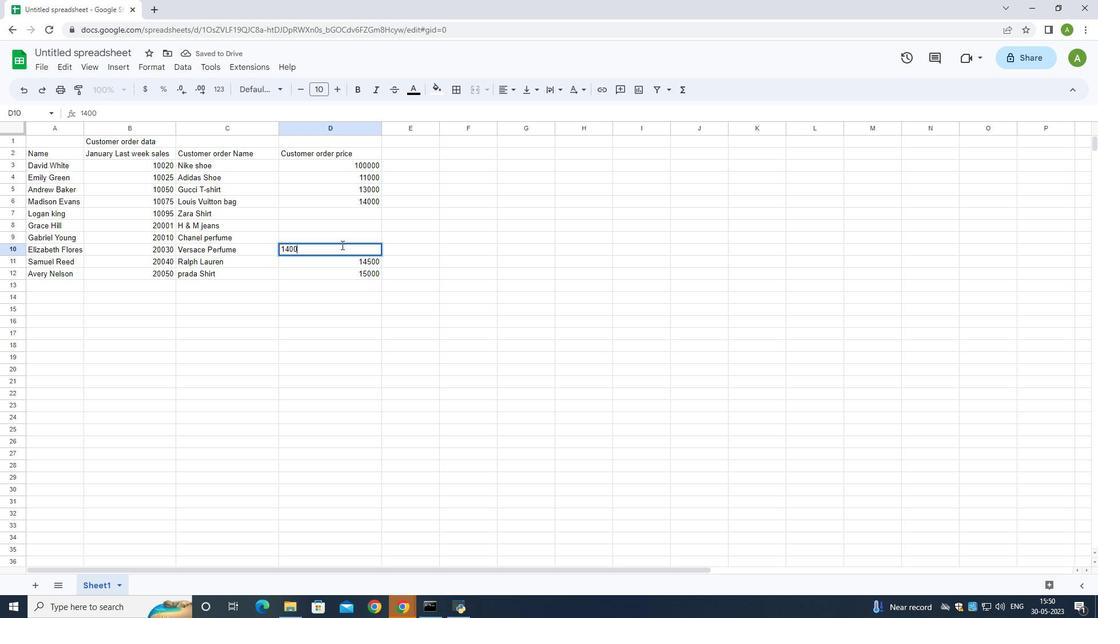 
Action: Mouse moved to (355, 236)
Screenshot: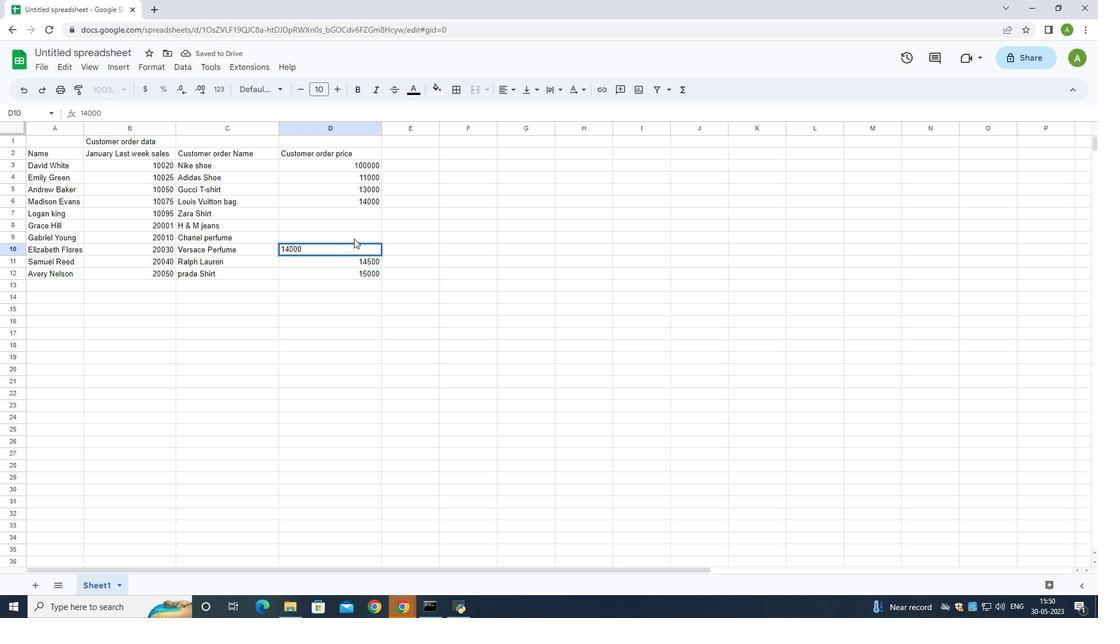 
Action: Mouse pressed left at (355, 236)
Screenshot: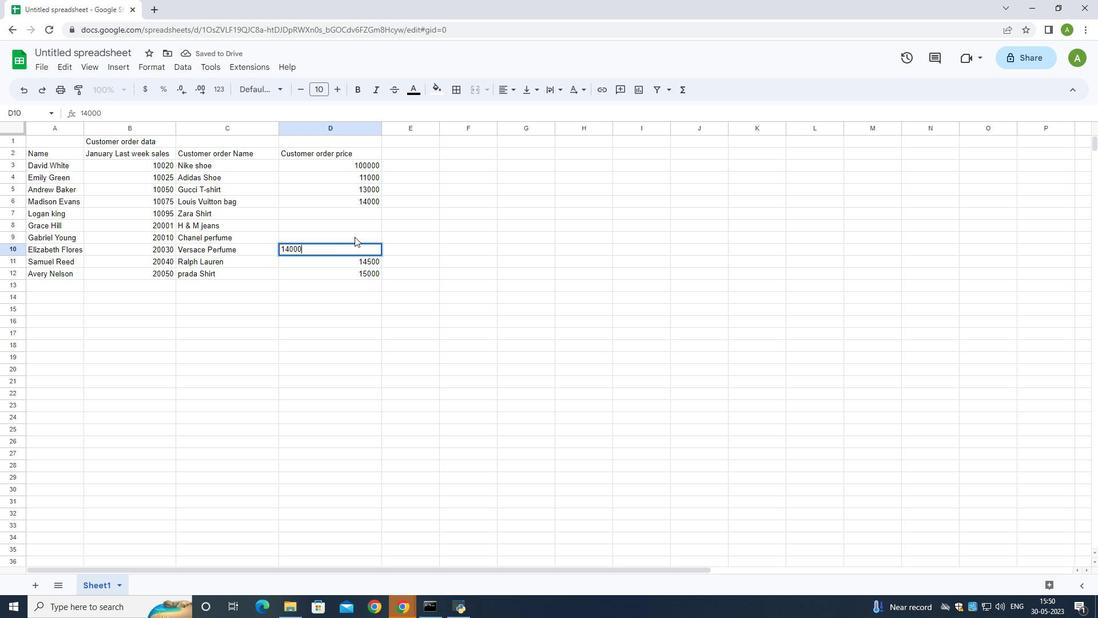
Action: Key pressed 13500
Screenshot: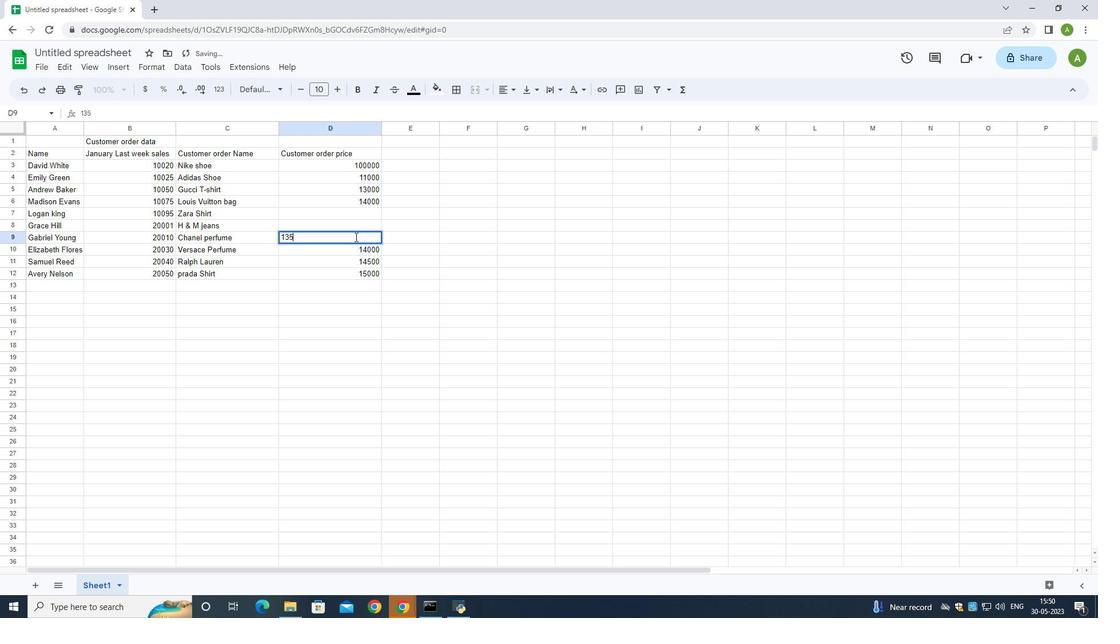 
Action: Mouse moved to (363, 219)
Screenshot: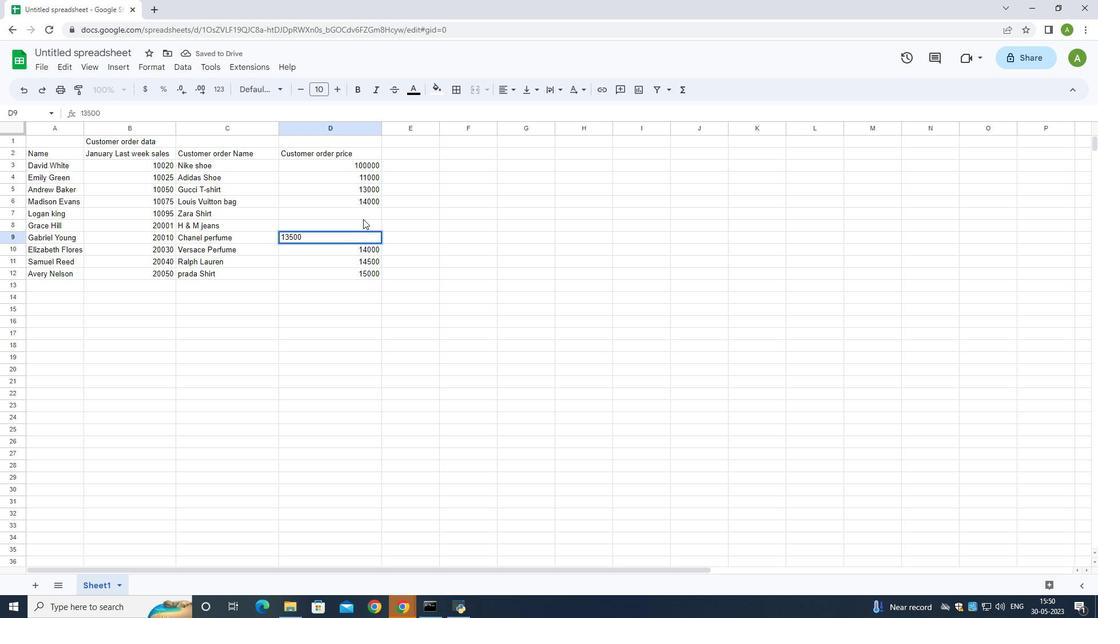 
Action: Mouse pressed left at (363, 219)
Screenshot: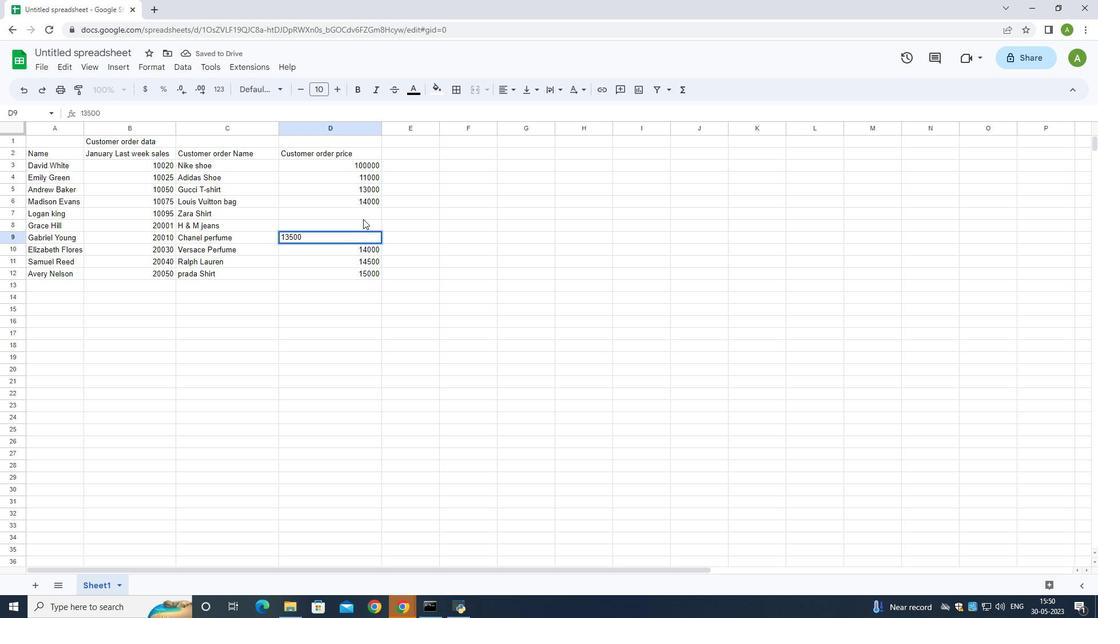 
Action: Mouse moved to (359, 226)
Screenshot: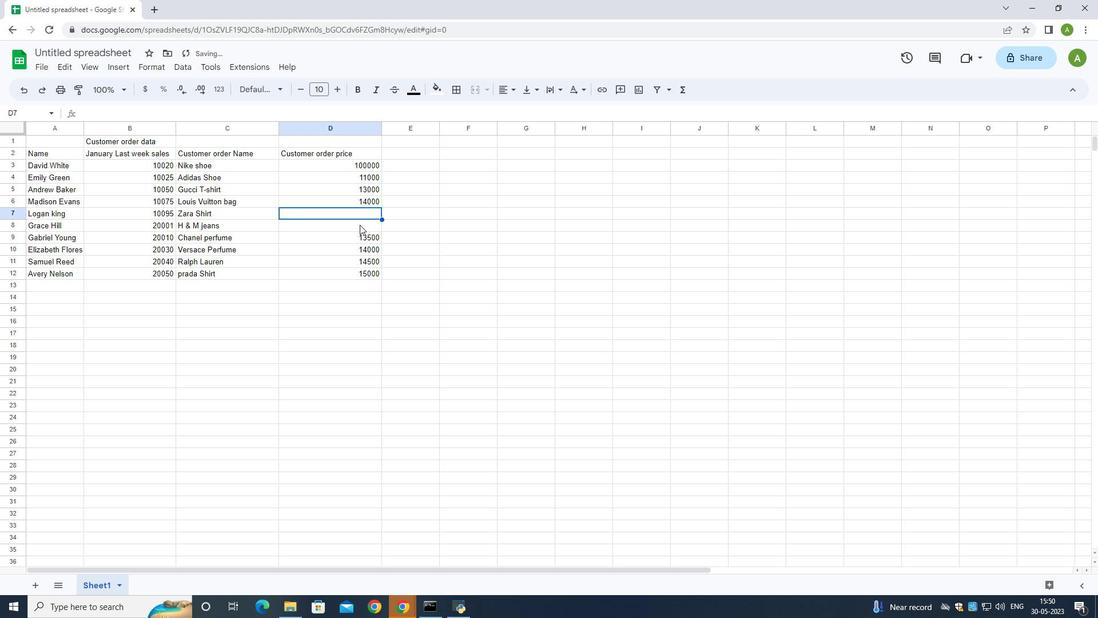 
Action: Mouse pressed left at (359, 226)
Screenshot: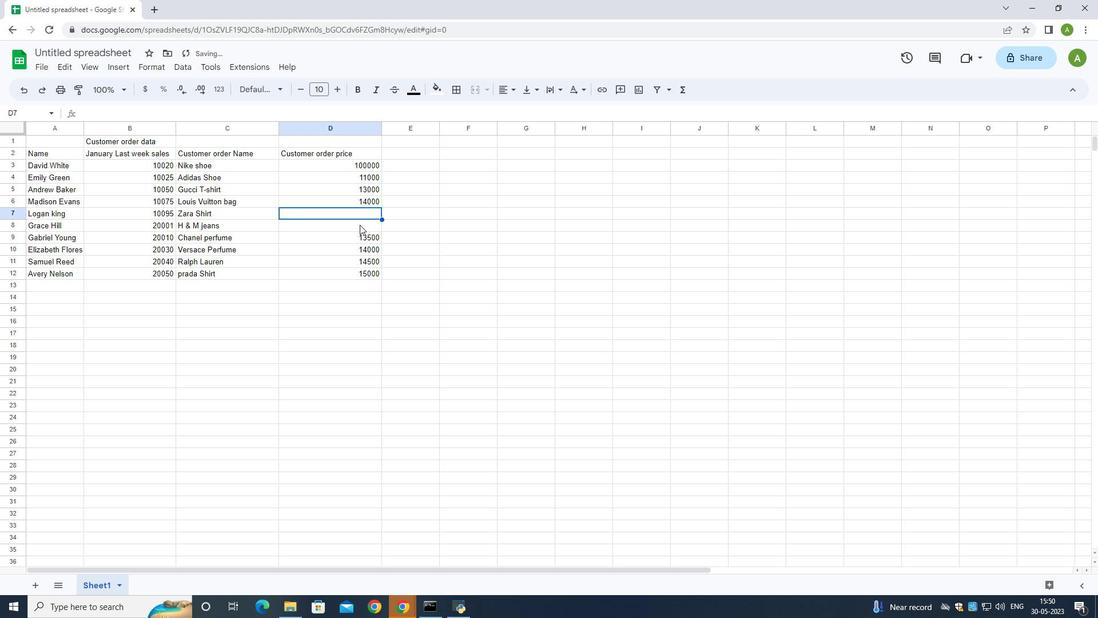 
Action: Mouse moved to (377, 251)
Screenshot: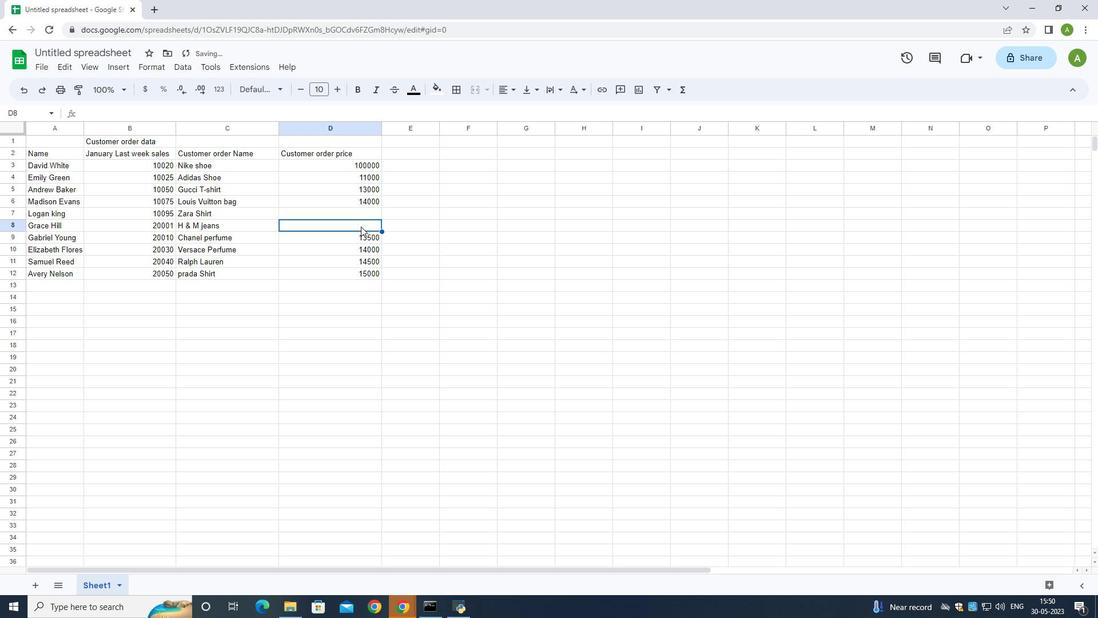 
Action: Key pressed 13000
Screenshot: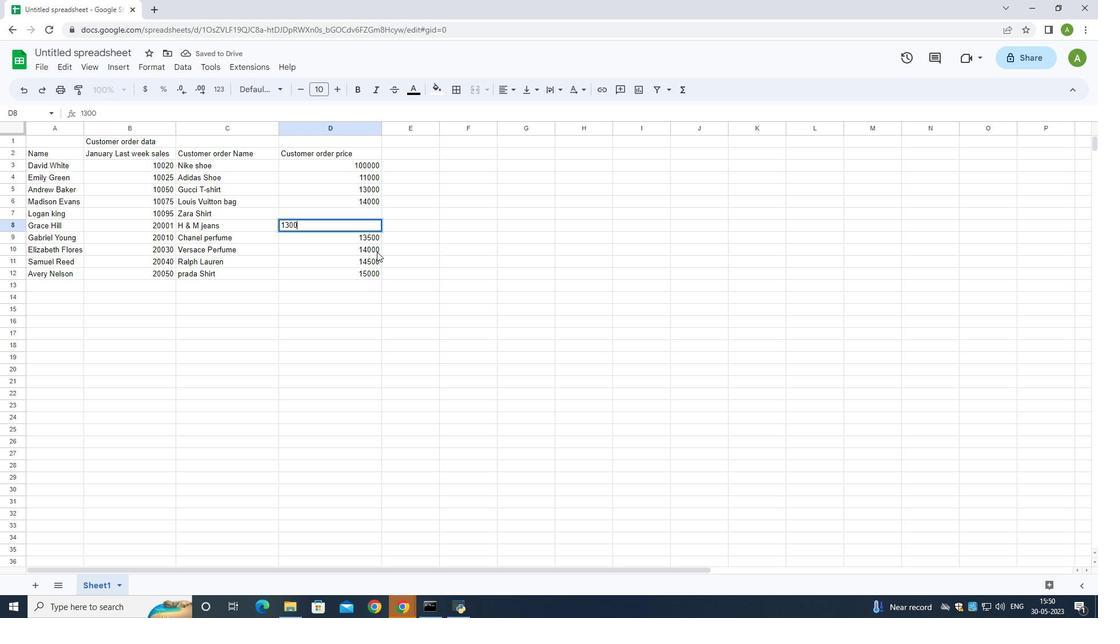 
Action: Mouse moved to (357, 212)
Screenshot: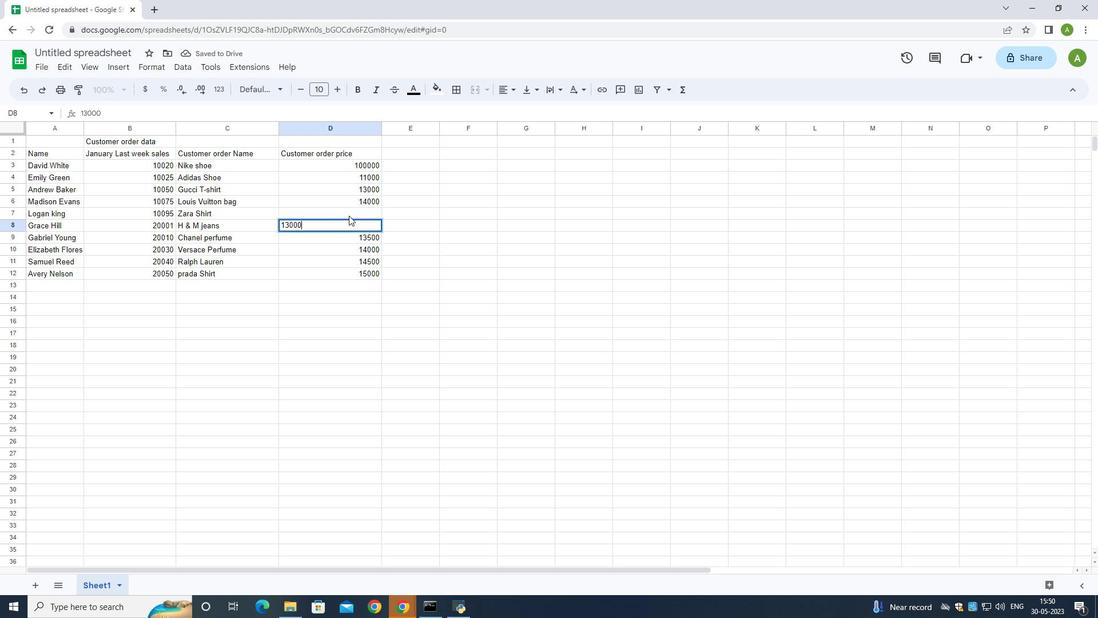
Action: Mouse pressed left at (357, 212)
Screenshot: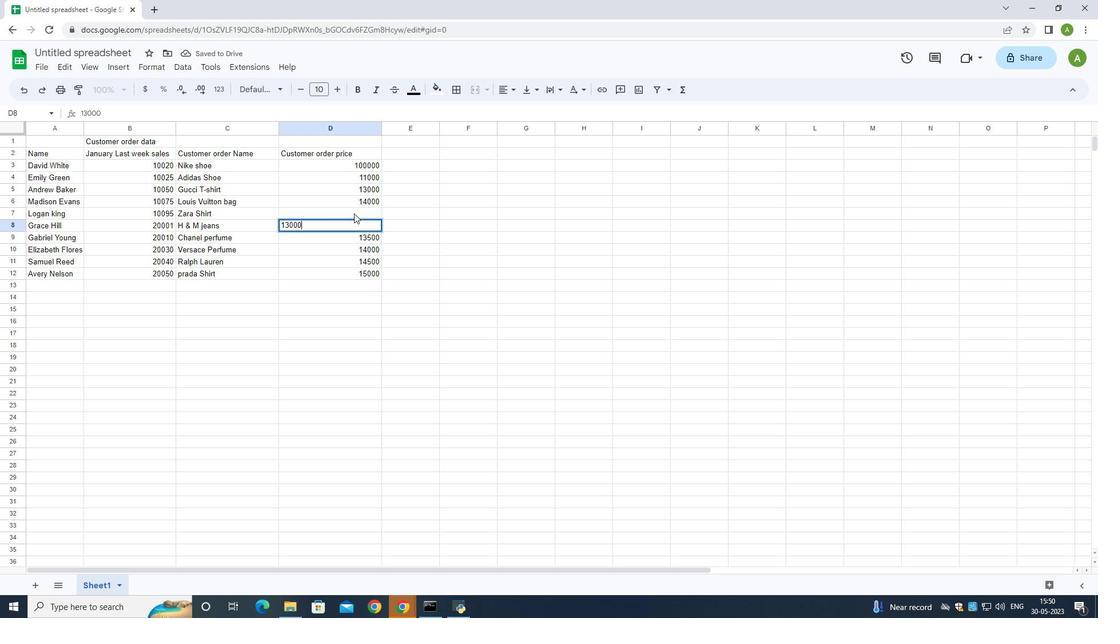 
Action: Mouse moved to (354, 210)
Screenshot: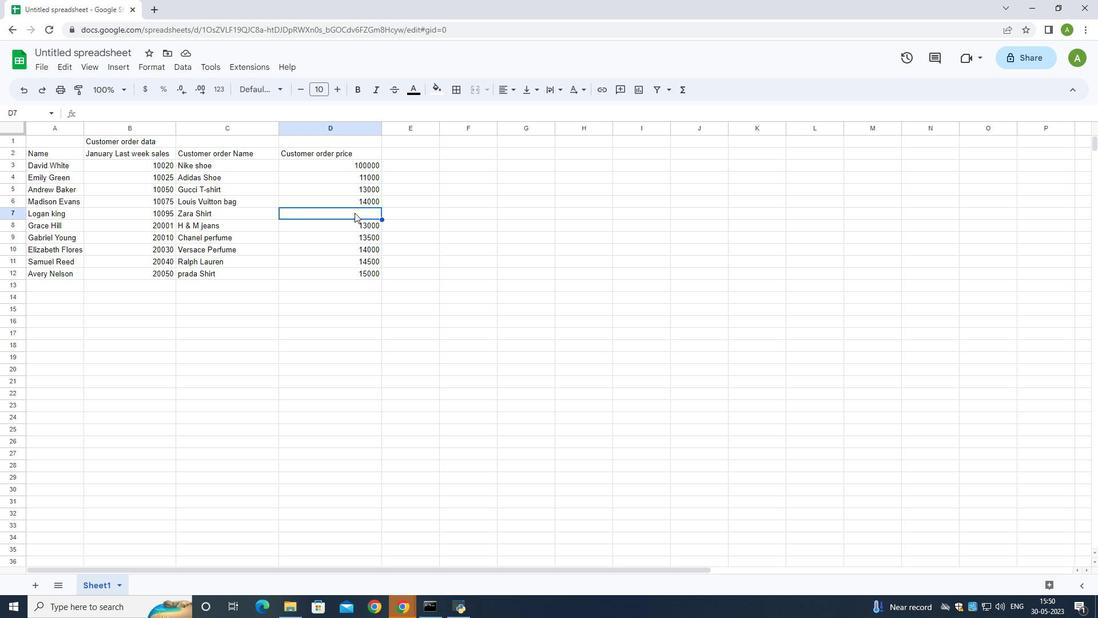 
Action: Mouse pressed left at (354, 210)
Screenshot: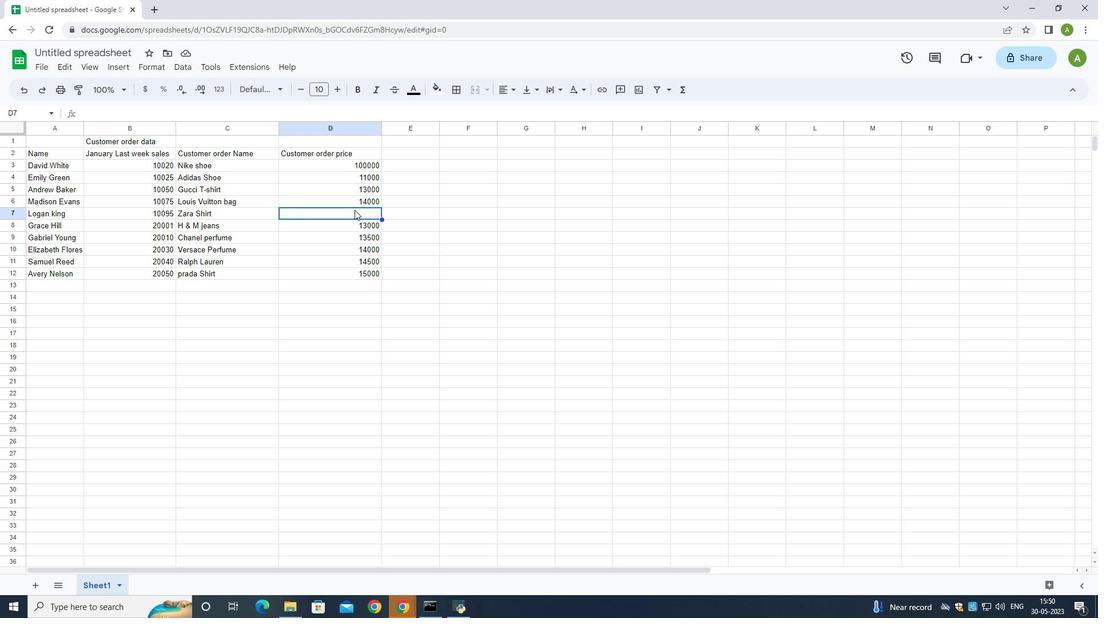 
Action: Mouse pressed left at (354, 210)
Screenshot: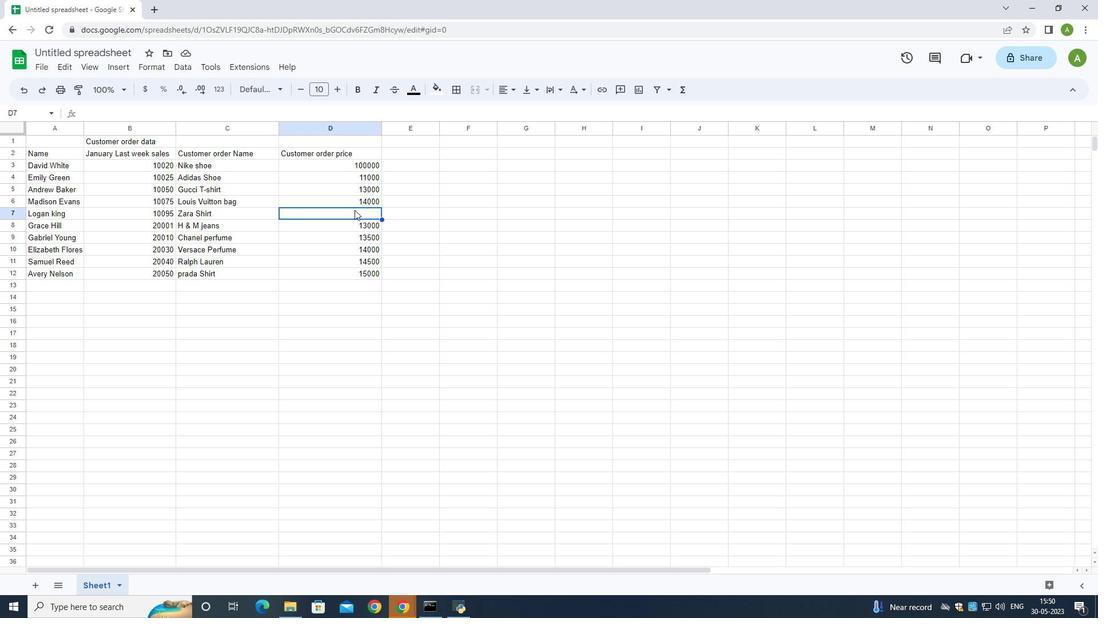 
Action: Mouse pressed left at (354, 210)
Screenshot: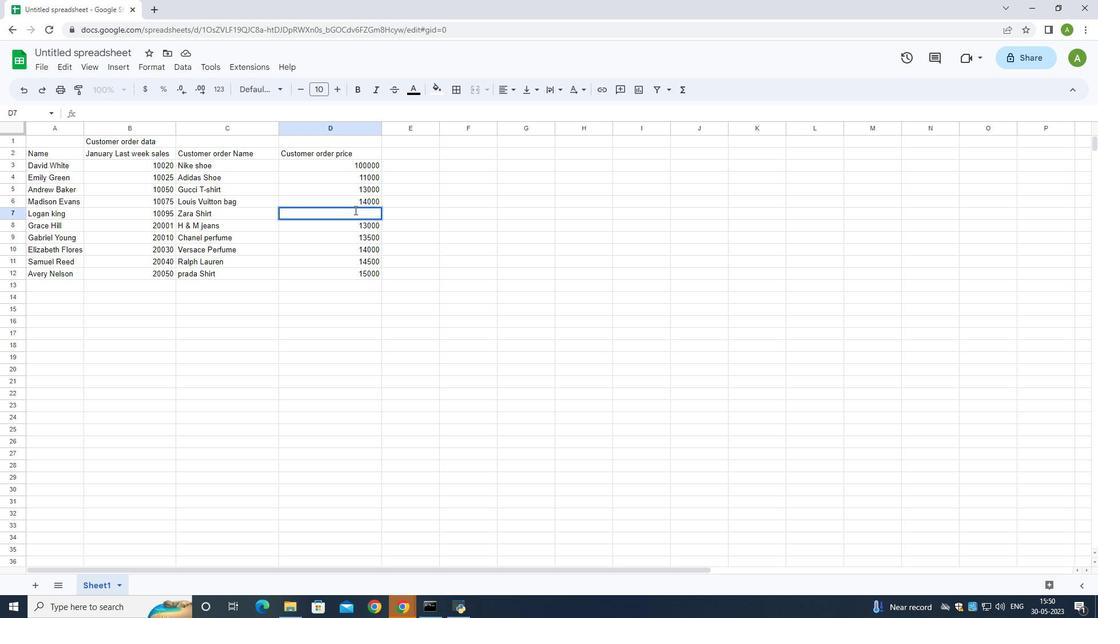 
Action: Mouse pressed left at (354, 210)
Screenshot: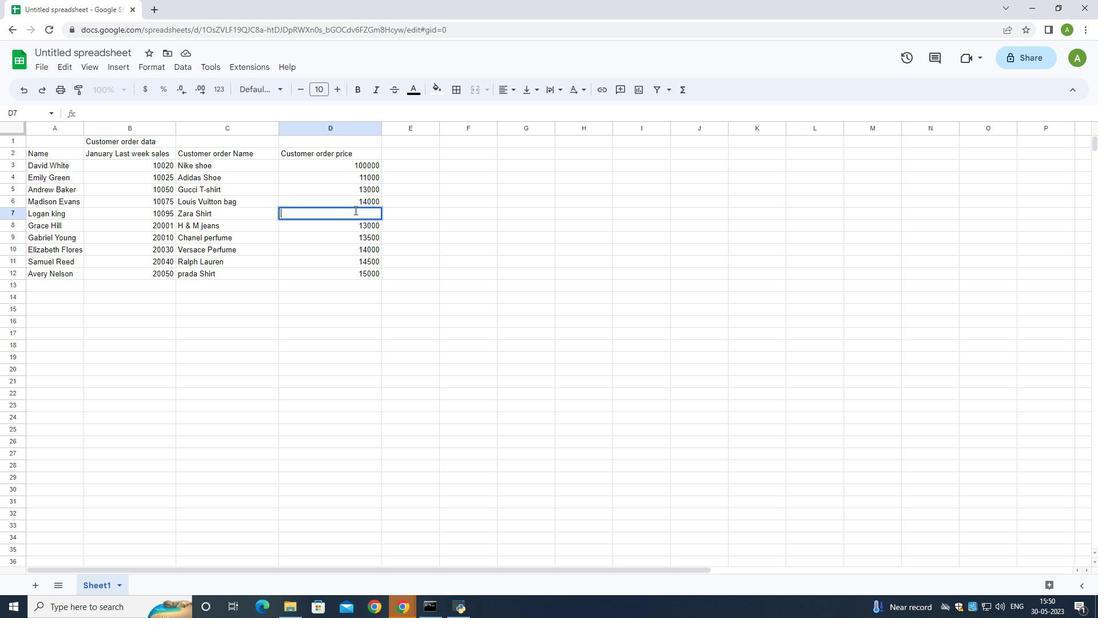 
Action: Mouse moved to (355, 209)
Screenshot: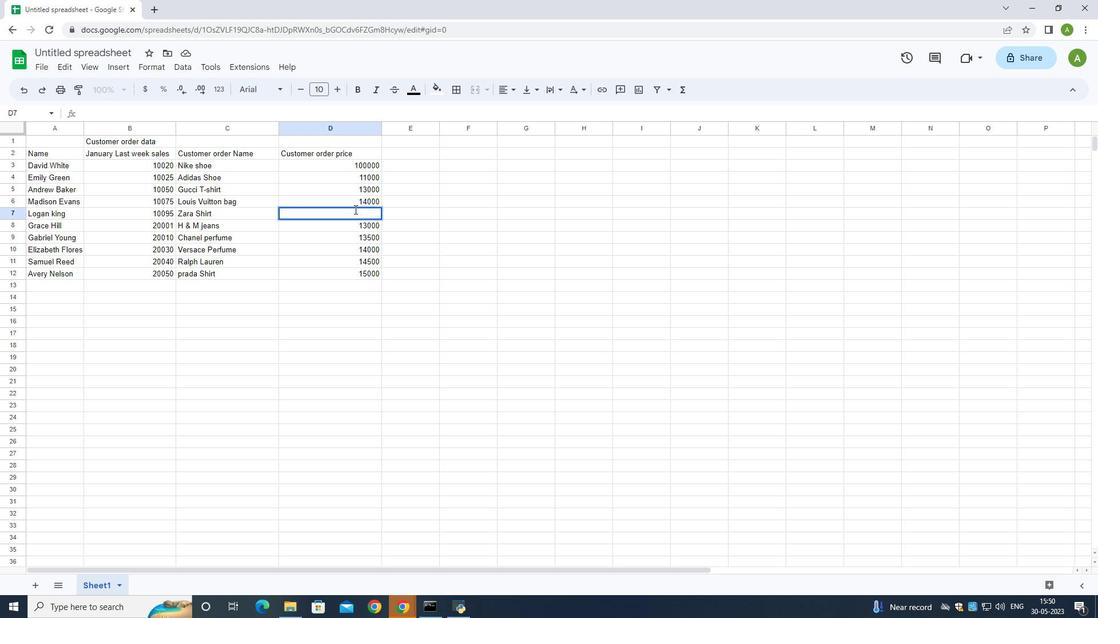 
Action: Key pressed 12500
Screenshot: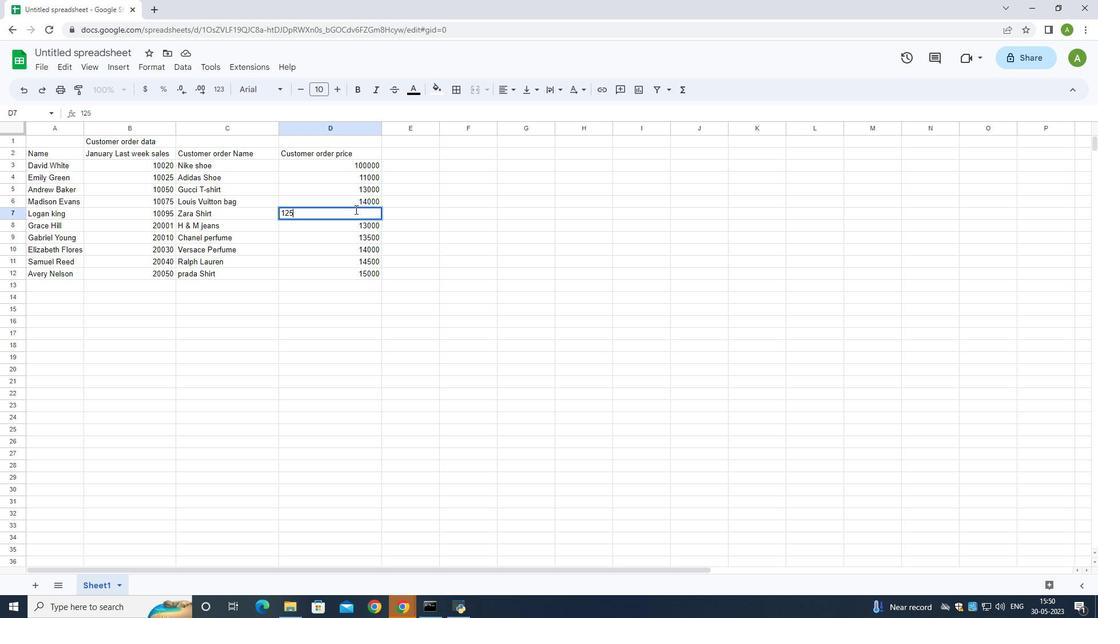 
Action: Mouse moved to (361, 201)
Screenshot: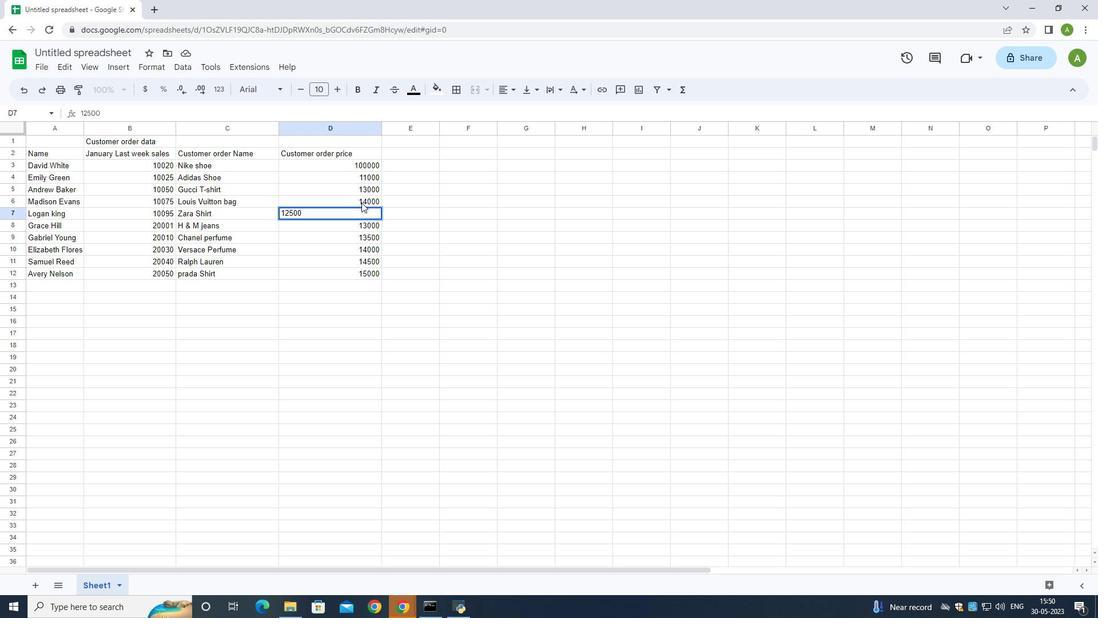 
Action: Mouse pressed left at (361, 201)
Screenshot: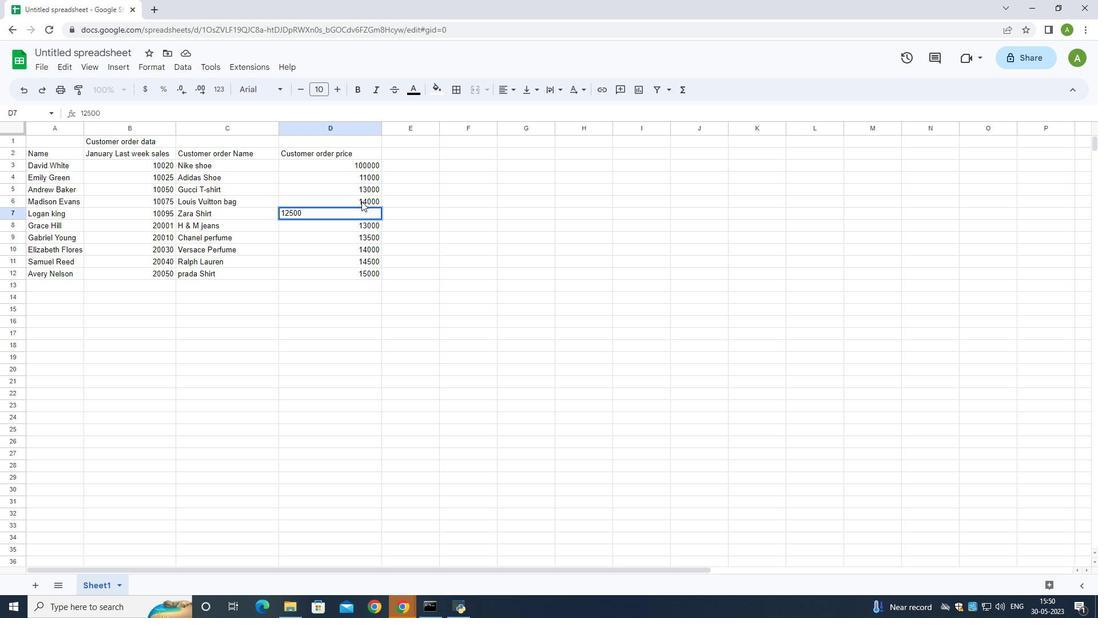 
Action: Mouse moved to (366, 199)
Screenshot: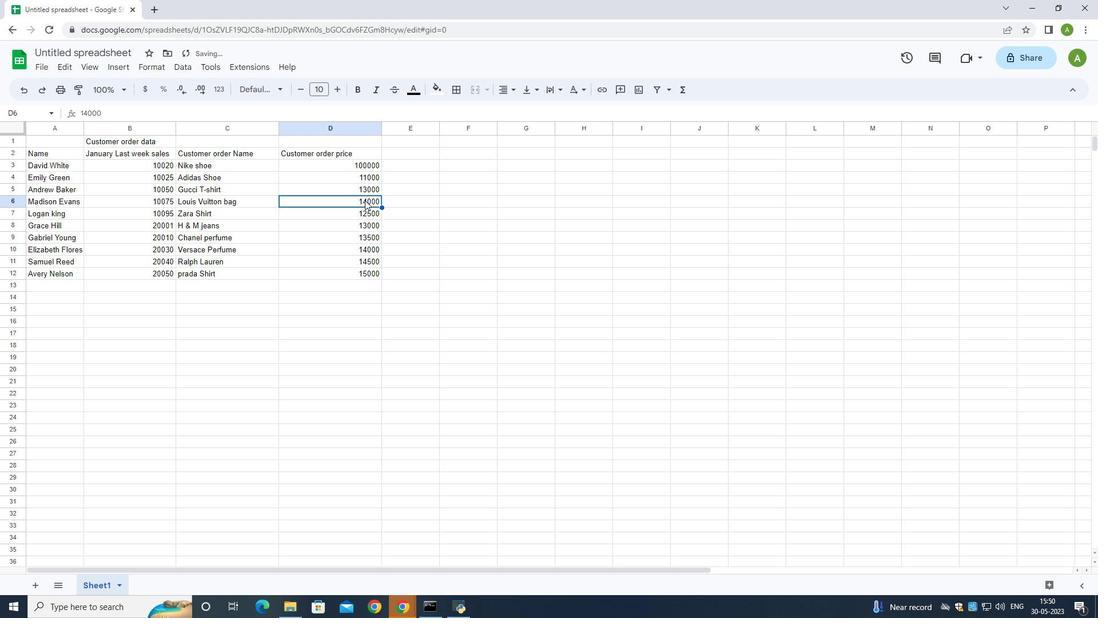 
Action: Mouse pressed left at (366, 199)
Screenshot: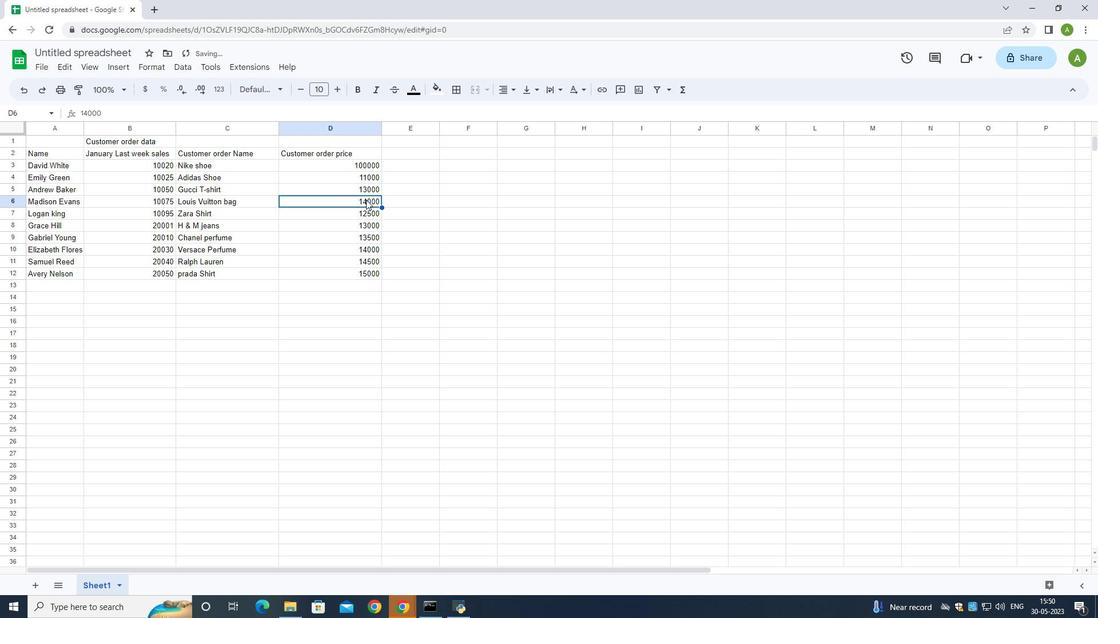 
Action: Mouse pressed left at (366, 199)
Screenshot: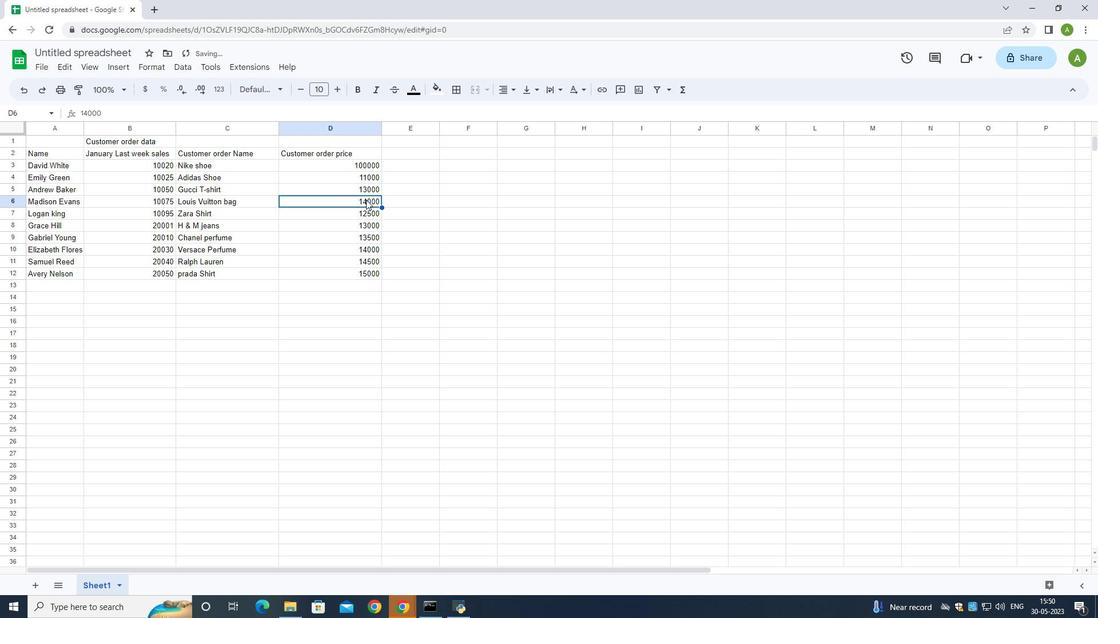 
Action: Mouse moved to (368, 202)
Screenshot: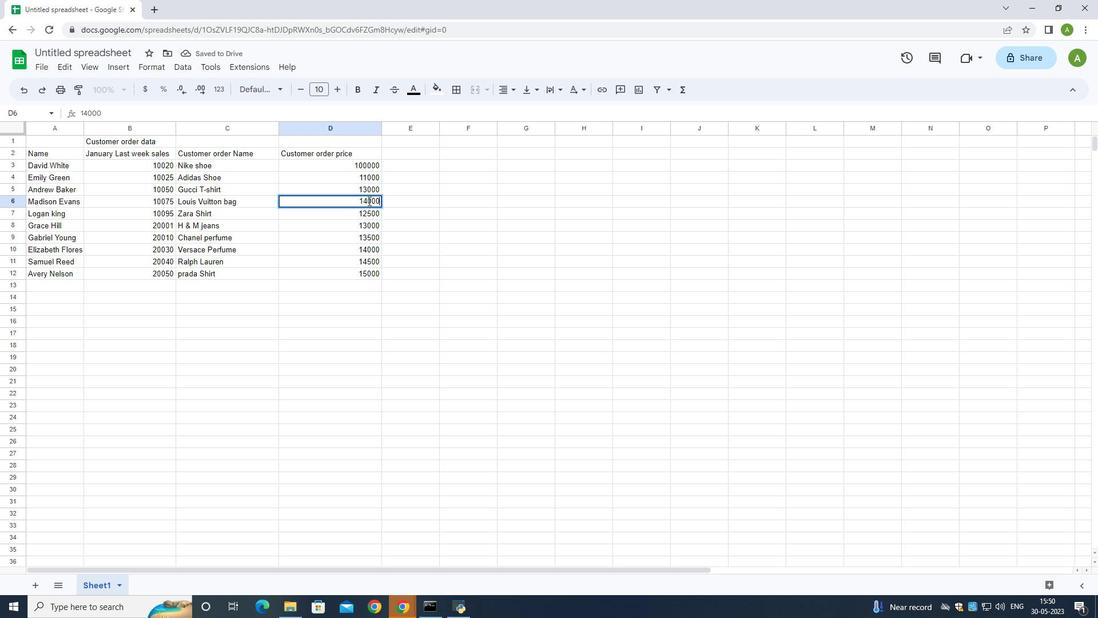 
Action: Mouse pressed left at (368, 202)
Screenshot: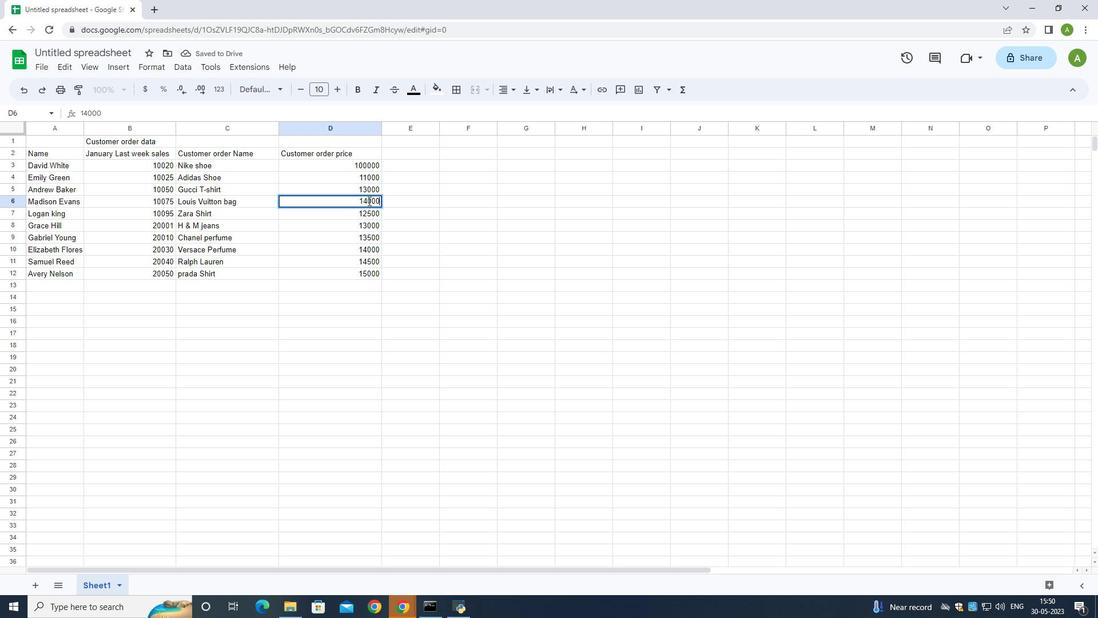 
Action: Key pressed <Key.backspace>2
Screenshot: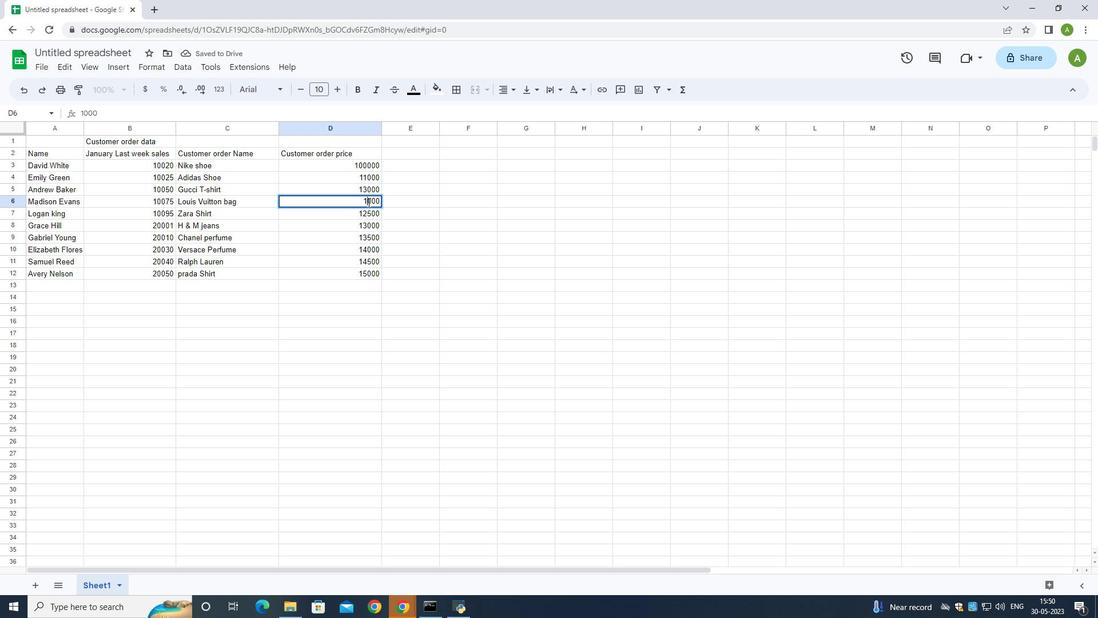 
Action: Mouse moved to (367, 184)
Screenshot: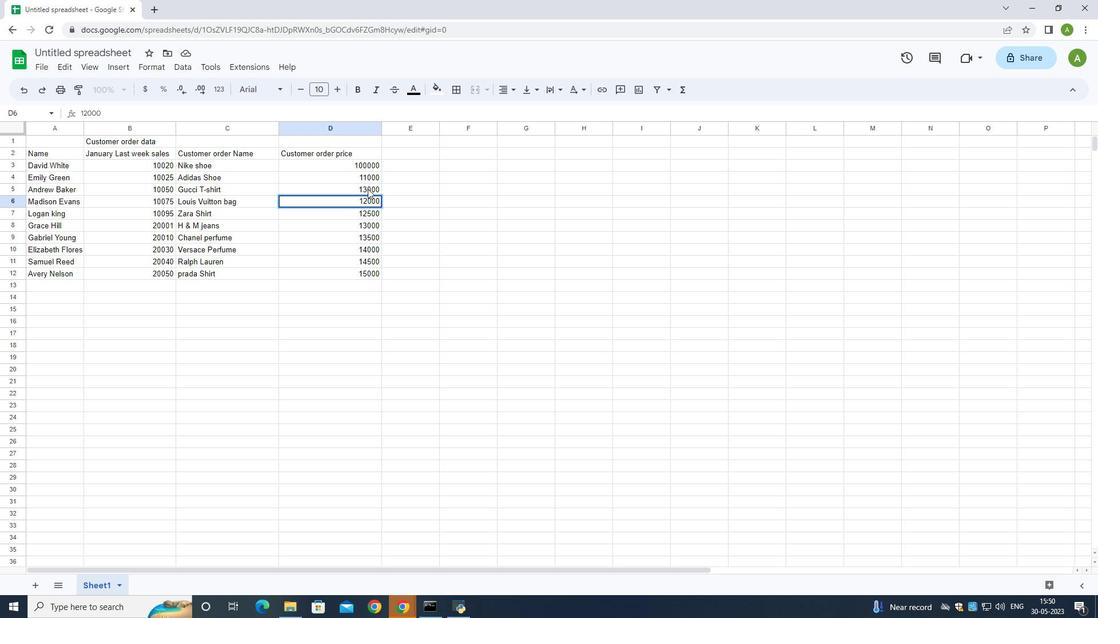 
Action: Mouse pressed left at (367, 184)
Screenshot: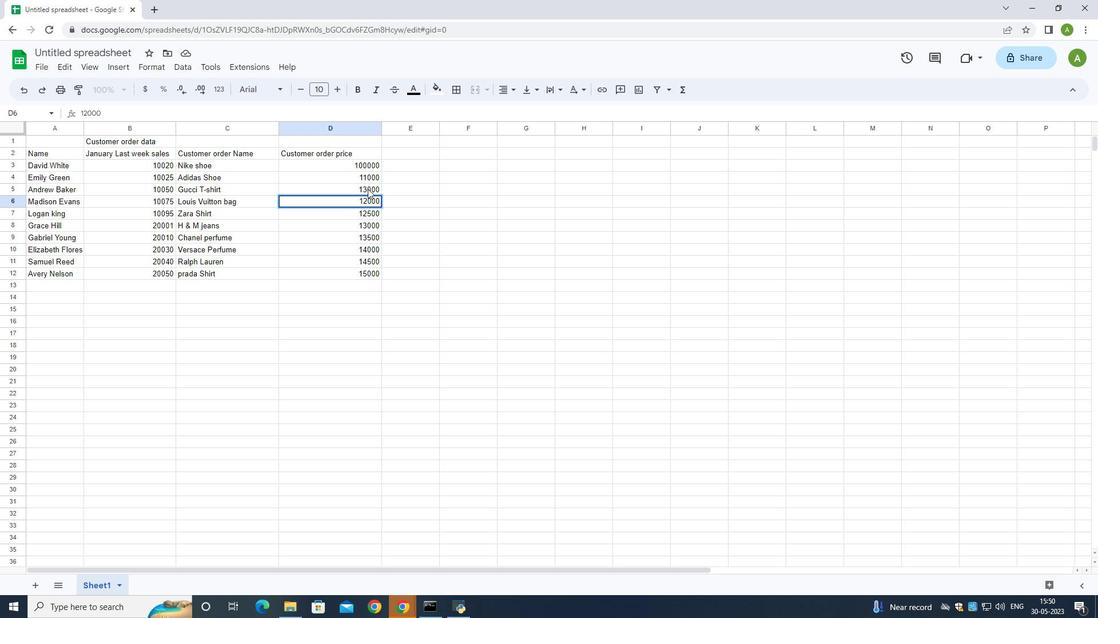 
Action: Mouse pressed left at (367, 184)
Screenshot: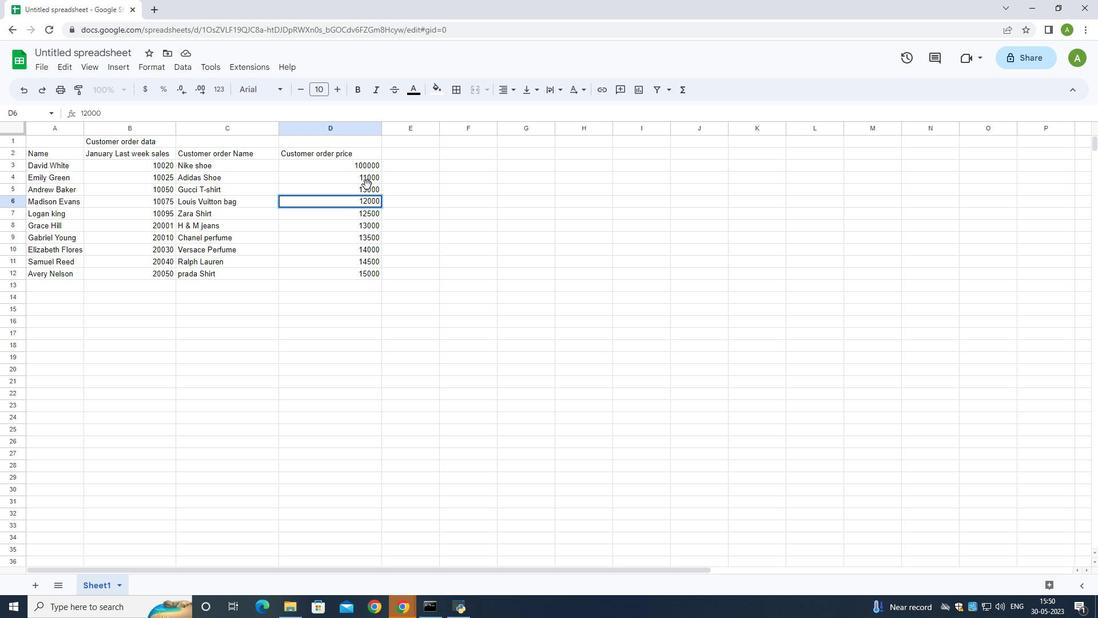 
Action: Mouse moved to (368, 189)
Screenshot: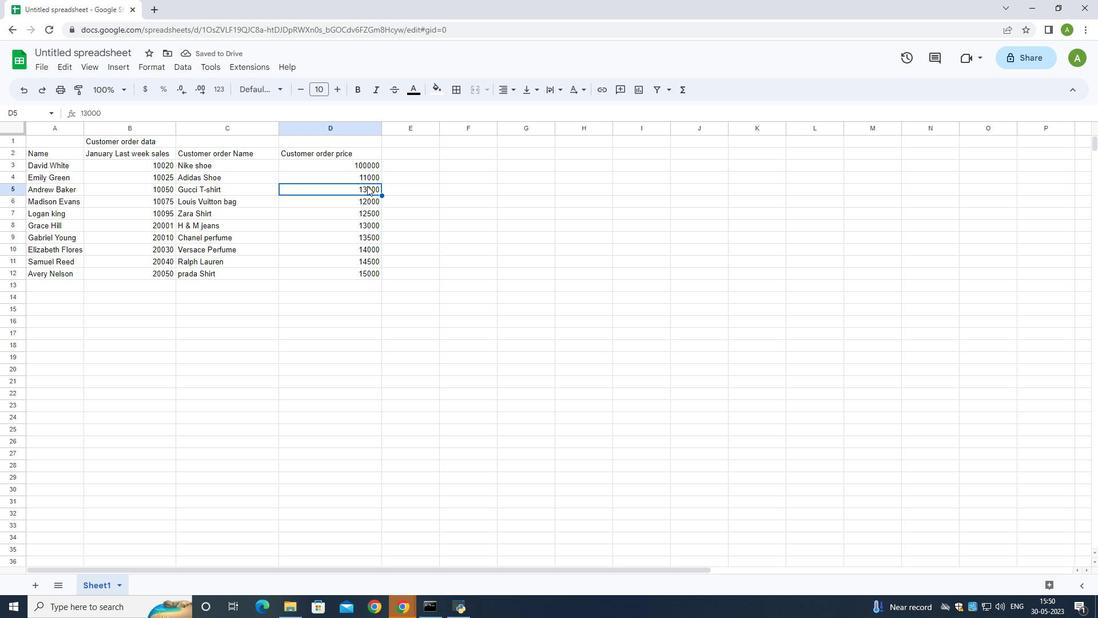 
Action: Mouse pressed left at (368, 189)
Screenshot: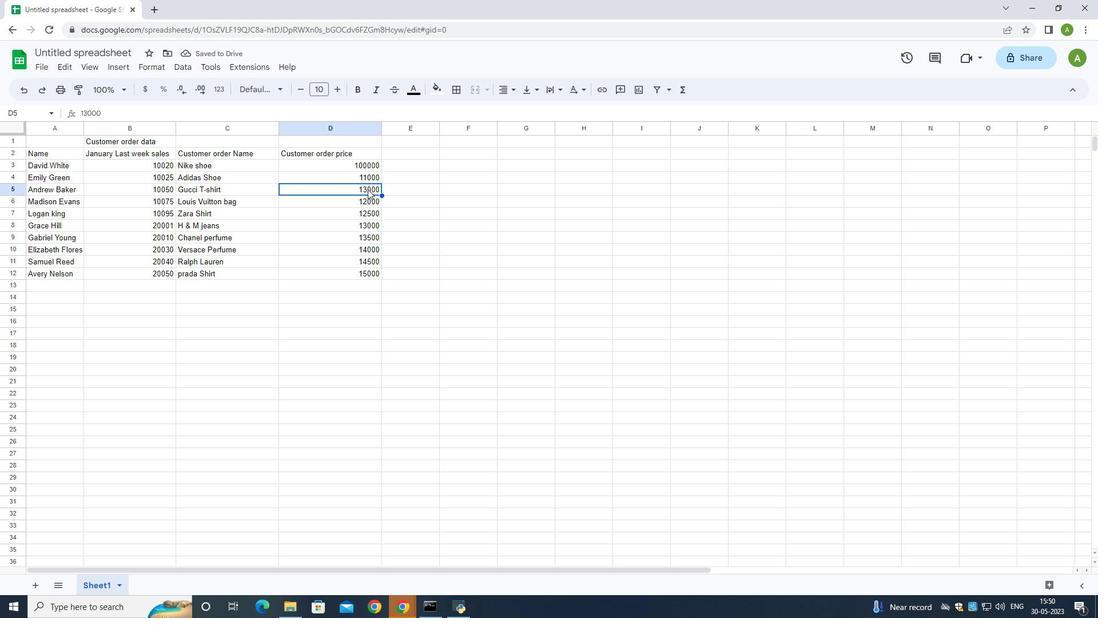 
Action: Mouse pressed left at (368, 189)
Screenshot: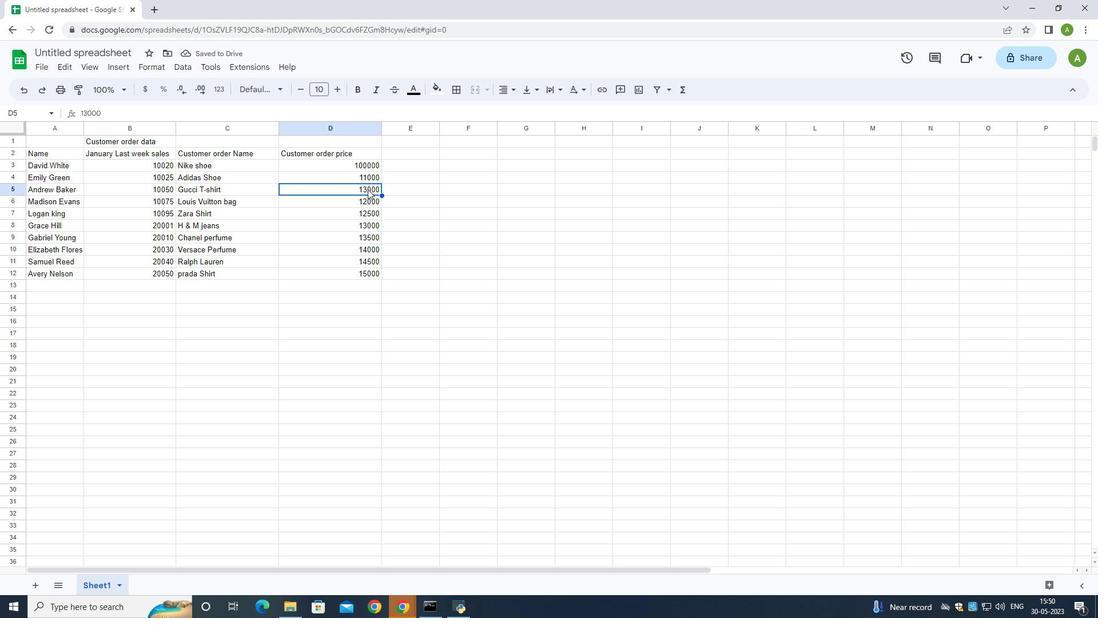 
Action: Key pressed <Key.backspace>
Screenshot: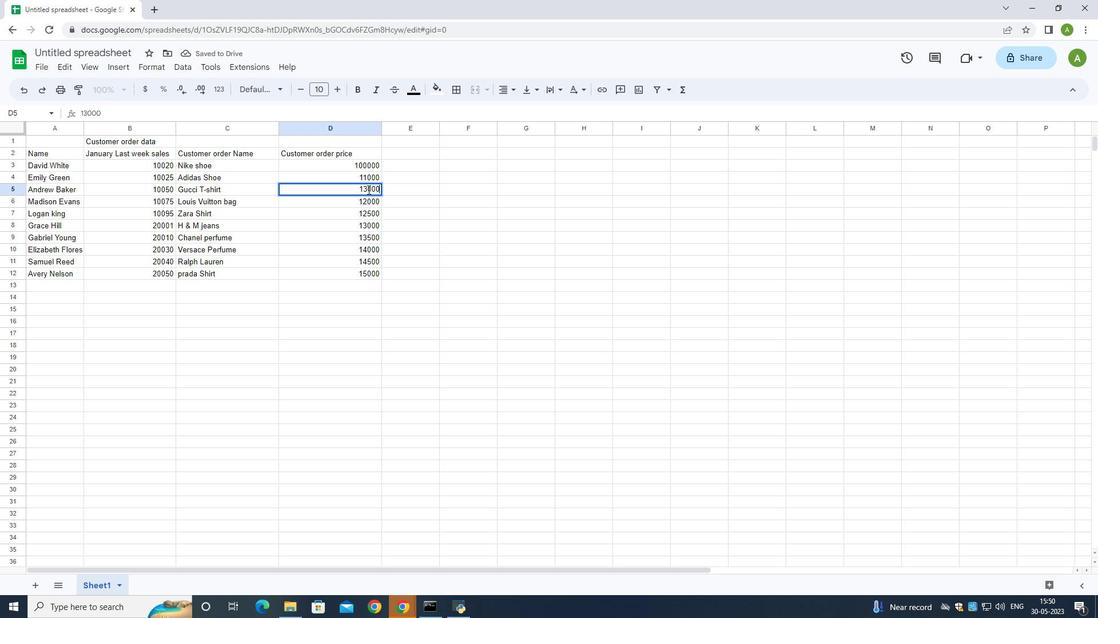 
Action: Mouse moved to (362, 191)
Screenshot: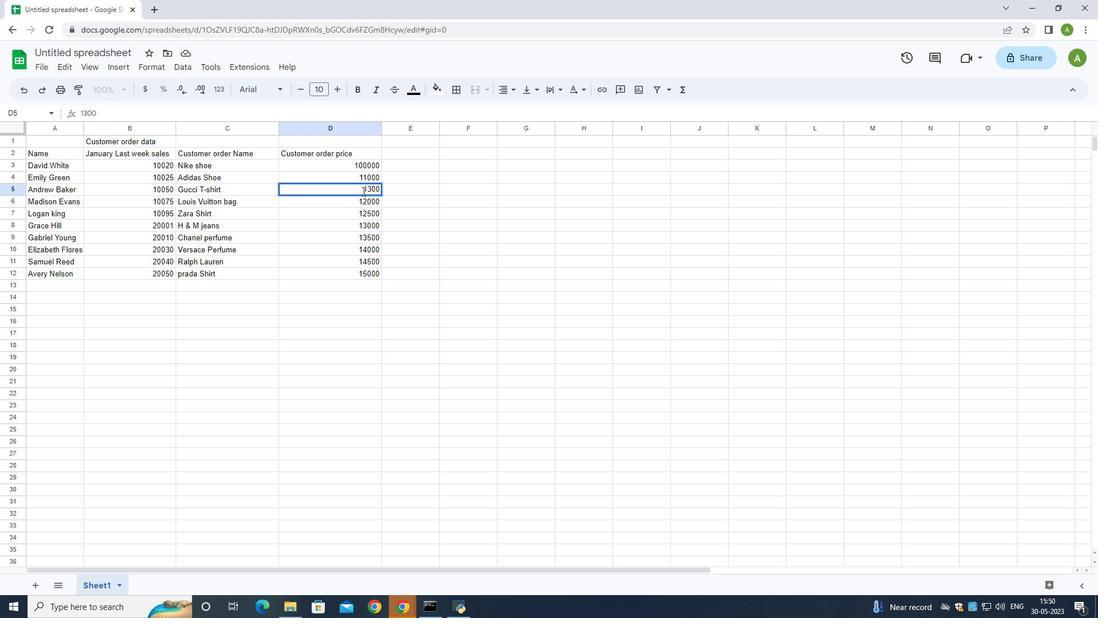
Action: Mouse pressed left at (362, 191)
Screenshot: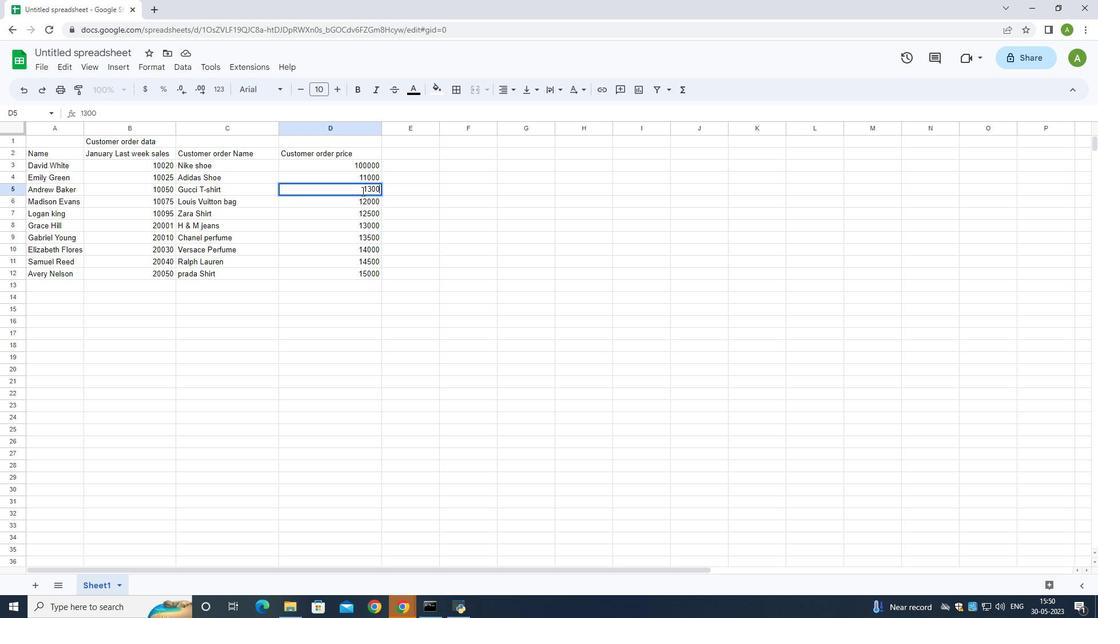
Action: Mouse moved to (393, 195)
Screenshot: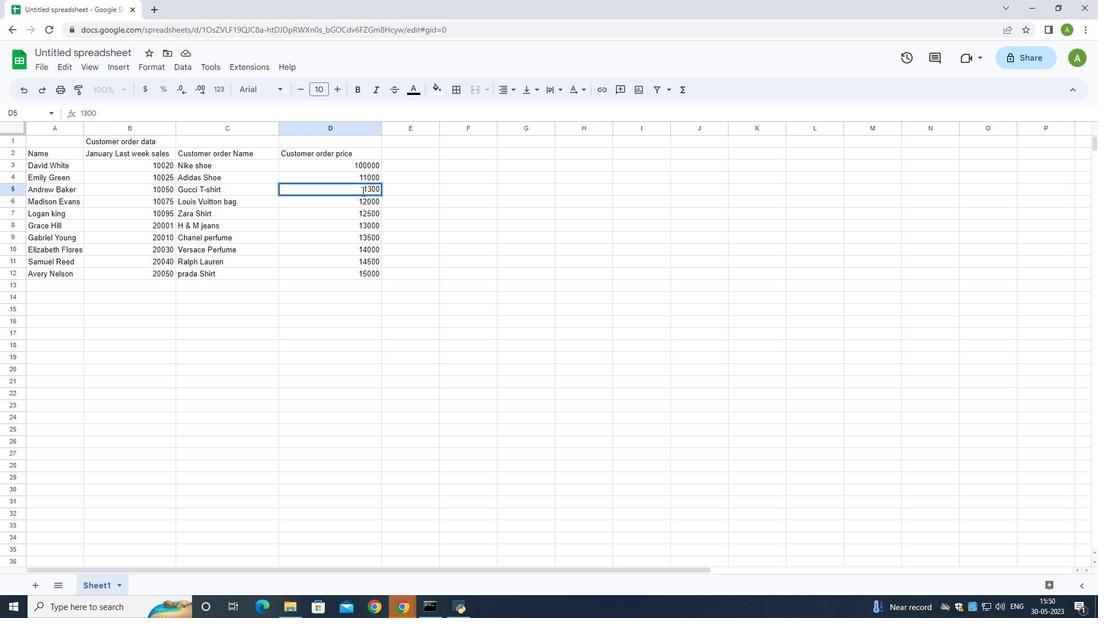 
Action: Key pressed 1
Screenshot: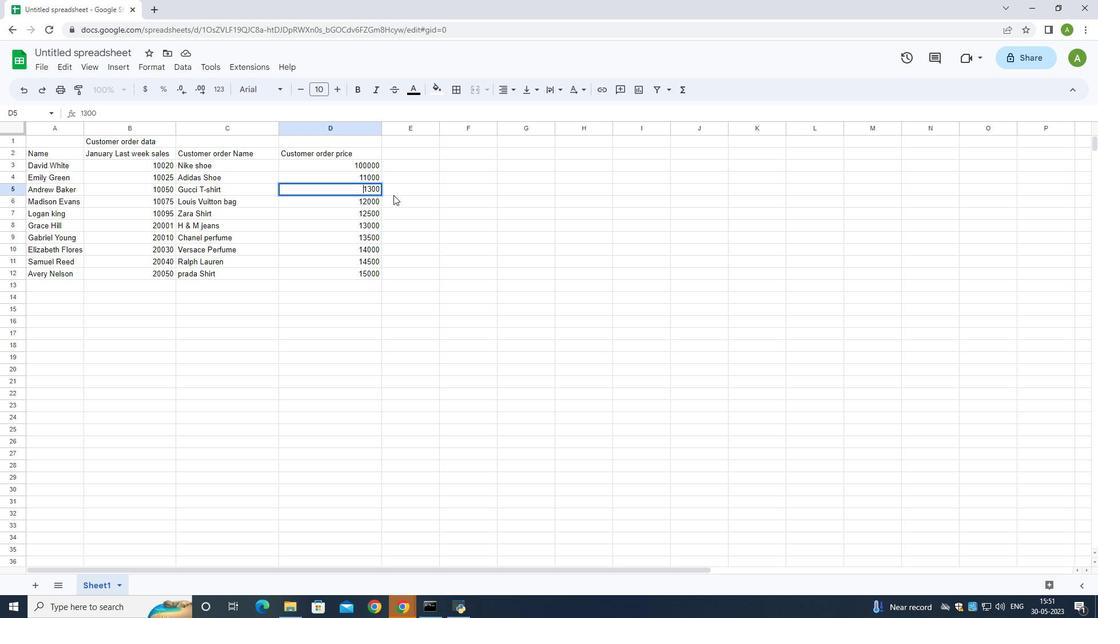 
Action: Mouse scrolled (393, 195) with delta (0, 0)
Screenshot: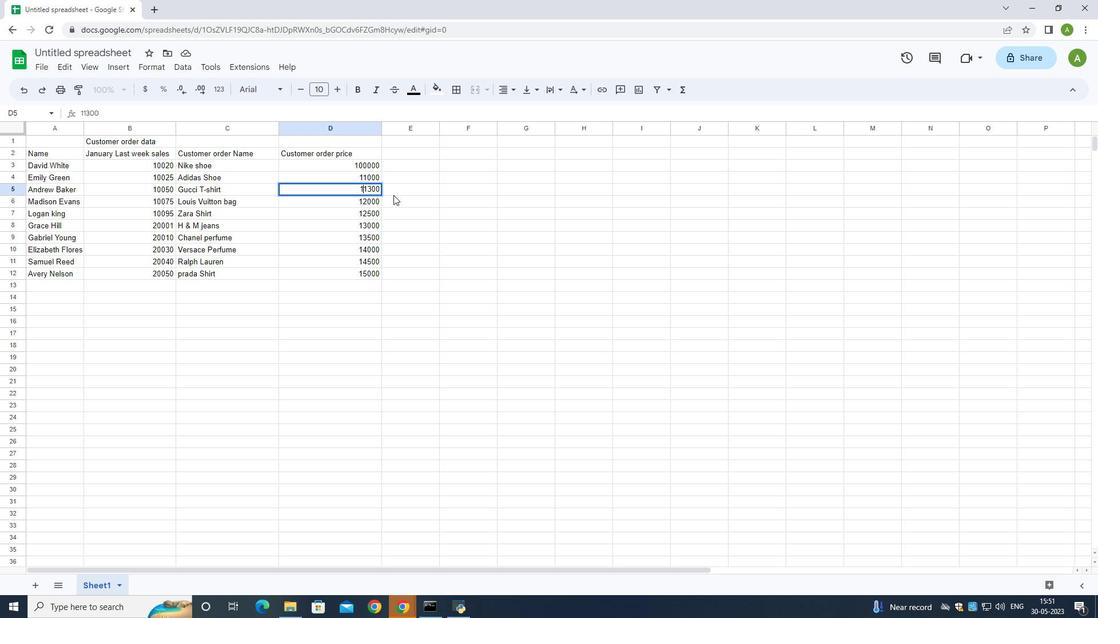 
Action: Mouse moved to (362, 280)
Screenshot: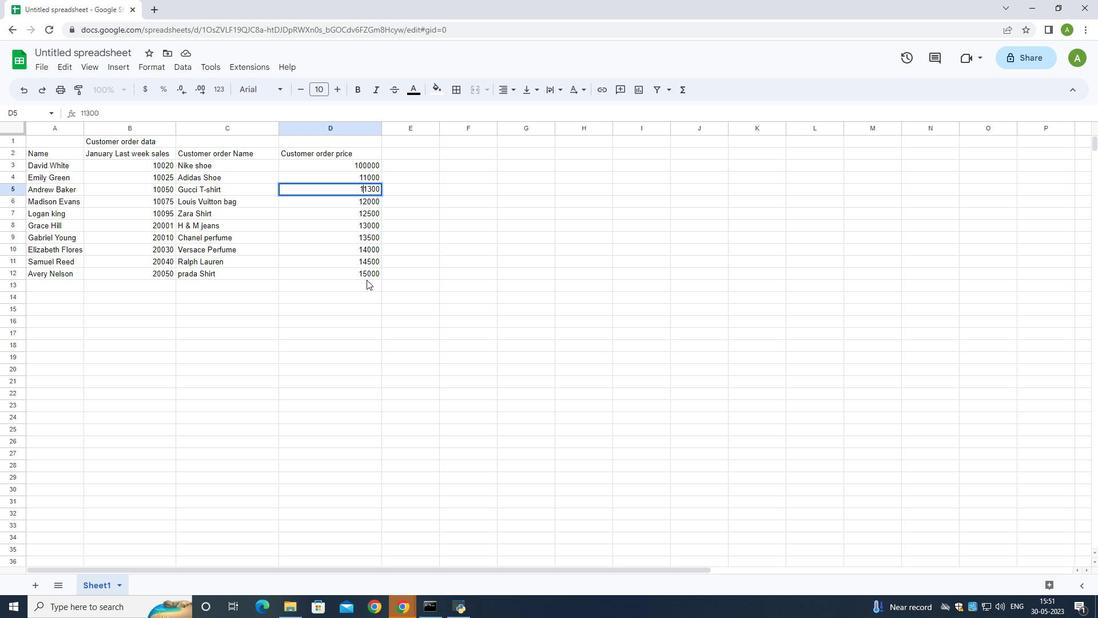
Action: Mouse pressed left at (362, 280)
Screenshot: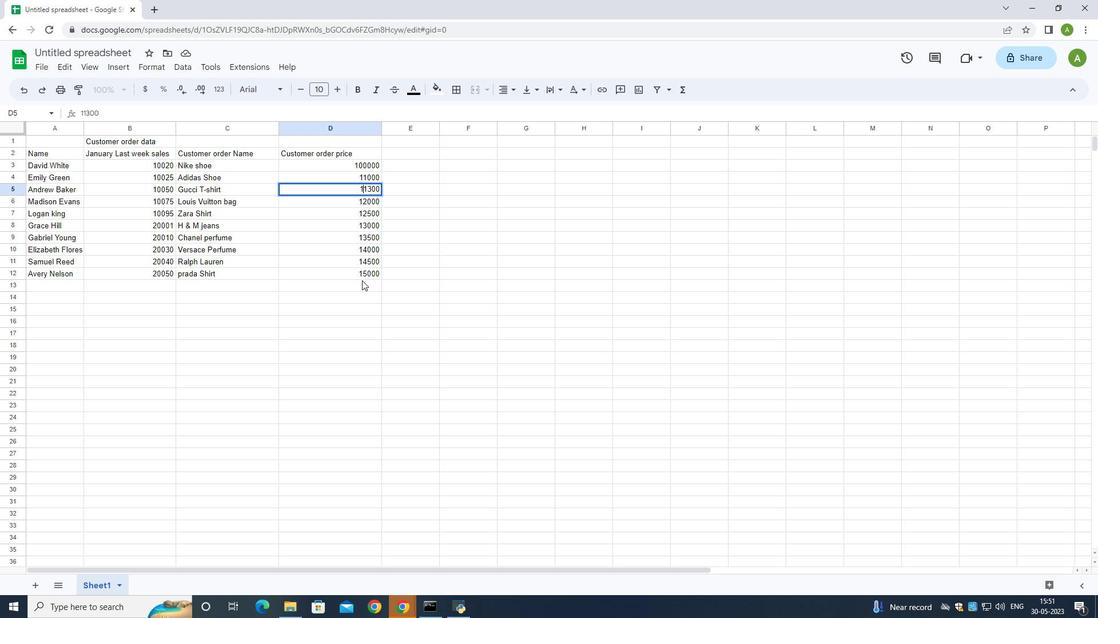 
Action: Mouse moved to (335, 193)
